 Task: Fill out the 'New Candidate' form with the provided candidate details and save the entry.
Action: Key pressed <Key.shift><Key.shift><Key.shift><Key.shift><Key.shift><Key.shift><Key.shift><Key.shift><Key.shift><Key.shift><Key.shift><Key.shift><Key.shift><Key.shift>Sakshi<Key.space><Key.shift><Key.shift><Key.shift><Key.shift><Key.shift><Key.tab><Key.shift>C<Key.backspace><Key.shift>Khanna<Key.tab>9836862532<Key.backspace>1
Screenshot: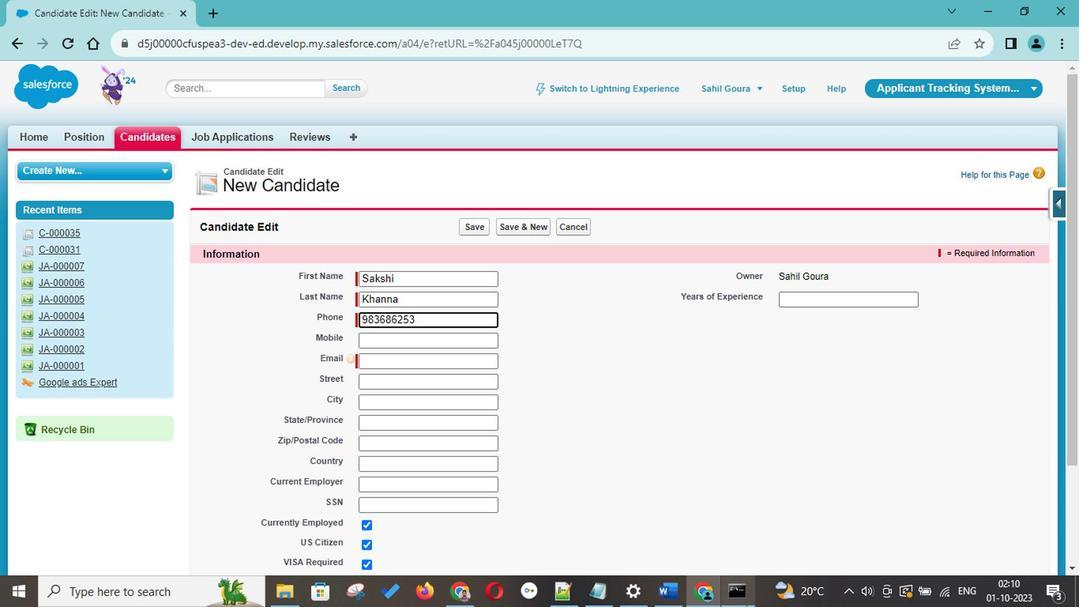 
Action: Mouse moved to (434, 380)
Screenshot: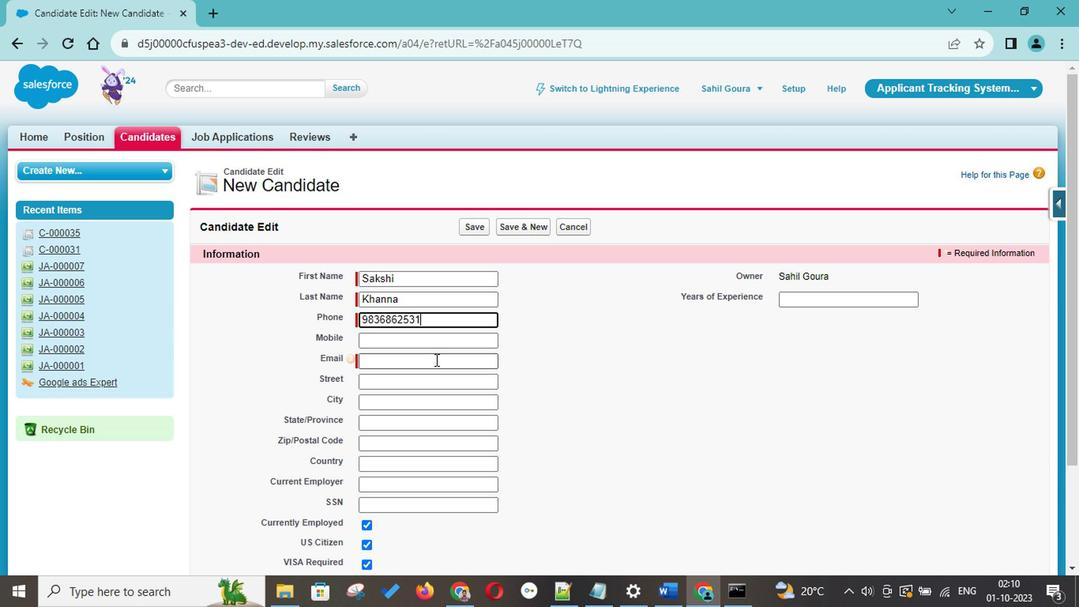 
Action: Mouse pressed left at (434, 380)
Screenshot: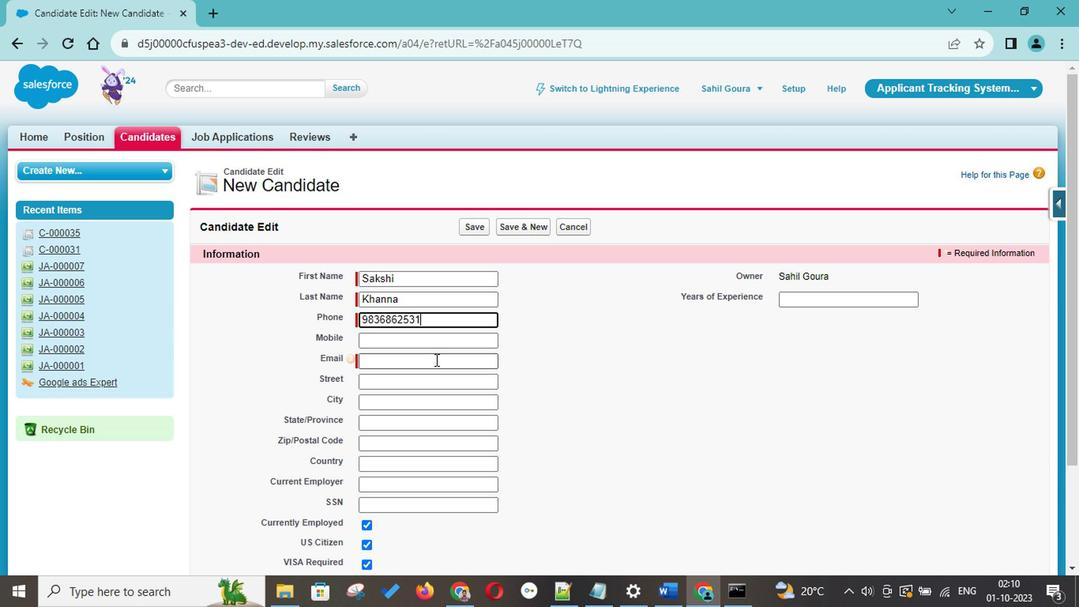 
Action: Key pressed sakshikhanna09<Key.shift>@gmail.com<Key.tab><Key.tab><Key.shift><Key.shift><Key.shift><Key.shift><Key.shift><Key.shift><Key.shift><Key.shift><Key.shift><Key.shift><Key.shift><Key.shift><Key.shift><Key.shift><Key.shift><Key.shift><Key.shift><Key.shift><Key.shift><Key.shift><Key.shift><Key.shift>Delhi<Key.tab><Key.tab><Key.tab><Key.shift>In<Key.down><Key.enter>
Screenshot: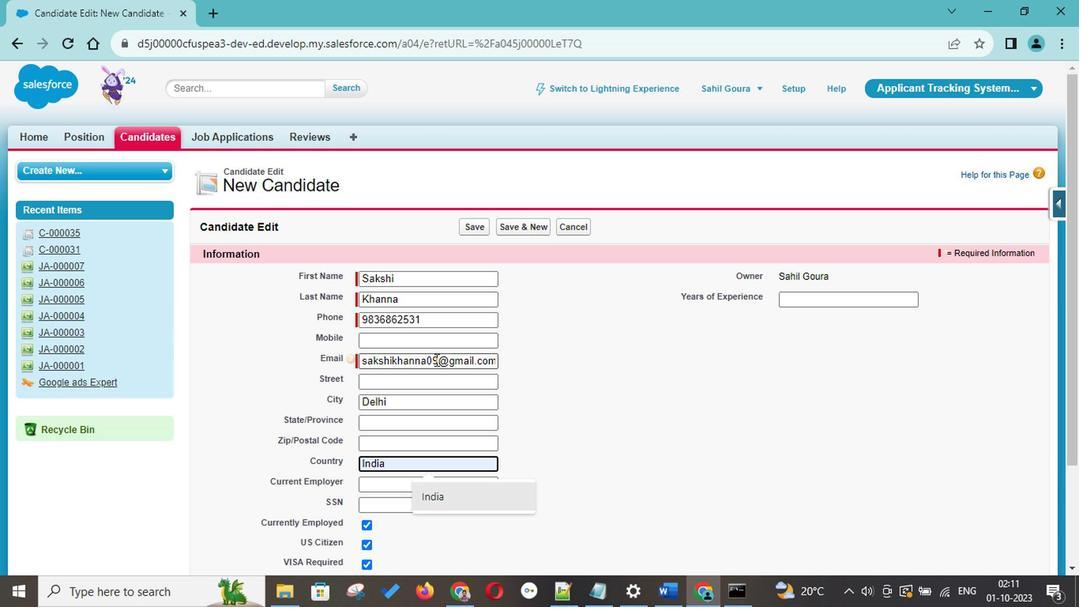 
Action: Mouse moved to (572, 439)
Screenshot: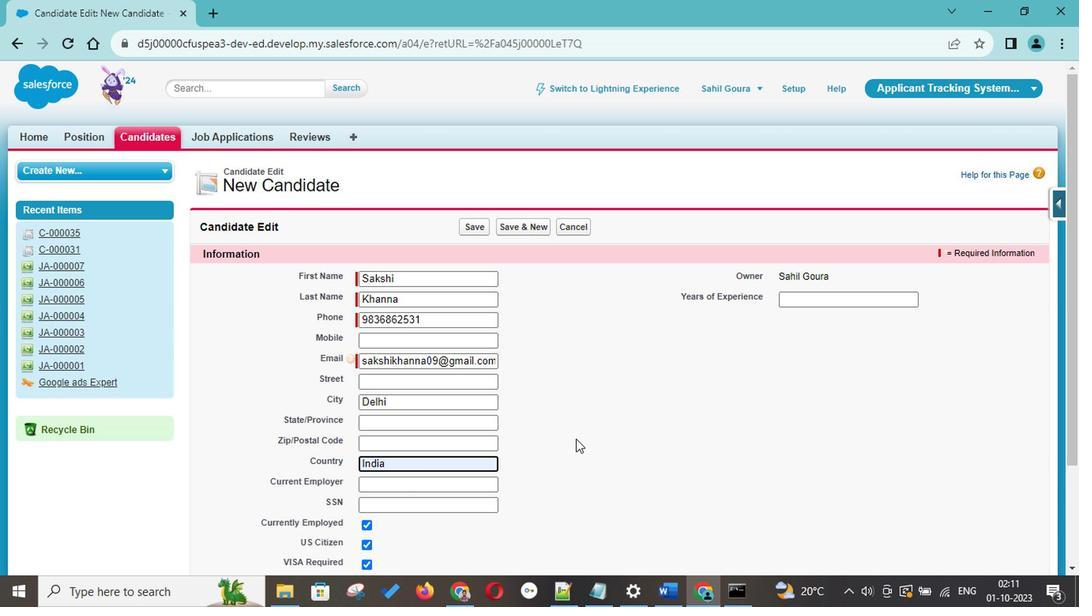 
Action: Mouse scrolled (572, 438) with delta (0, 0)
Screenshot: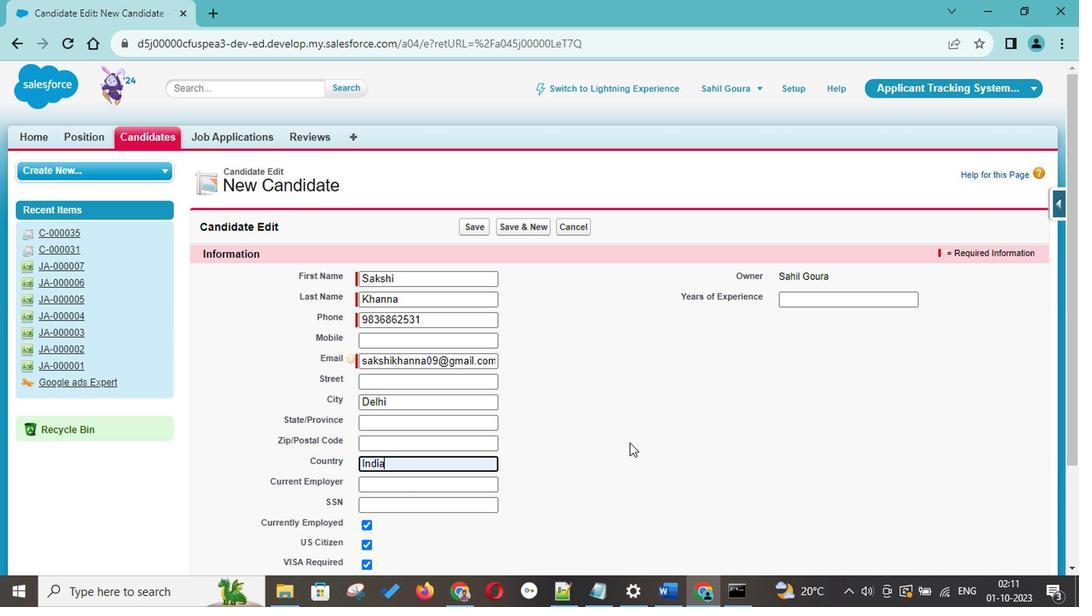 
Action: Mouse scrolled (572, 438) with delta (0, 0)
Screenshot: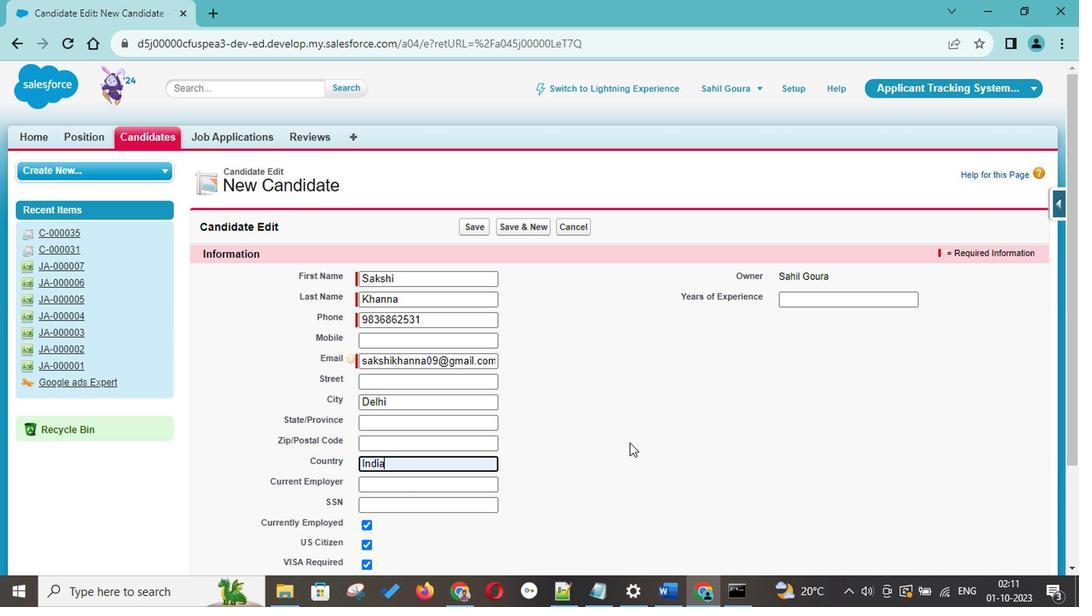 
Action: Mouse scrolled (572, 438) with delta (0, 0)
Screenshot: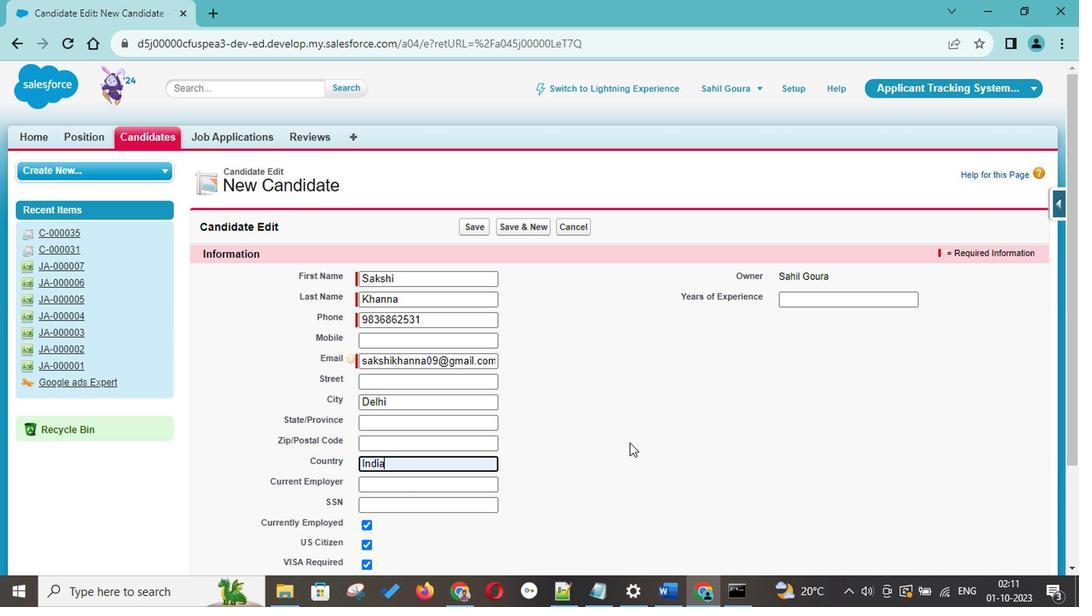 
Action: Mouse scrolled (572, 438) with delta (0, 0)
Screenshot: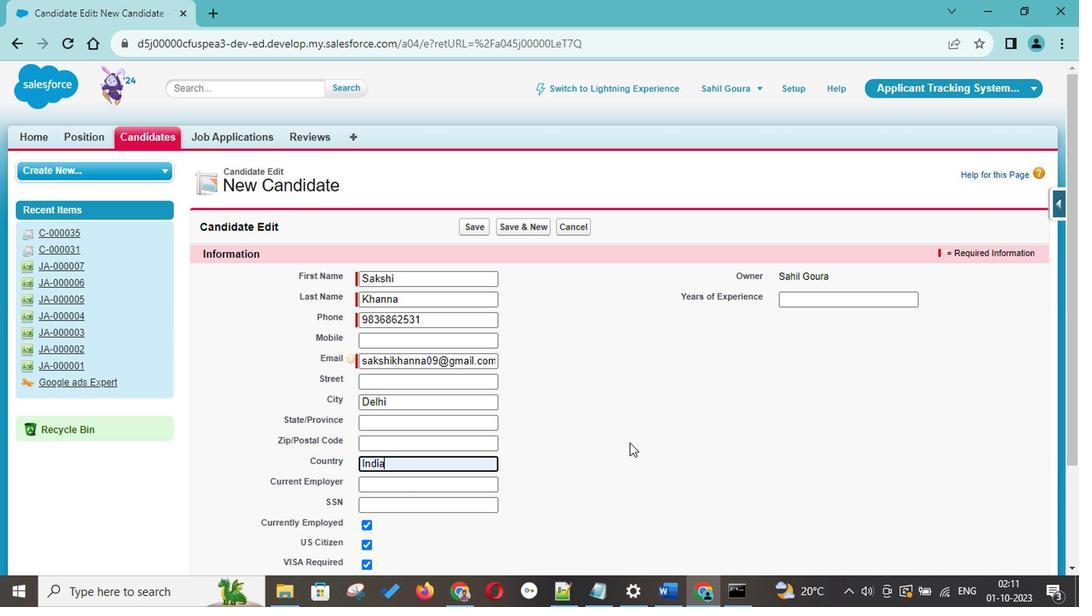 
Action: Mouse scrolled (572, 438) with delta (0, 0)
Screenshot: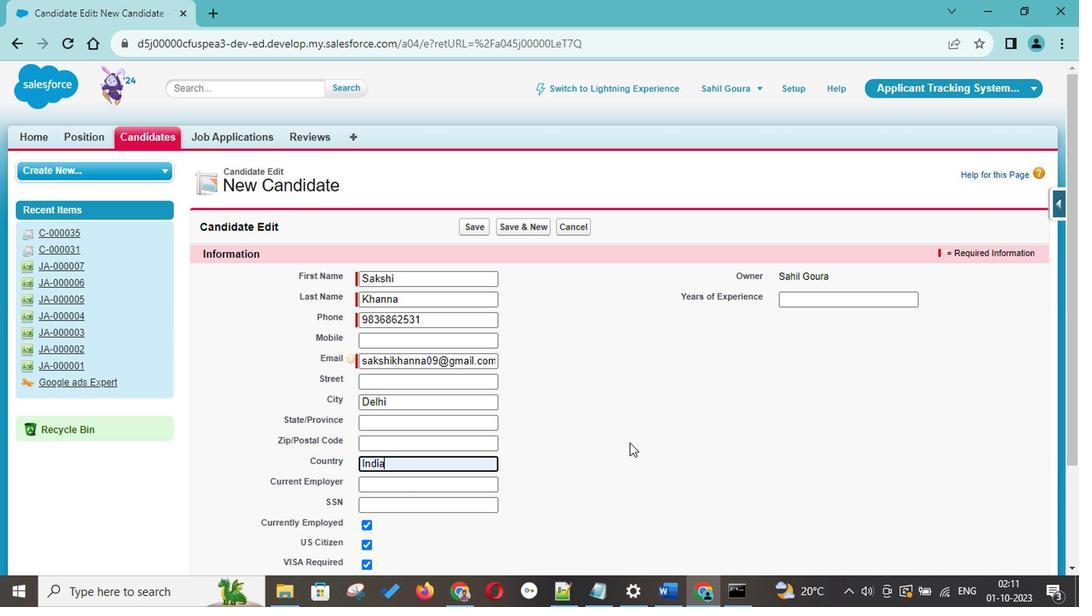 
Action: Mouse scrolled (572, 438) with delta (0, 0)
Screenshot: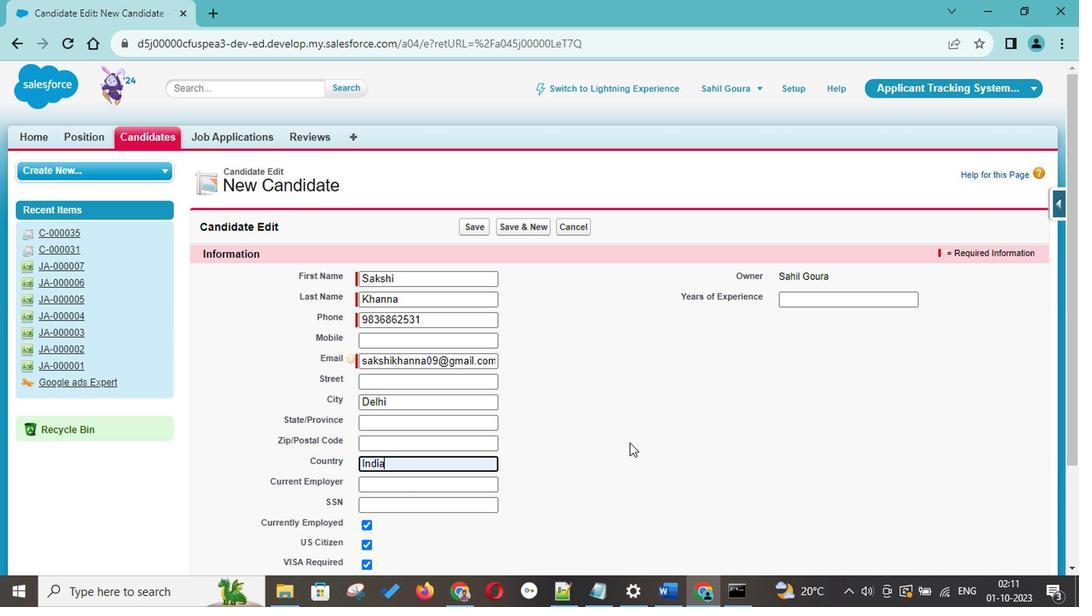 
Action: Mouse scrolled (572, 438) with delta (0, 0)
Screenshot: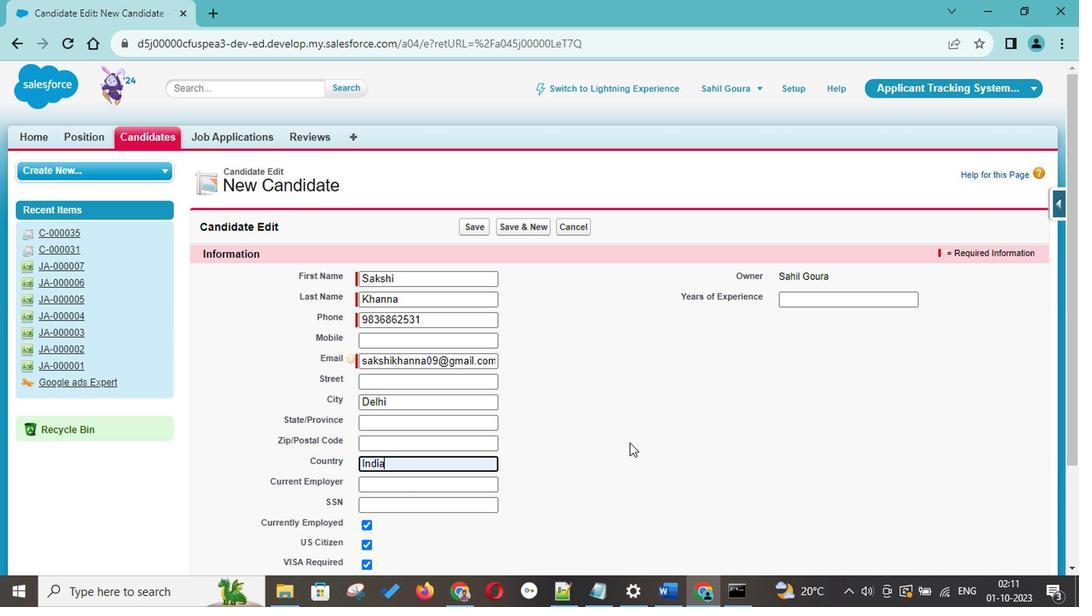 
Action: Mouse scrolled (572, 438) with delta (0, 0)
Screenshot: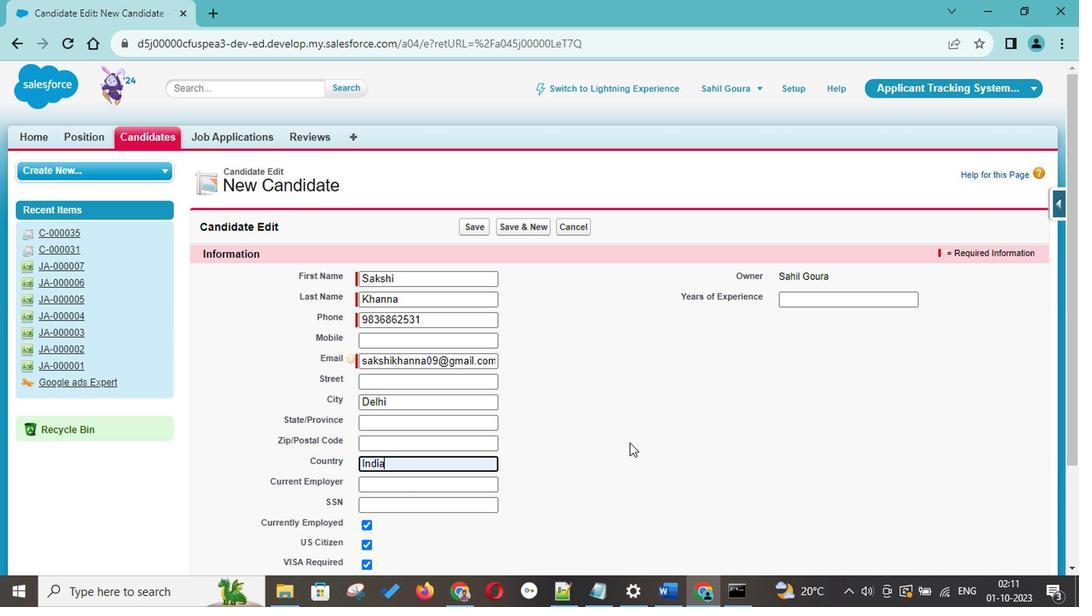 
Action: Mouse scrolled (572, 438) with delta (0, 0)
Screenshot: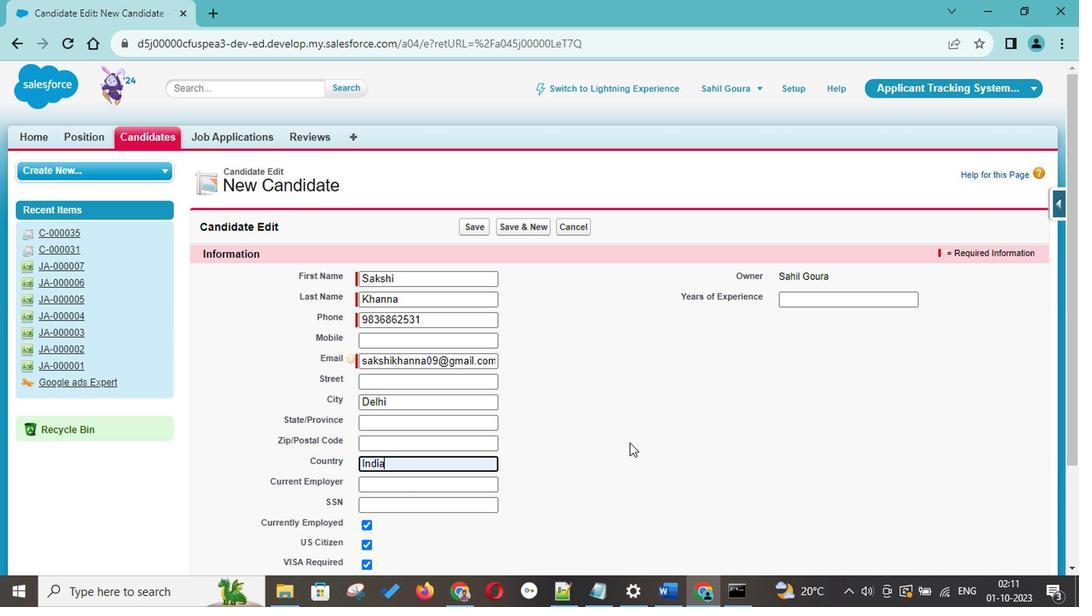 
Action: Mouse scrolled (572, 438) with delta (0, 0)
Screenshot: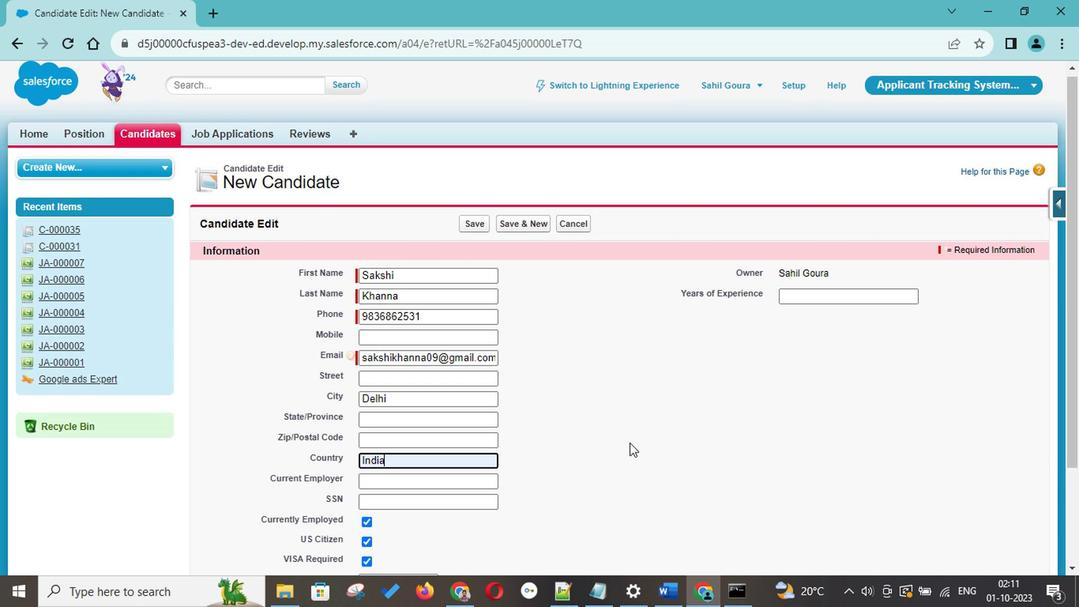 
Action: Mouse moved to (386, 443)
Screenshot: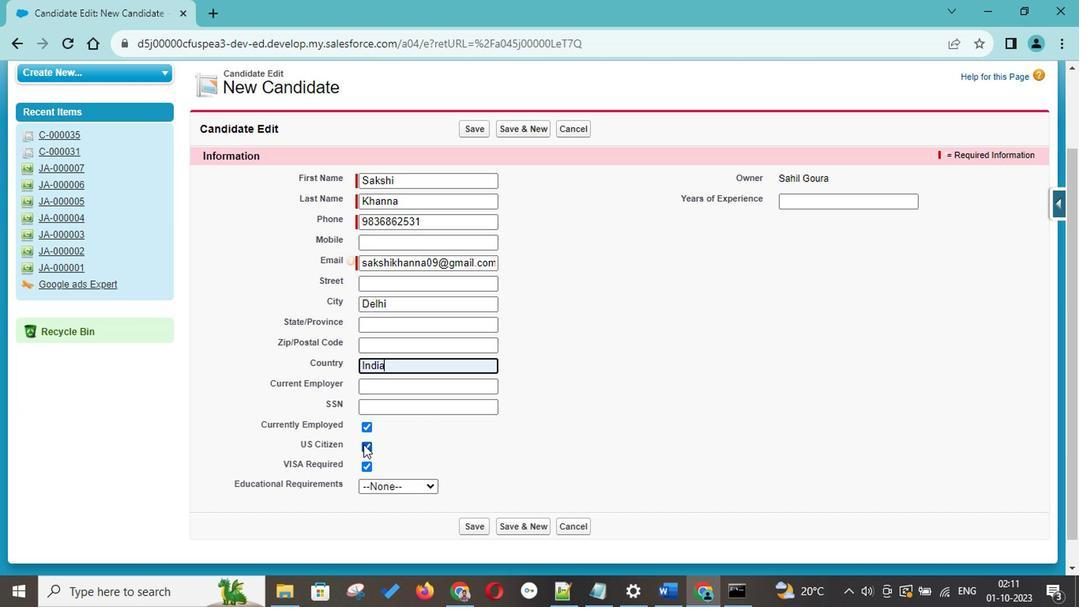 
Action: Mouse pressed left at (386, 443)
Screenshot: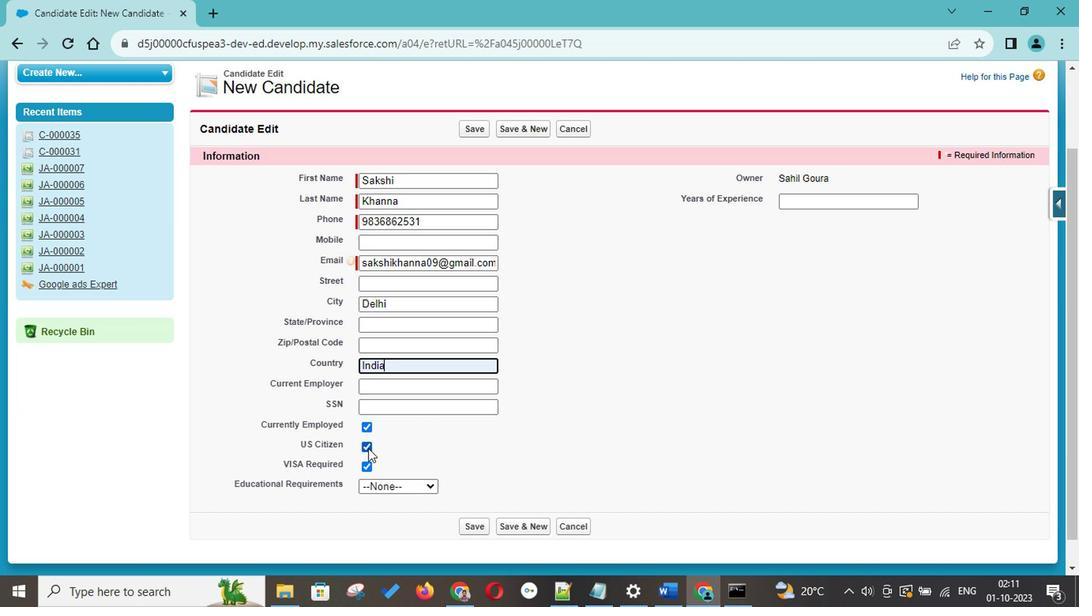 
Action: Mouse moved to (416, 470)
Screenshot: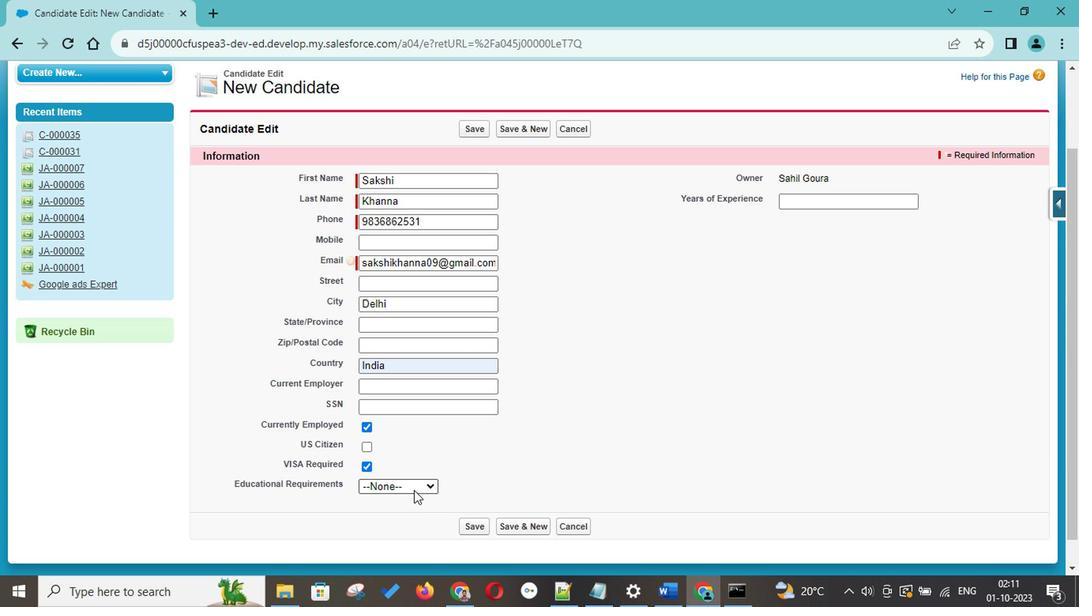 
Action: Mouse pressed left at (416, 470)
Screenshot: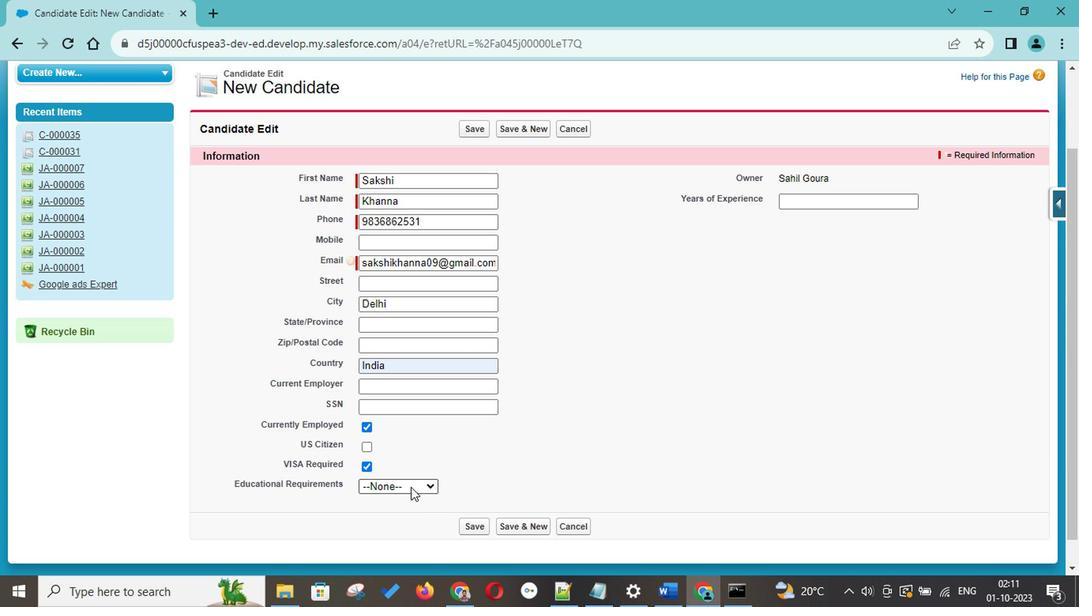 
Action: Mouse moved to (418, 498)
Screenshot: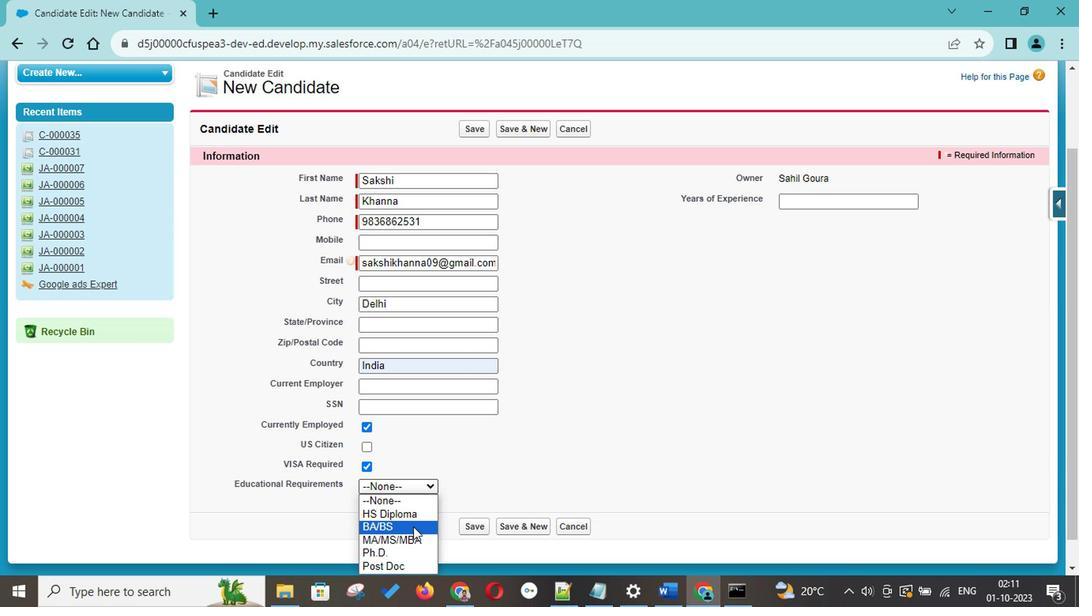 
Action: Mouse pressed left at (418, 498)
Screenshot: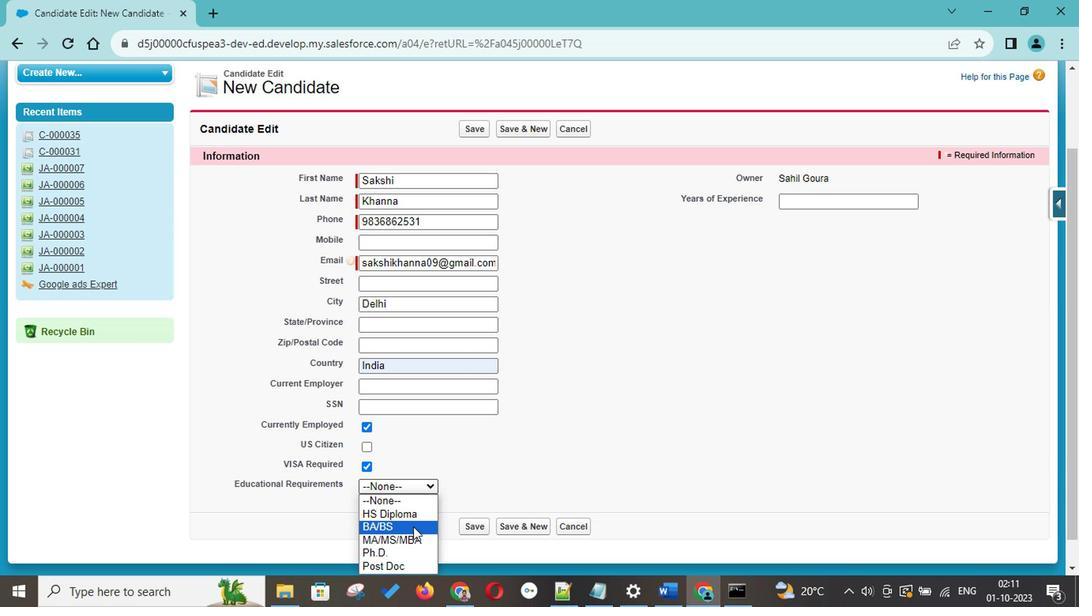 
Action: Mouse moved to (740, 267)
Screenshot: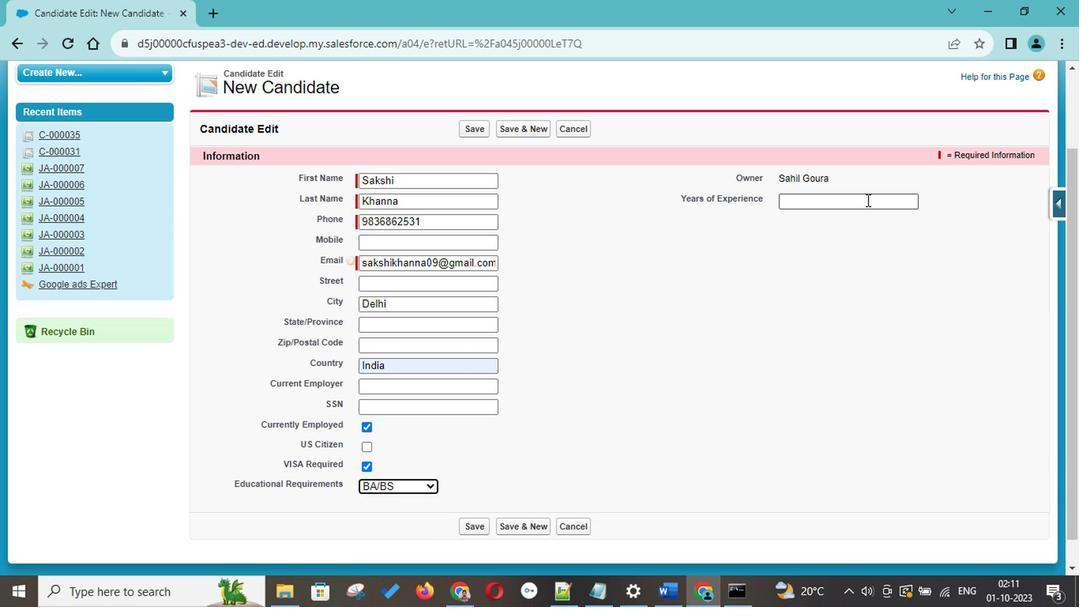 
Action: Mouse pressed left at (740, 267)
Screenshot: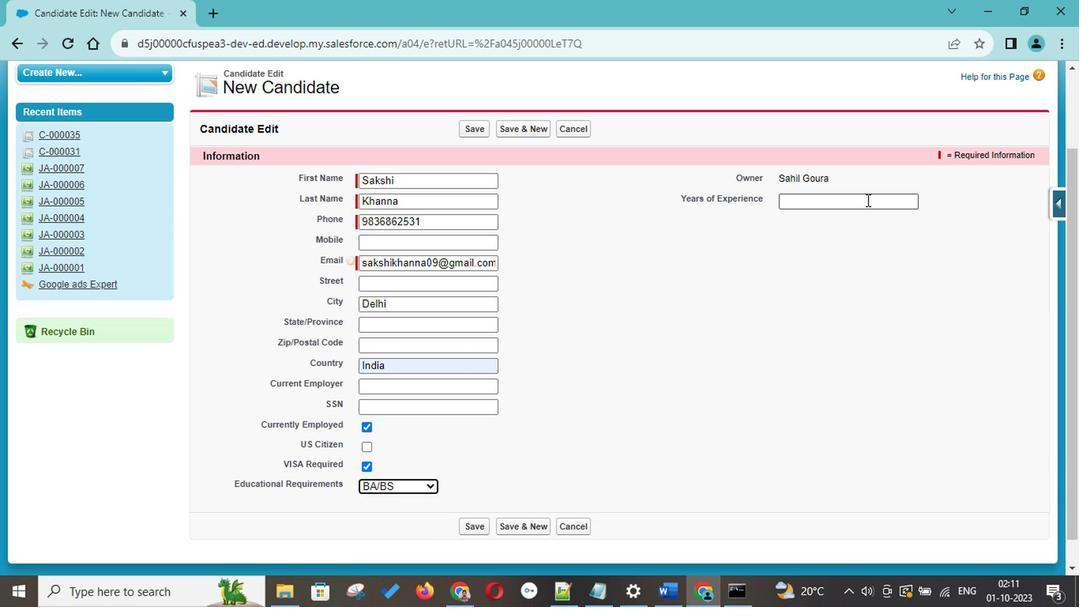 
Action: Mouse moved to (748, 288)
Screenshot: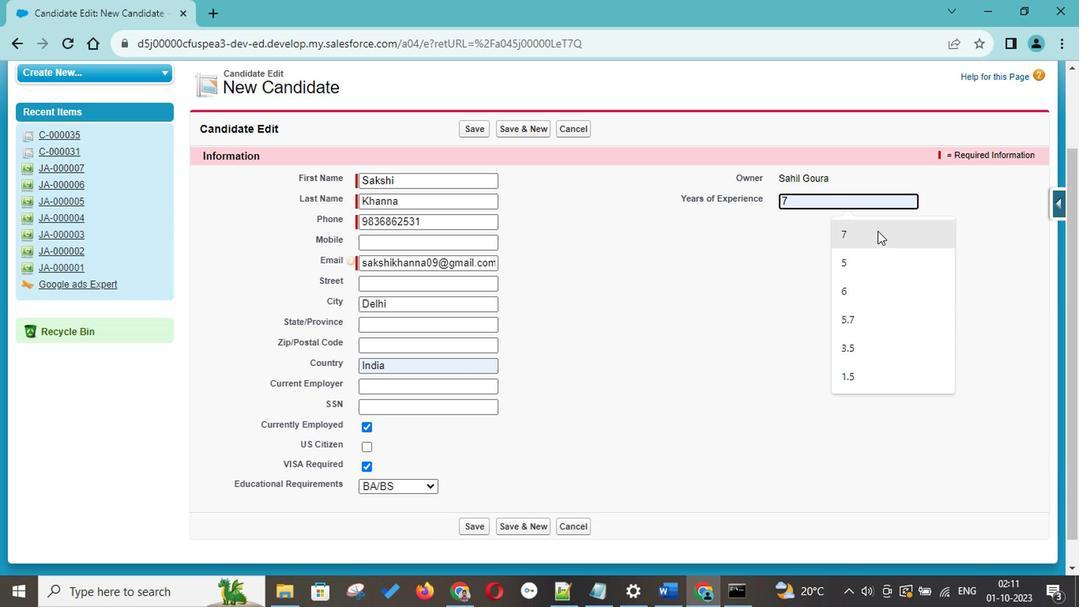 
Action: Mouse pressed left at (748, 288)
Screenshot: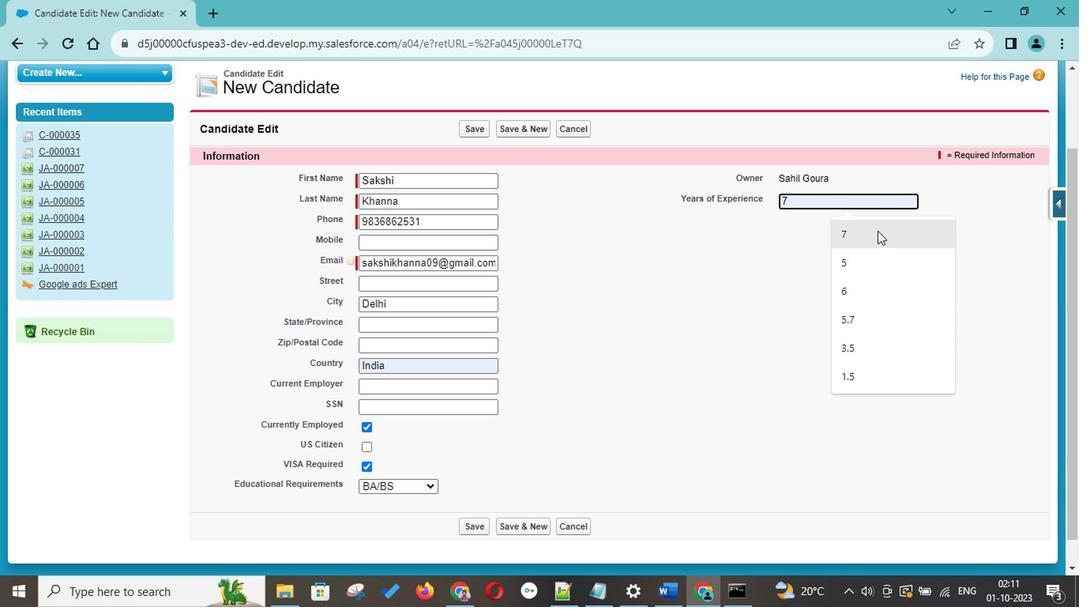 
Action: Mouse moved to (491, 496)
Screenshot: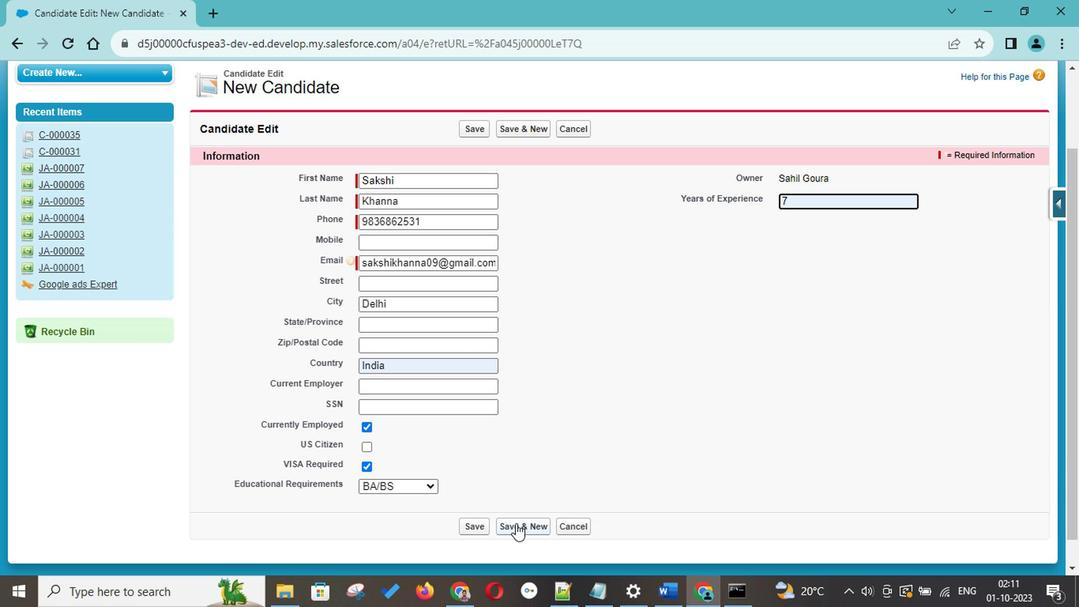 
Action: Mouse pressed left at (491, 496)
Screenshot: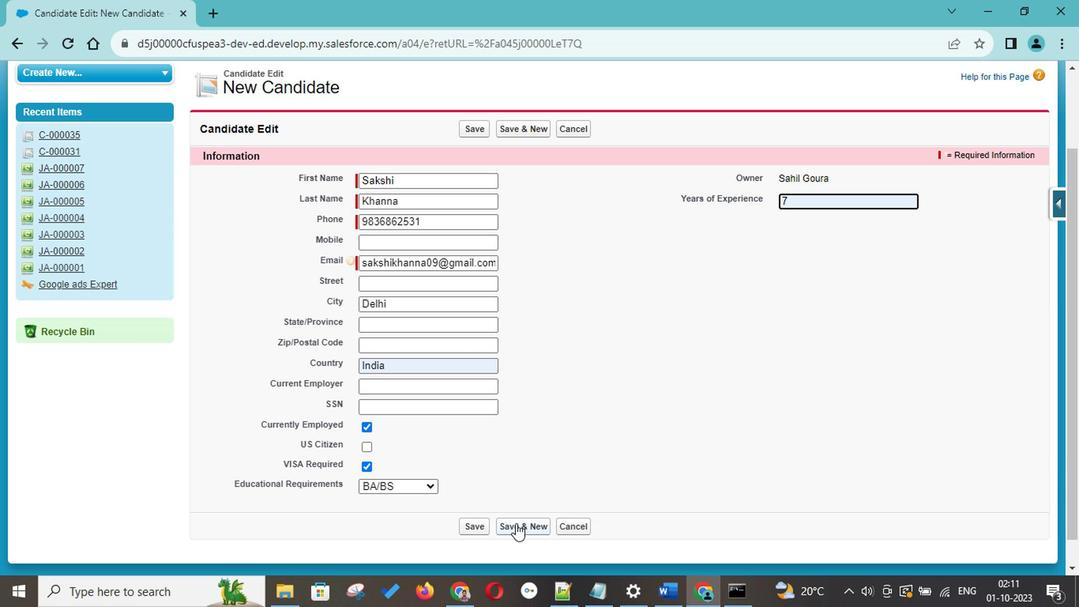 
Action: Mouse moved to (538, 348)
Screenshot: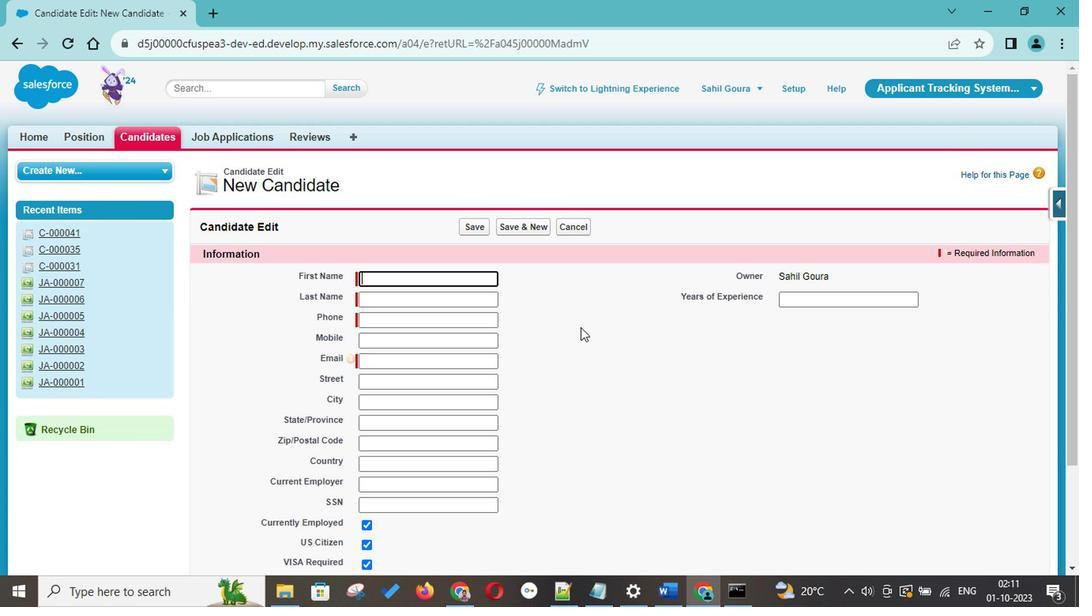 
Action: Key pressed <Key.shift><Key.shift>M<Key.backspace><Key.shift>Amaira<Key.space><Key.tab><Key.shift><Key.shift><Key.shift><Key.shift><Key.shift><Key.shift><Key.shift><Key.shift><Key.shift><Key.shift><Key.shift><Key.shift><Key.shift><Key.shift><Key.shift><Key.shift><Key.shift><Key.shift><Key.shift><Key.shift><Key.shift><Key.shift><Key.shift><Key.shift><Key.shift><Key.shift><Key.shift><Key.shift><Key.shift><Key.shift><Key.shift><Key.shift><Key.shift><Key.shift><Key.shift><Key.shift><Key.shift><Key.shift><Key.shift><Key.shift><Key.shift><Key.shift><Key.shift><Key.shift><Key.shift><Key.shift><Key.shift><Key.shift><Key.shift><Key.shift><Key.shift><Key.shift><Key.shift><Key.shift><Key.shift><Key.shift><Key.shift><Key.shift><Key.shift><Key.shift><Key.shift><Key.shift><Key.shift><Key.shift>Bh<Key.backspace><Key.backspace><Key.shift>Chh<Key.down><Key.enter><Key.tab><Key.tab>8706578237<Key.tab>amairachhabra<Key.shift>@gm<Key.backspace><Key.backspace><Key.backspace><Key.backspace><Key.backspace><Key.backspace><Key.backspace><Key.backspace><Key.backspace><Key.backspace>.123<Key.shift>@gmail.com<Key.tab><Key.tab><Key.tab><Key.tab><Key.tab><Key.shift>I<Key.down><Key.enter>
Screenshot: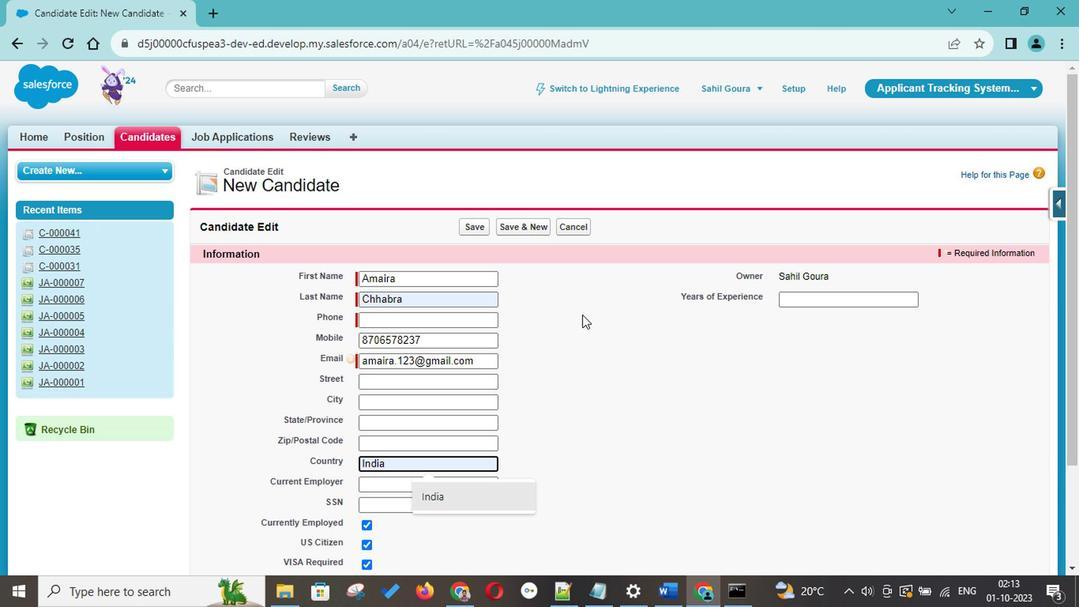 
Action: Mouse moved to (516, 373)
Screenshot: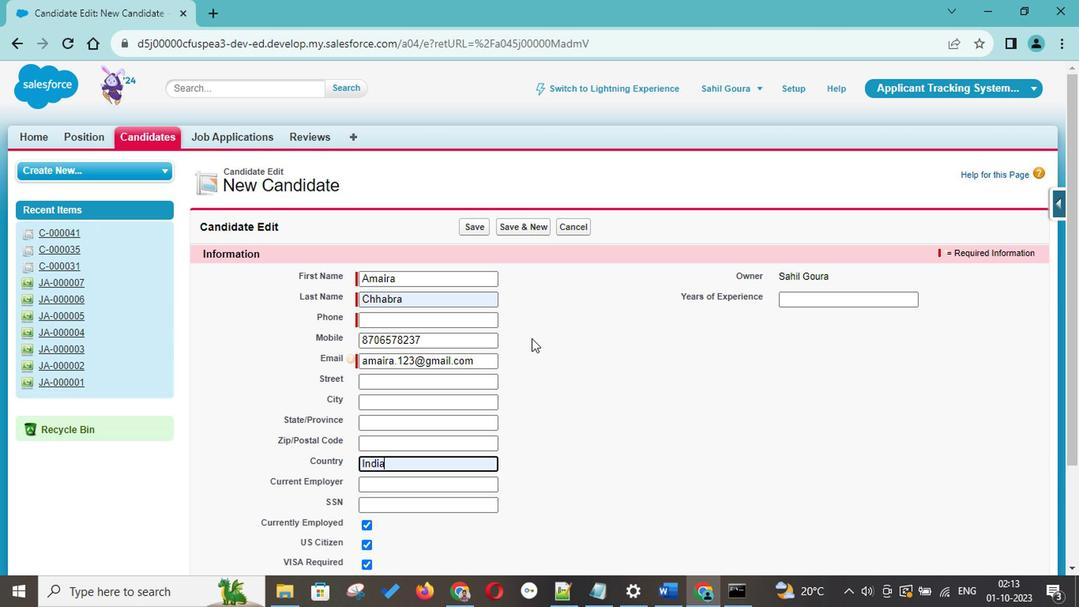 
Action: Mouse scrolled (516, 372) with delta (0, 0)
Screenshot: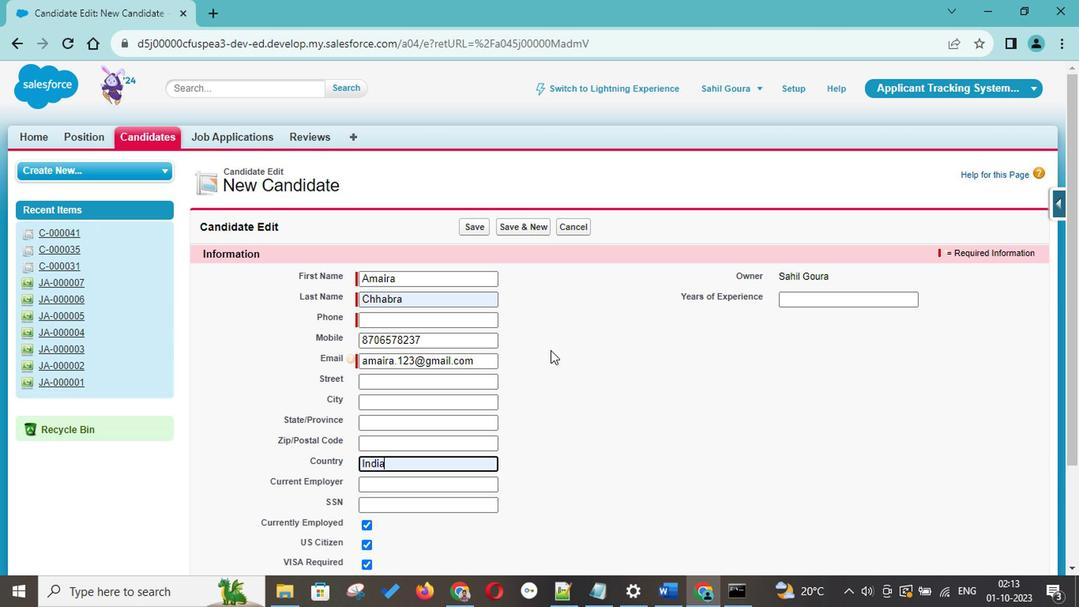 
Action: Mouse scrolled (516, 372) with delta (0, 0)
Screenshot: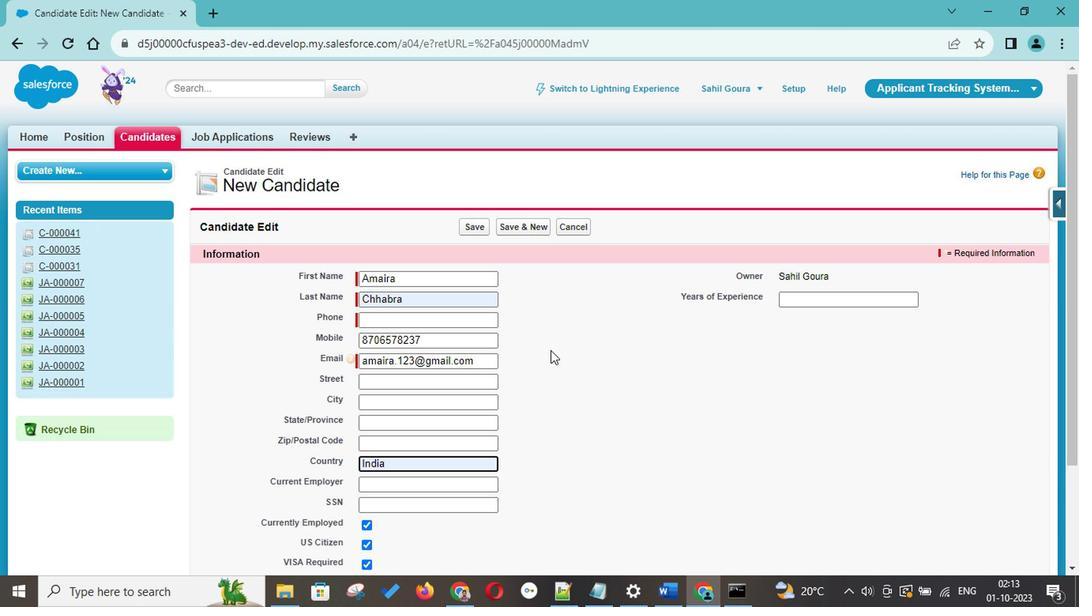 
Action: Mouse scrolled (516, 372) with delta (0, 0)
Screenshot: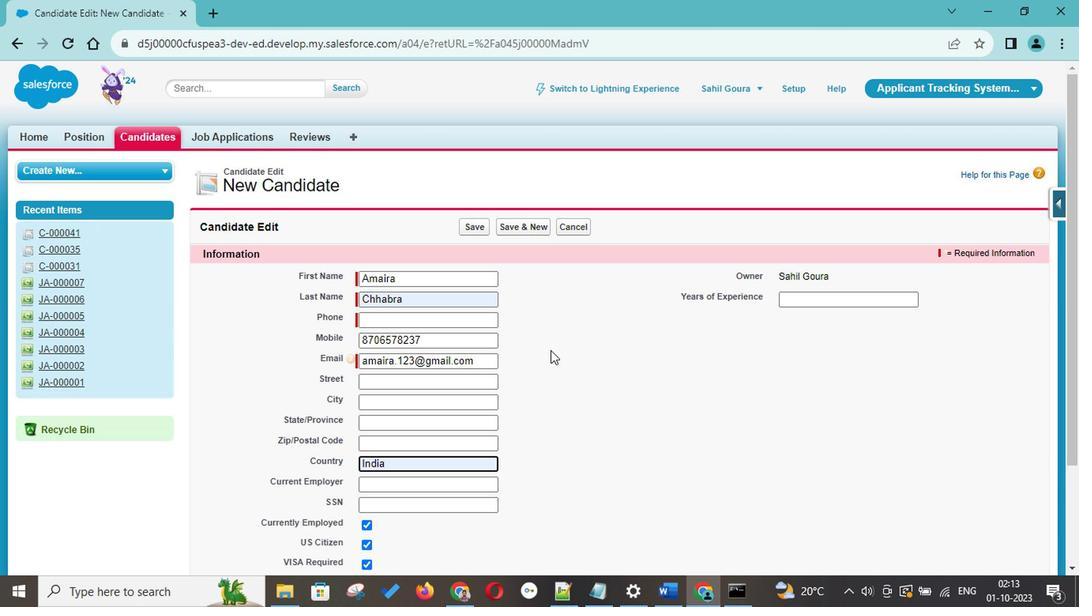 
Action: Mouse scrolled (516, 372) with delta (0, 0)
Screenshot: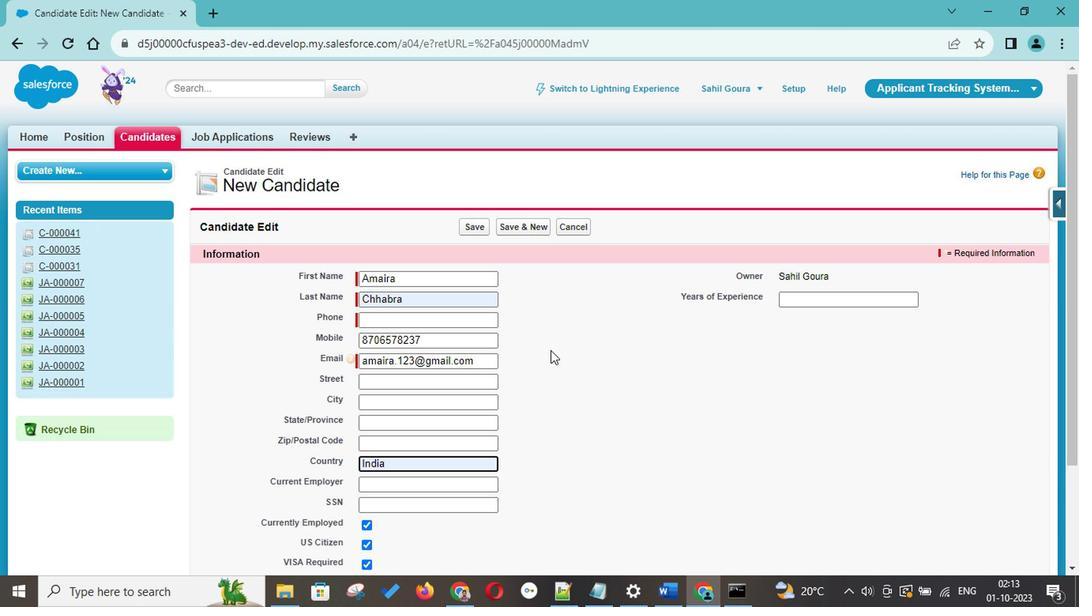 
Action: Mouse scrolled (516, 372) with delta (0, 0)
Screenshot: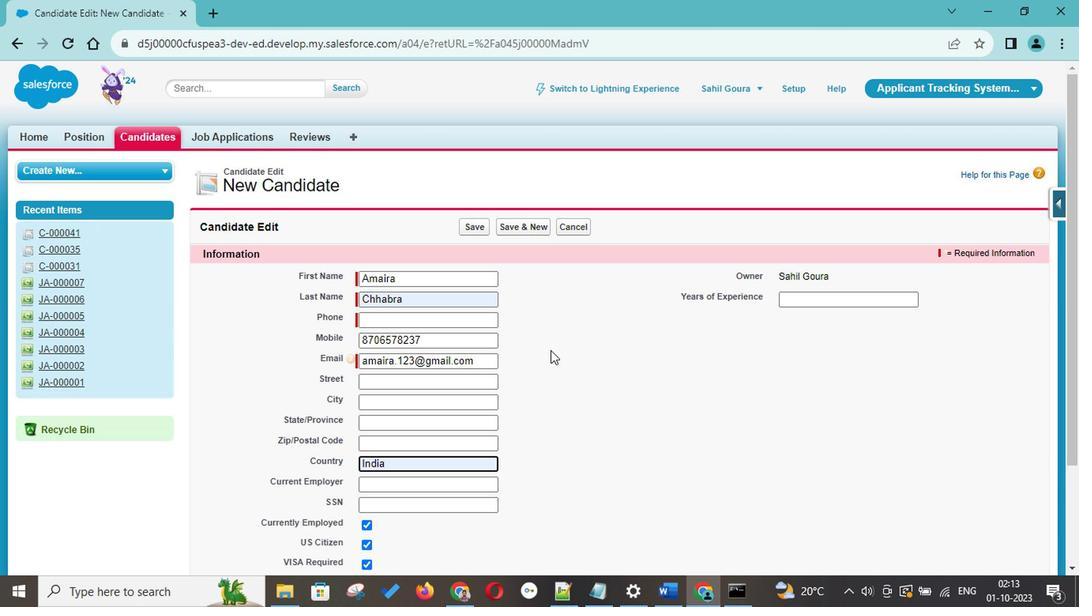 
Action: Mouse scrolled (516, 372) with delta (0, 0)
Screenshot: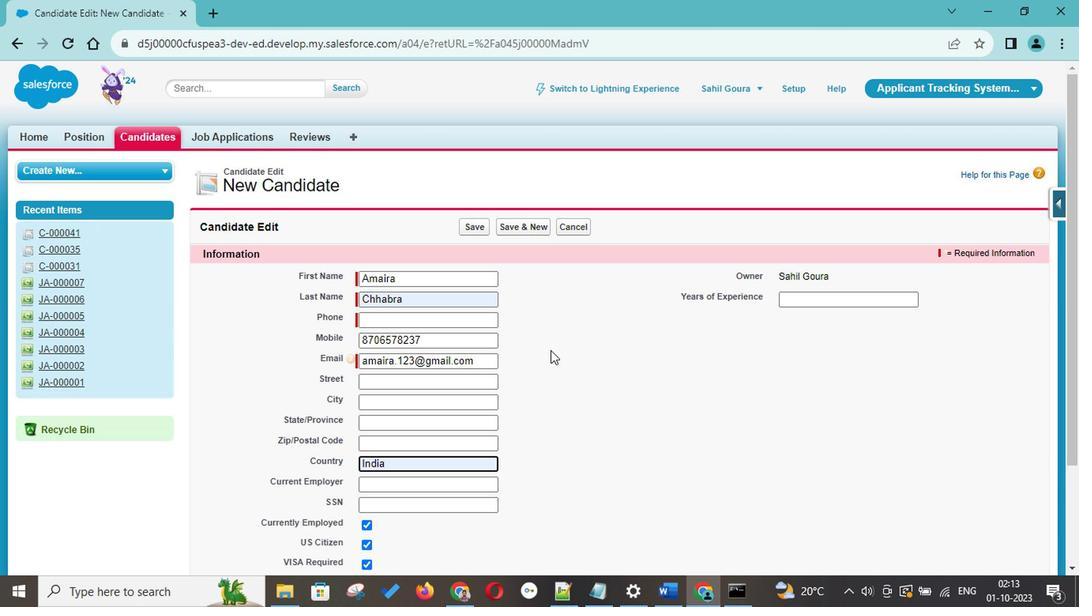 
Action: Mouse scrolled (516, 372) with delta (0, 0)
Screenshot: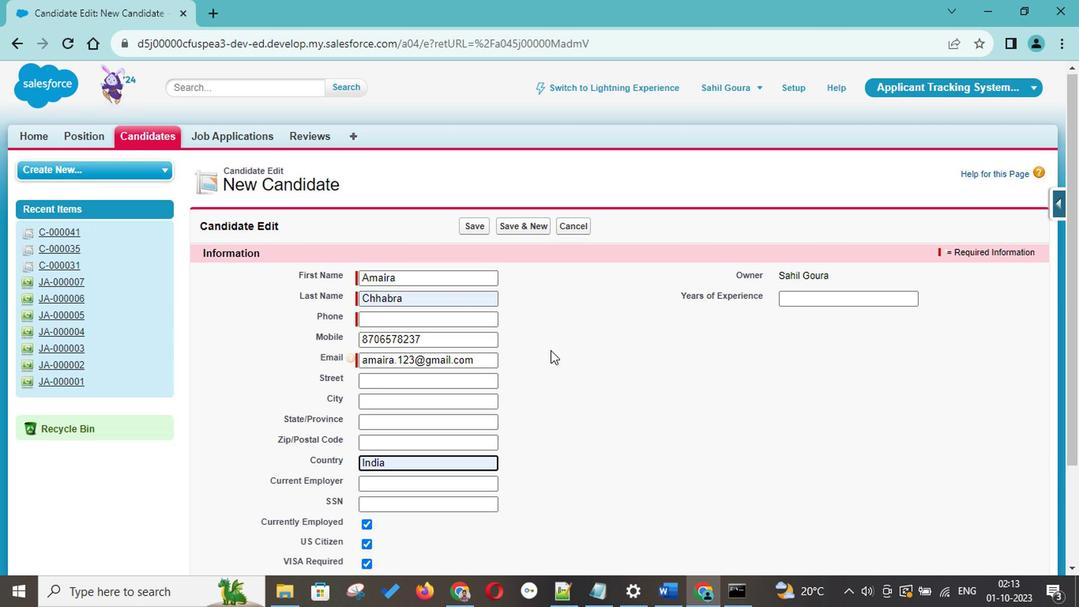 
Action: Mouse scrolled (516, 372) with delta (0, 0)
Screenshot: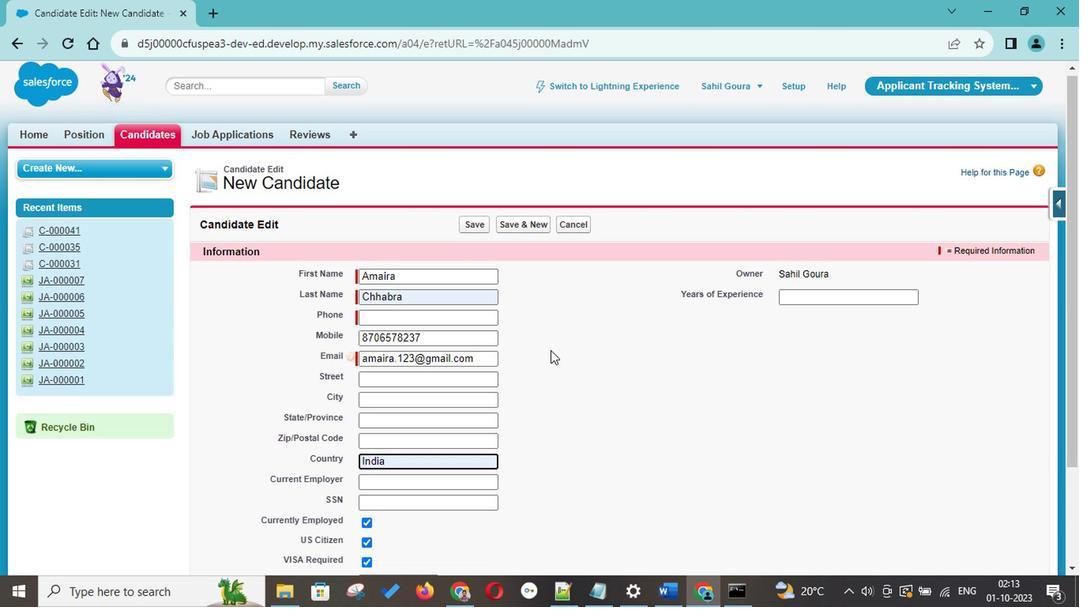 
Action: Mouse scrolled (516, 372) with delta (0, 0)
Screenshot: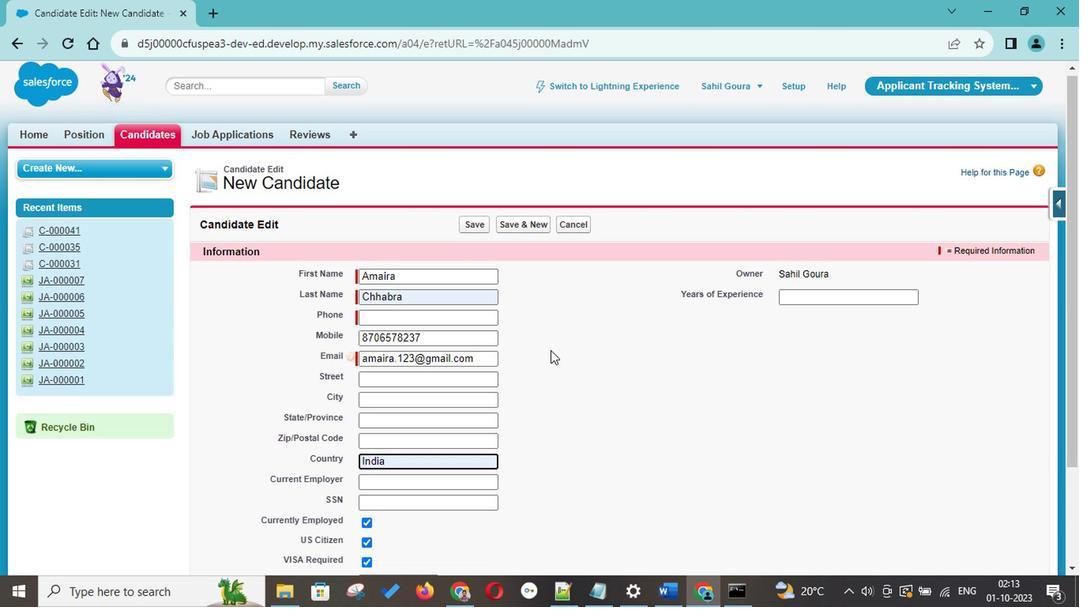 
Action: Mouse scrolled (516, 372) with delta (0, 0)
Screenshot: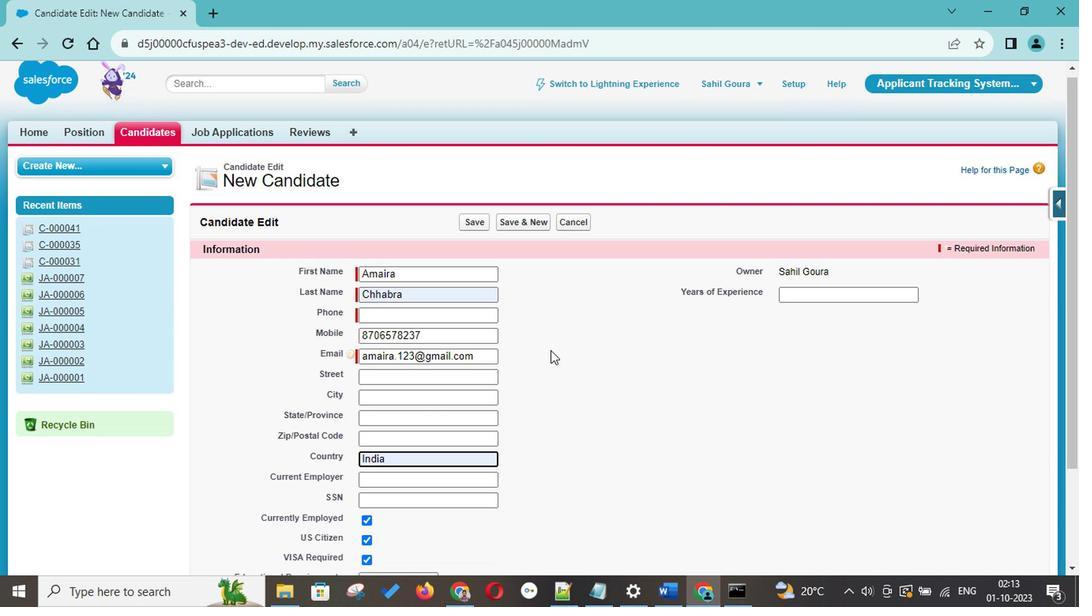 
Action: Mouse scrolled (516, 372) with delta (0, 0)
Screenshot: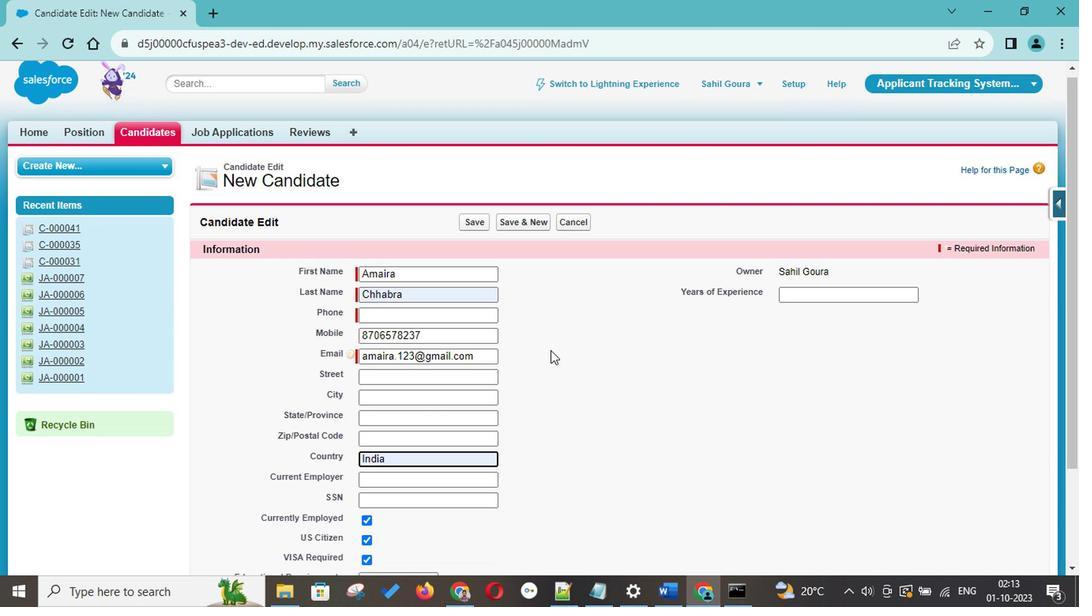 
Action: Mouse scrolled (516, 372) with delta (0, 0)
Screenshot: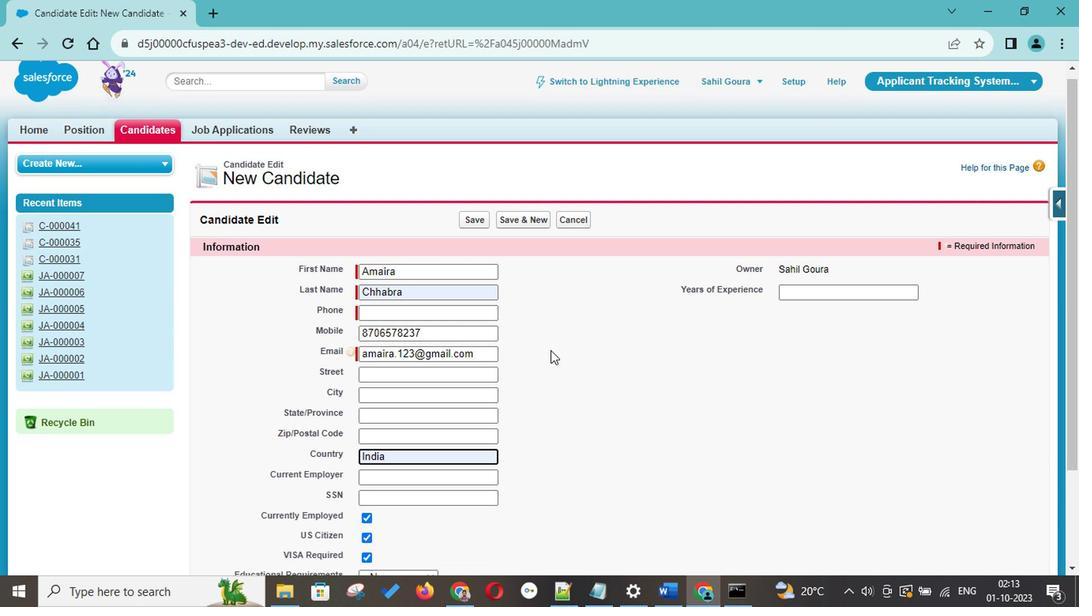 
Action: Mouse scrolled (516, 372) with delta (0, 0)
Screenshot: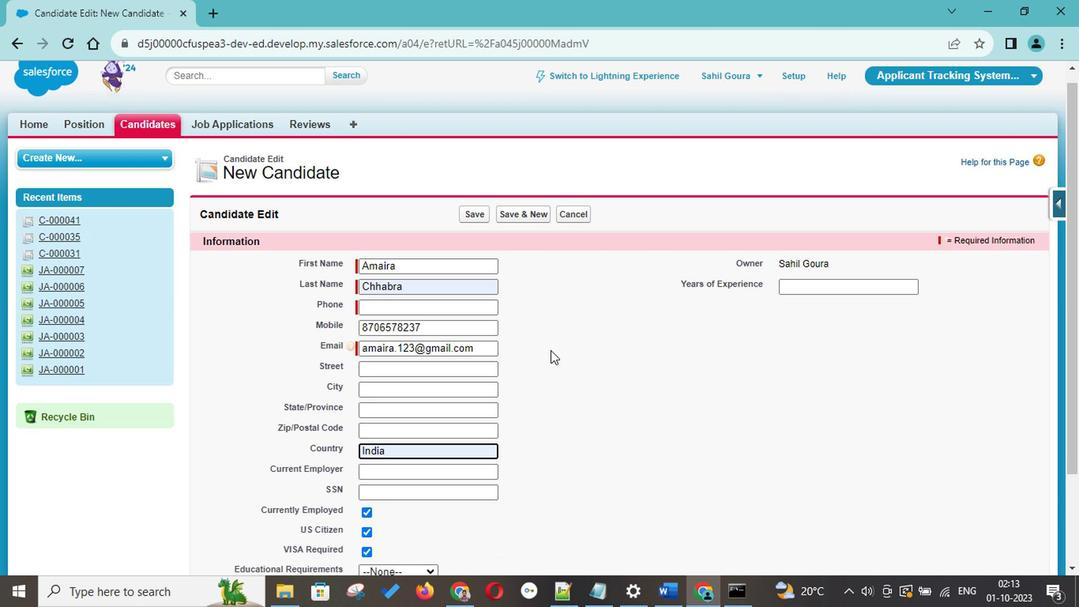 
Action: Mouse moved to (382, 421)
Screenshot: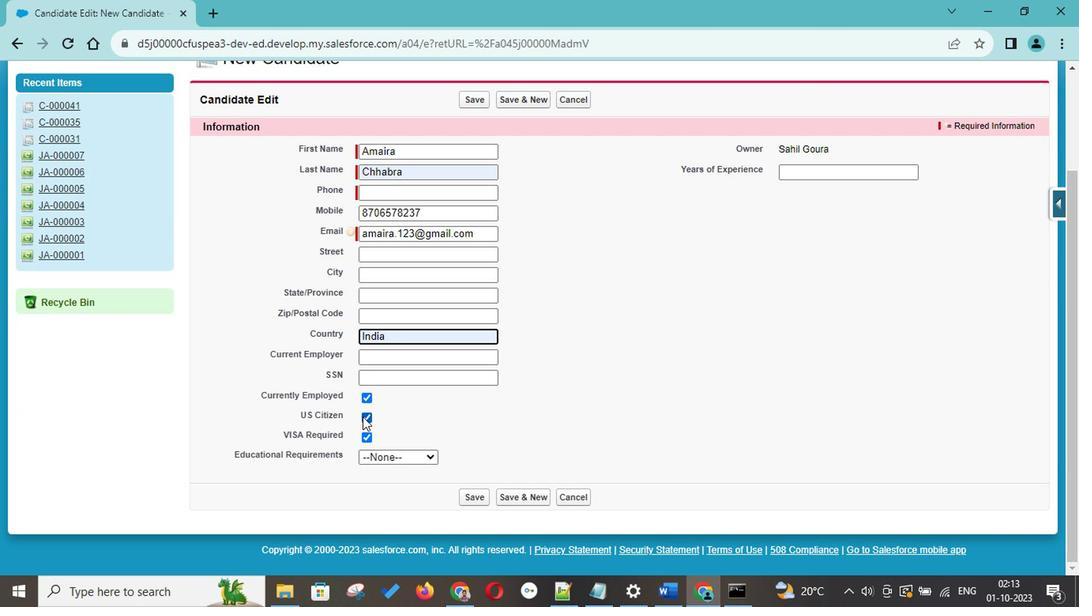 
Action: Mouse pressed left at (382, 421)
Screenshot: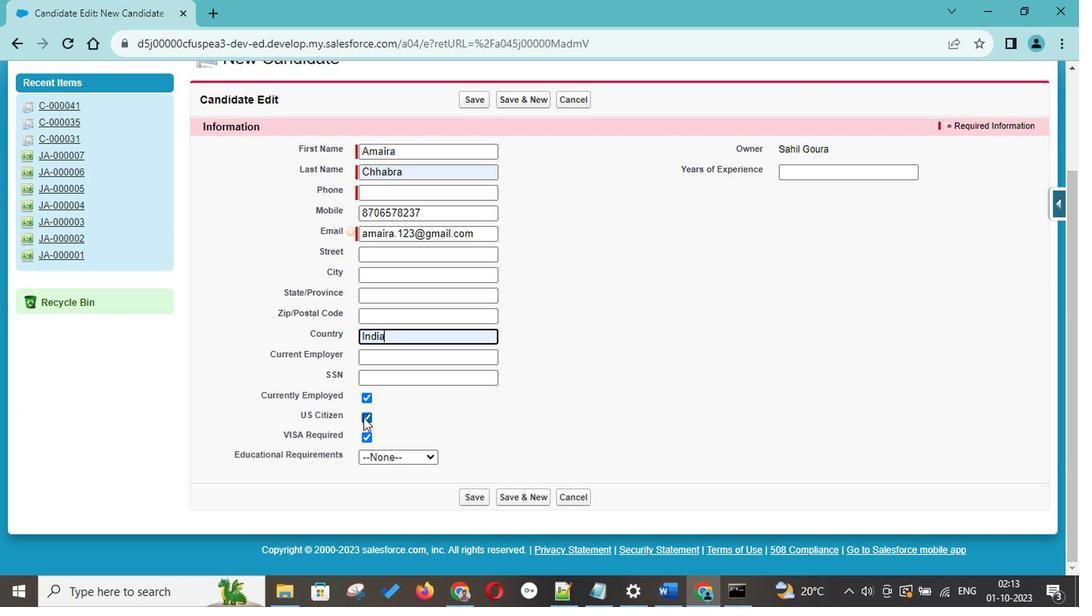 
Action: Mouse moved to (710, 249)
Screenshot: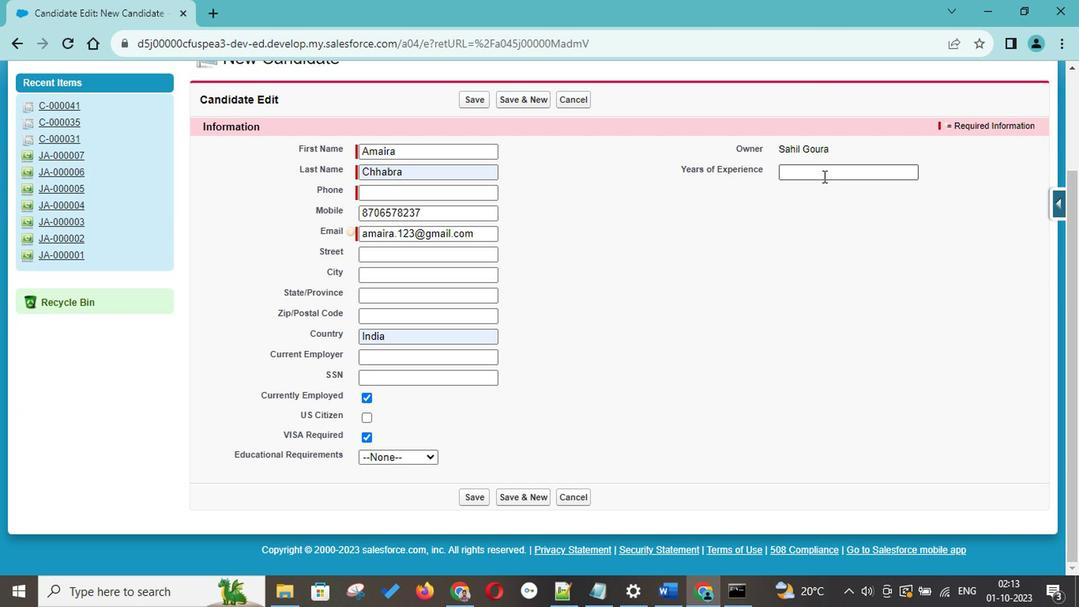 
Action: Mouse pressed left at (710, 249)
Screenshot: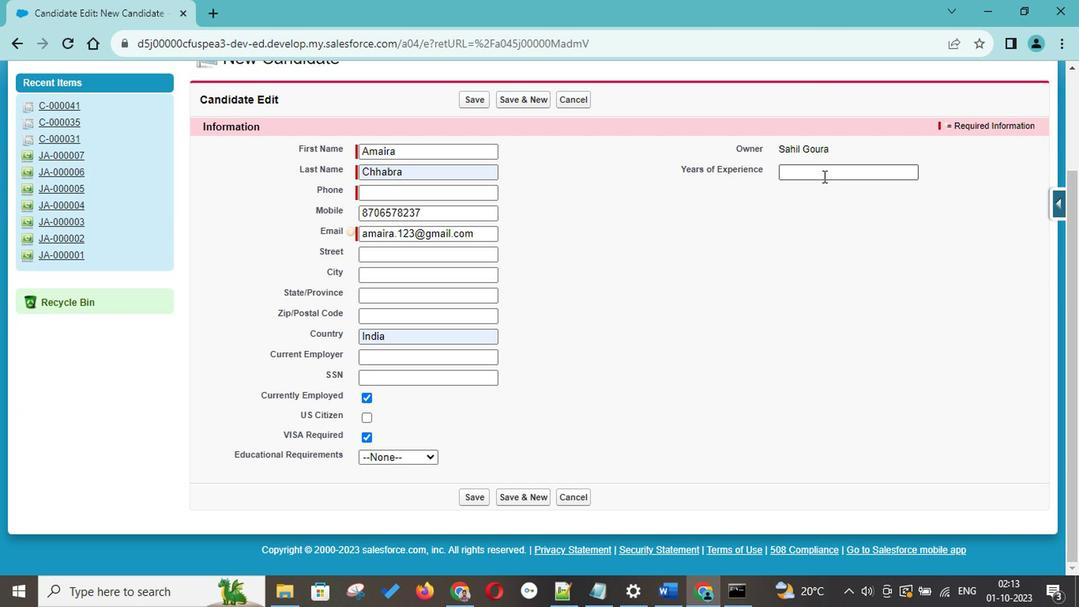 
Action: Mouse moved to (756, 365)
Screenshot: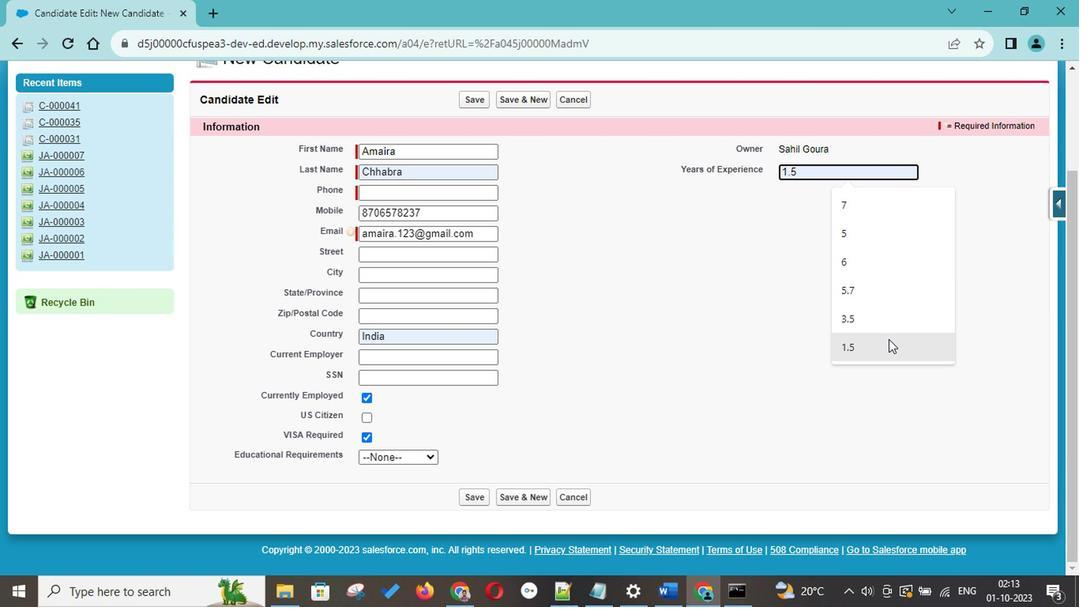 
Action: Mouse pressed left at (756, 365)
Screenshot: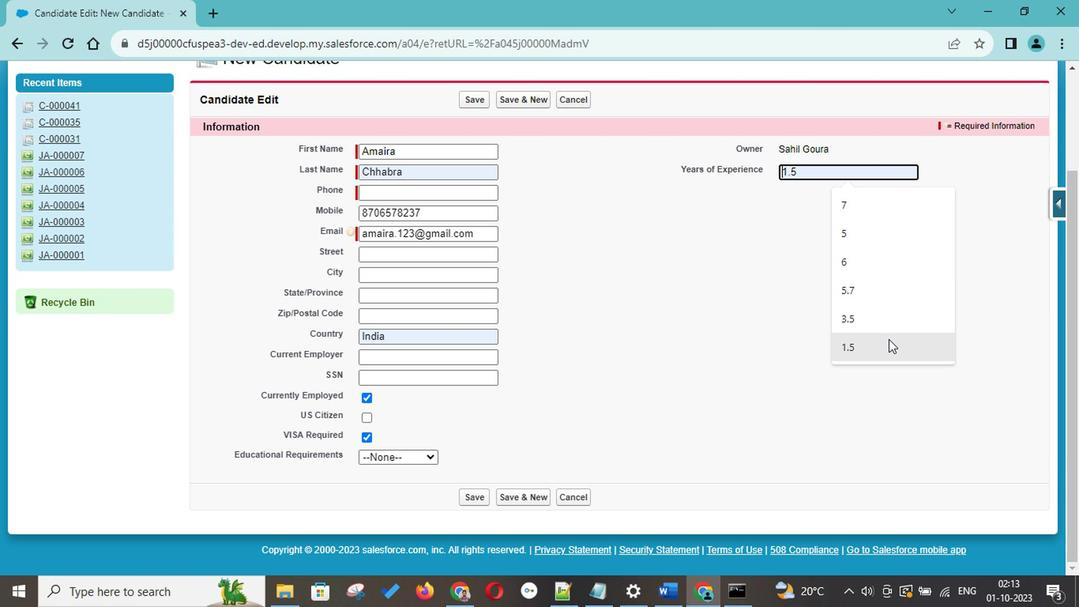 
Action: Mouse moved to (496, 479)
Screenshot: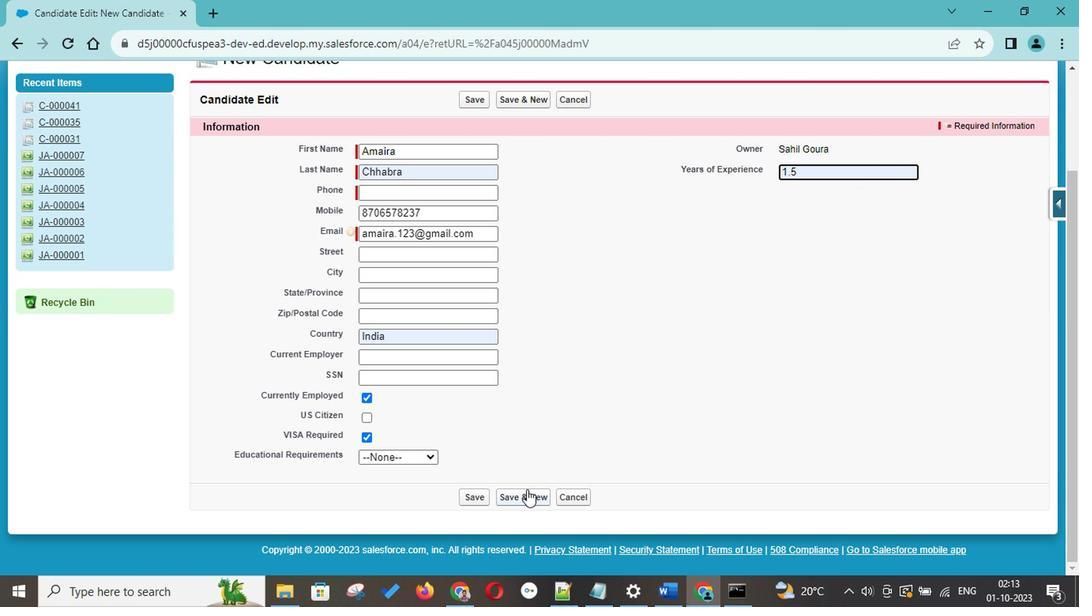 
Action: Mouse pressed left at (496, 479)
Screenshot: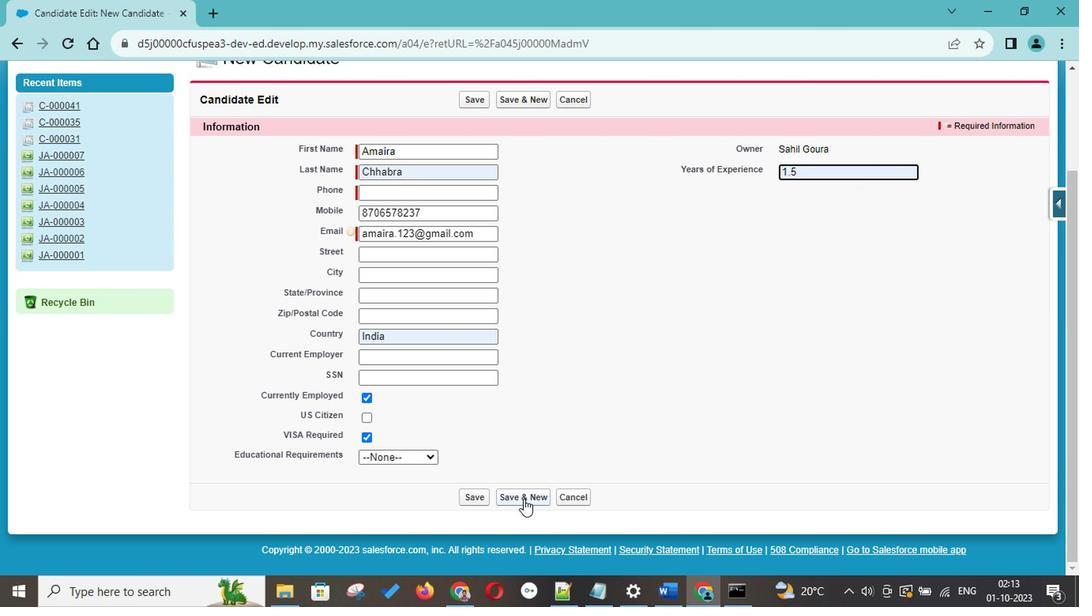 
Action: Mouse moved to (406, 387)
Screenshot: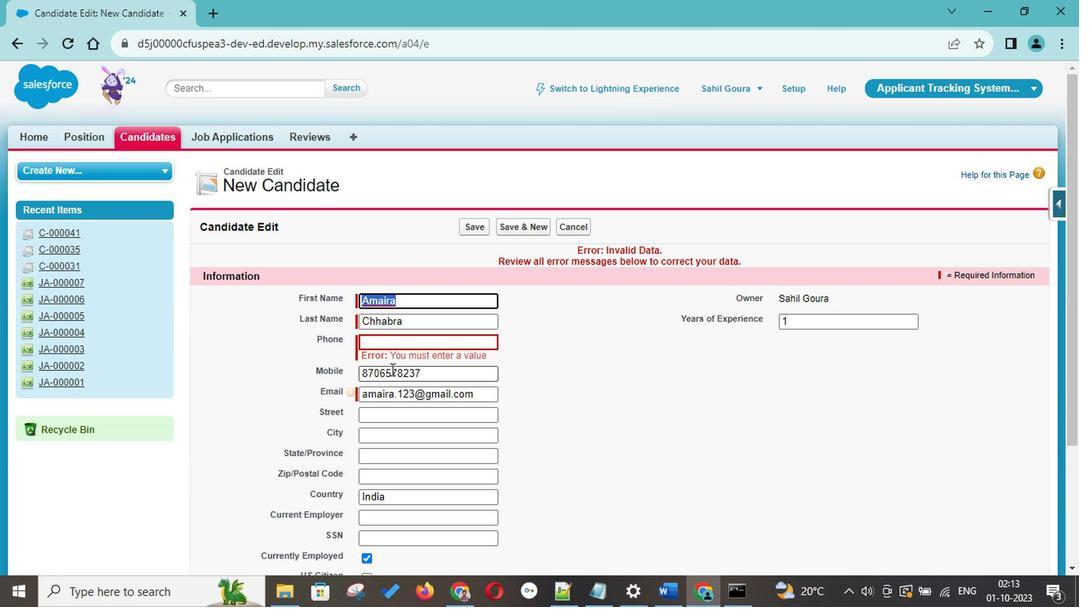 
Action: Mouse pressed left at (406, 387)
Screenshot: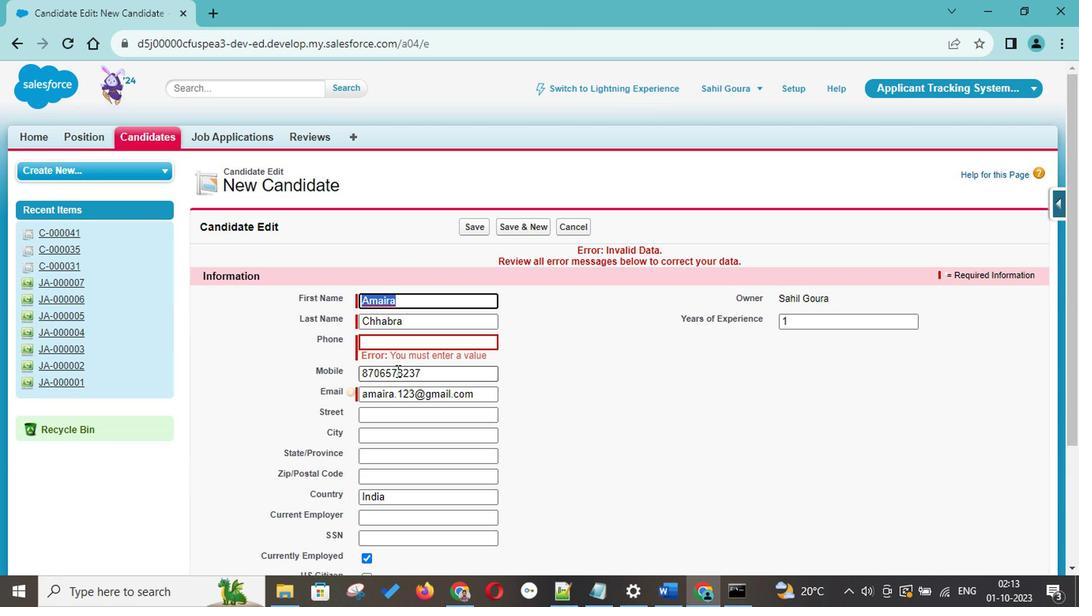 
Action: Mouse pressed left at (406, 387)
Screenshot: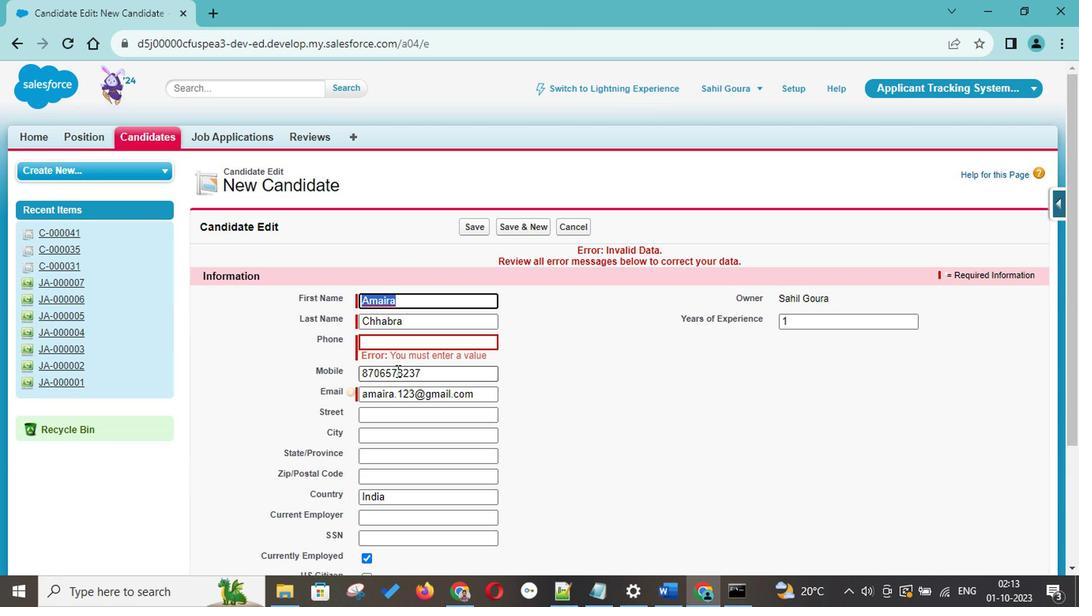 
Action: Key pressed ctrl+C<'\x03'>ctrl+C<'\x03'><Key.backspace>
Screenshot: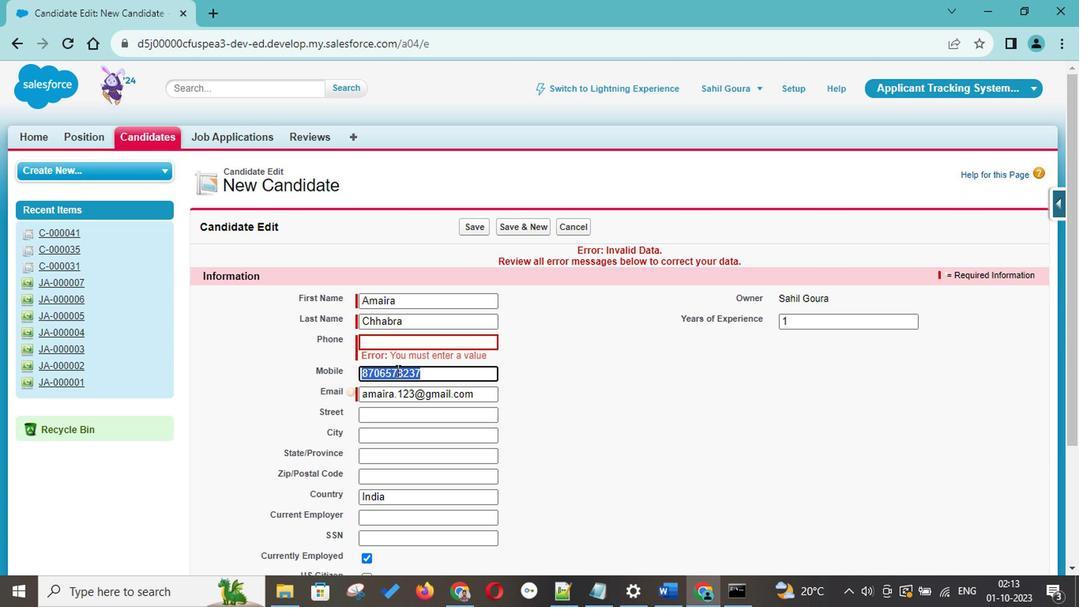 
Action: Mouse moved to (401, 371)
Screenshot: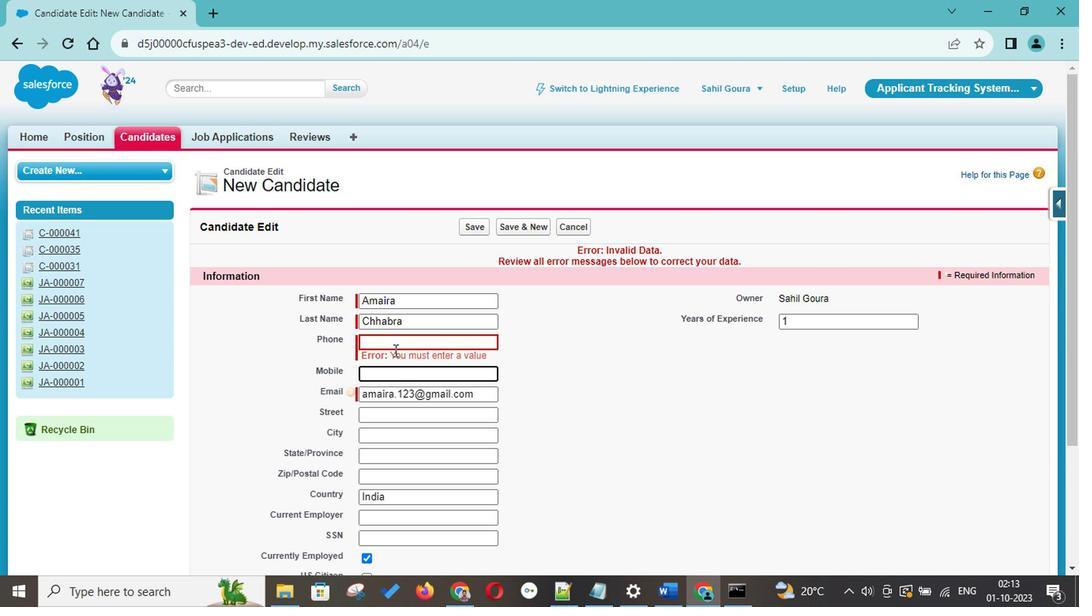 
Action: Mouse pressed left at (401, 371)
Screenshot: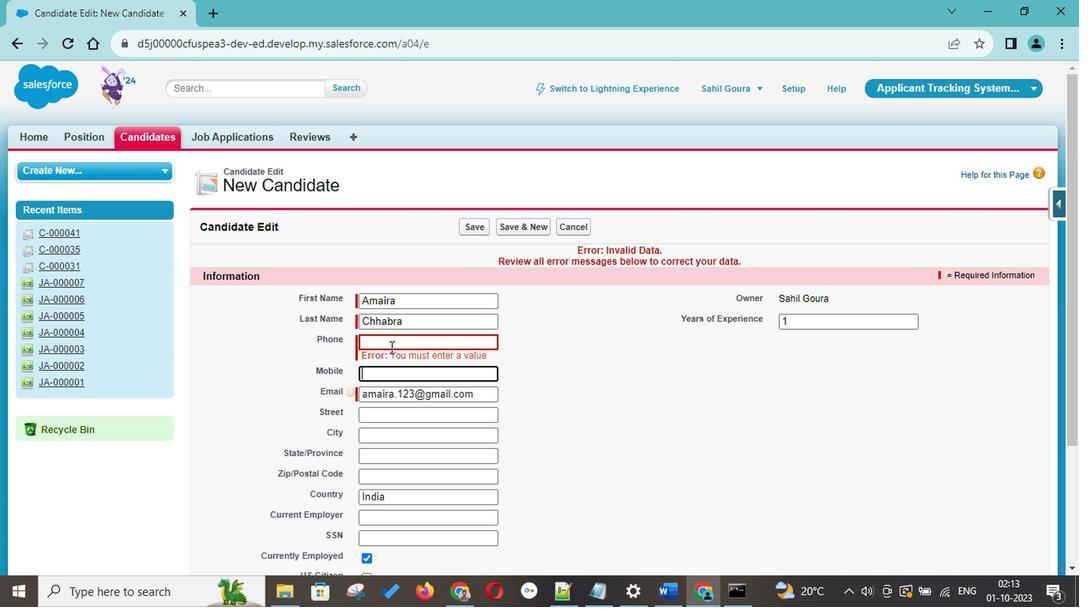 
Action: Key pressed ctrl+V
Screenshot: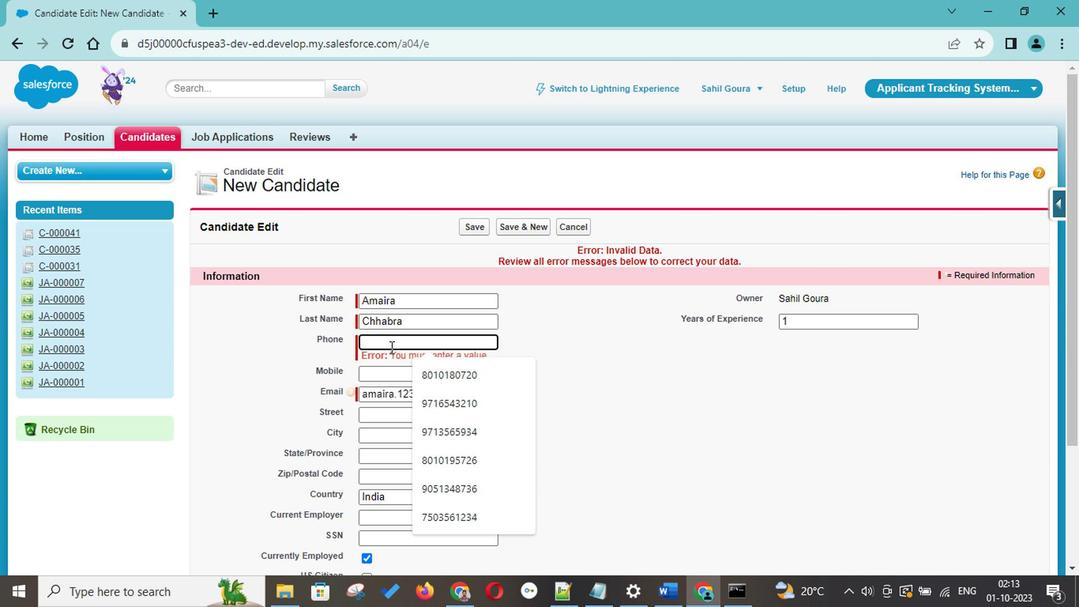
Action: Mouse moved to (624, 413)
Screenshot: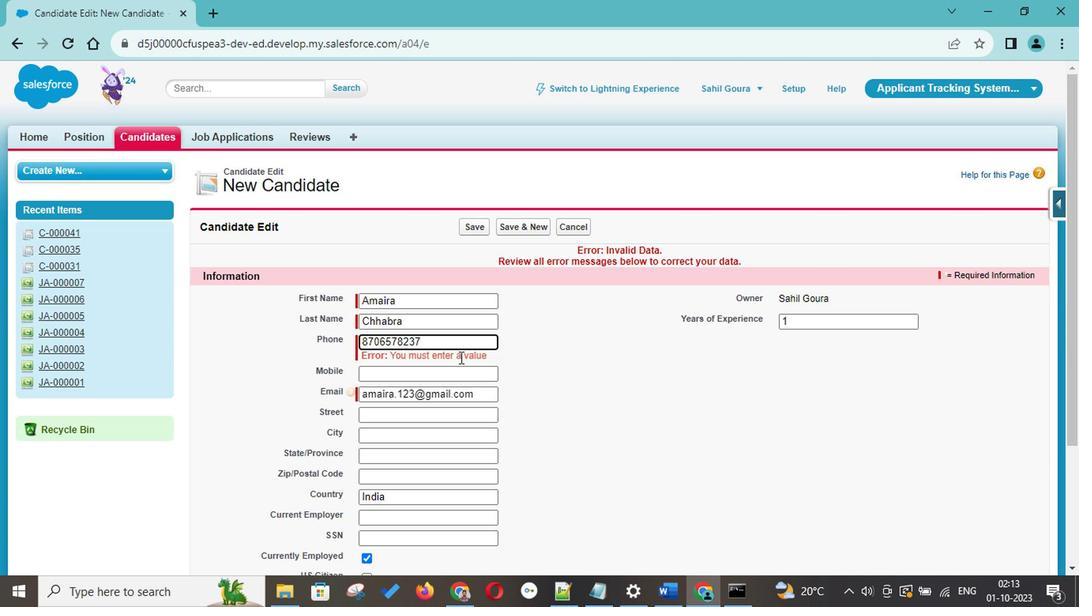 
Action: Mouse scrolled (624, 413) with delta (0, 0)
Screenshot: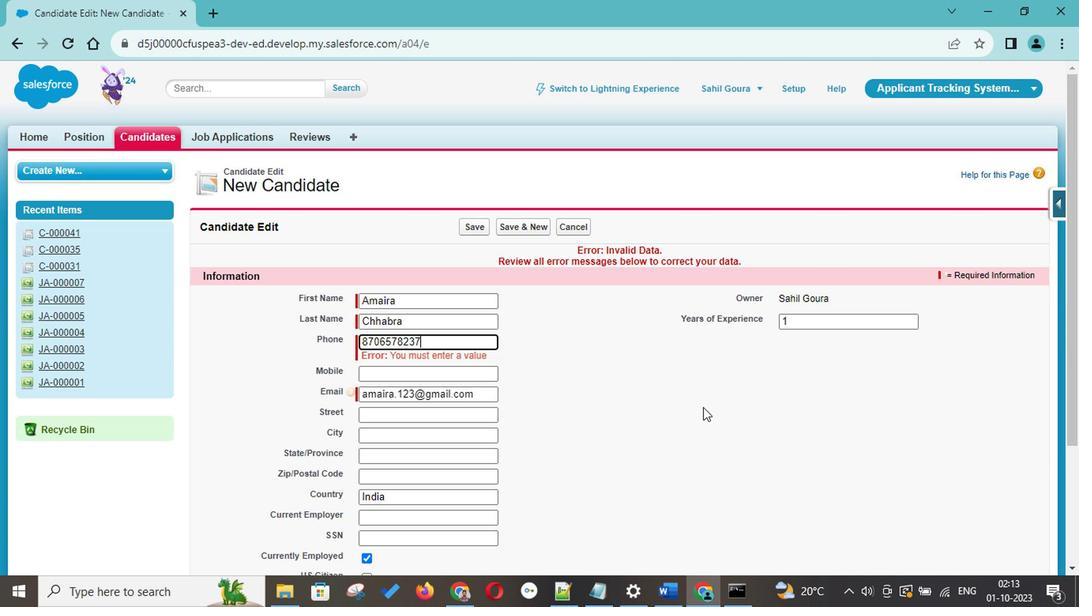 
Action: Mouse scrolled (624, 413) with delta (0, 0)
Screenshot: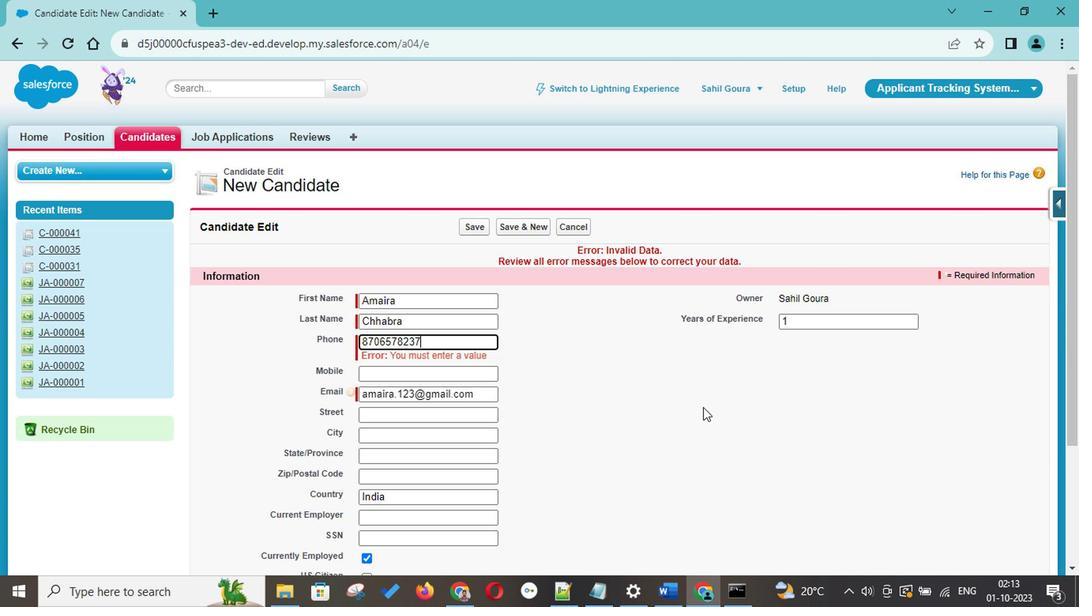 
Action: Mouse scrolled (624, 413) with delta (0, 0)
Screenshot: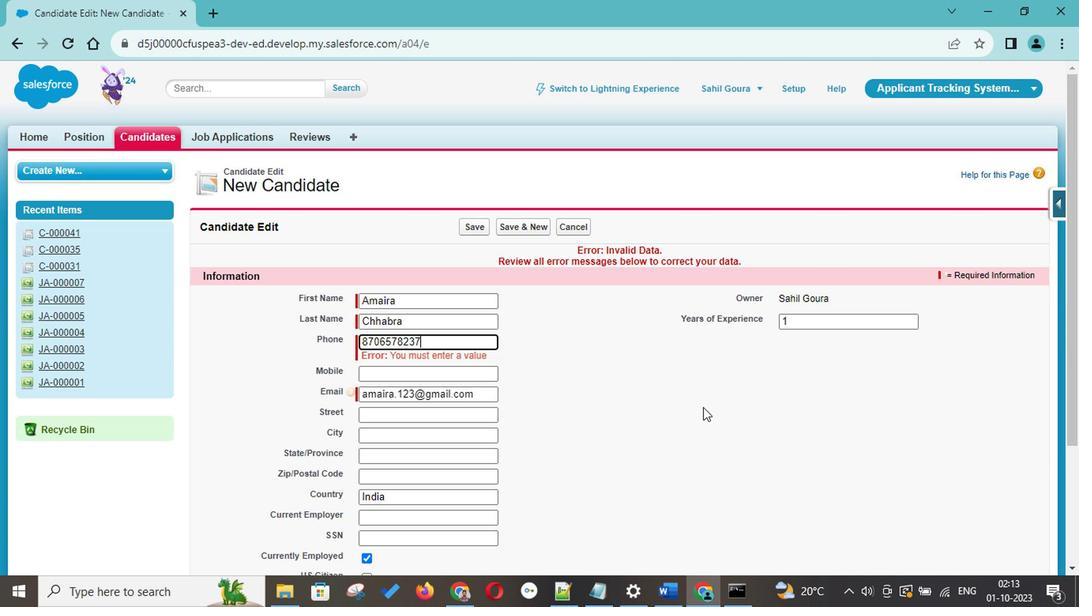 
Action: Mouse scrolled (624, 413) with delta (0, 0)
Screenshot: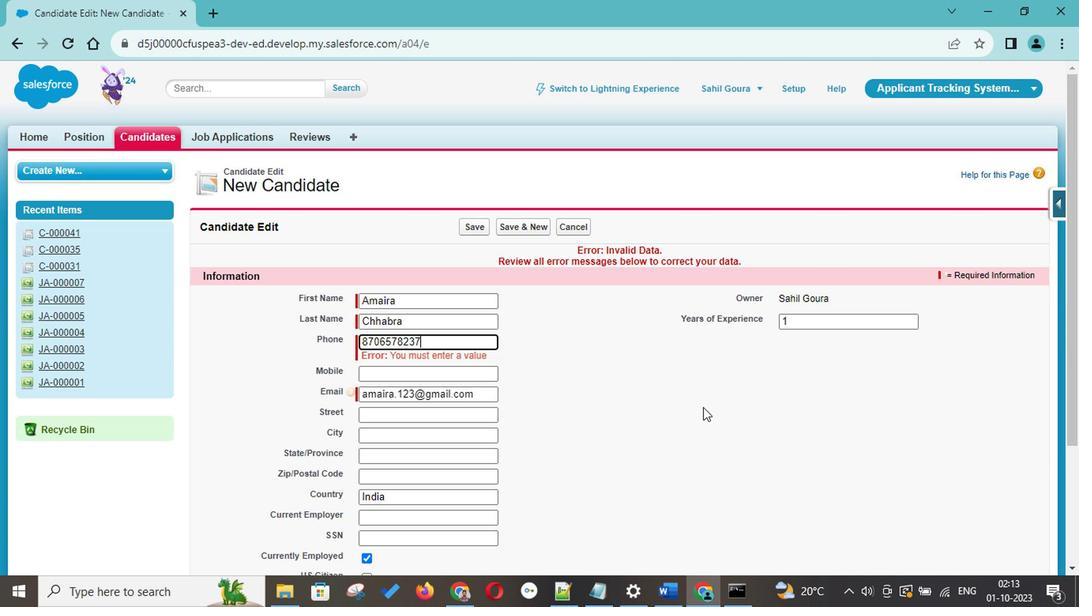 
Action: Mouse scrolled (624, 413) with delta (0, 0)
Screenshot: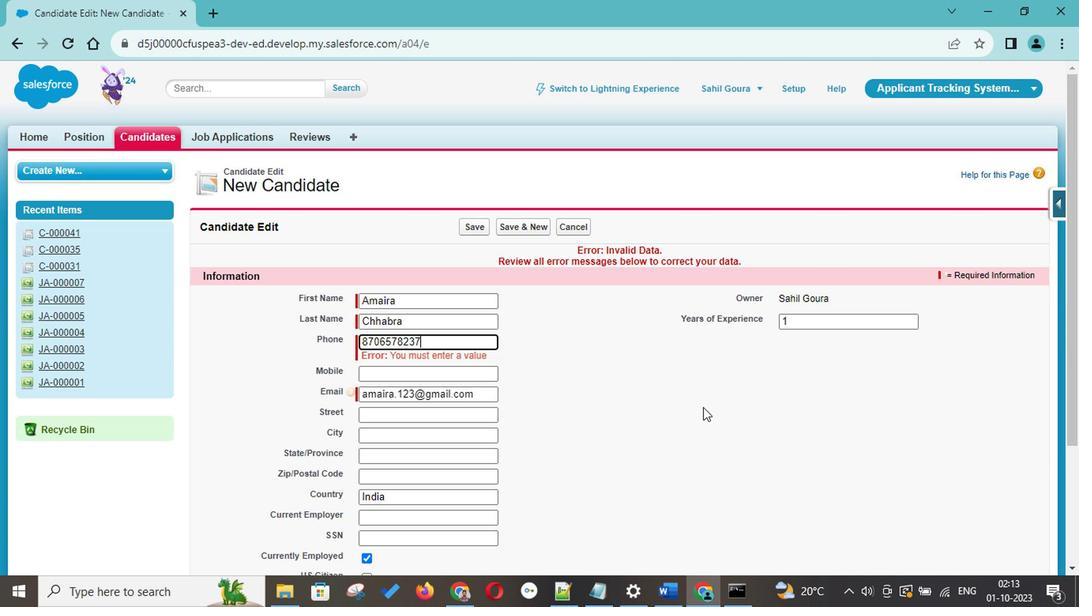 
Action: Mouse scrolled (624, 413) with delta (0, 0)
Screenshot: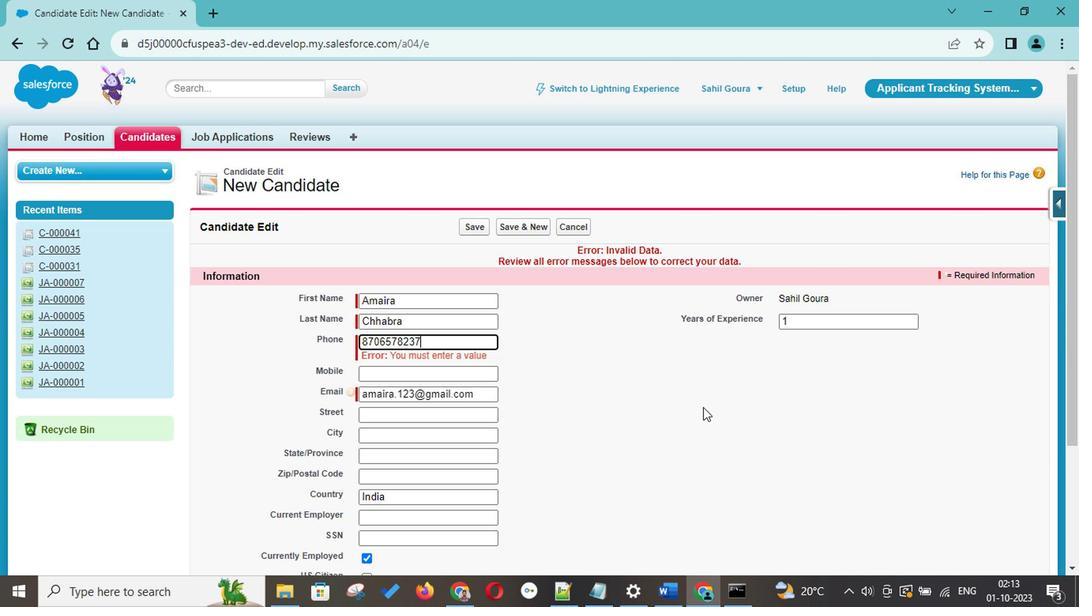 
Action: Mouse scrolled (624, 413) with delta (0, 0)
Screenshot: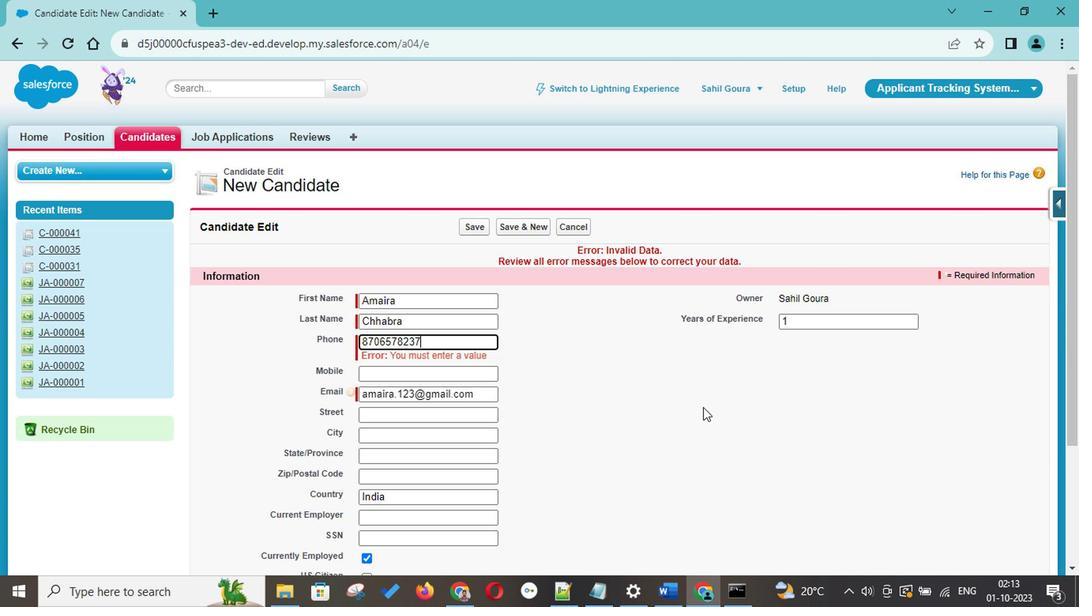
Action: Mouse scrolled (624, 413) with delta (0, 0)
Screenshot: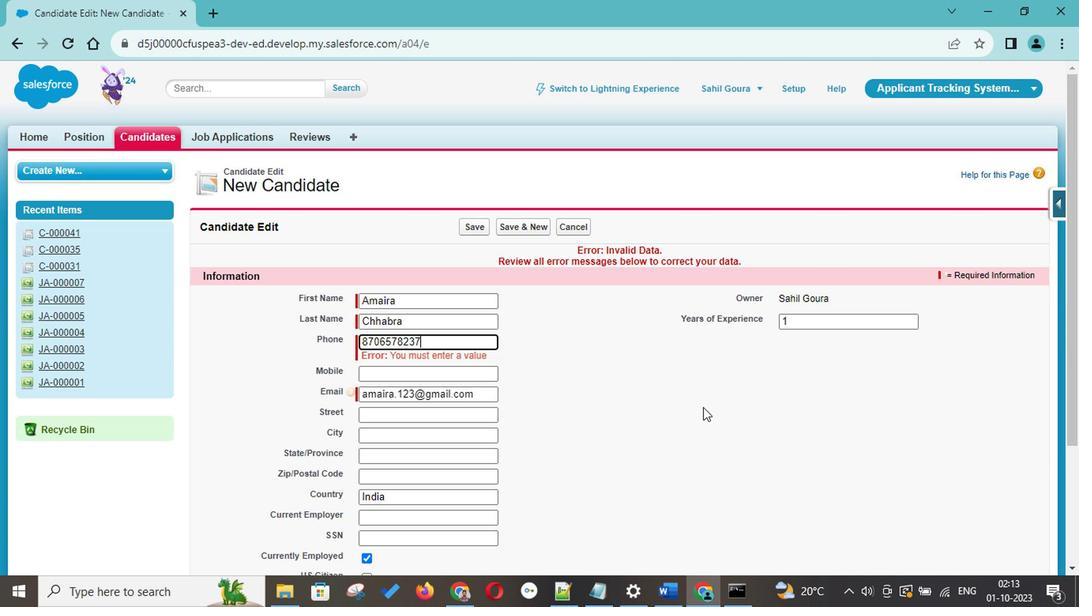 
Action: Mouse scrolled (624, 413) with delta (0, 0)
Screenshot: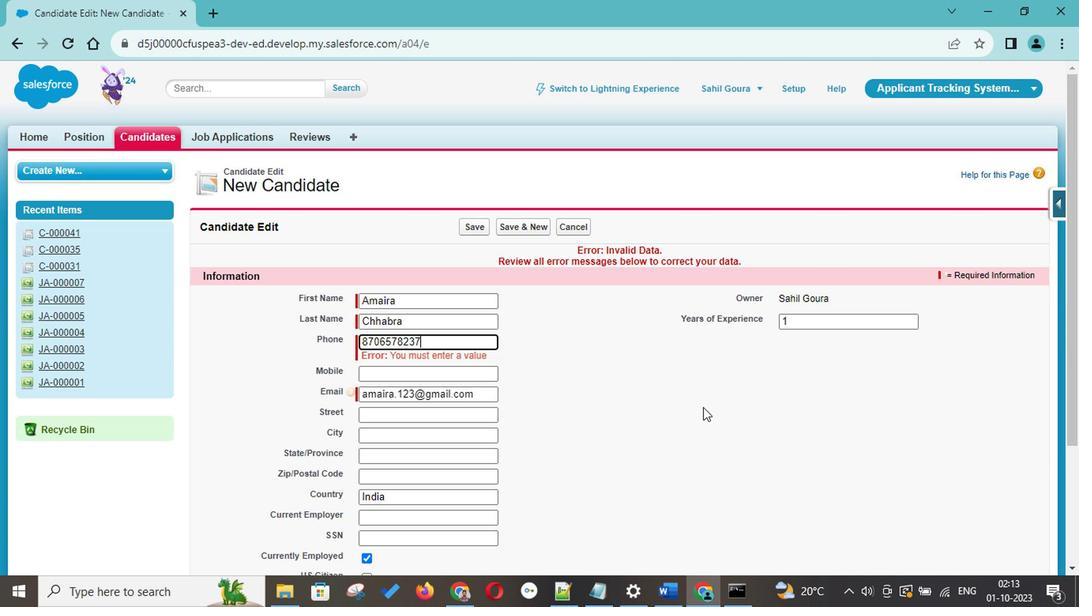 
Action: Mouse scrolled (624, 413) with delta (0, 0)
Screenshot: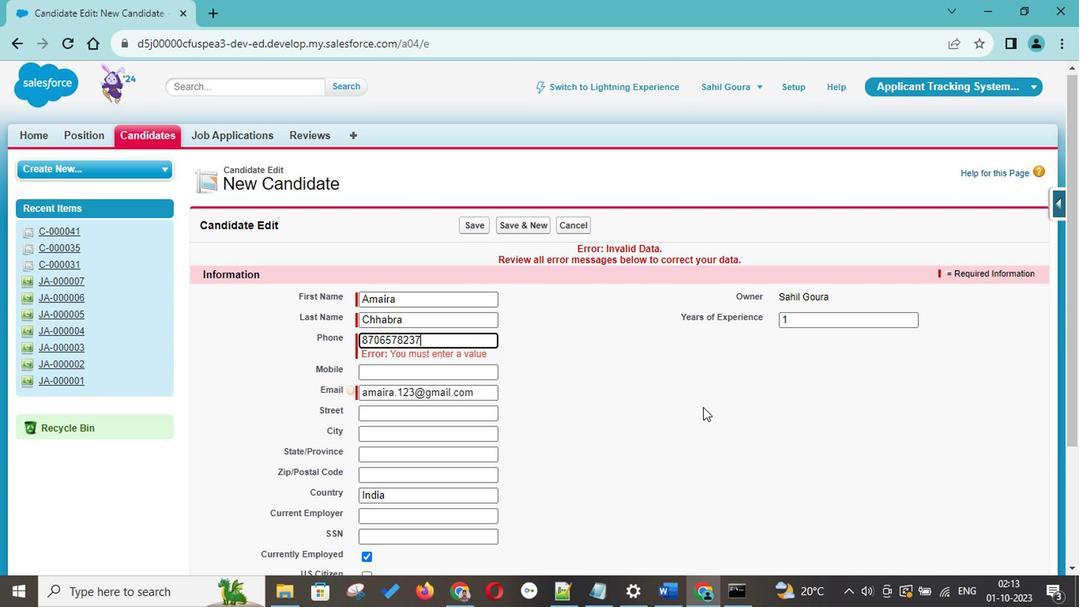 
Action: Mouse scrolled (624, 413) with delta (0, 0)
Screenshot: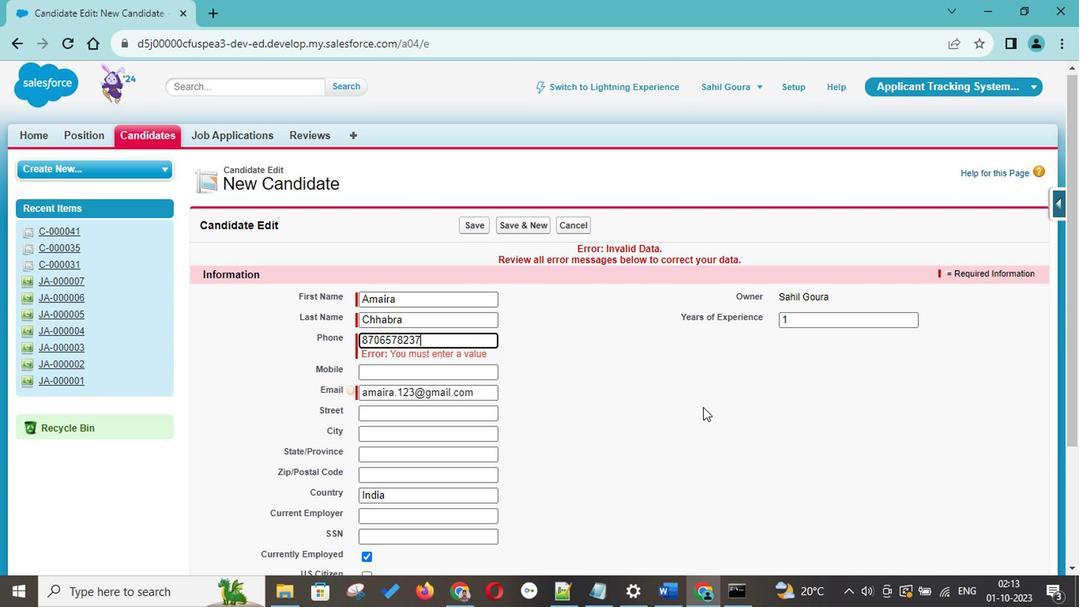 
Action: Mouse scrolled (624, 413) with delta (0, 0)
Screenshot: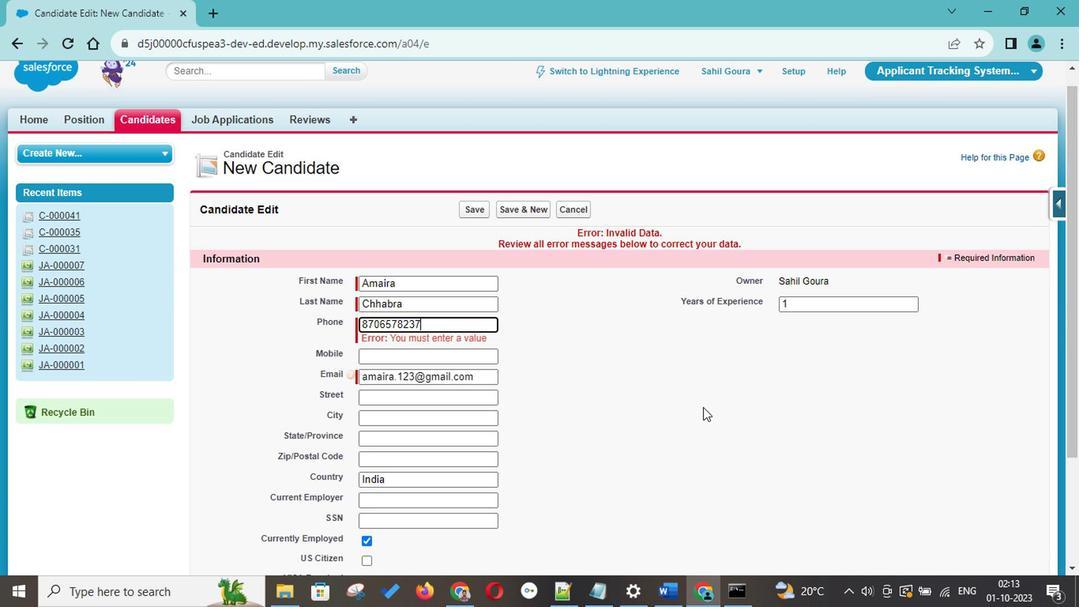 
Action: Mouse scrolled (624, 413) with delta (0, 0)
Screenshot: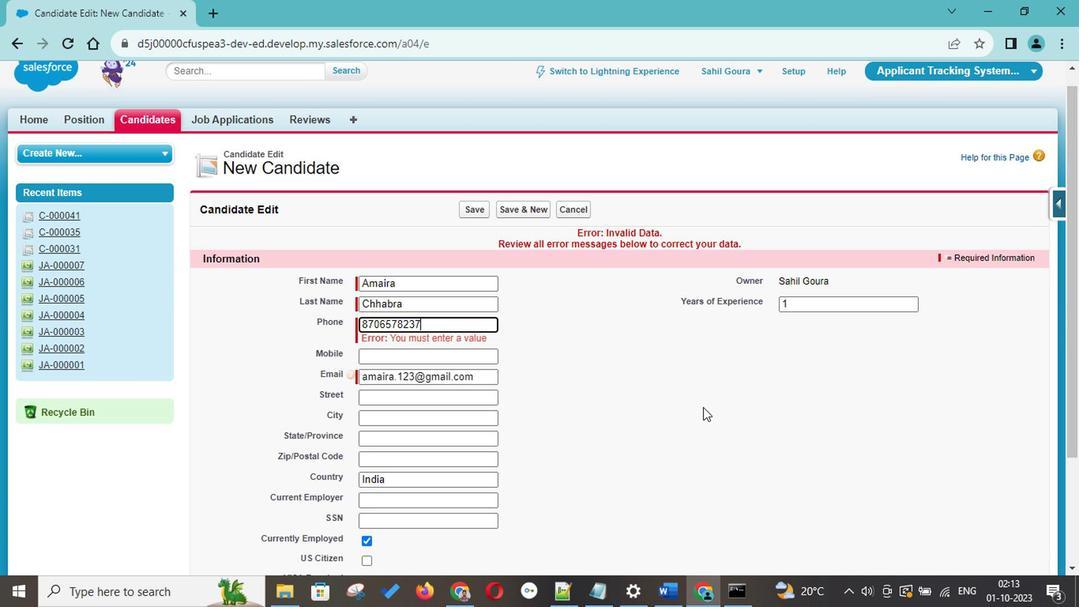 
Action: Mouse scrolled (624, 413) with delta (0, 0)
Screenshot: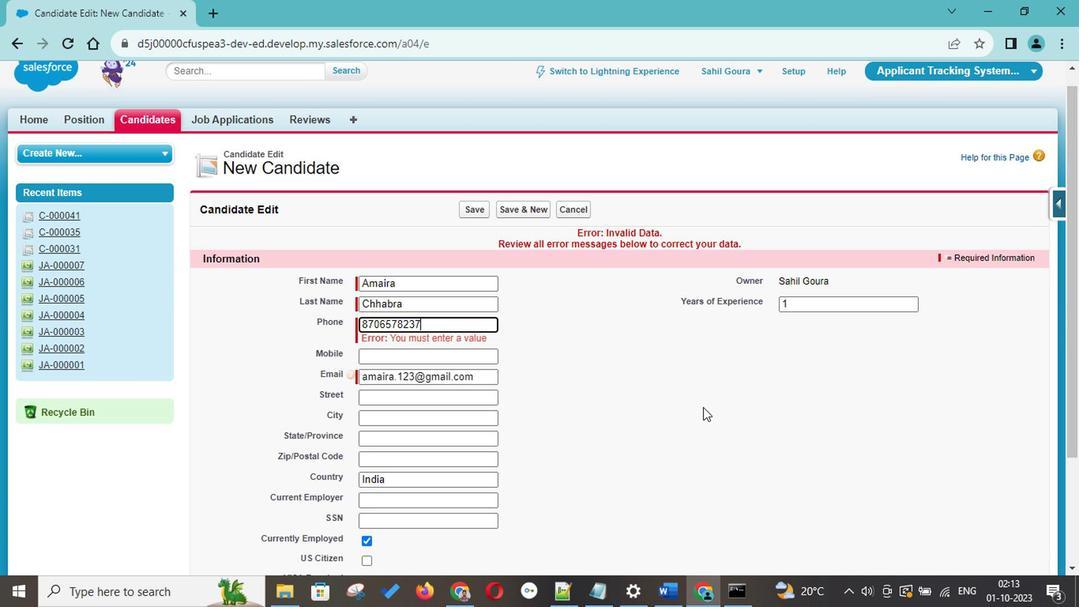 
Action: Mouse scrolled (624, 413) with delta (0, 0)
Screenshot: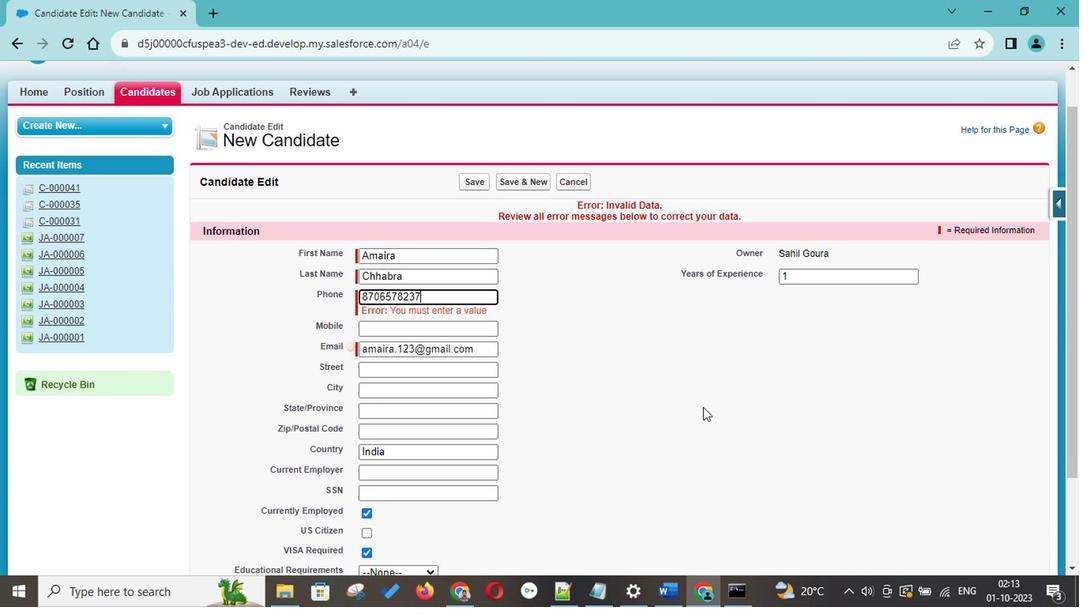 
Action: Mouse scrolled (624, 413) with delta (0, 0)
Screenshot: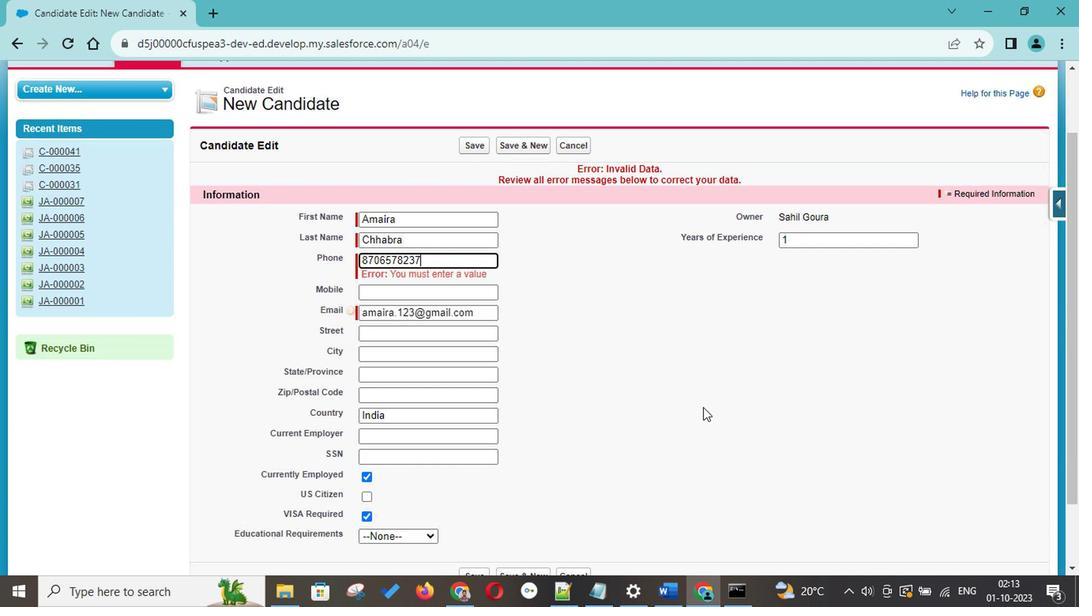 
Action: Mouse scrolled (624, 413) with delta (0, 0)
Screenshot: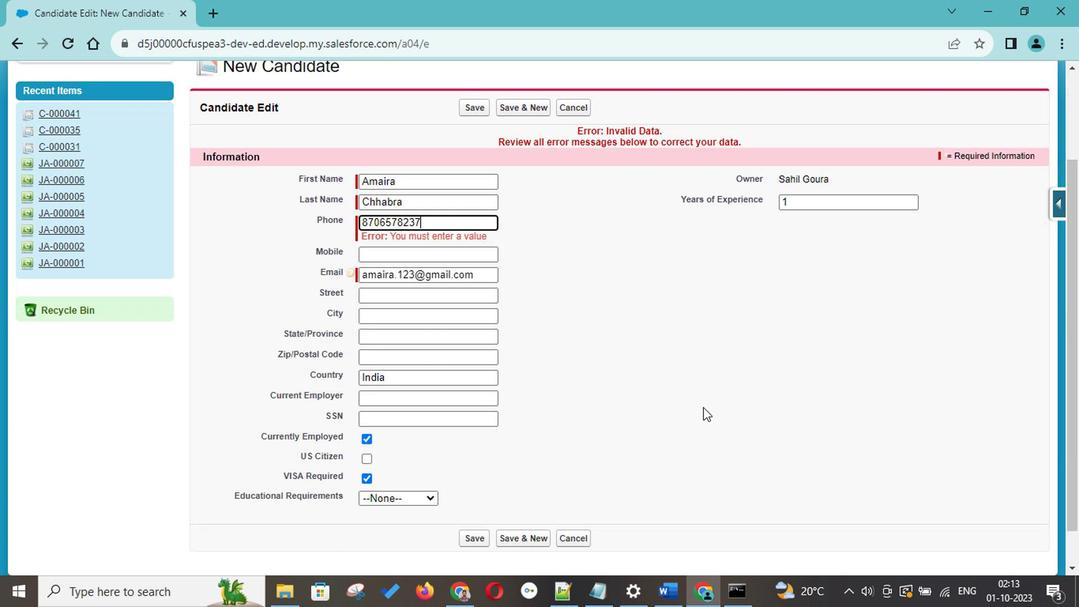 
Action: Mouse scrolled (624, 413) with delta (0, 0)
Screenshot: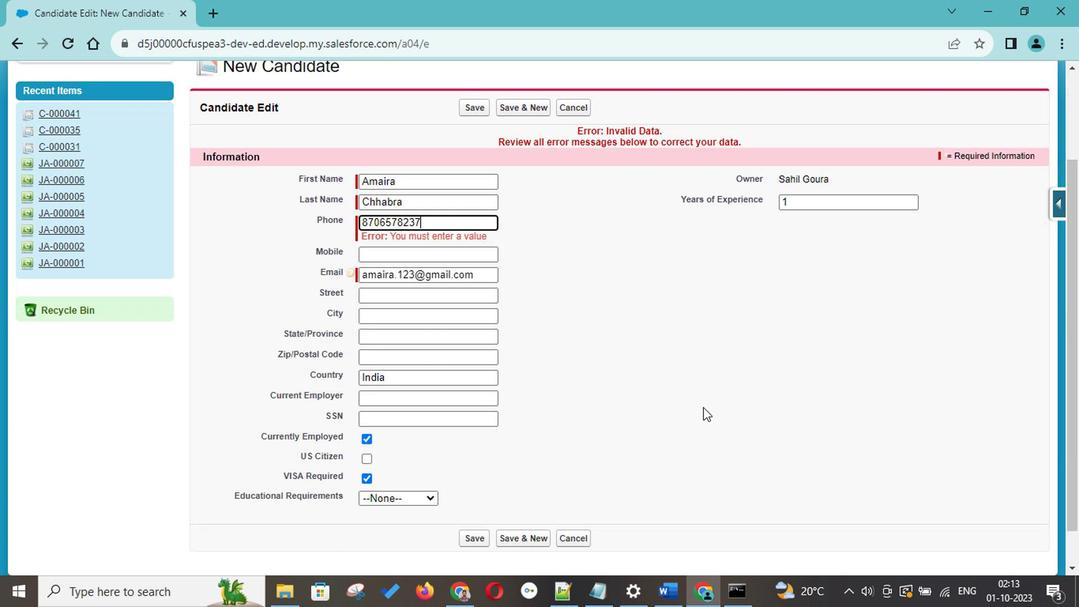 
Action: Mouse scrolled (624, 413) with delta (0, 0)
Screenshot: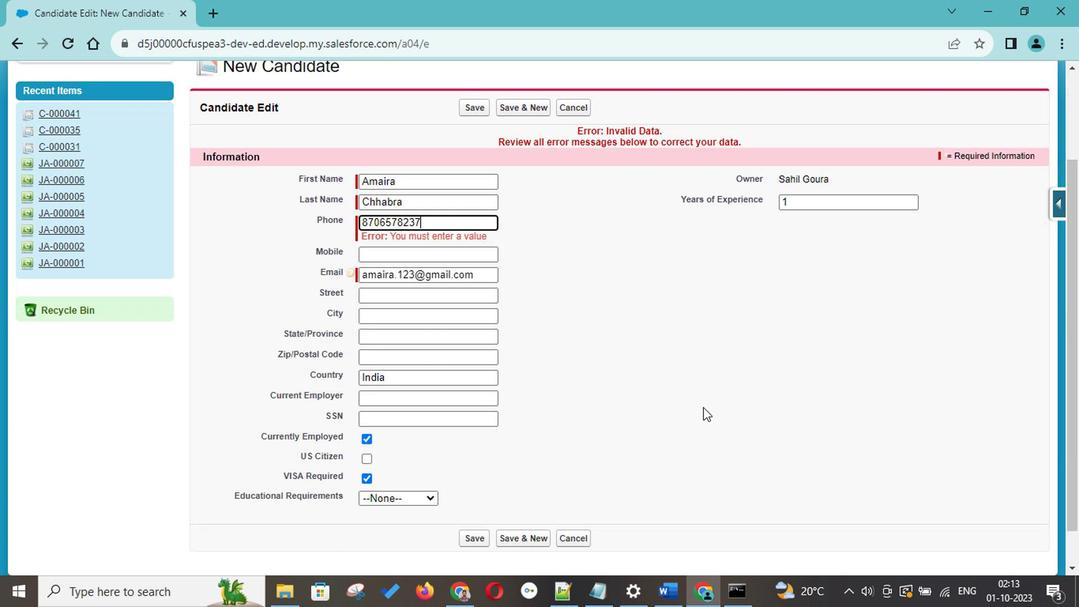 
Action: Mouse scrolled (624, 413) with delta (0, 0)
Screenshot: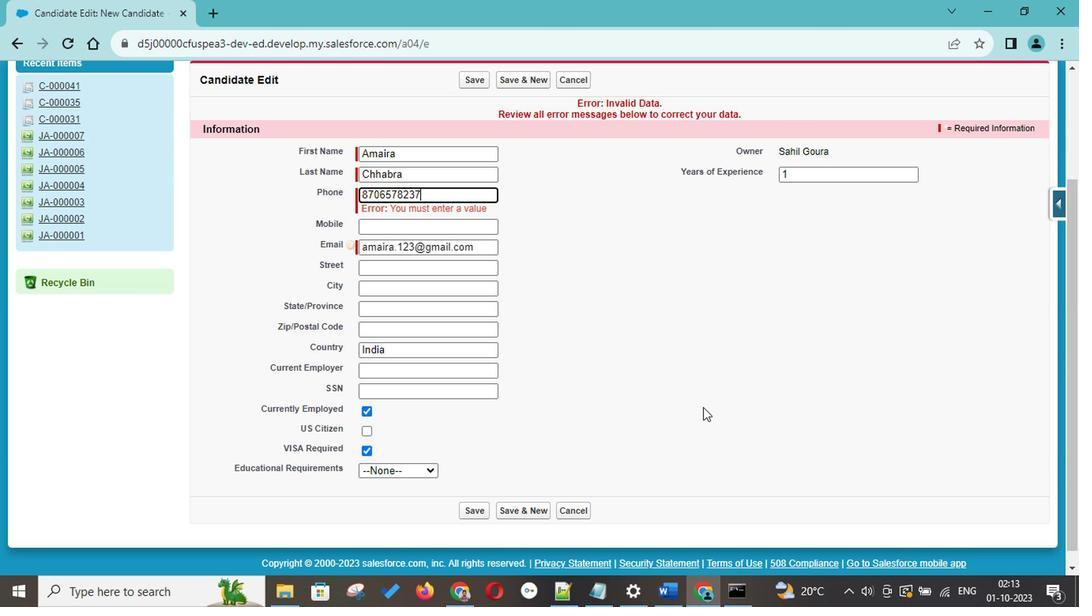 
Action: Mouse scrolled (624, 413) with delta (0, 0)
Screenshot: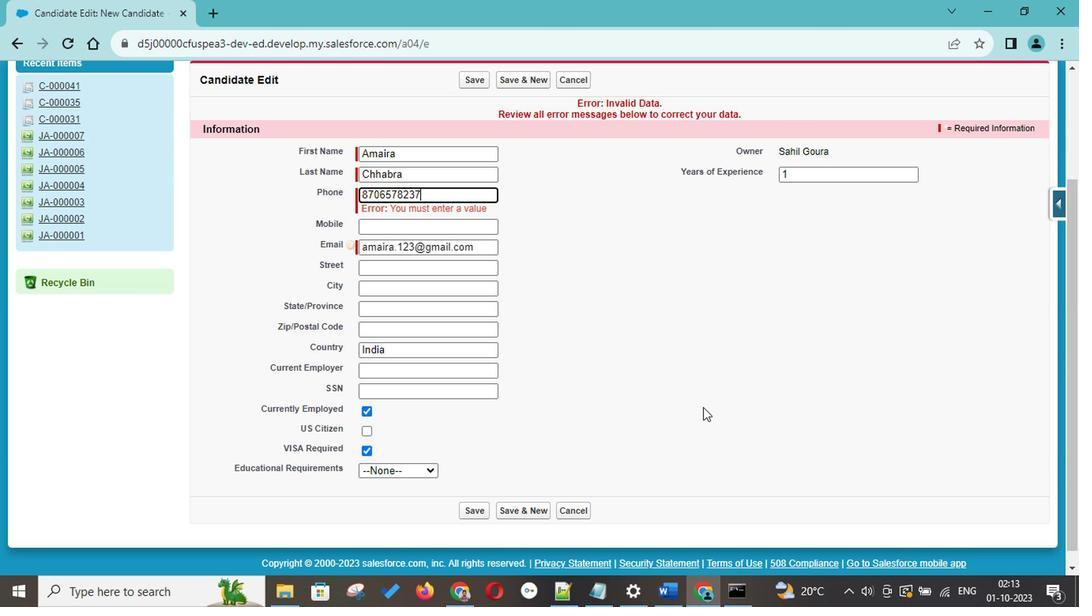 
Action: Mouse scrolled (624, 413) with delta (0, 0)
Screenshot: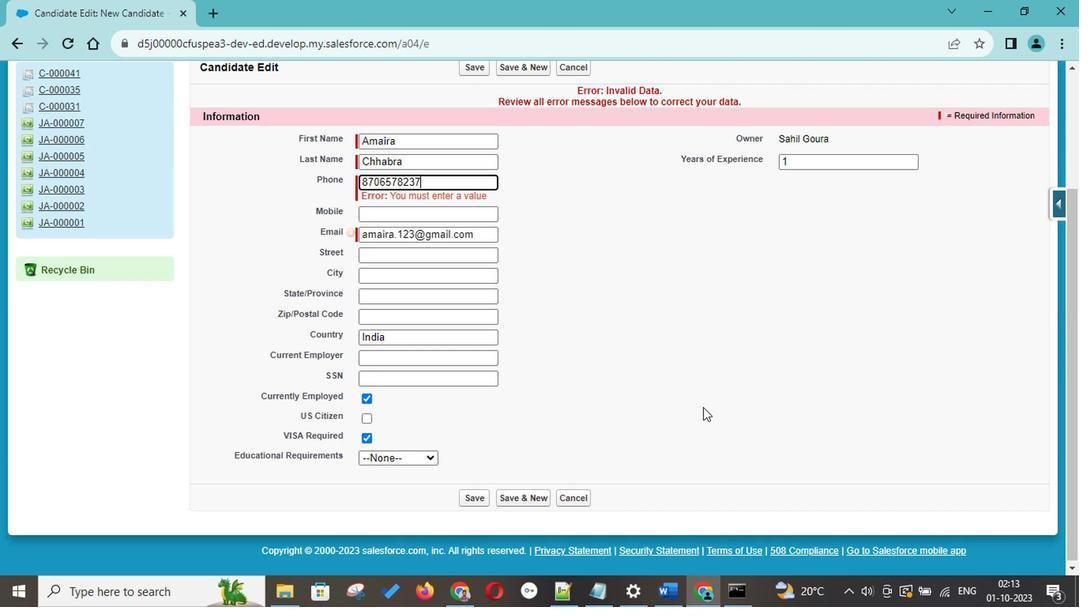
Action: Mouse scrolled (624, 413) with delta (0, 0)
Screenshot: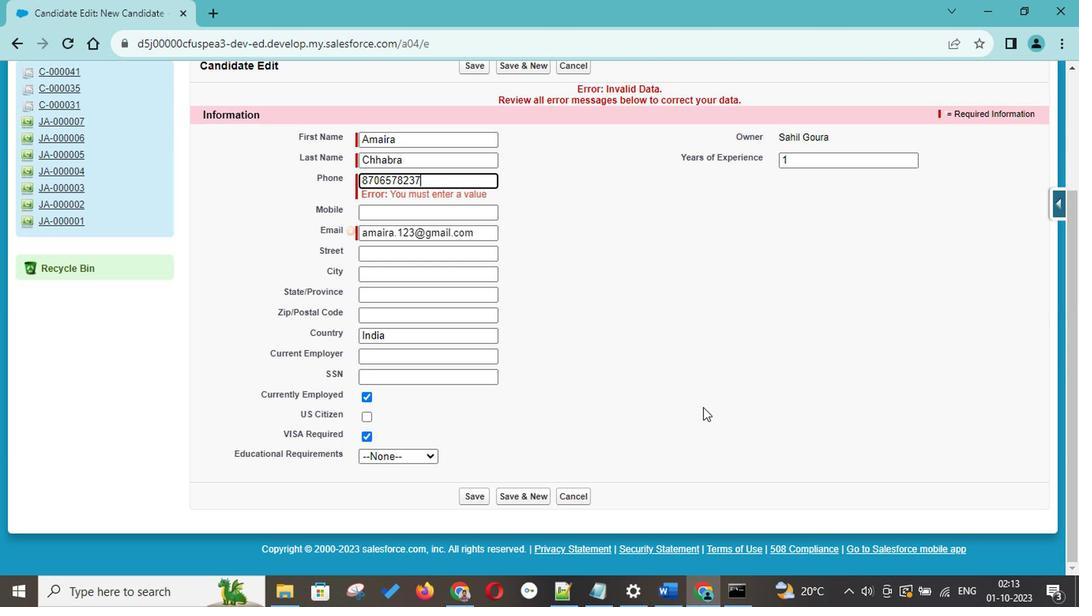 
Action: Mouse scrolled (624, 413) with delta (0, 0)
Screenshot: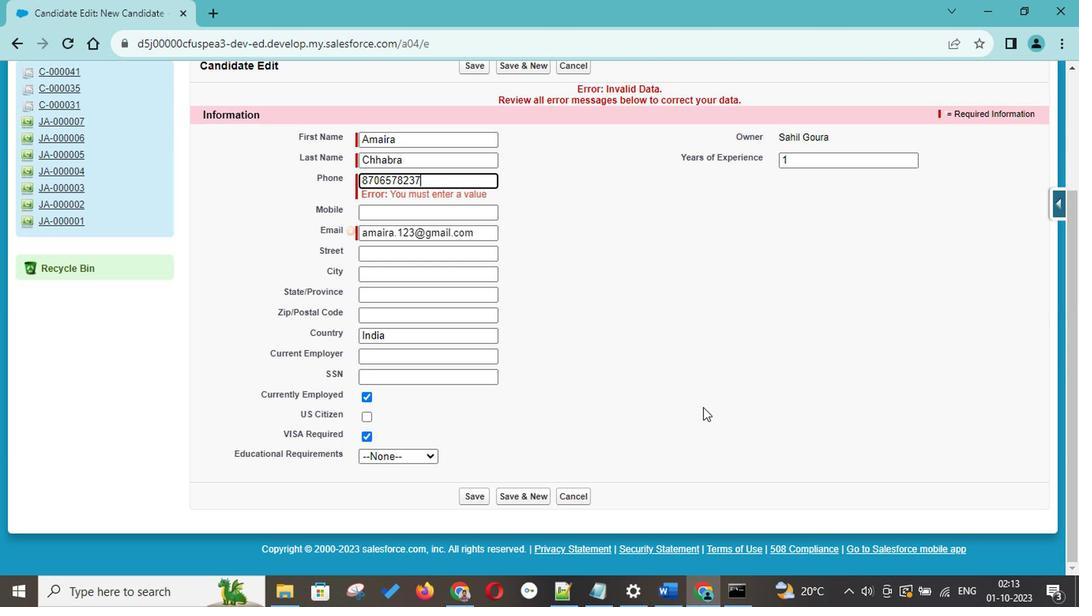 
Action: Mouse scrolled (624, 413) with delta (0, 0)
Screenshot: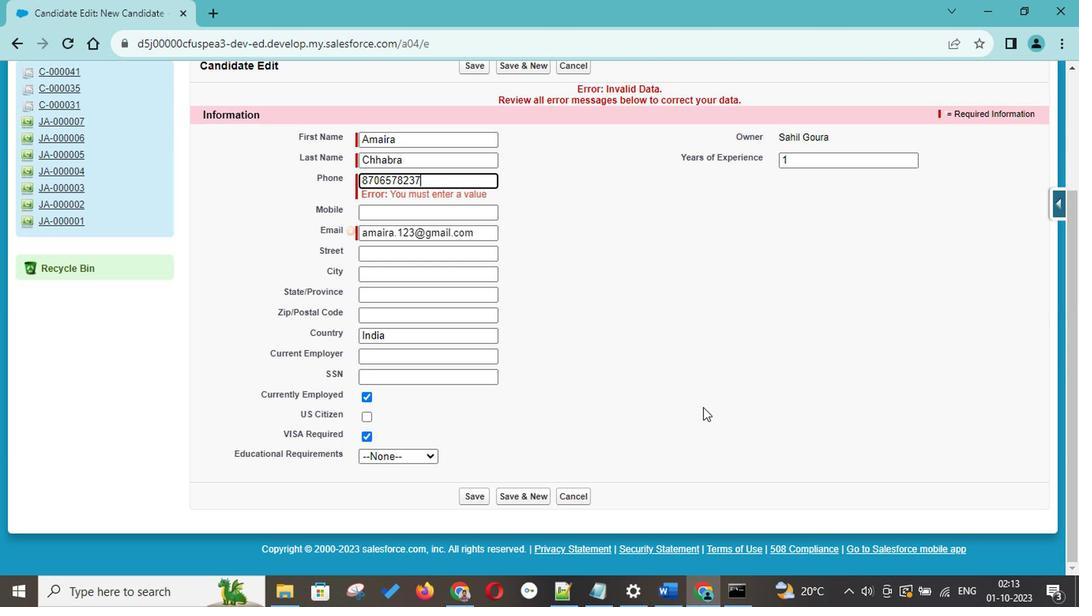 
Action: Mouse scrolled (624, 413) with delta (0, 0)
Screenshot: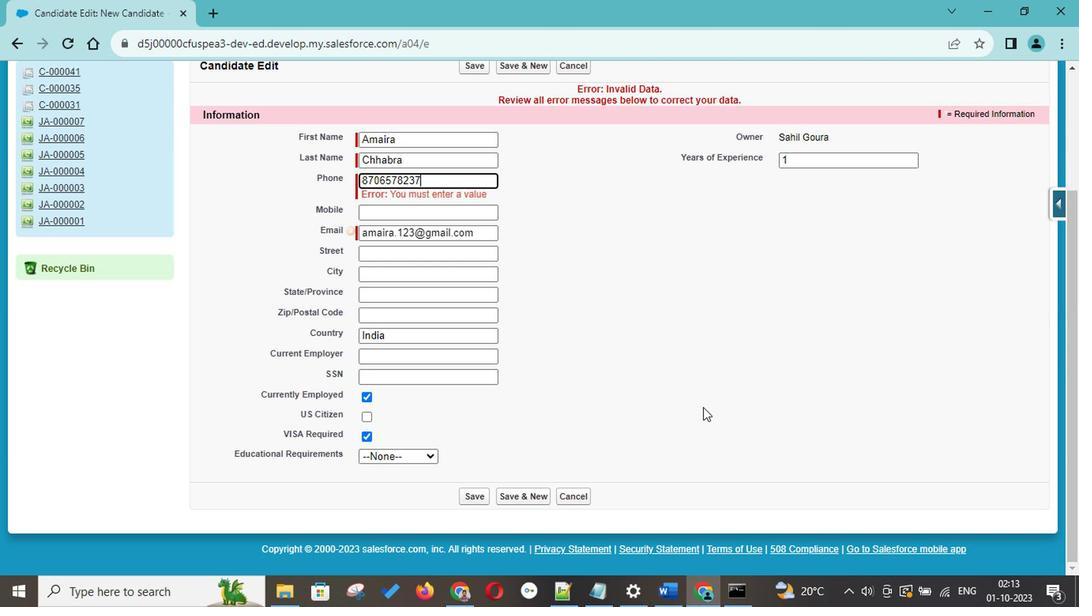 
Action: Mouse scrolled (624, 413) with delta (0, 0)
Screenshot: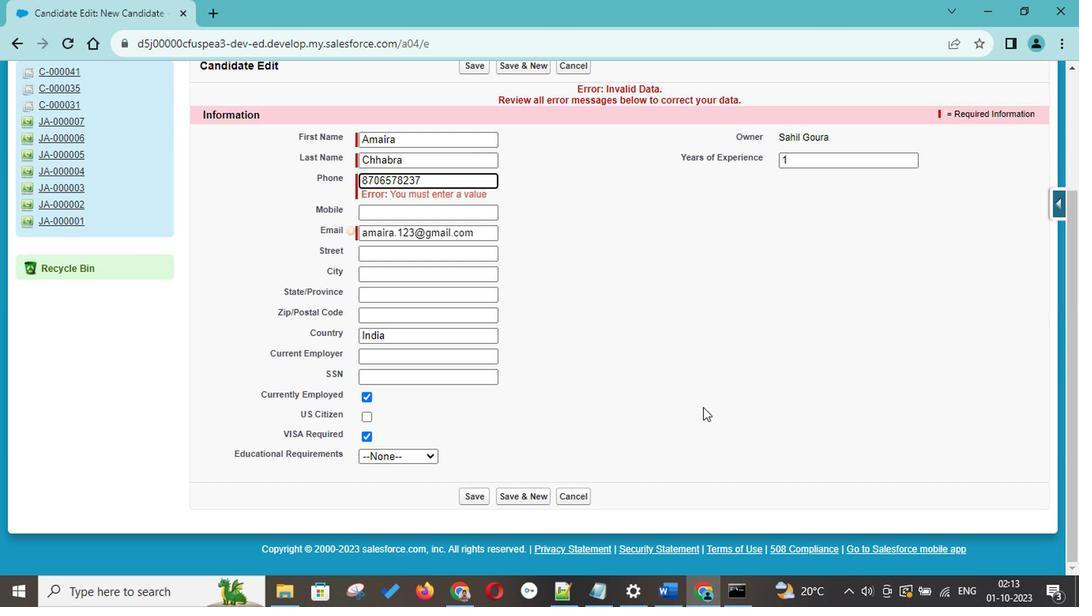 
Action: Mouse moved to (478, 472)
Screenshot: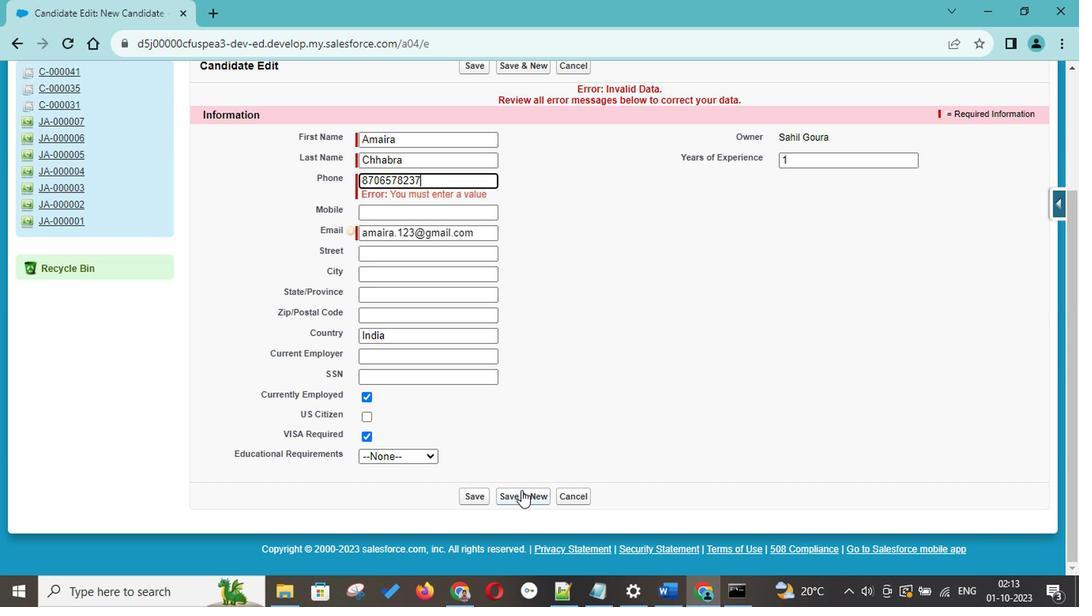 
Action: Mouse pressed left at (478, 472)
Screenshot: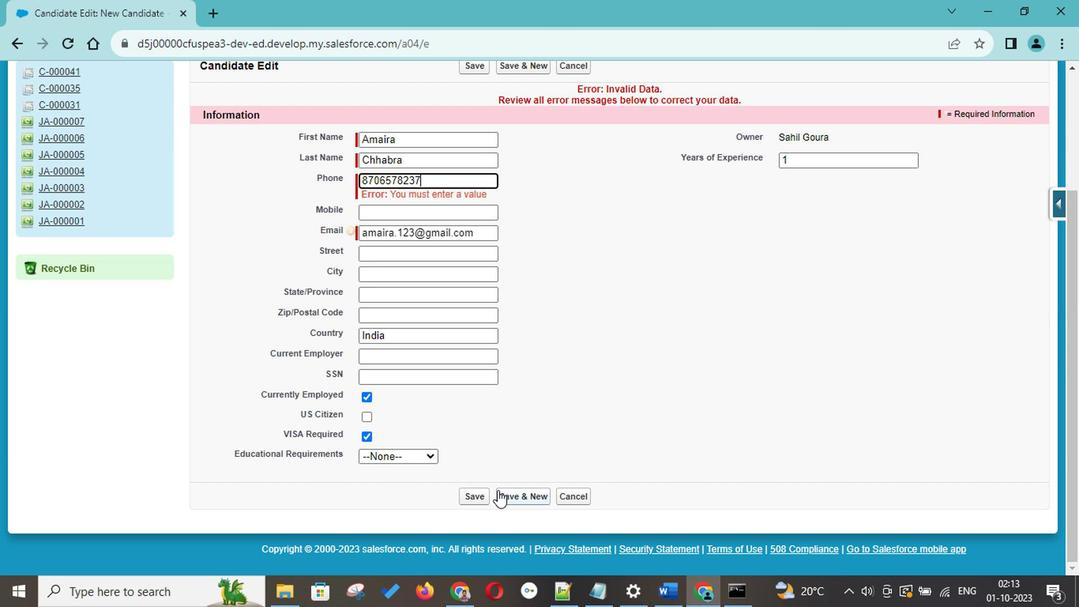 
Action: Key pressed <Key.shift><Key.shift><Key.shift><Key.shift><Key.shift><Key.shift><Key.shift><Key.shift><Key.shift><Key.shift><Key.shift><Key.shift><Key.shift><Key.shift><Key.shift><Key.shift><Key.shift><Key.shift><Key.shift><Key.shift><Key.shift><Key.shift>Giansh<Key.space><Key.tab><Key.shift><Key.shift><Key.shift><Key.shift><Key.shift><Key.shift><Key.shift><Key.shift><Key.shift><Key.shift><Key.shift><Key.shift><Key.shift><Key.shift><Key.shift><Key.shift><Key.shift><Key.shift><Key.shift><Key.shift><Key.shift>Chadha<Key.tab><Key.tab>
Screenshot: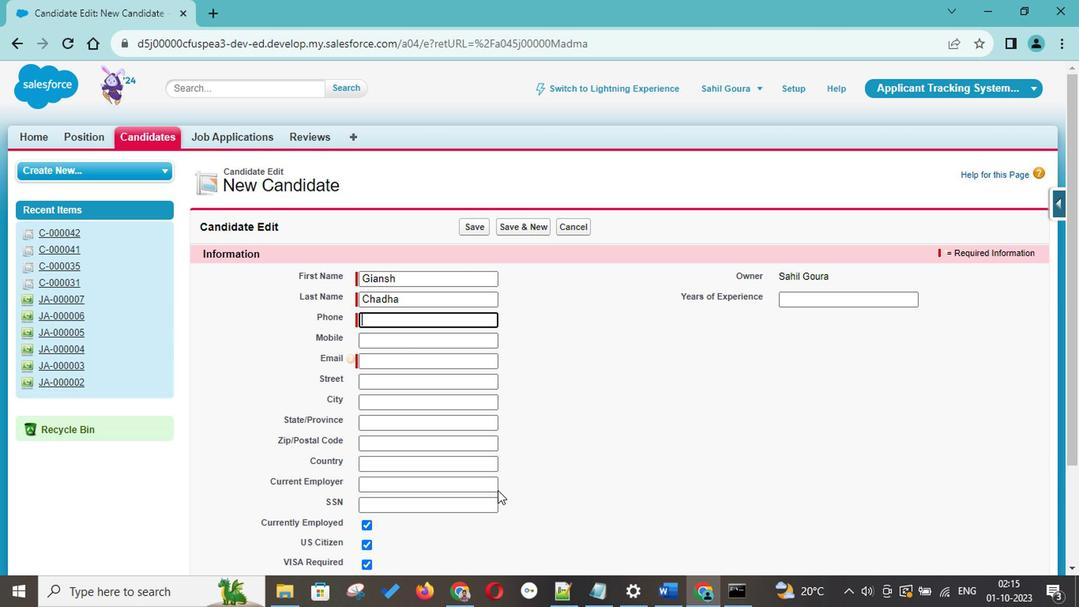 
Action: Mouse pressed left at (478, 472)
Screenshot: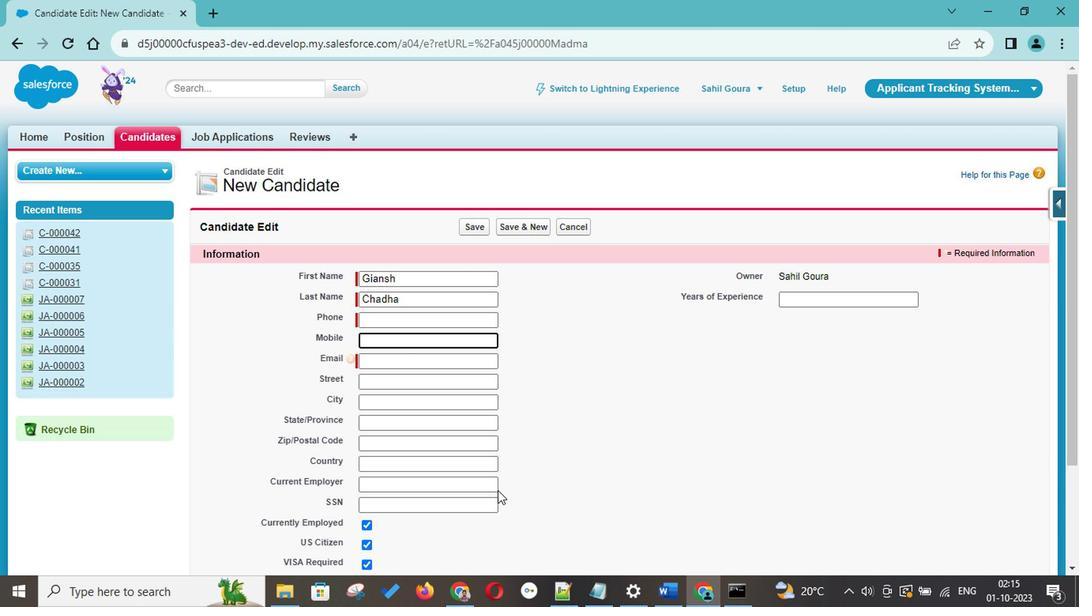 
Action: Mouse moved to (394, 346)
Screenshot: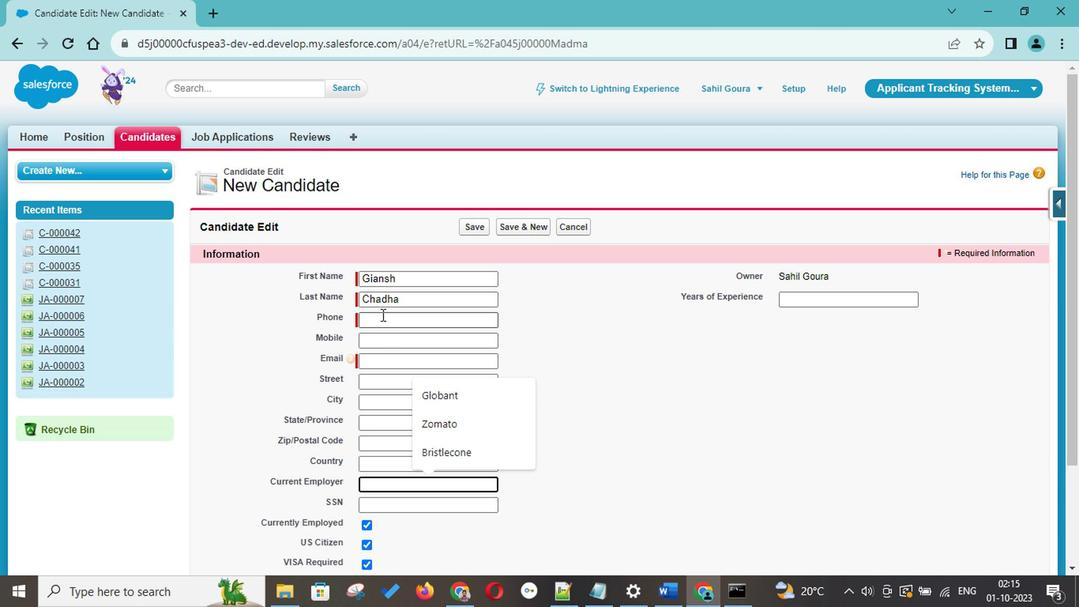 
Action: Mouse pressed left at (394, 346)
Screenshot: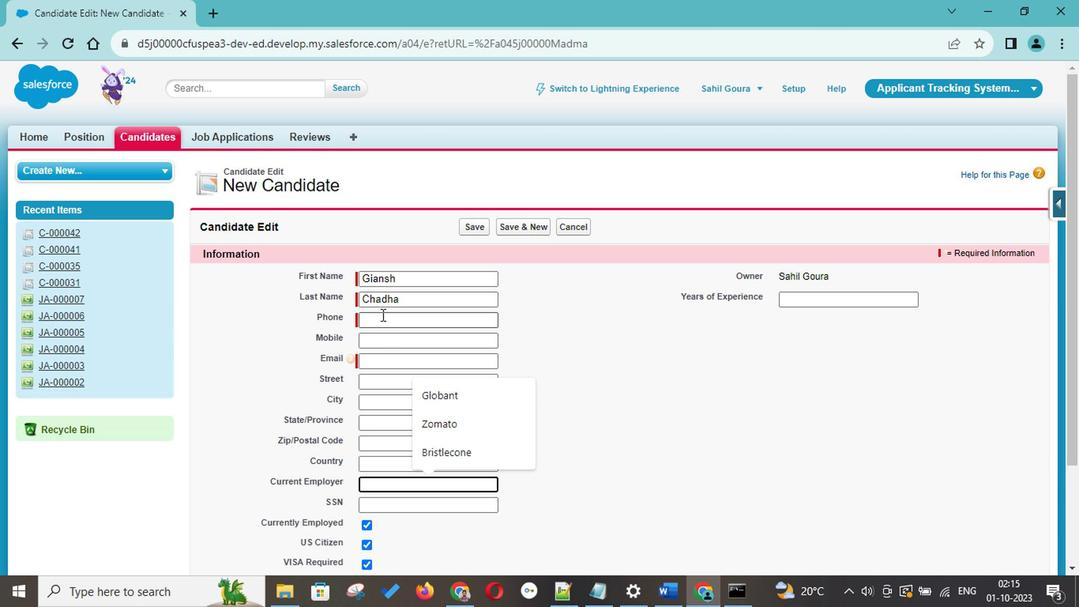 
Action: Key pressed 8546372154
Screenshot: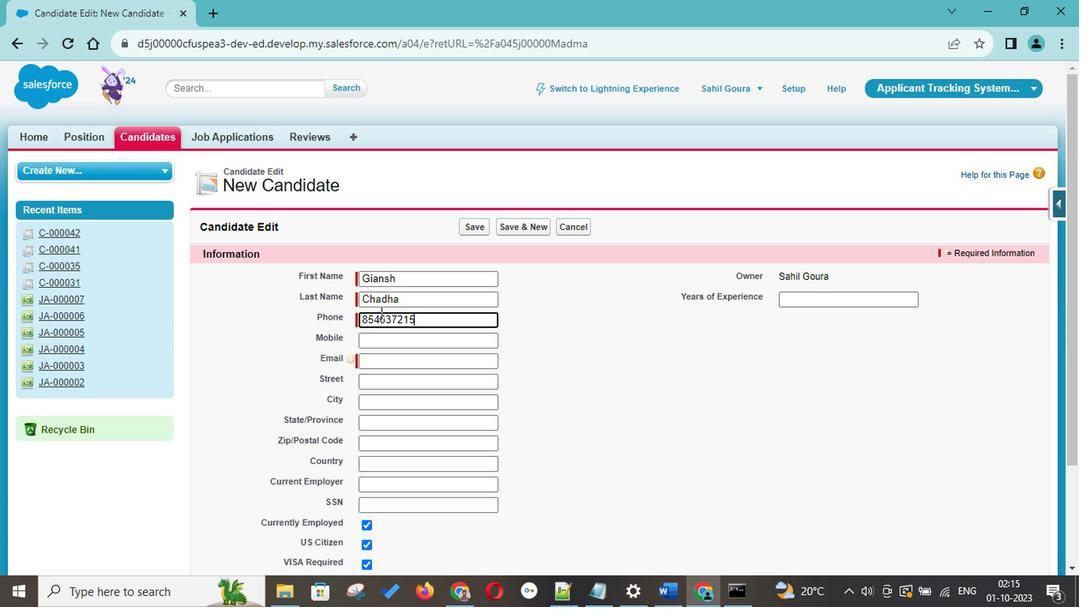 
Action: Mouse moved to (408, 383)
Screenshot: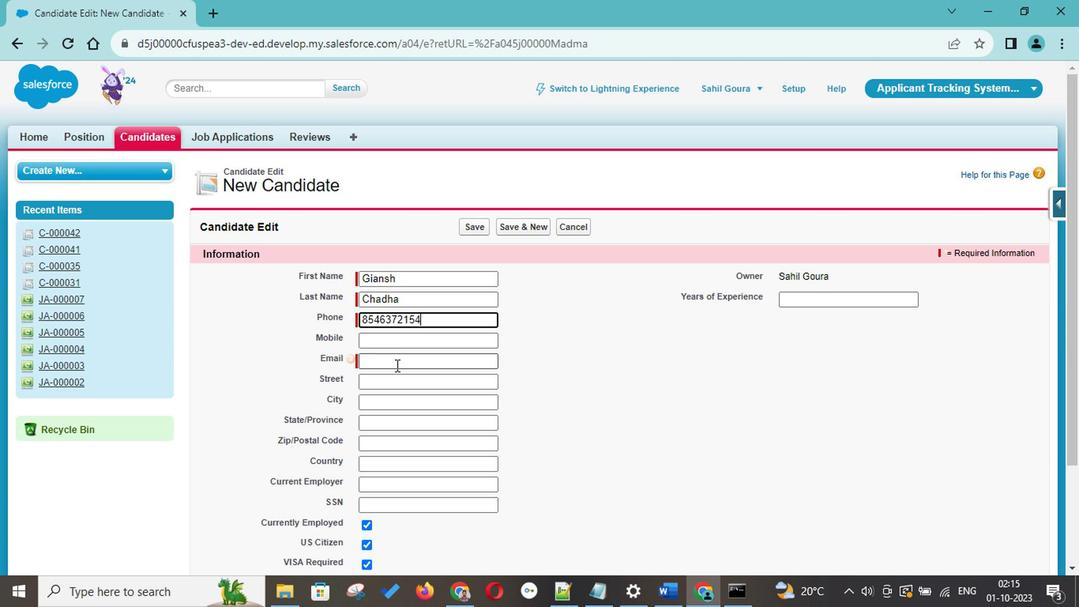 
Action: Mouse pressed left at (408, 383)
Screenshot: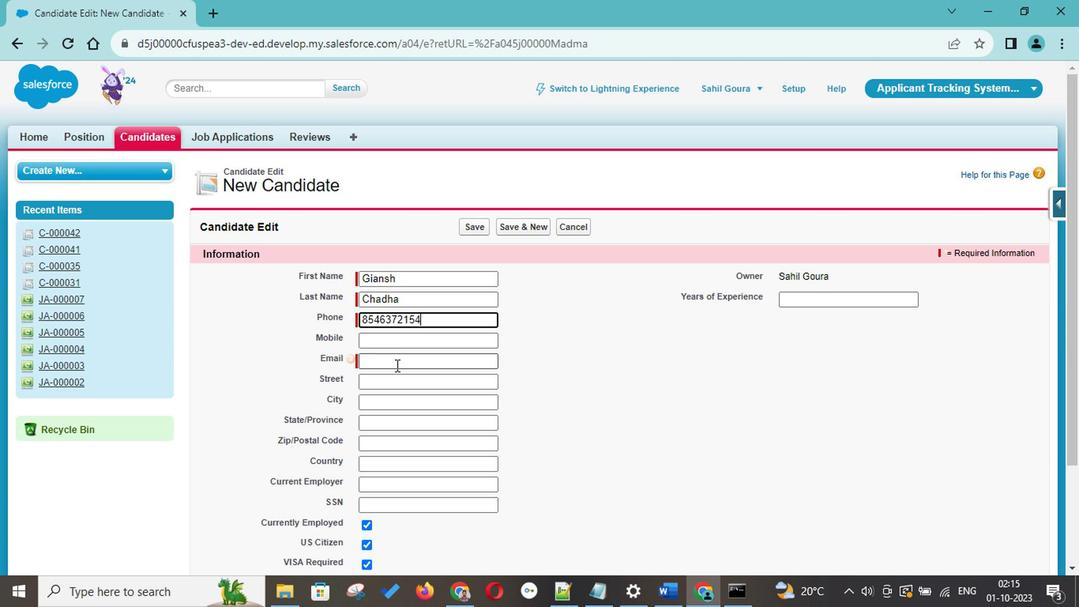 
Action: Key pressed <Key.shift>Giansh<Key.backspace><Key.backspace><Key.backspace><Key.backspace><Key.backspace><Key.shift><Key.shift>Cha<Key.backspace><Key.backspace><Key.backspace><Key.backspace>gchadha43<Key.shift>@yahoo.com<Key.tab><Key.tab><Key.tab><Key.tab><Key.tab><Key.shift>I<Key.down><Key.enter>
Screenshot: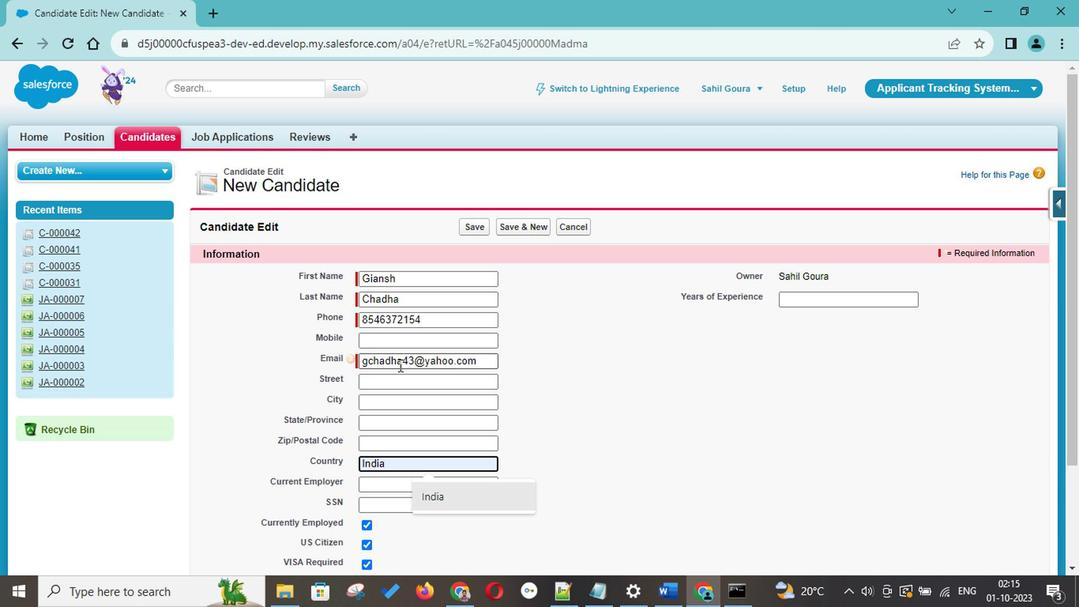 
Action: Mouse moved to (532, 371)
Screenshot: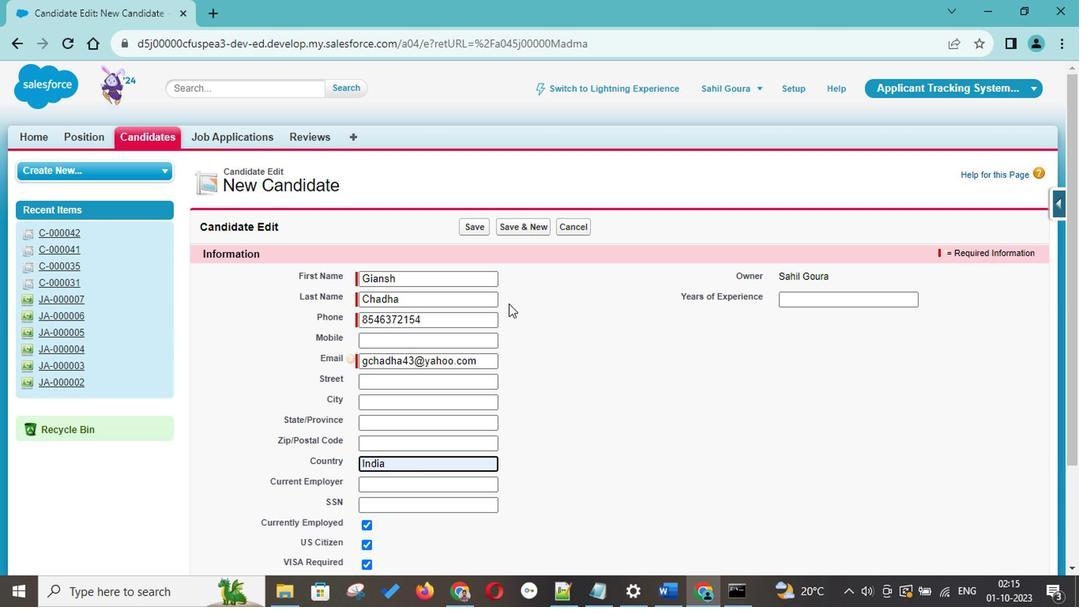 
Action: Mouse scrolled (532, 371) with delta (0, 0)
Screenshot: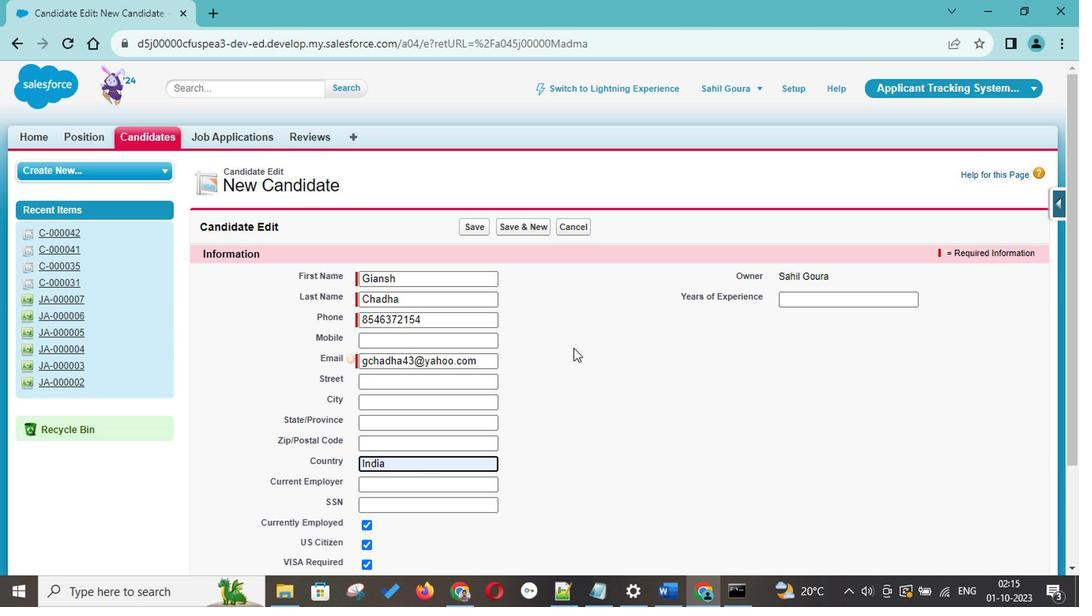 
Action: Mouse scrolled (532, 371) with delta (0, 0)
Screenshot: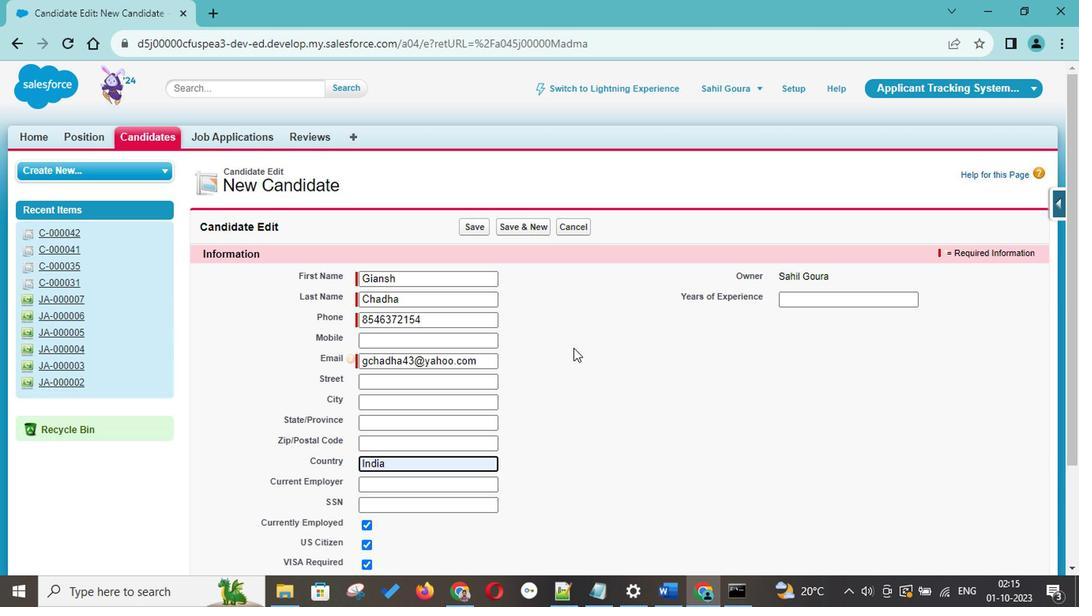 
Action: Mouse scrolled (532, 371) with delta (0, 0)
Screenshot: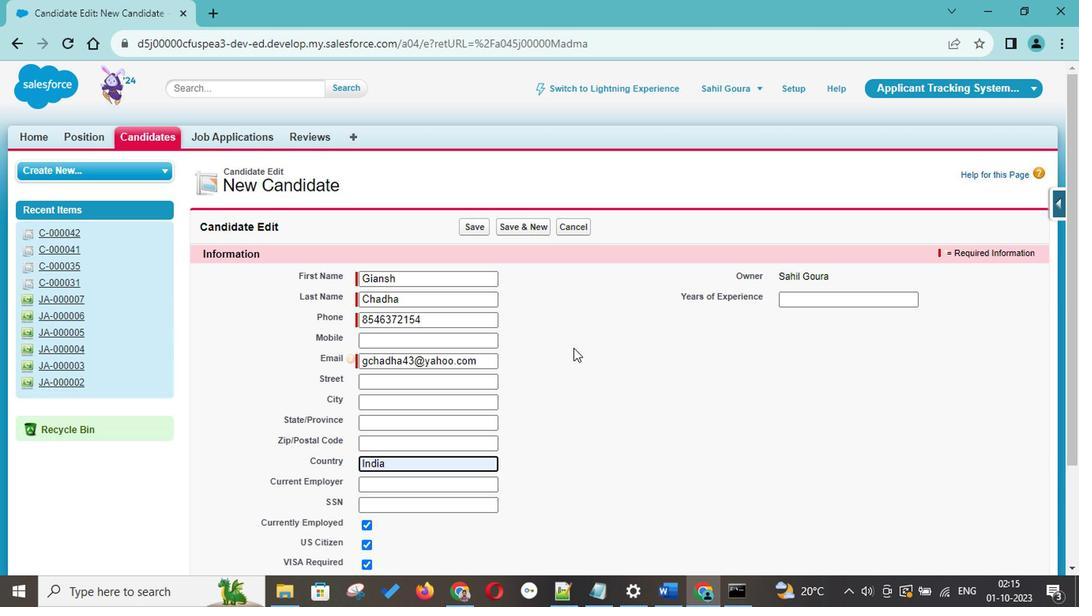 
Action: Mouse scrolled (532, 371) with delta (0, 0)
Screenshot: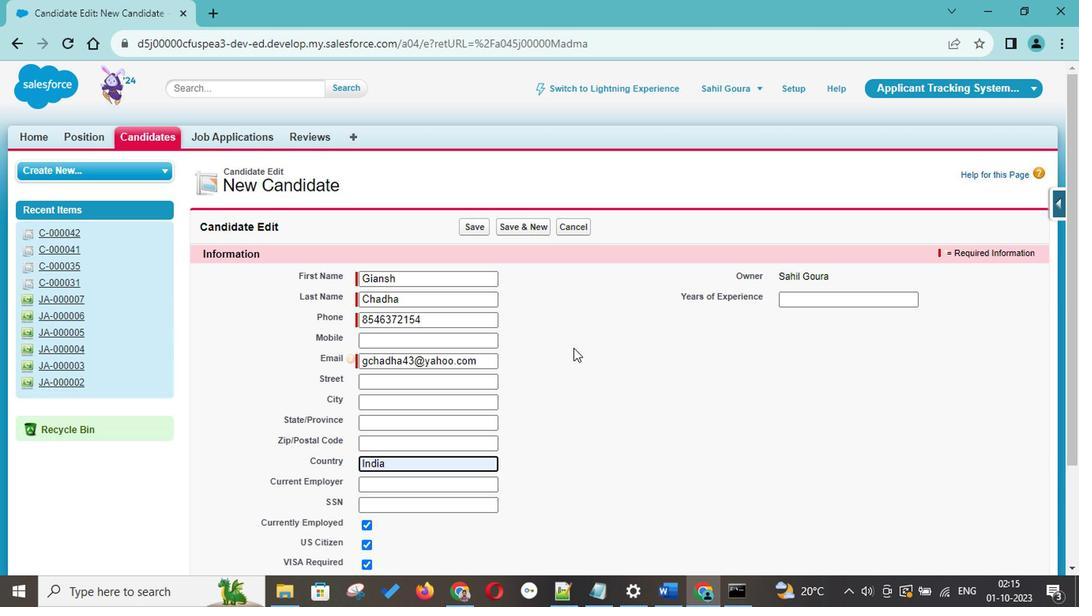 
Action: Mouse scrolled (532, 371) with delta (0, 0)
Screenshot: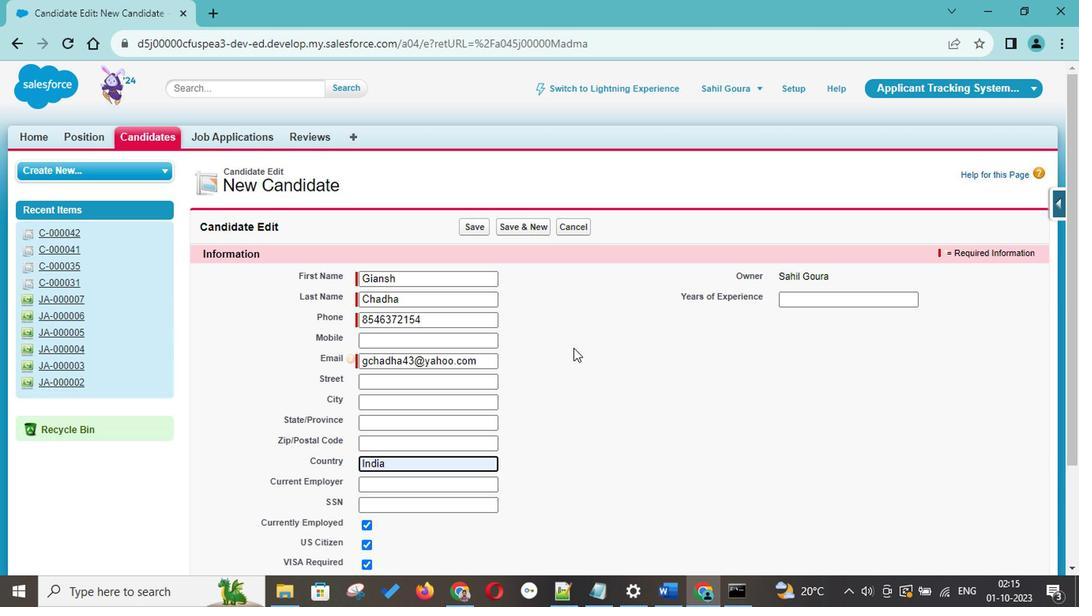 
Action: Mouse scrolled (532, 371) with delta (0, 0)
Screenshot: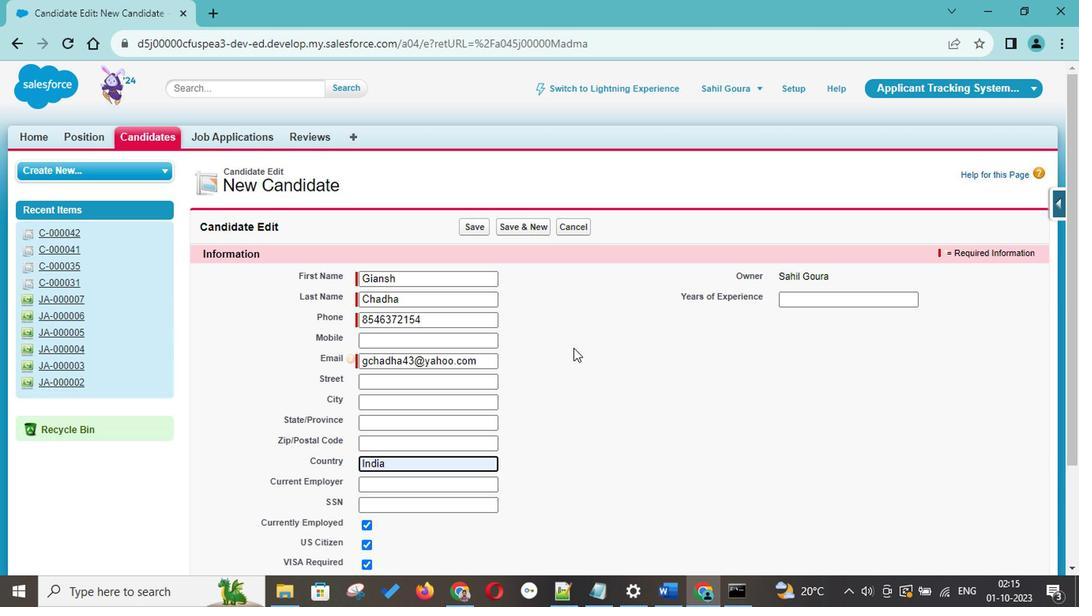 
Action: Mouse scrolled (532, 371) with delta (0, 0)
Screenshot: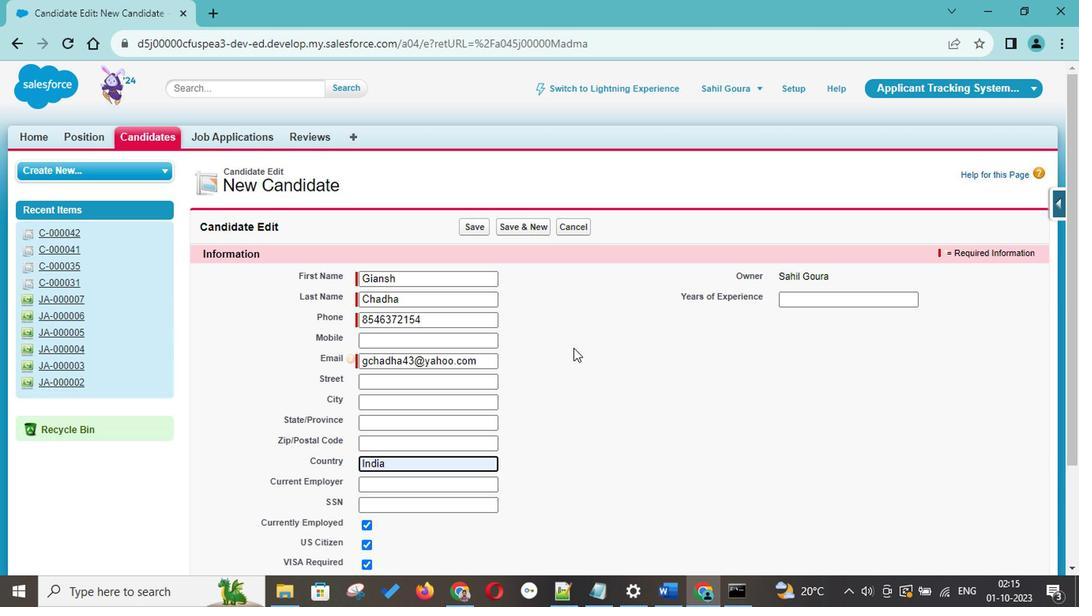 
Action: Mouse moved to (383, 421)
Screenshot: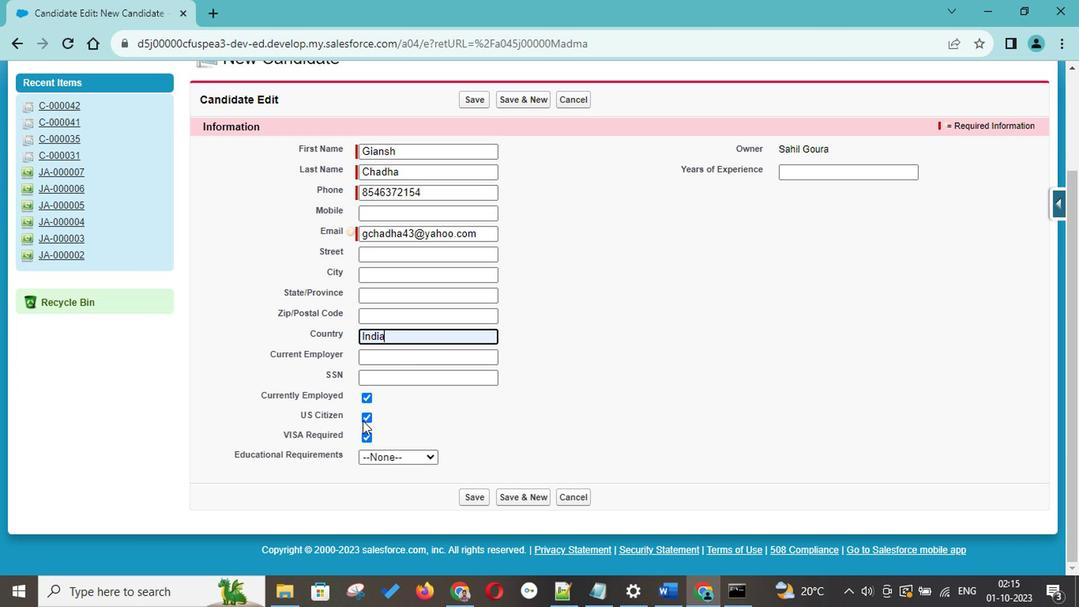 
Action: Mouse pressed left at (383, 421)
Screenshot: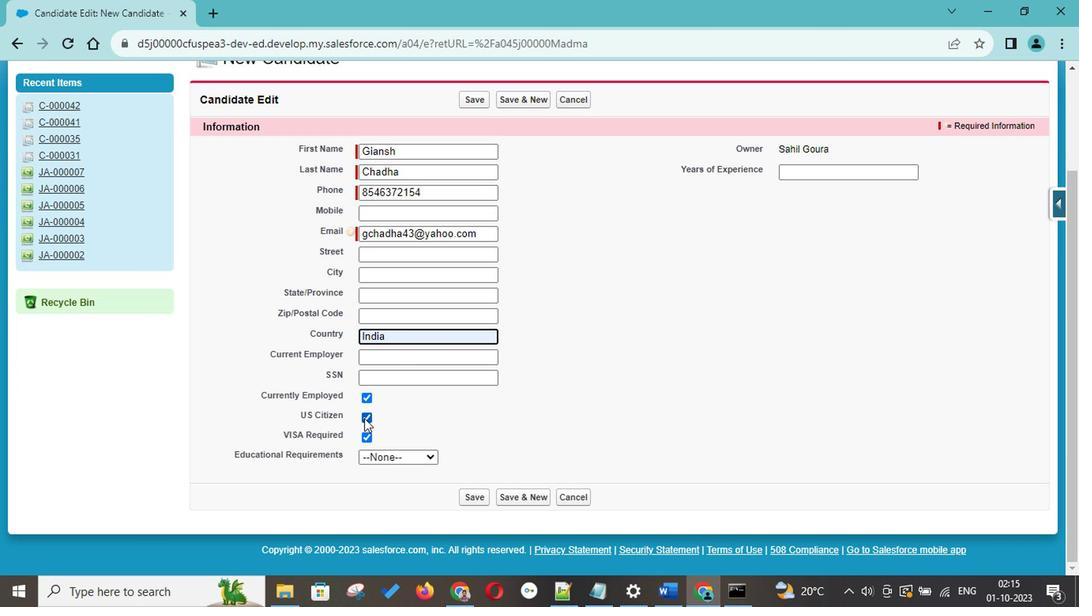 
Action: Mouse moved to (691, 247)
Screenshot: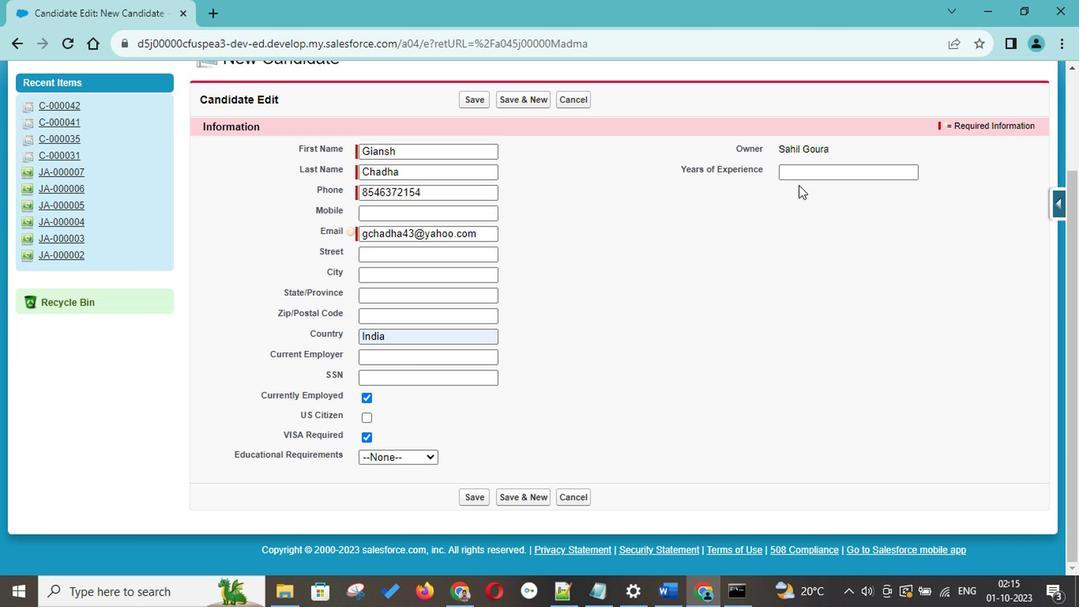 
Action: Mouse pressed left at (691, 247)
Screenshot: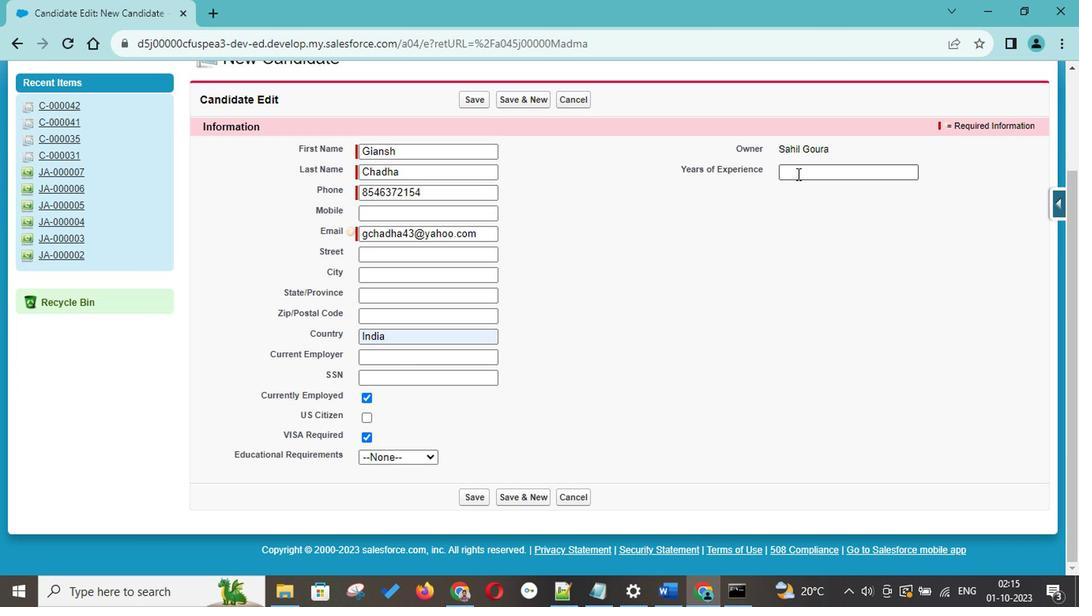 
Action: Mouse moved to (732, 293)
Screenshot: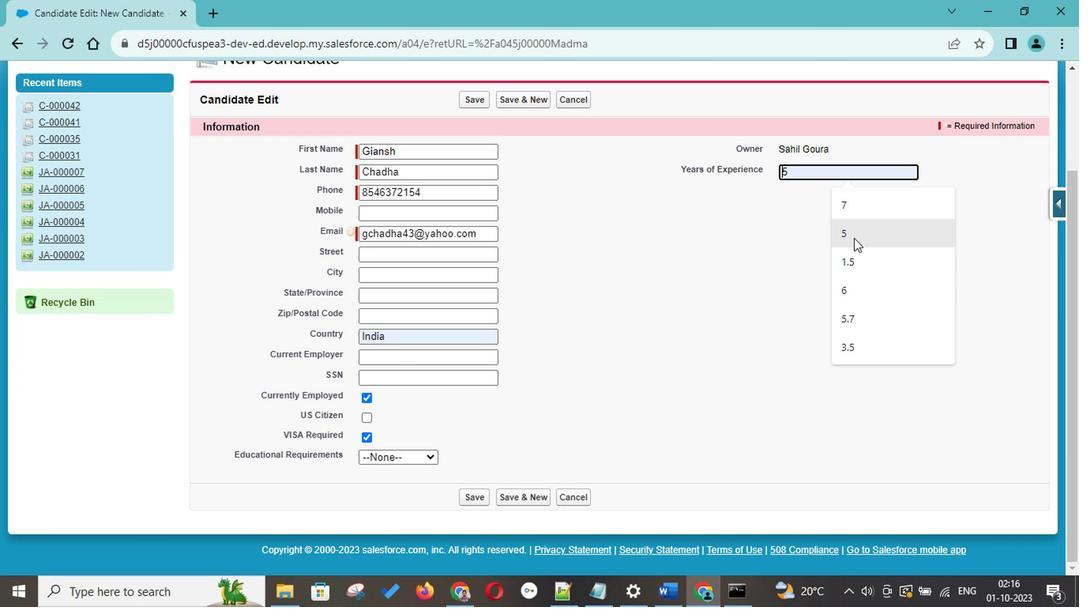 
Action: Mouse pressed left at (732, 293)
Screenshot: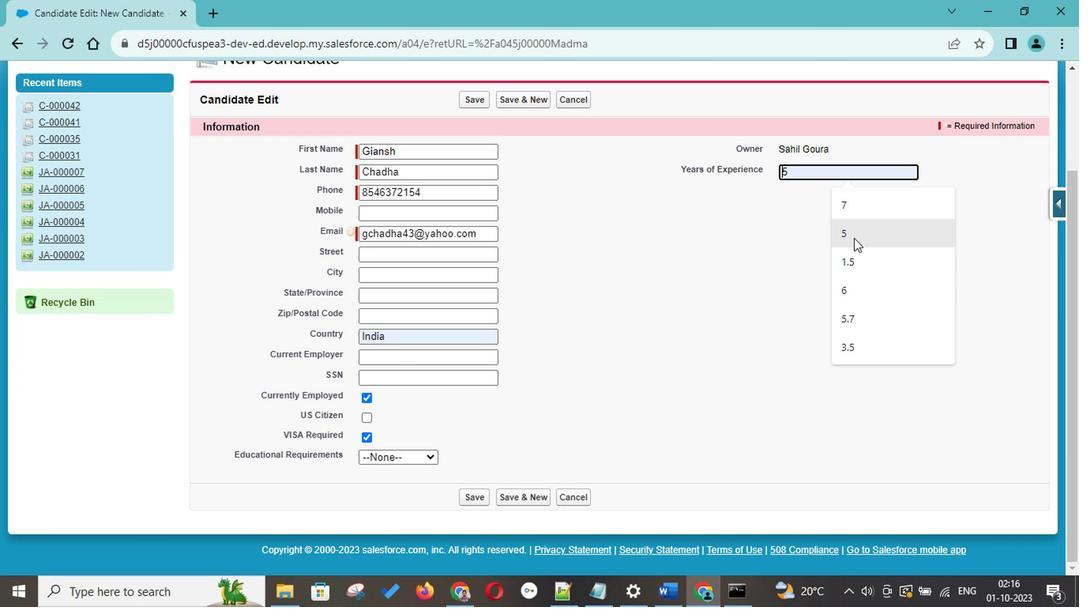
Action: Mouse moved to (494, 479)
Screenshot: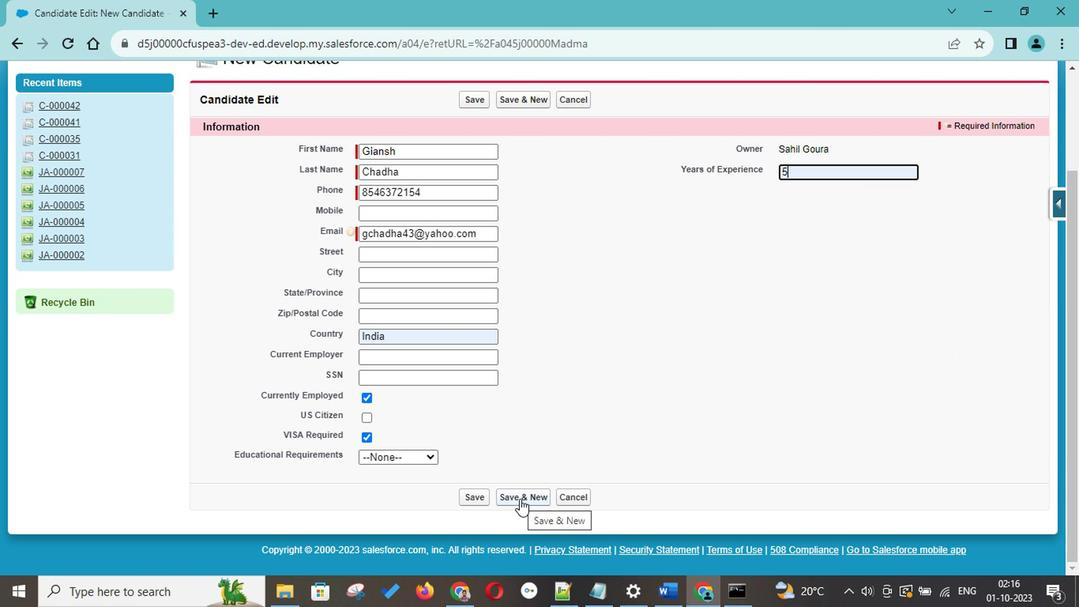 
Action: Mouse pressed left at (494, 479)
Screenshot: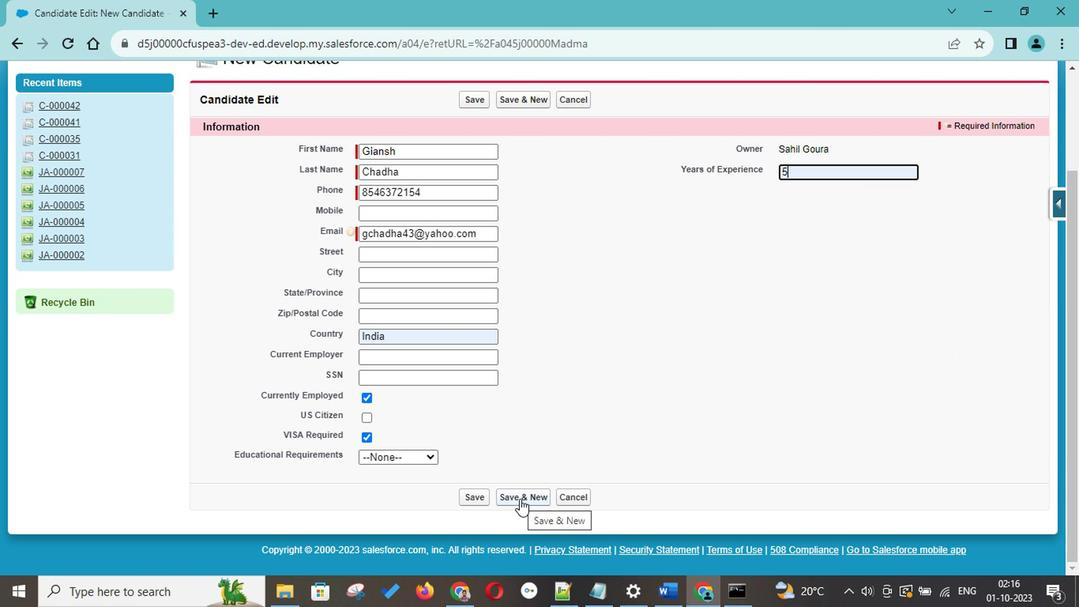 
Action: Key pressed <Key.shift>Rajesh<Key.tab><Key.shift>Patel<Key.tab>7286426479<Key.tab><Key.tab><Key.shift>r<Key.shift>ajeshpatel98<Key.shift>@gmailco<Key.backspace><Key.backspace>.com<Key.tab><Key.tab><Key.tab><Key.tab><Key.tab><Key.shift><Key.shift><Key.shift><Key.shift><Key.shift><Key.shift><Key.shift><Key.shift>I<Key.down><Key.enter>
Screenshot: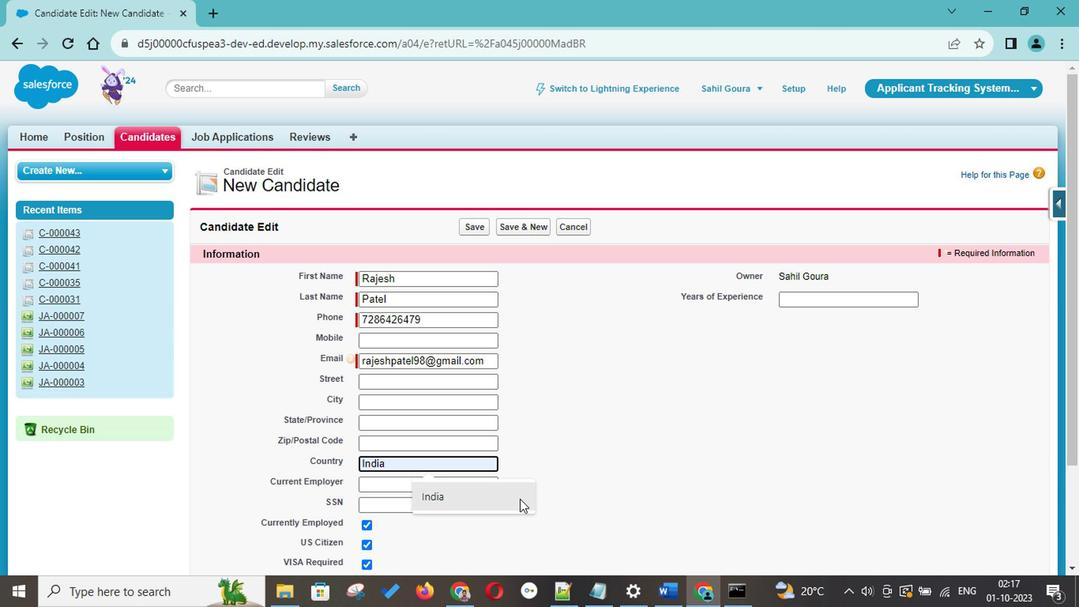 
Action: Mouse moved to (570, 477)
Screenshot: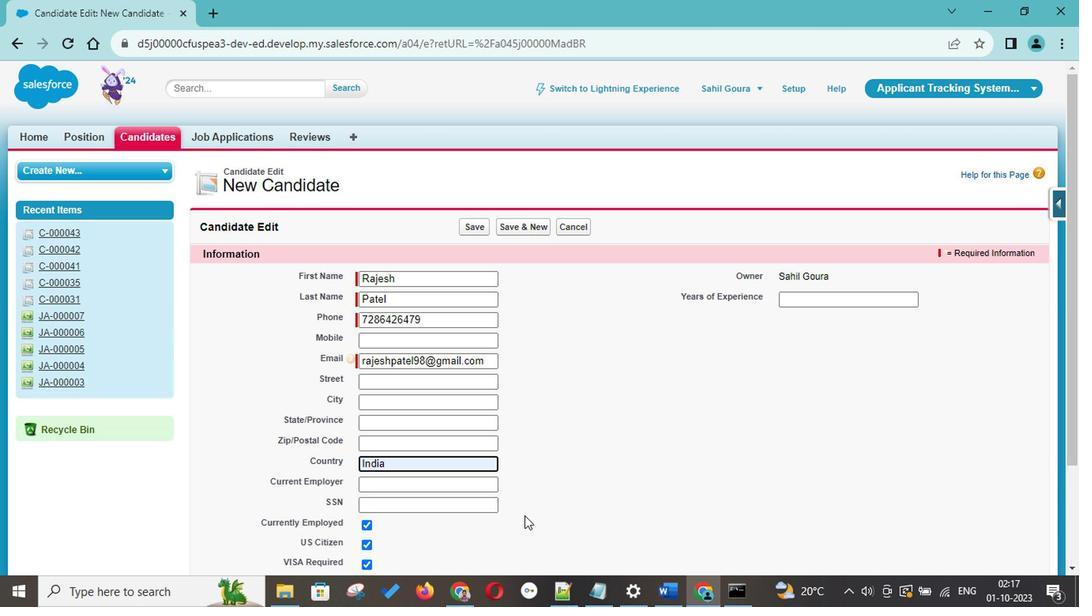 
Action: Mouse scrolled (570, 477) with delta (0, 0)
Screenshot: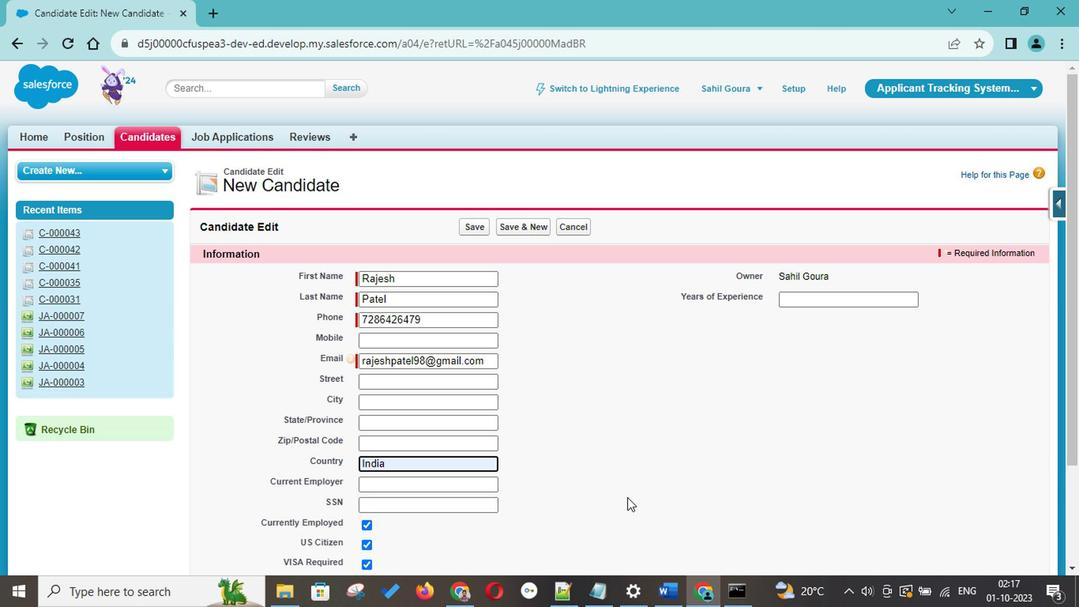 
Action: Mouse scrolled (570, 477) with delta (0, 0)
Screenshot: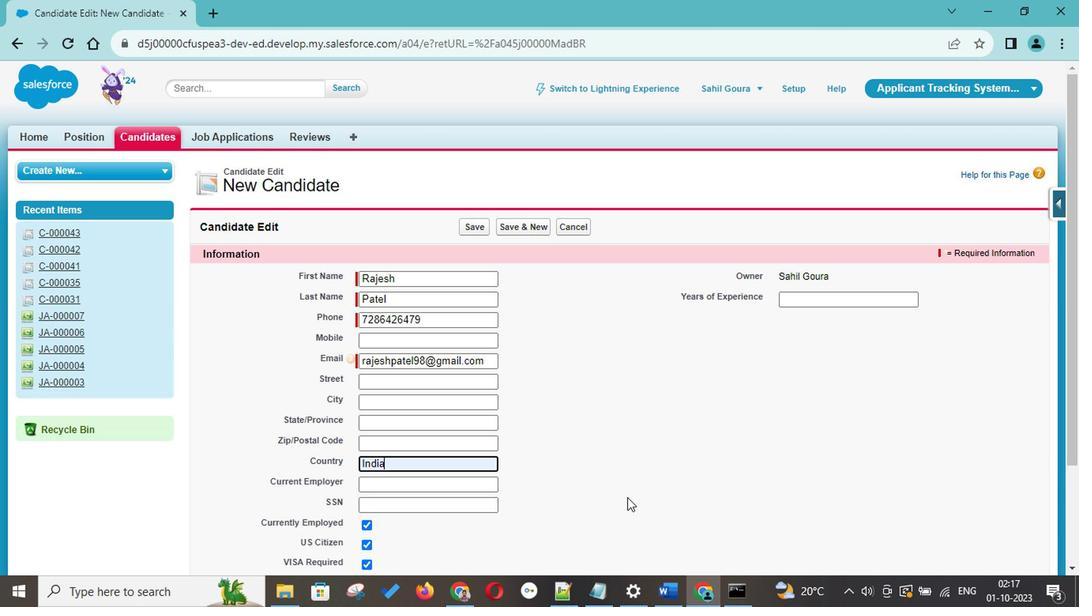 
Action: Mouse scrolled (570, 477) with delta (0, 0)
Screenshot: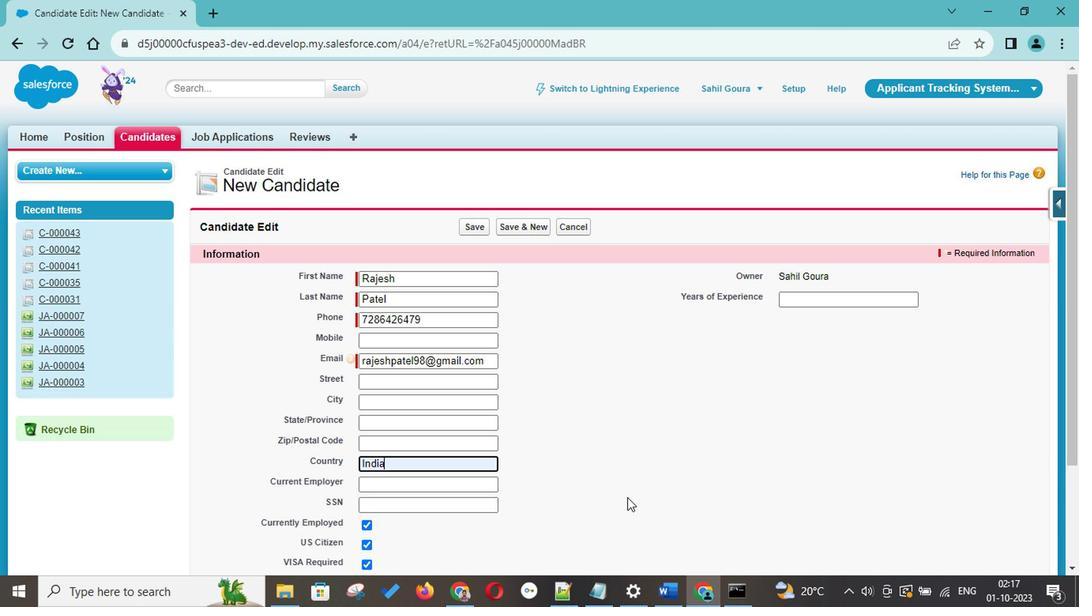 
Action: Mouse scrolled (570, 477) with delta (0, 0)
Screenshot: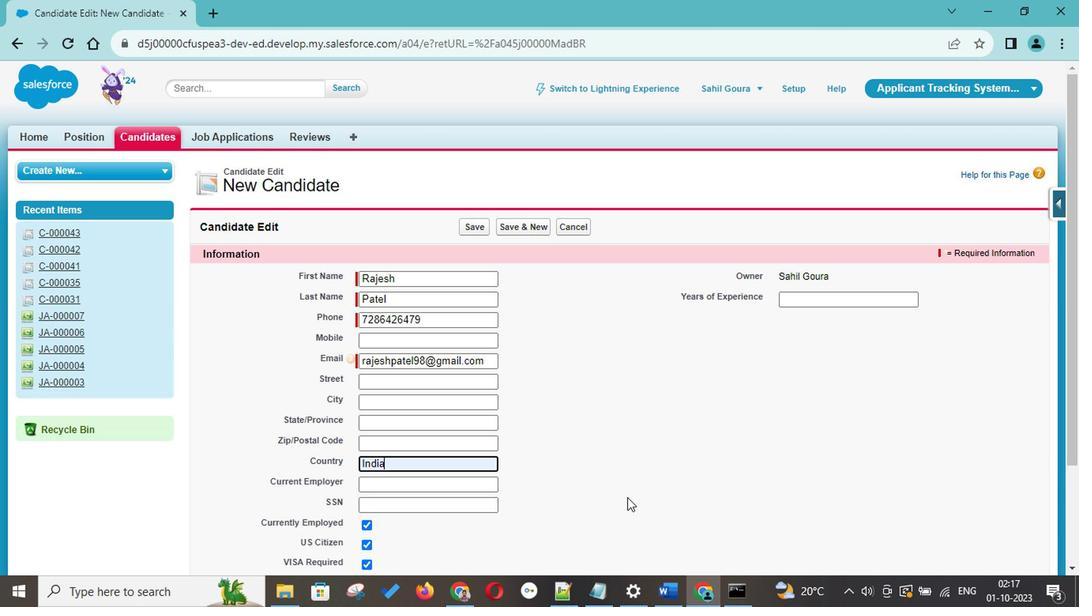 
Action: Mouse scrolled (570, 477) with delta (0, 0)
Screenshot: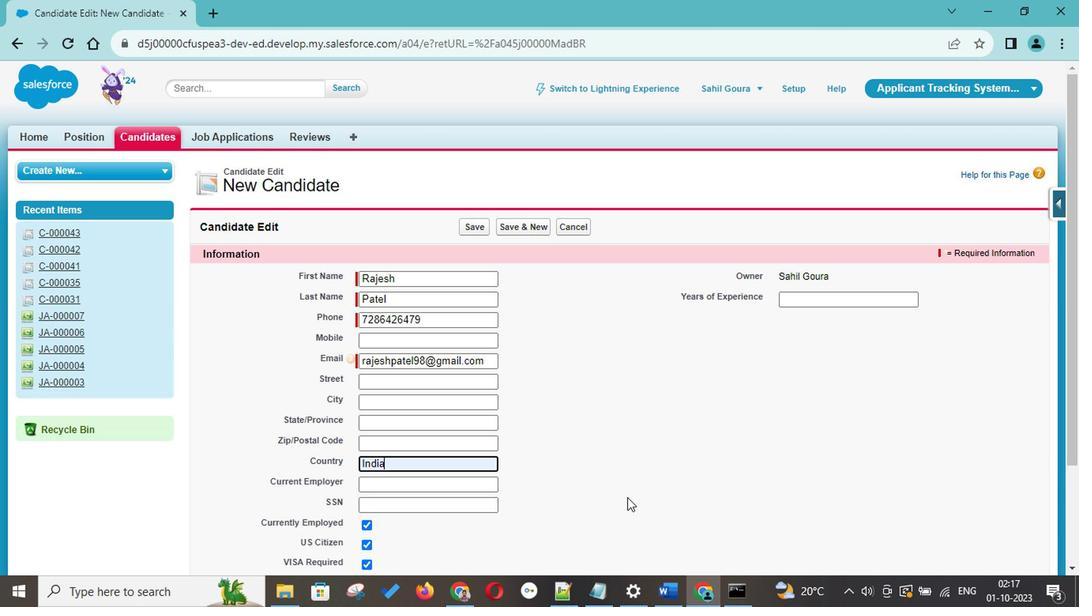 
Action: Mouse scrolled (570, 477) with delta (0, 0)
Screenshot: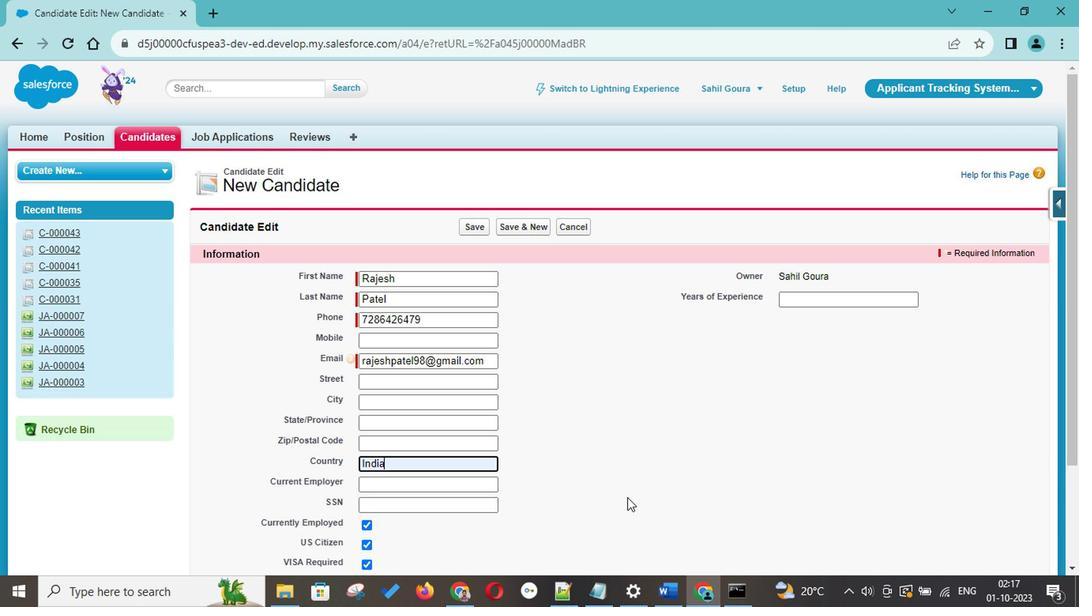 
Action: Mouse scrolled (570, 477) with delta (0, 0)
Screenshot: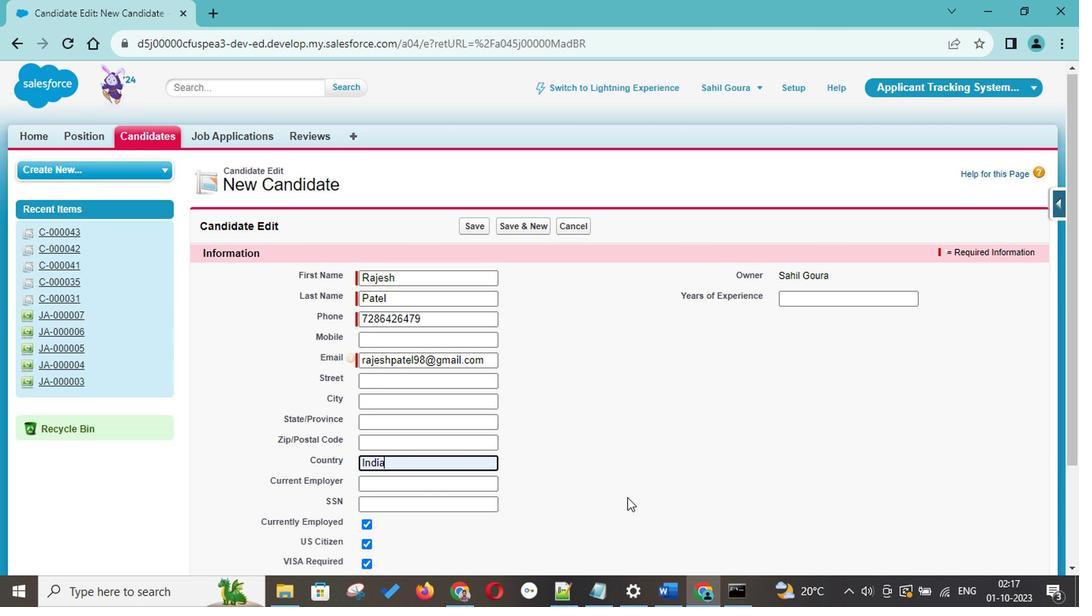 
Action: Mouse scrolled (570, 477) with delta (0, 0)
Screenshot: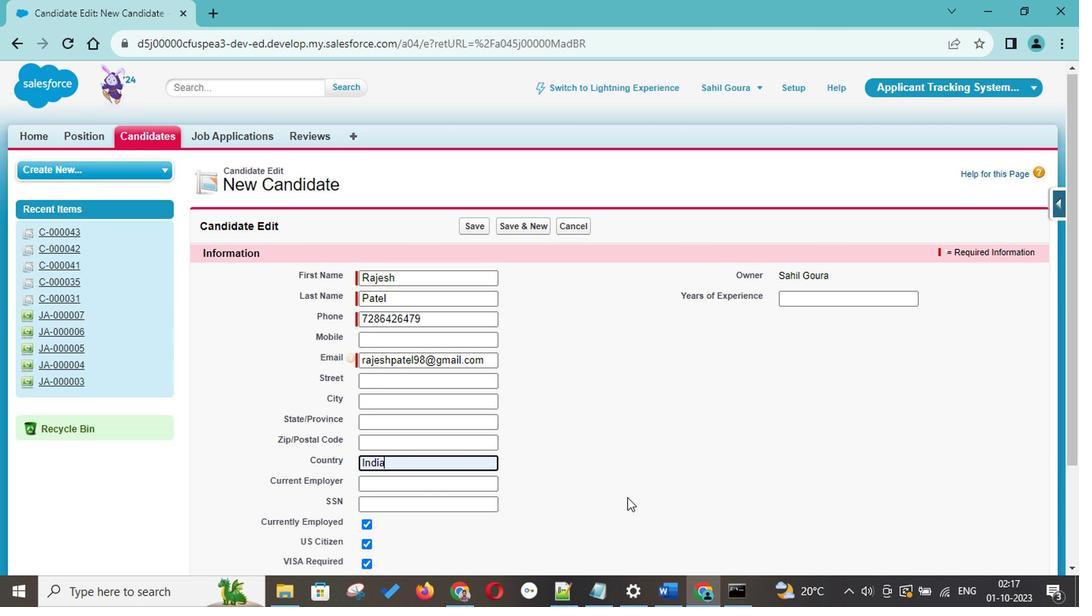 
Action: Mouse moved to (383, 422)
Screenshot: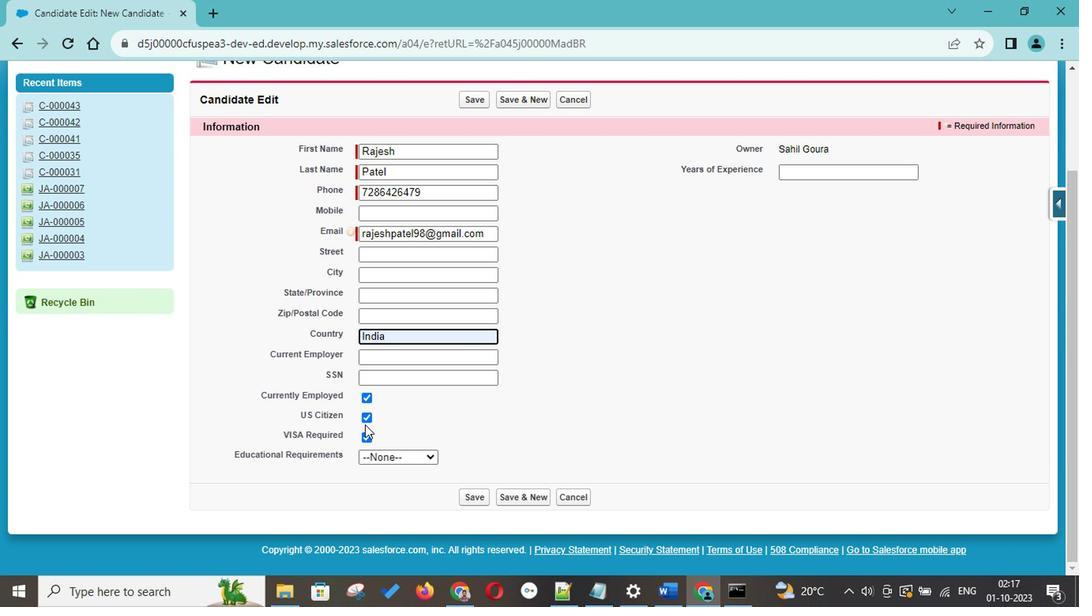 
Action: Mouse pressed left at (383, 422)
Screenshot: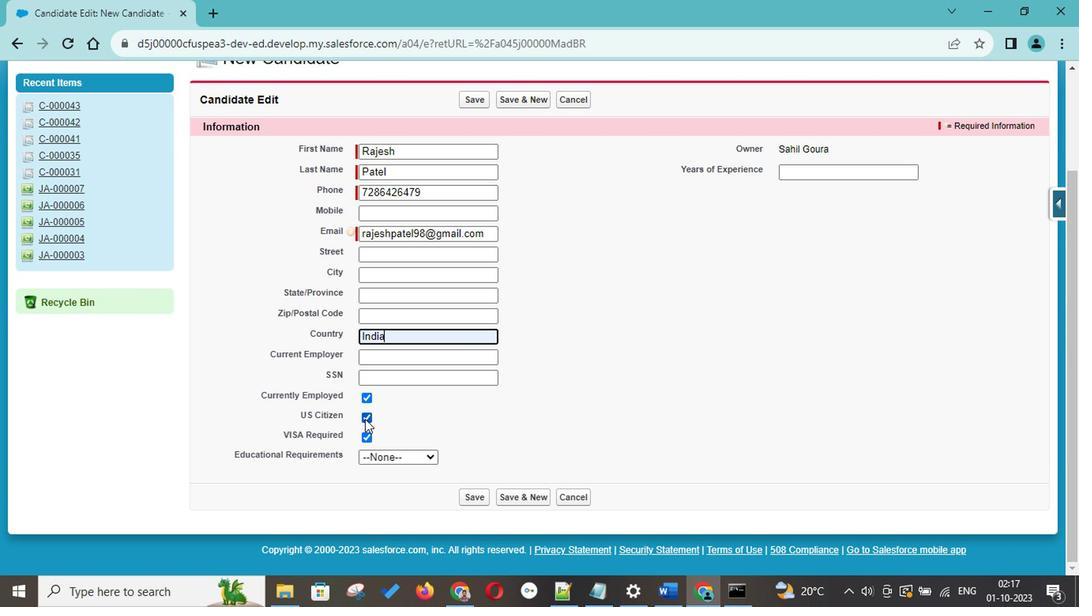 
Action: Mouse moved to (734, 249)
Screenshot: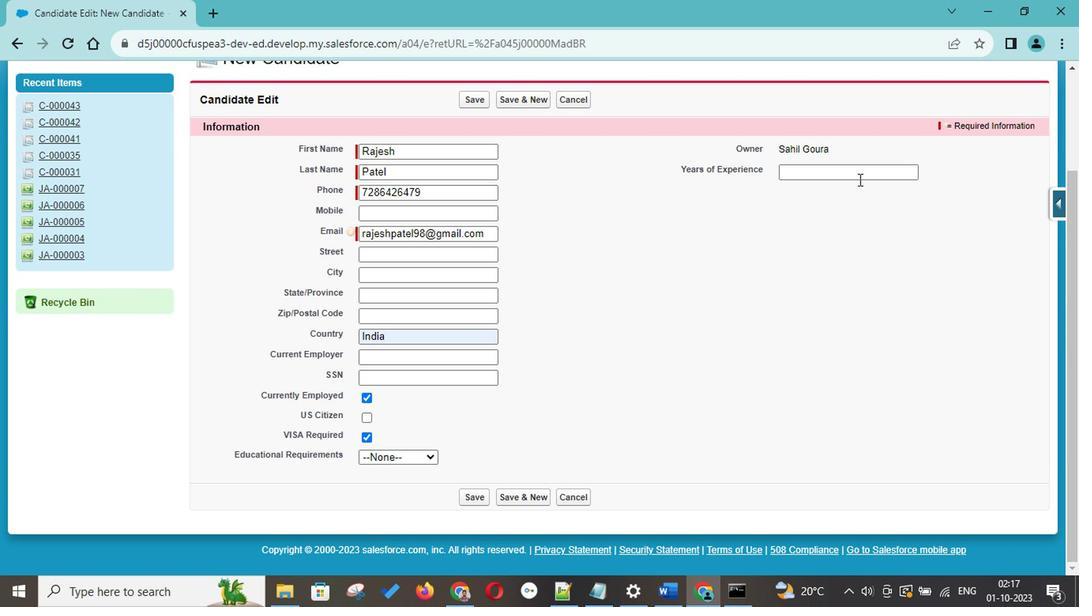 
Action: Mouse pressed left at (734, 249)
Screenshot: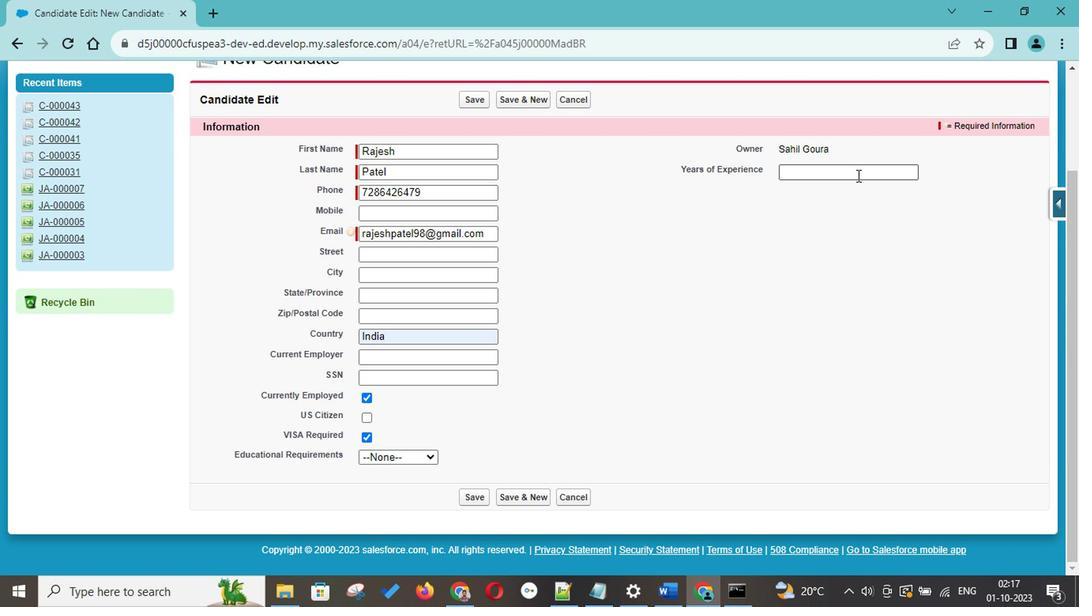 
Action: Mouse moved to (742, 325)
Screenshot: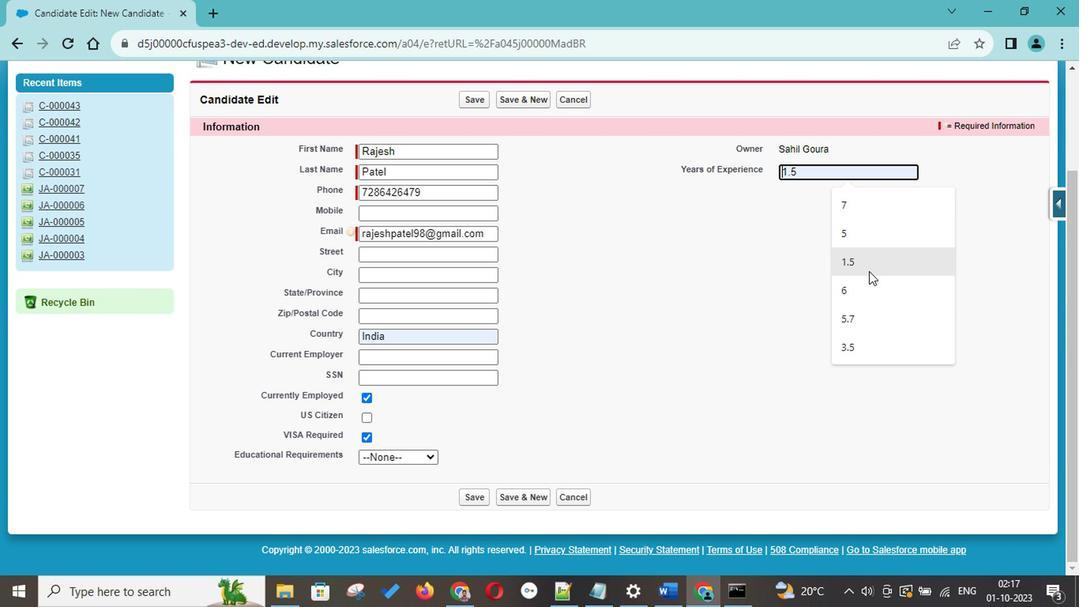 
Action: Key pressed <Key.backspace><Key.right><Key.backspace>
Screenshot: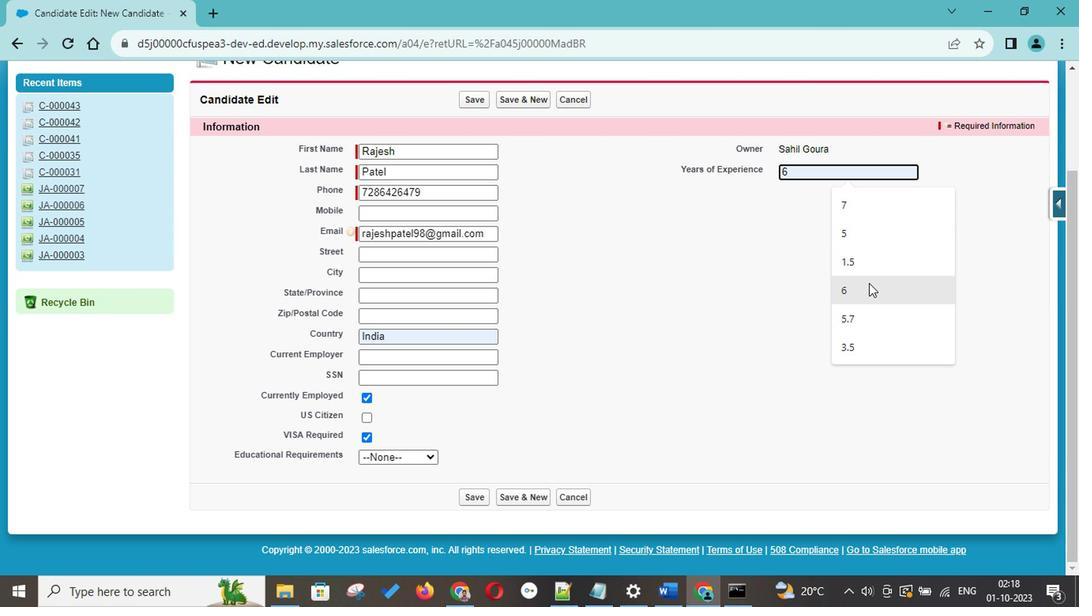 
Action: Mouse moved to (696, 247)
Screenshot: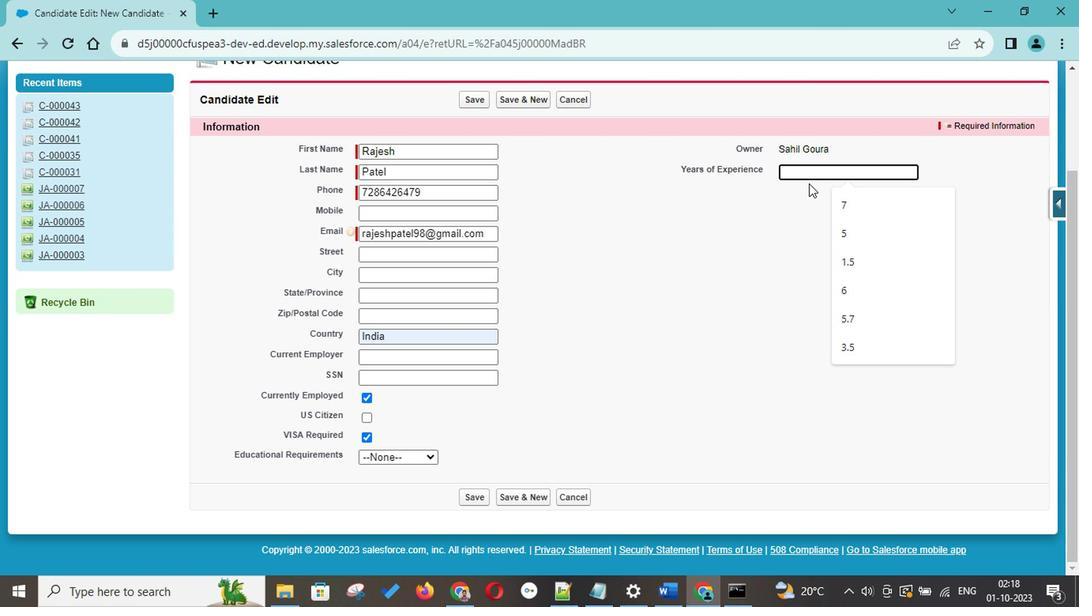 
Action: Key pressed 10
Screenshot: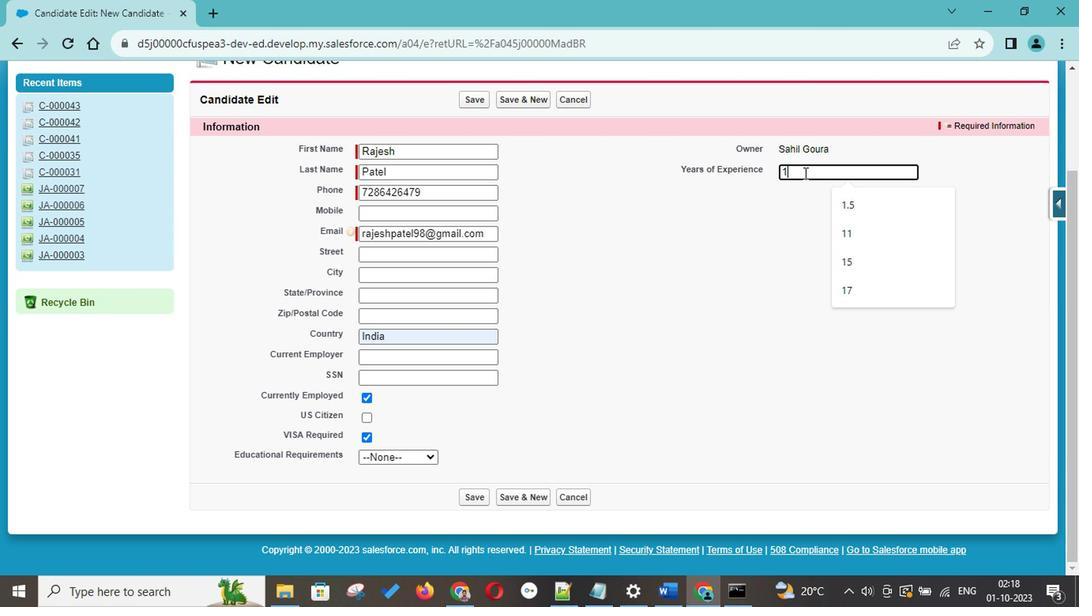 
Action: Mouse moved to (493, 476)
Screenshot: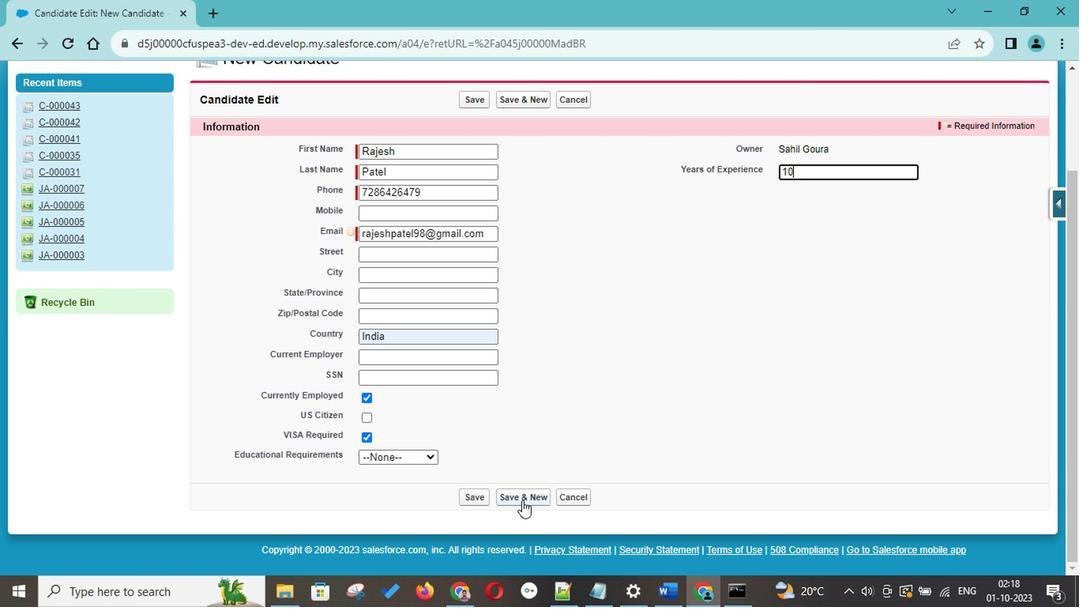 
Action: Mouse pressed left at (493, 476)
Screenshot: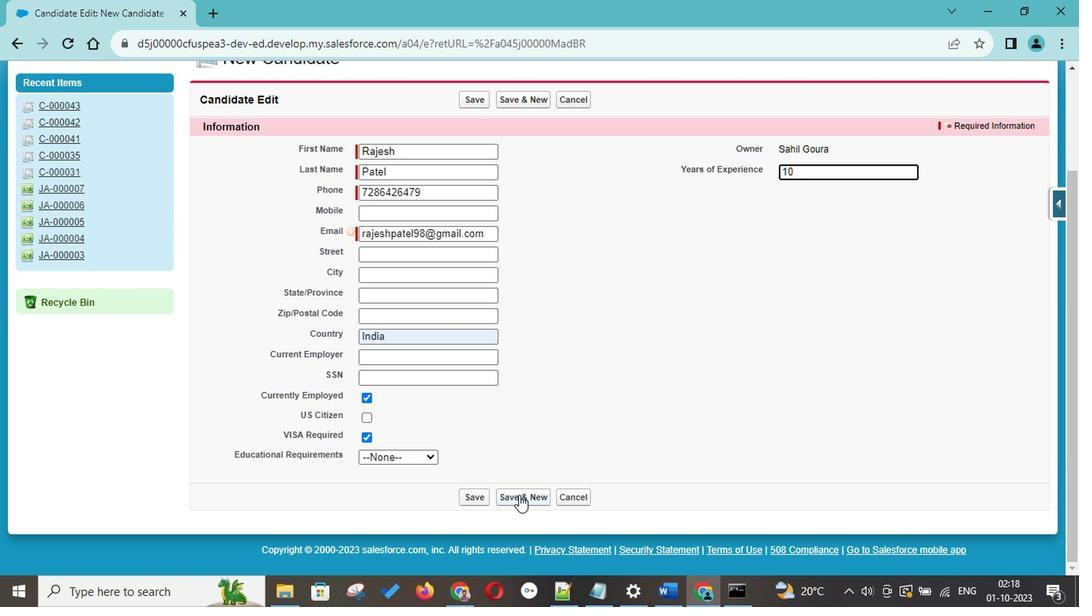 
Action: Key pressed <Key.shift>Ani<Key.backspace><Key.backspace><Key.backspace><Key.backspace><Key.backspace><Key.backspace><Key.backspace><Key.backspace><Key.shift>Nishija<Key.space><Key.backspace><Key.backspace><Key.backspace>ka<Key.space><Key.shift><Key.tab><Key.shift>Kumar<Key.tab>8860374951<Key.tab><Key.tab>nishi.kumar<Key.shift>@gmail.com<Key.tab><Key.tab><Key.tab><Key.tab><Key.tab><Key.shift>I
Screenshot: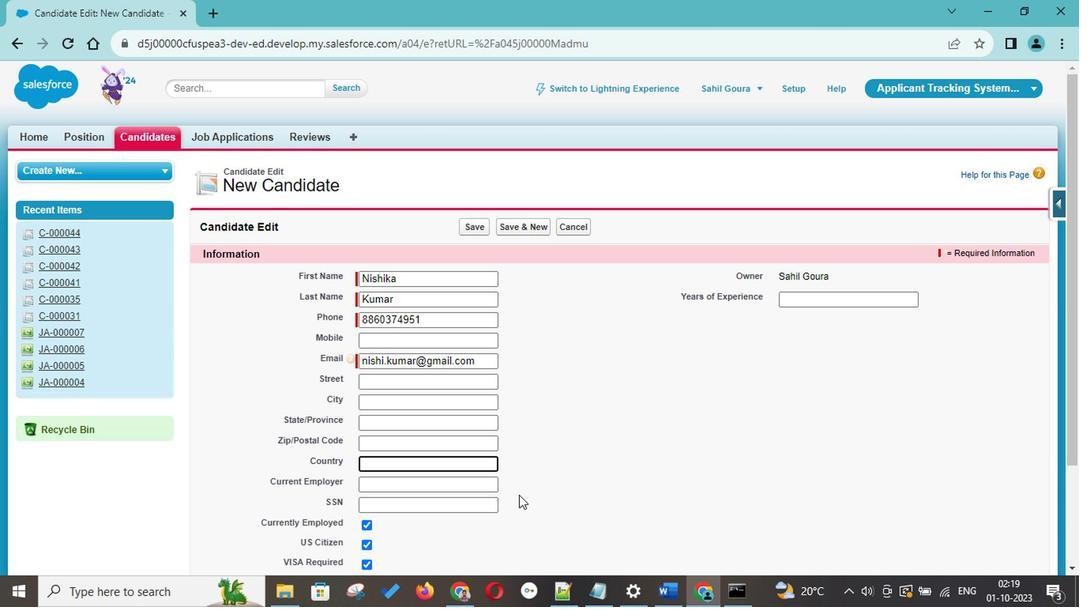 
Action: Mouse moved to (434, 479)
Screenshot: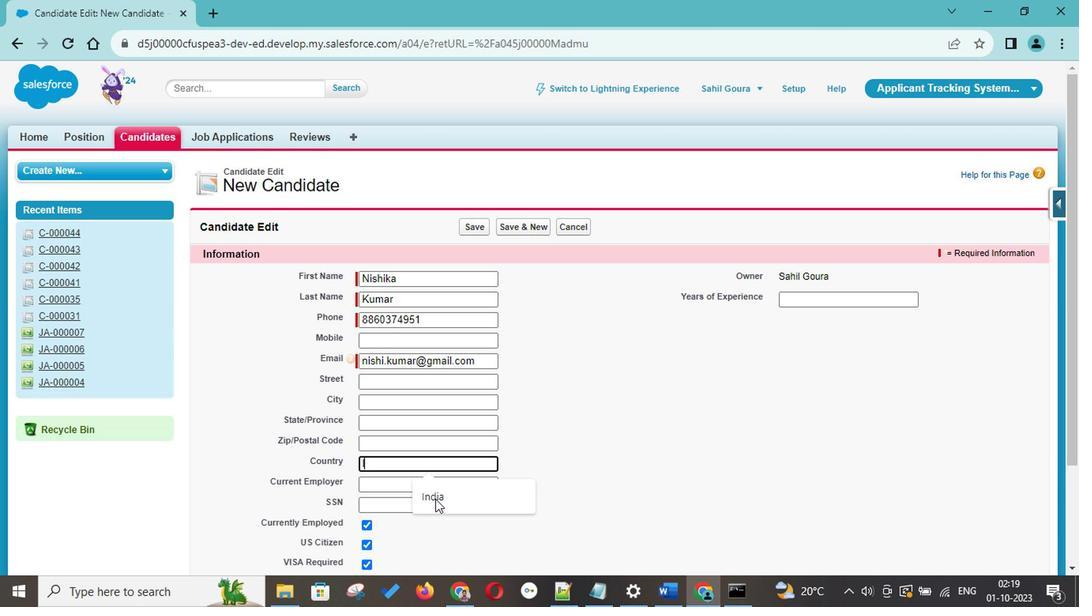 
Action: Mouse pressed left at (434, 479)
Screenshot: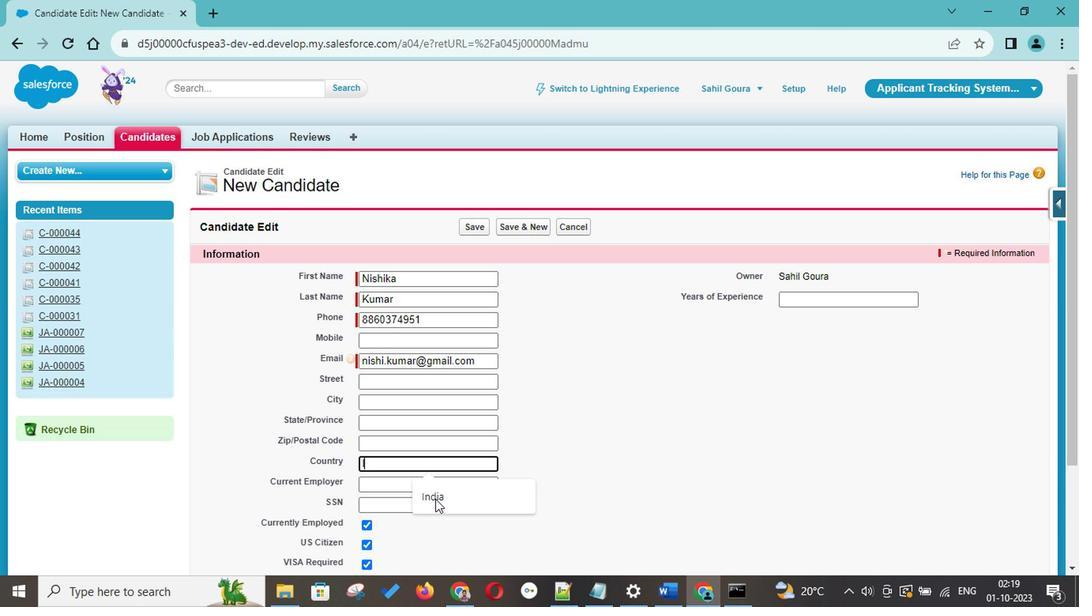 
Action: Mouse moved to (432, 479)
Screenshot: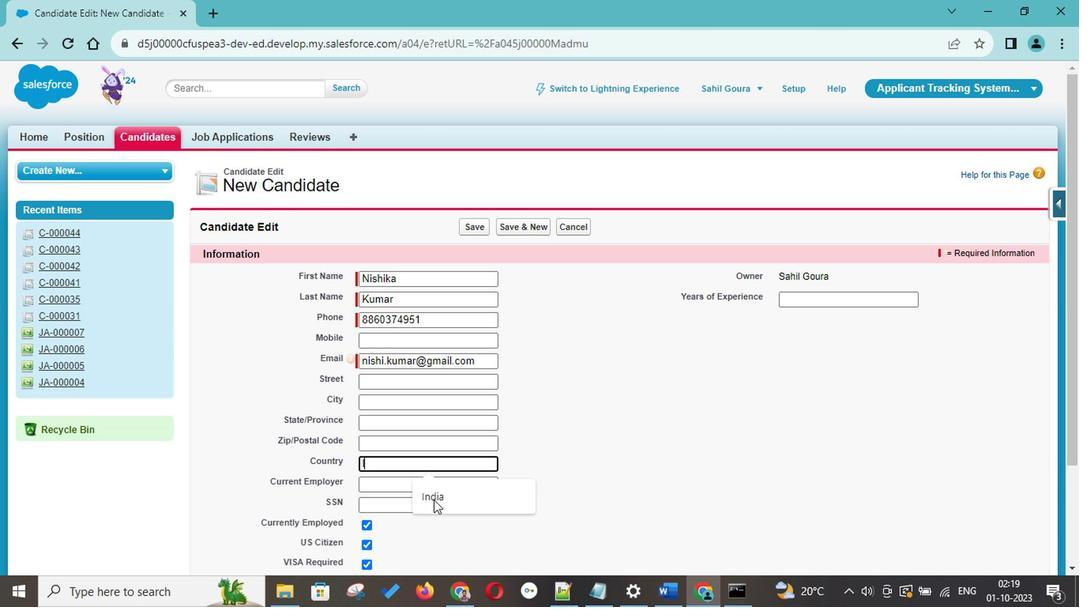 
Action: Key pressed <Key.down><Key.enter>
Screenshot: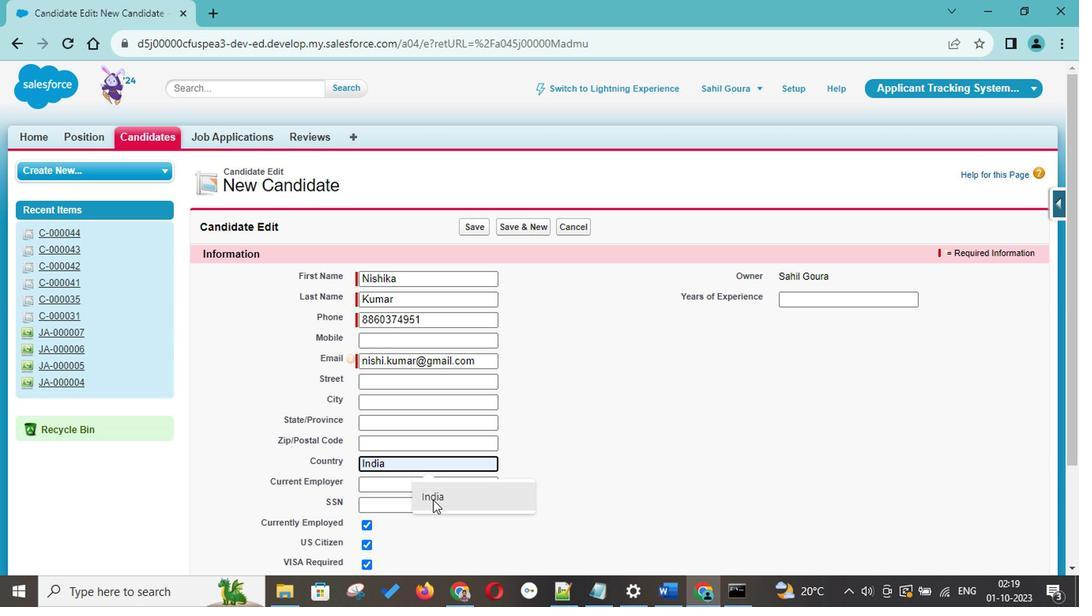 
Action: Mouse moved to (522, 464)
Screenshot: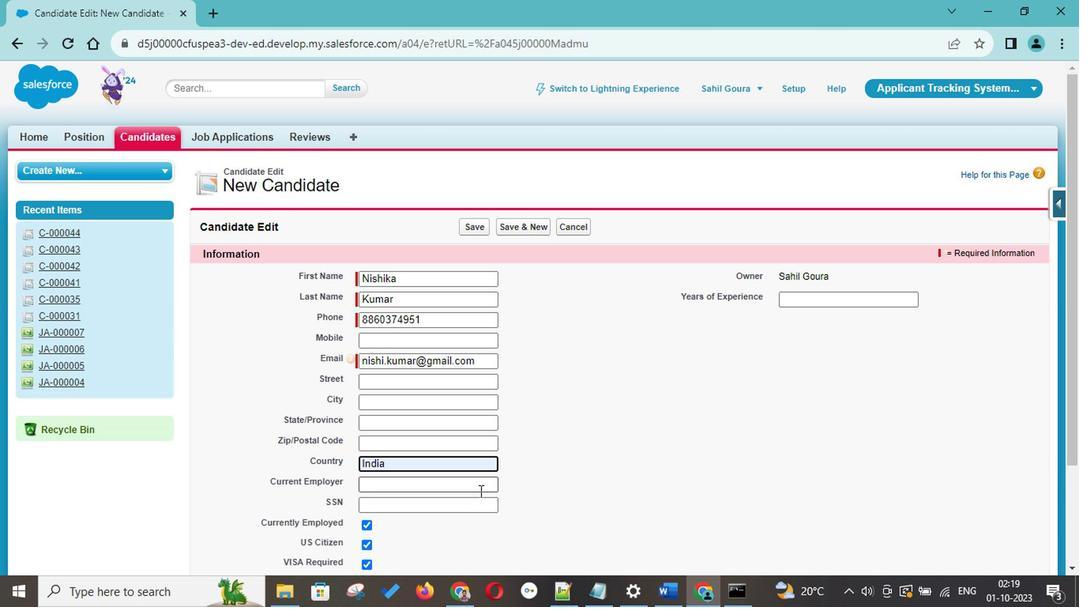 
Action: Mouse scrolled (522, 464) with delta (0, 0)
Screenshot: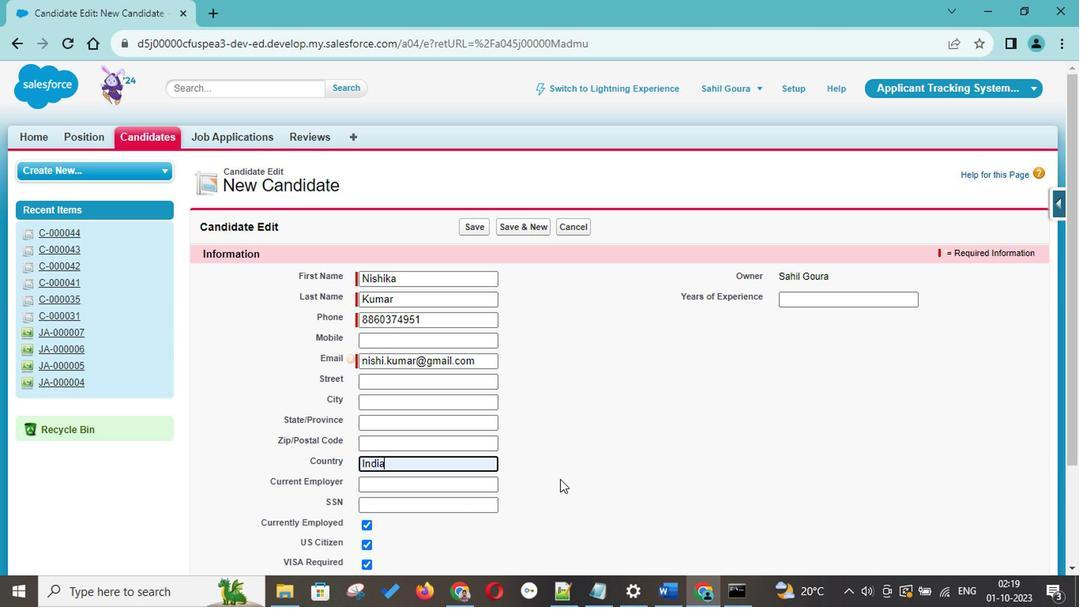 
Action: Mouse scrolled (522, 464) with delta (0, 0)
Screenshot: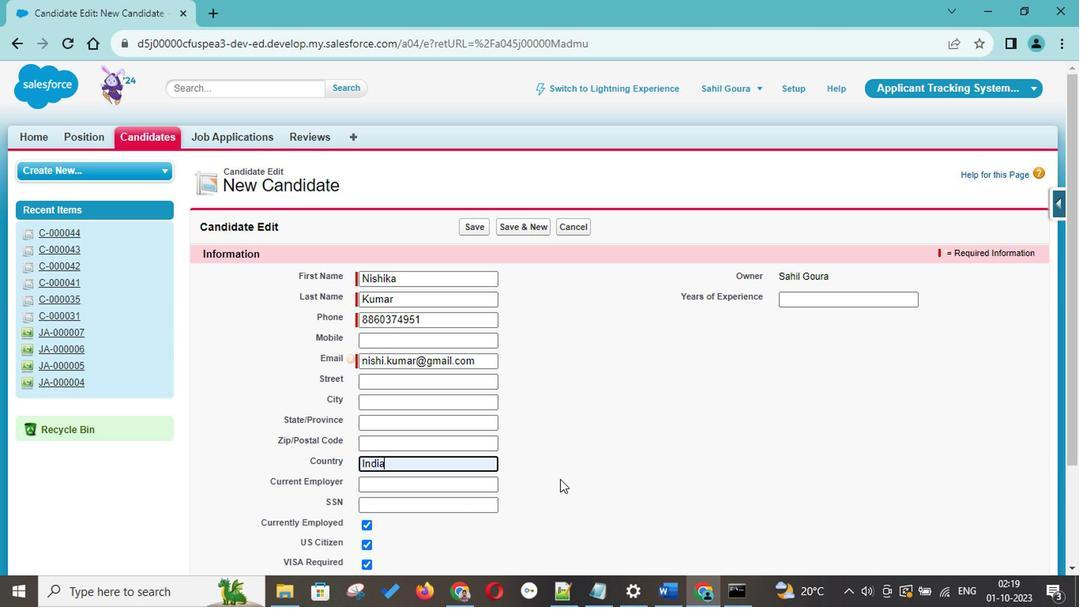
Action: Mouse scrolled (522, 464) with delta (0, 0)
Screenshot: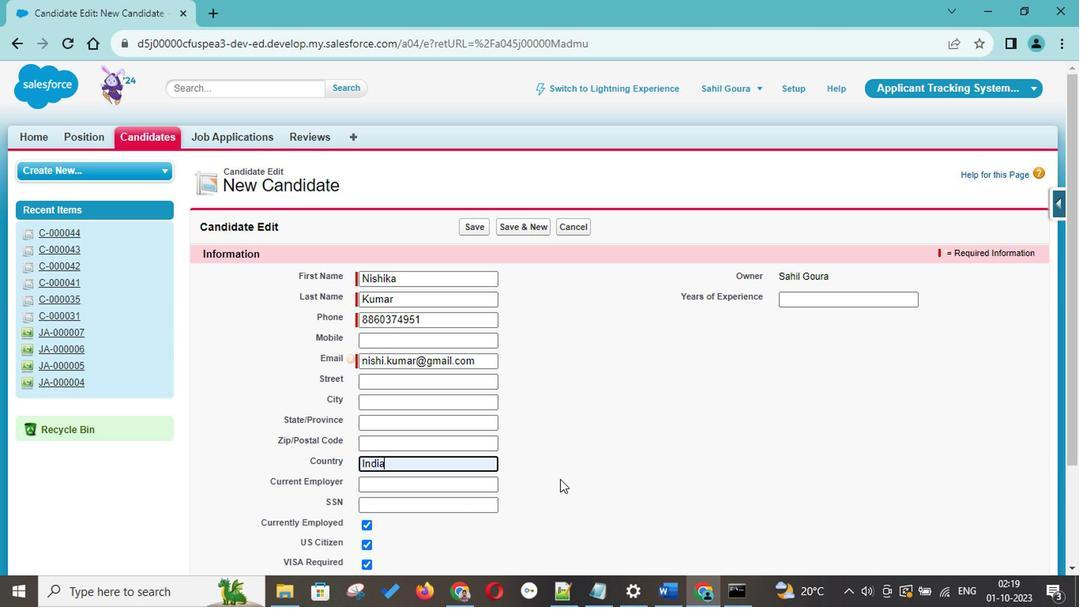 
Action: Mouse scrolled (522, 464) with delta (0, 0)
Screenshot: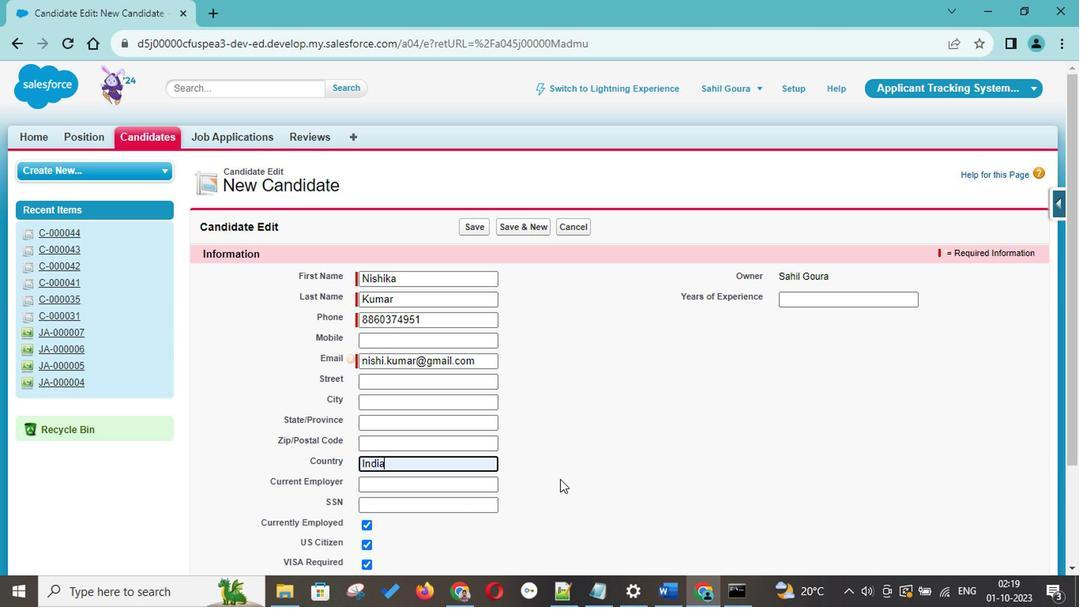 
Action: Mouse scrolled (522, 464) with delta (0, 0)
Screenshot: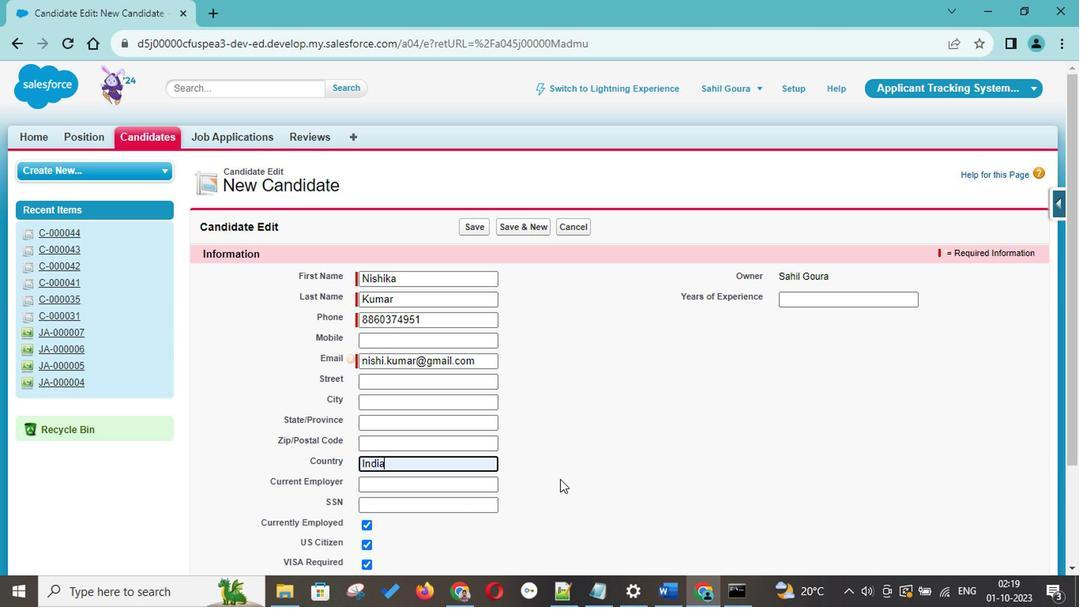 
Action: Mouse scrolled (522, 464) with delta (0, 0)
Screenshot: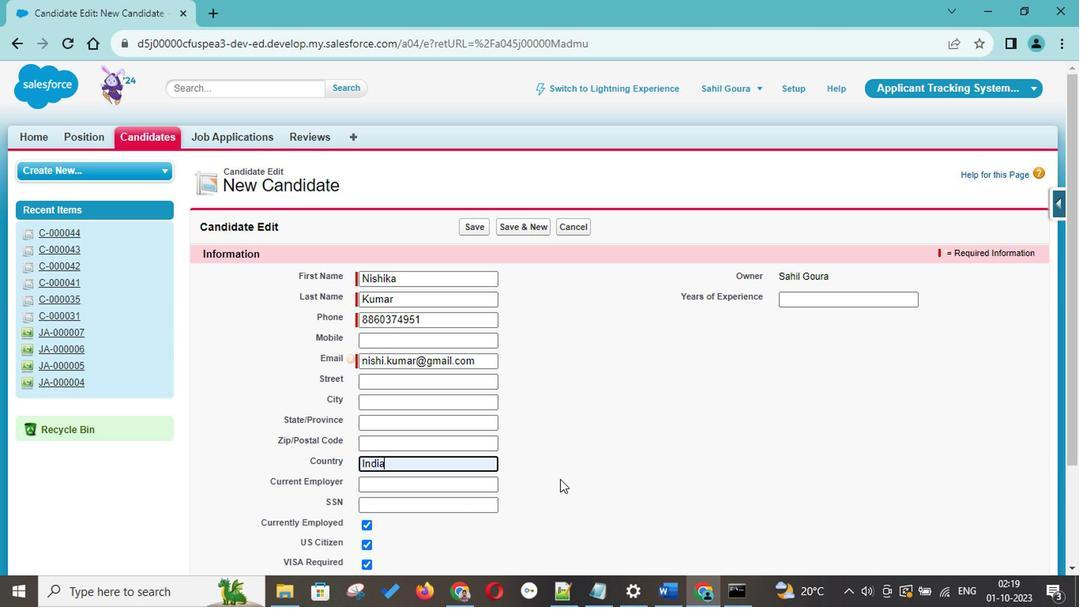 
Action: Mouse moved to (384, 442)
Screenshot: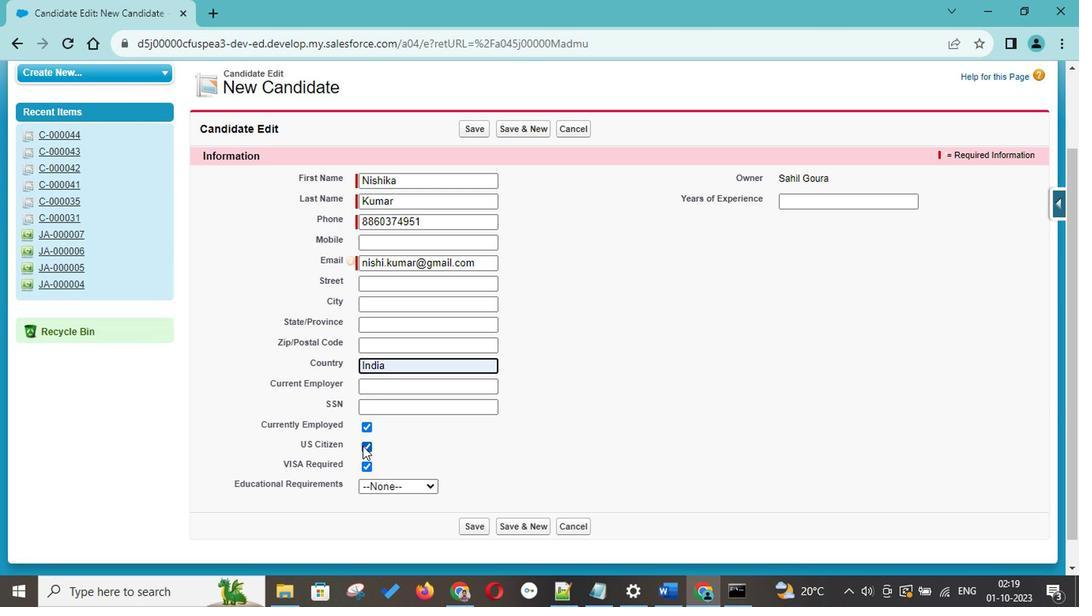 
Action: Mouse pressed left at (384, 442)
Screenshot: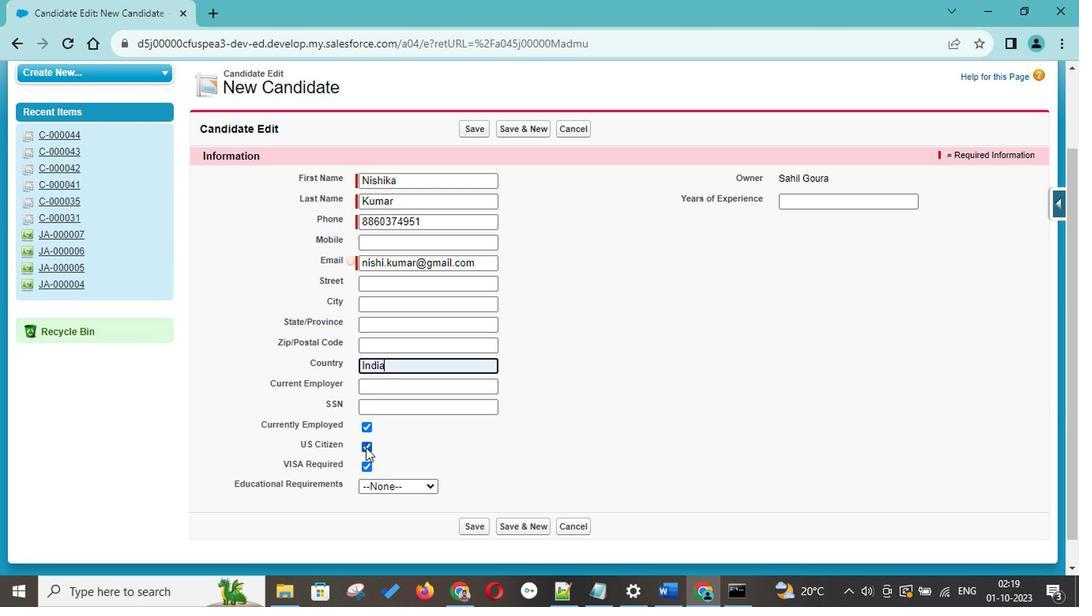 
Action: Mouse moved to (384, 455)
Screenshot: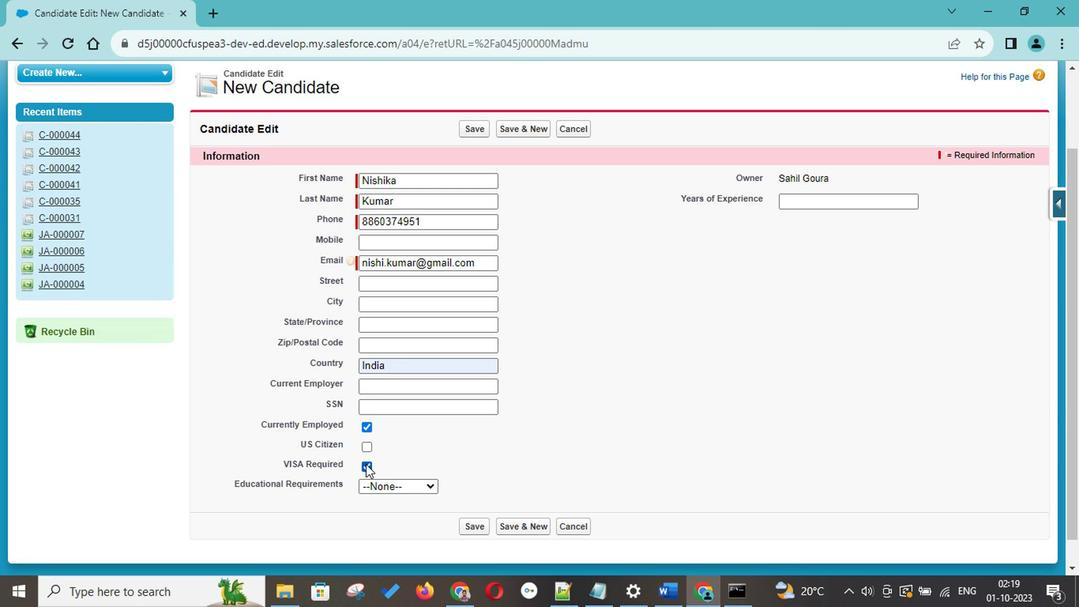 
Action: Mouse pressed left at (384, 455)
Screenshot: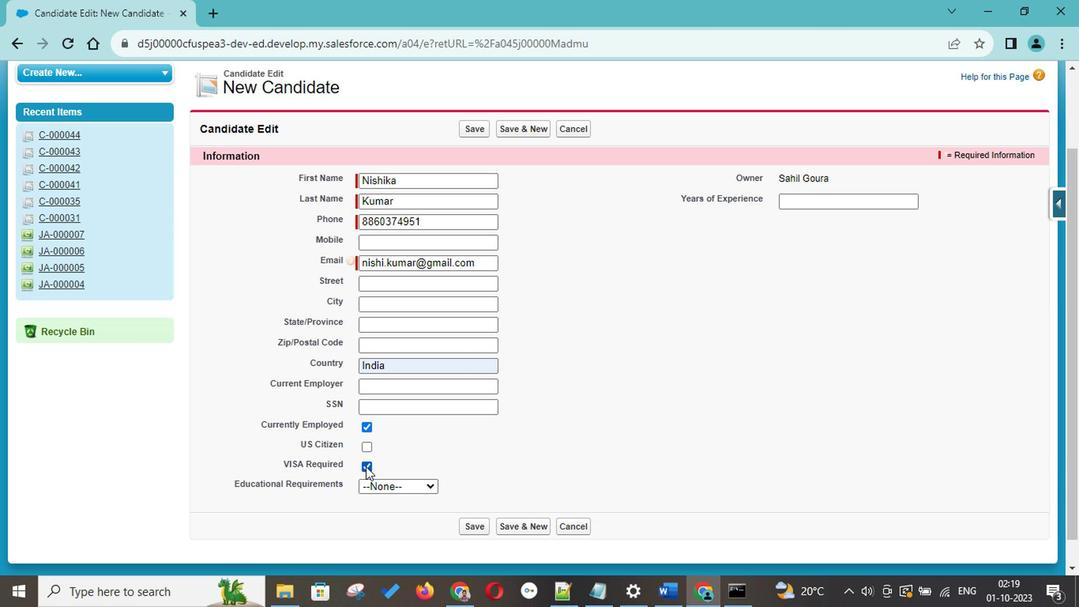 
Action: Mouse moved to (488, 496)
Screenshot: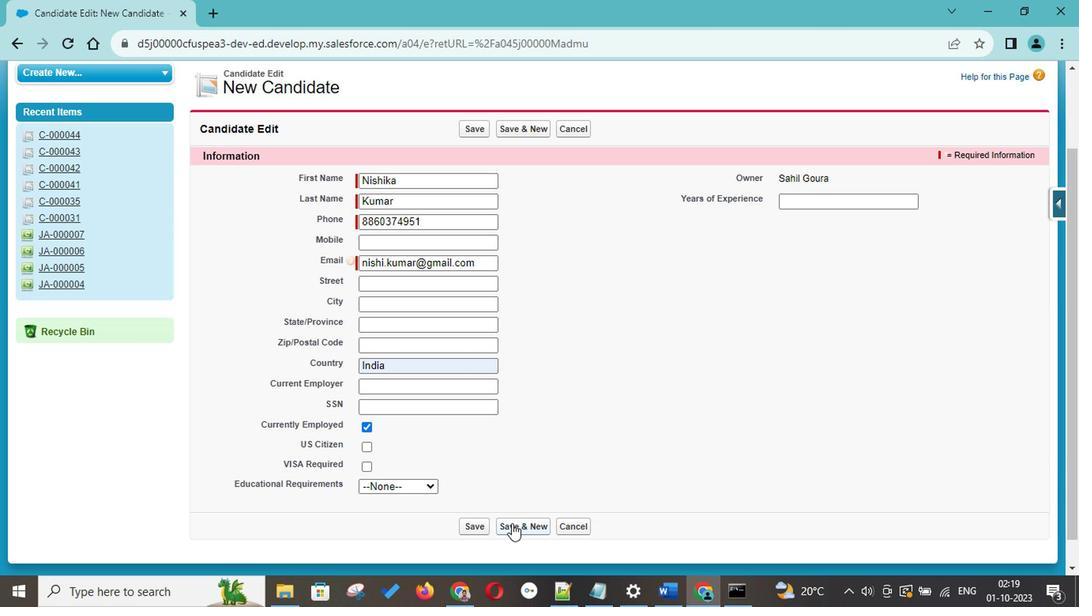 
Action: Mouse pressed left at (488, 496)
Screenshot: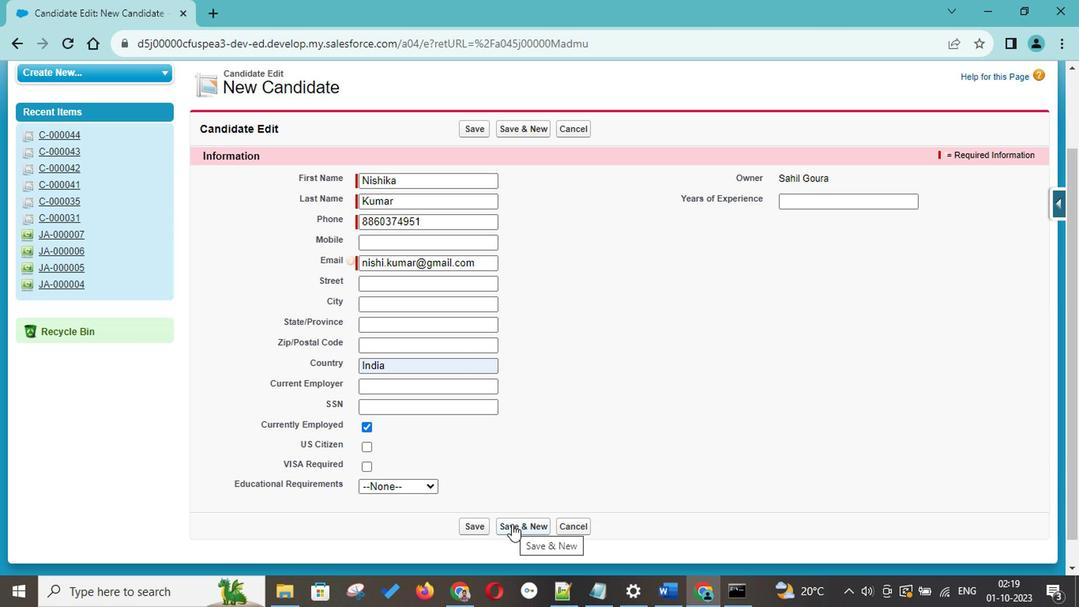 
Action: Mouse moved to (449, 381)
Screenshot: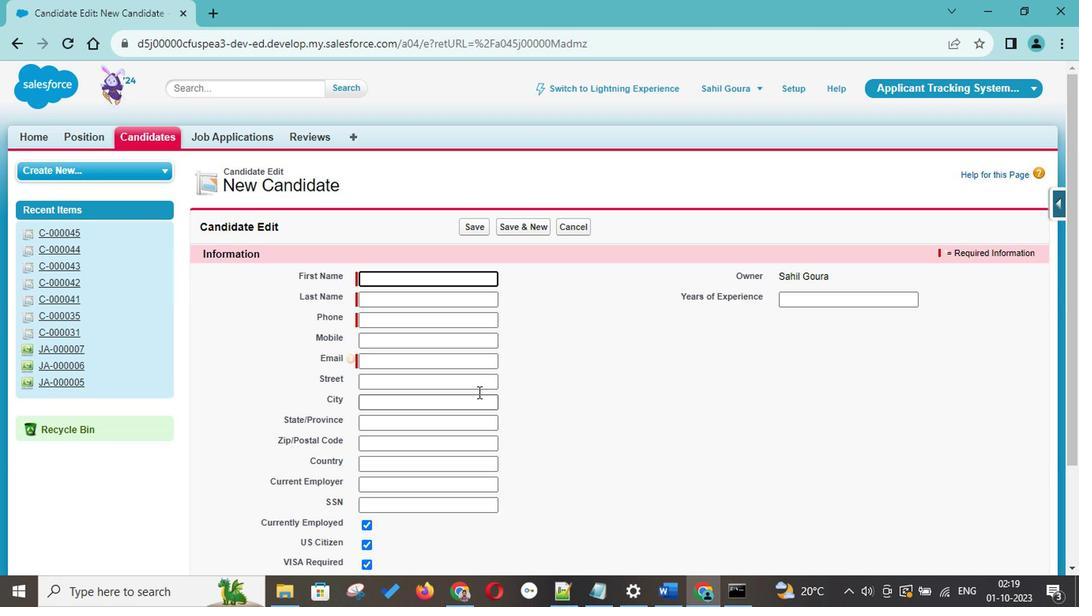 
Action: Key pressed <Key.shift>Anika<Key.space><Key.tab><Key.shift><Key.shift><Key.shift><Key.shift><Key.shift><Key.shift><Key.shift>Kapoor<Key.tab>9672584625<Key.backspace>1<Key.tab><Key.tab>anika4576<Key.shift>@gmail.com<Key.tab><Key.tab><Key.tab><Key.tab><Key.tab><Key.shift>I<Key.down><Key.enter>
Screenshot: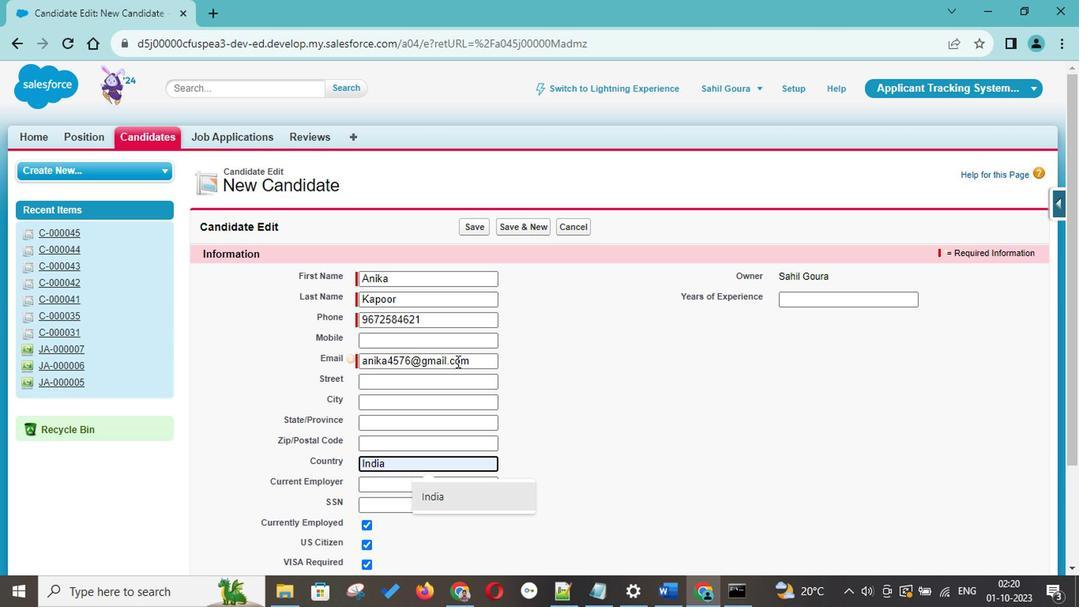 
Action: Mouse moved to (424, 508)
Screenshot: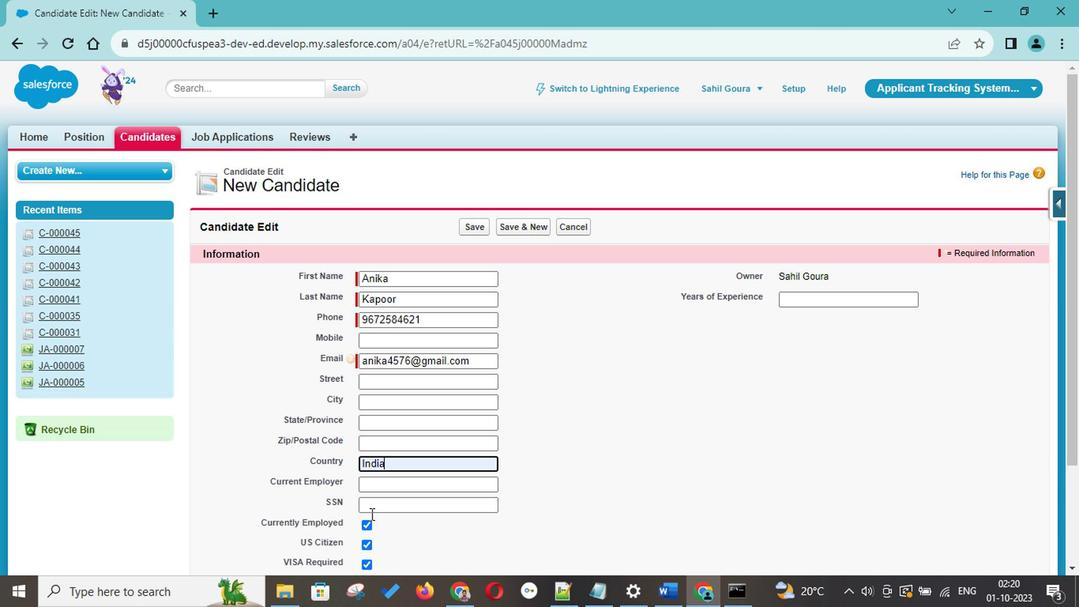 
Action: Mouse scrolled (424, 508) with delta (0, 0)
Screenshot: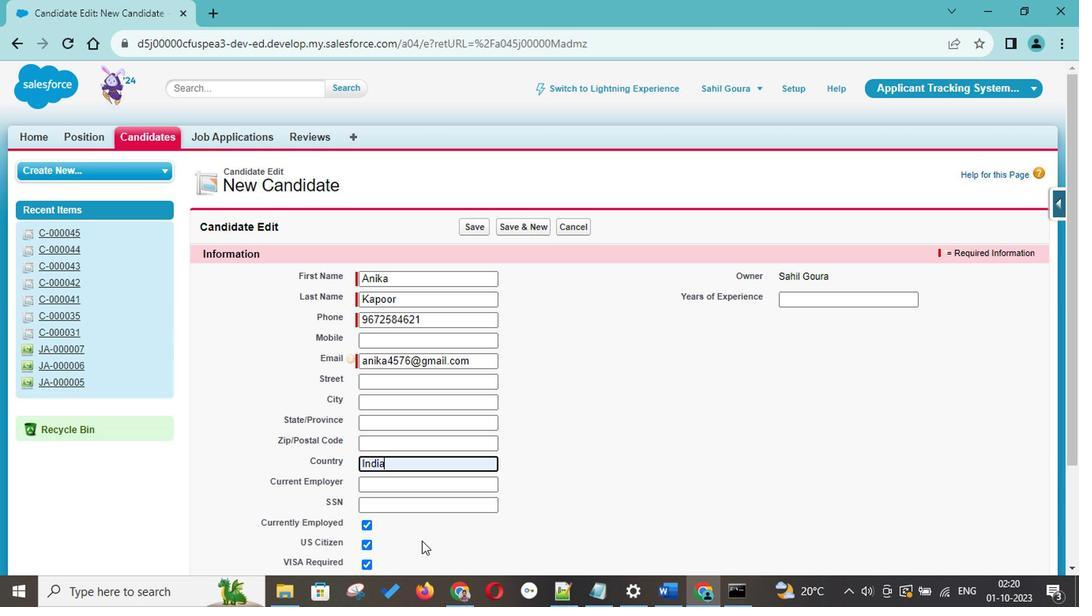 
Action: Mouse scrolled (424, 508) with delta (0, 0)
Screenshot: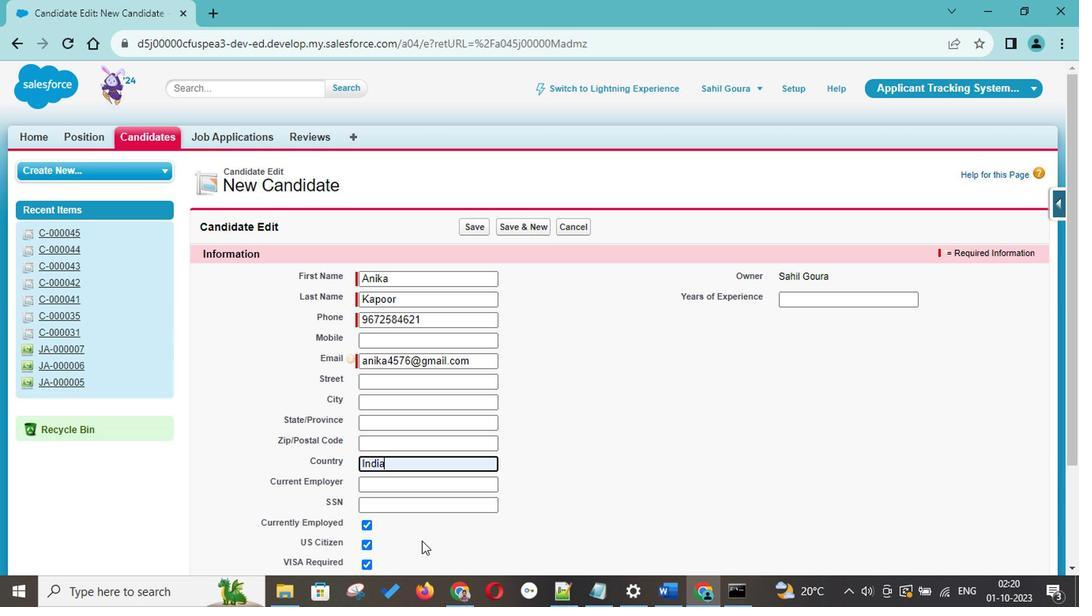 
Action: Mouse scrolled (424, 508) with delta (0, 0)
Screenshot: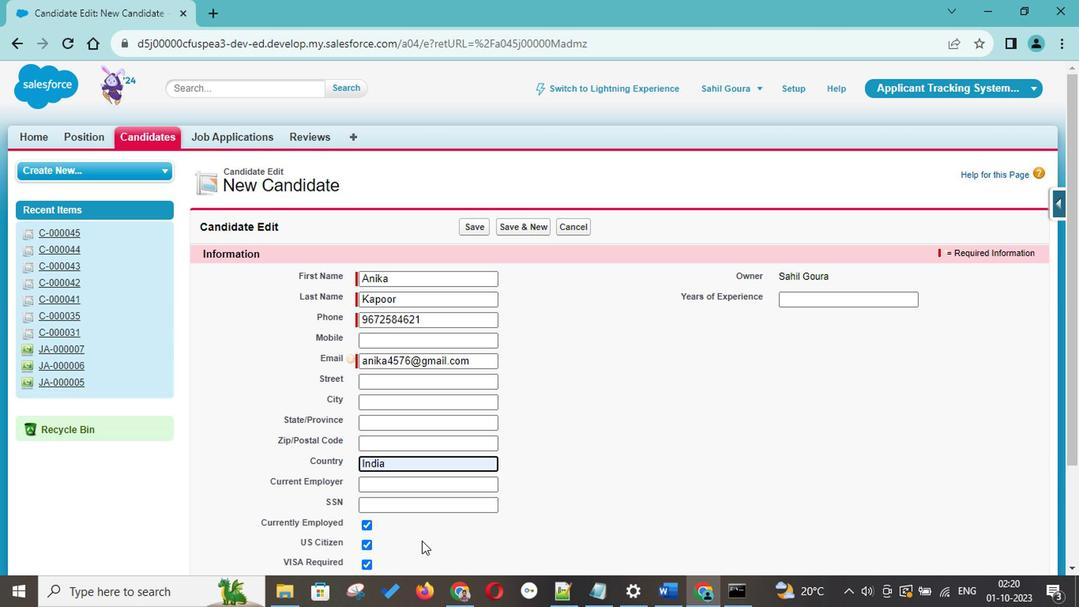 
Action: Mouse scrolled (424, 508) with delta (0, 0)
Screenshot: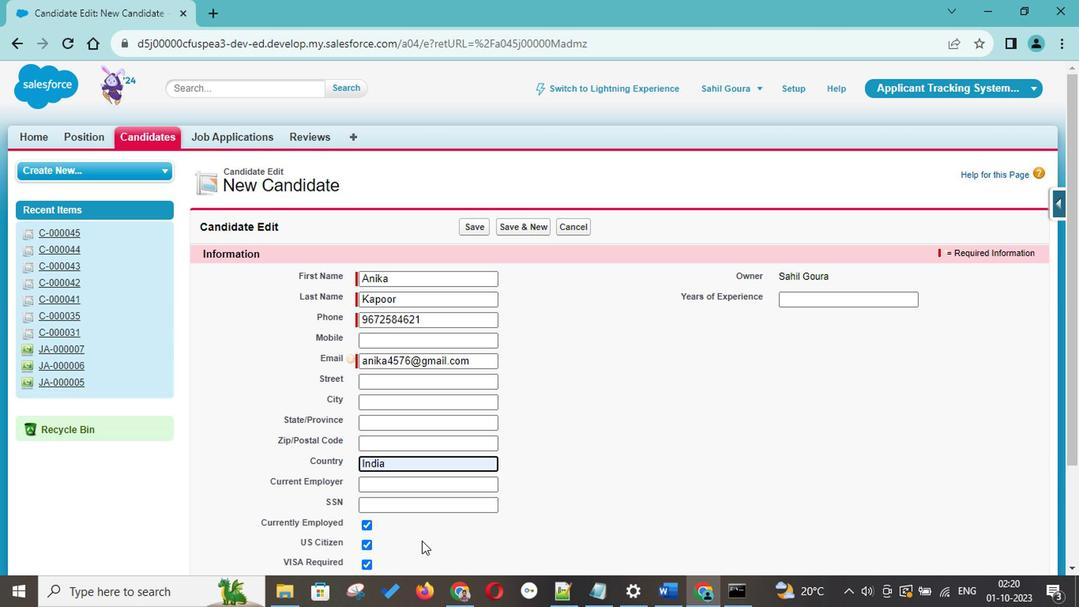
Action: Mouse scrolled (424, 508) with delta (0, 0)
Screenshot: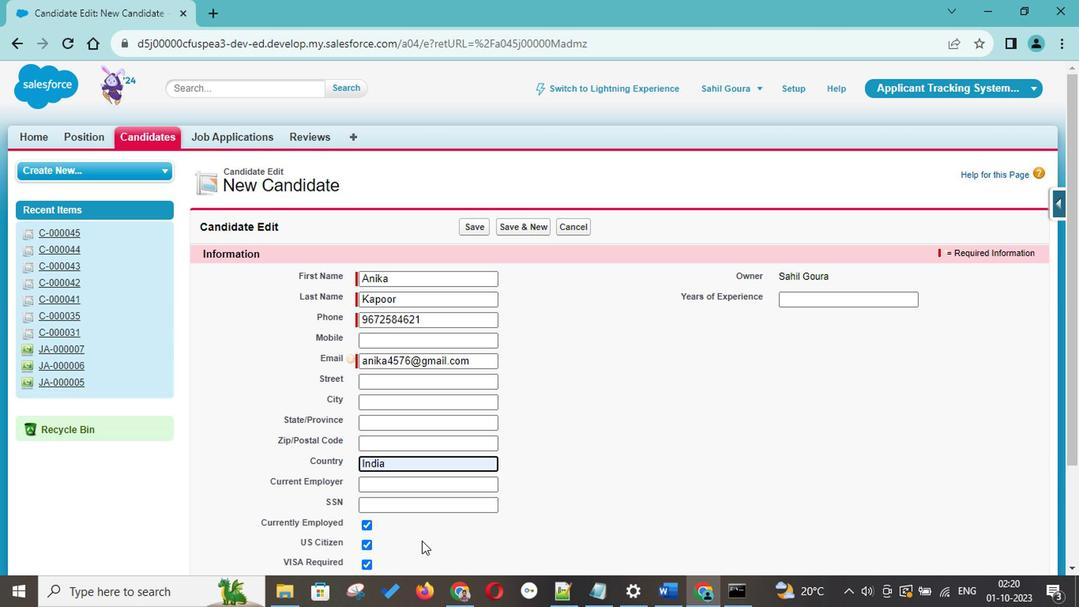 
Action: Mouse scrolled (424, 508) with delta (0, 0)
Screenshot: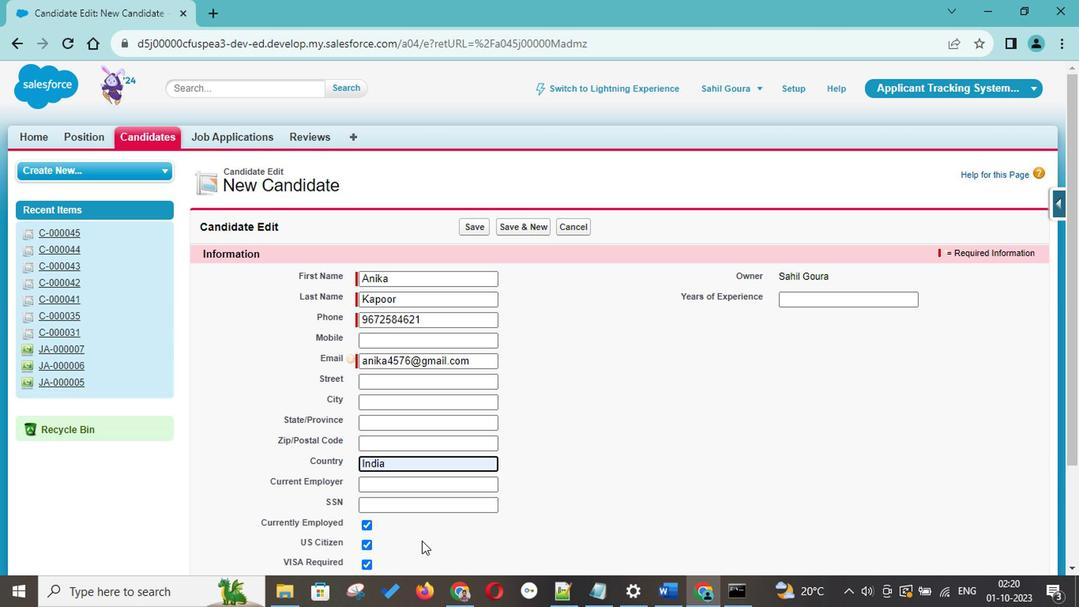 
Action: Mouse scrolled (424, 508) with delta (0, 0)
Screenshot: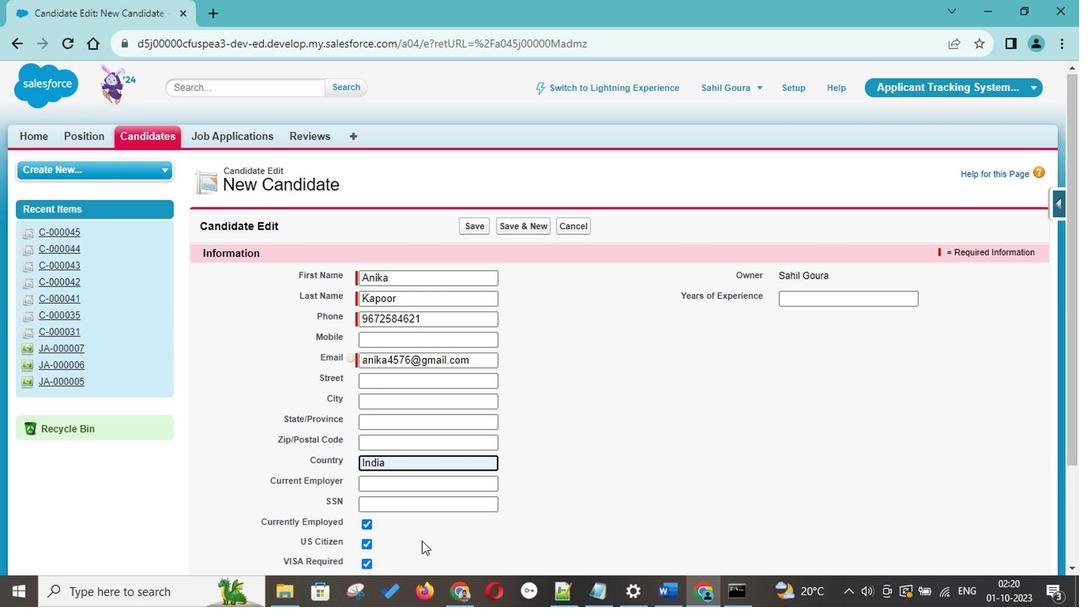 
Action: Mouse scrolled (424, 508) with delta (0, 0)
Screenshot: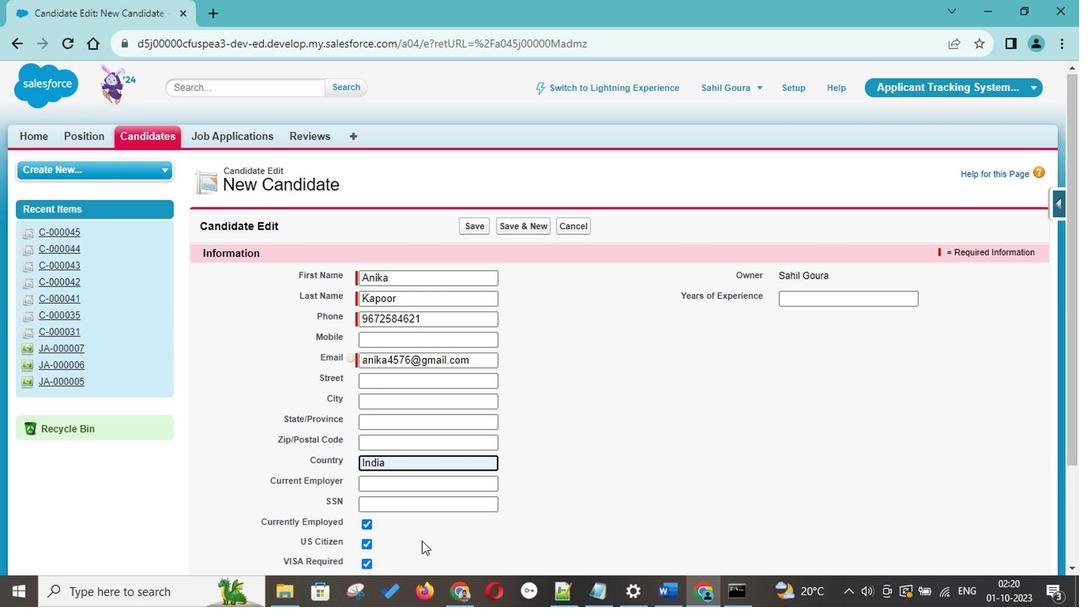 
Action: Mouse moved to (385, 424)
Screenshot: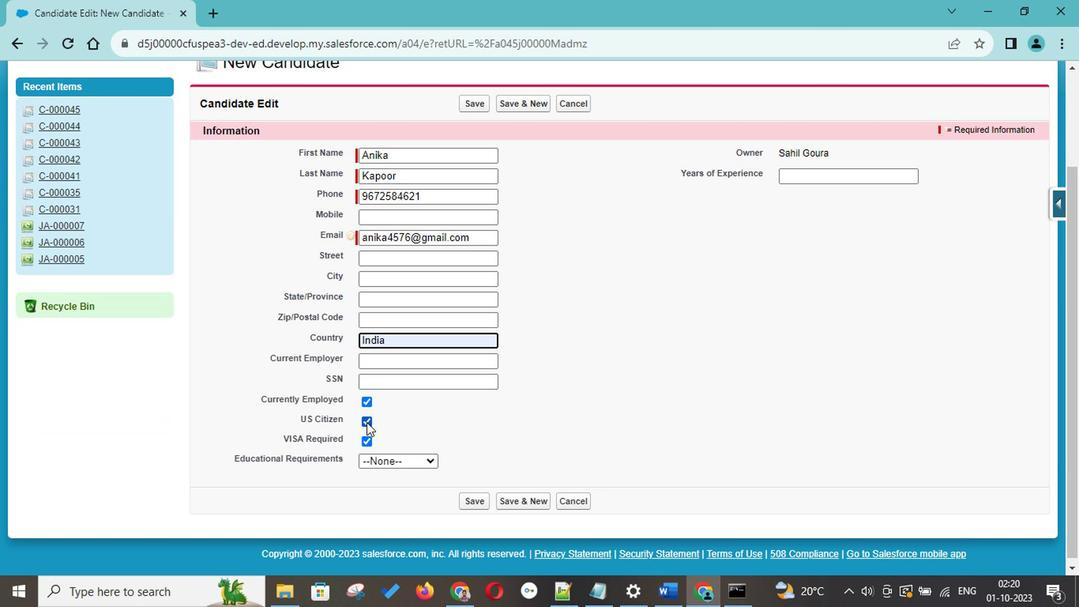 
Action: Mouse pressed left at (385, 424)
Screenshot: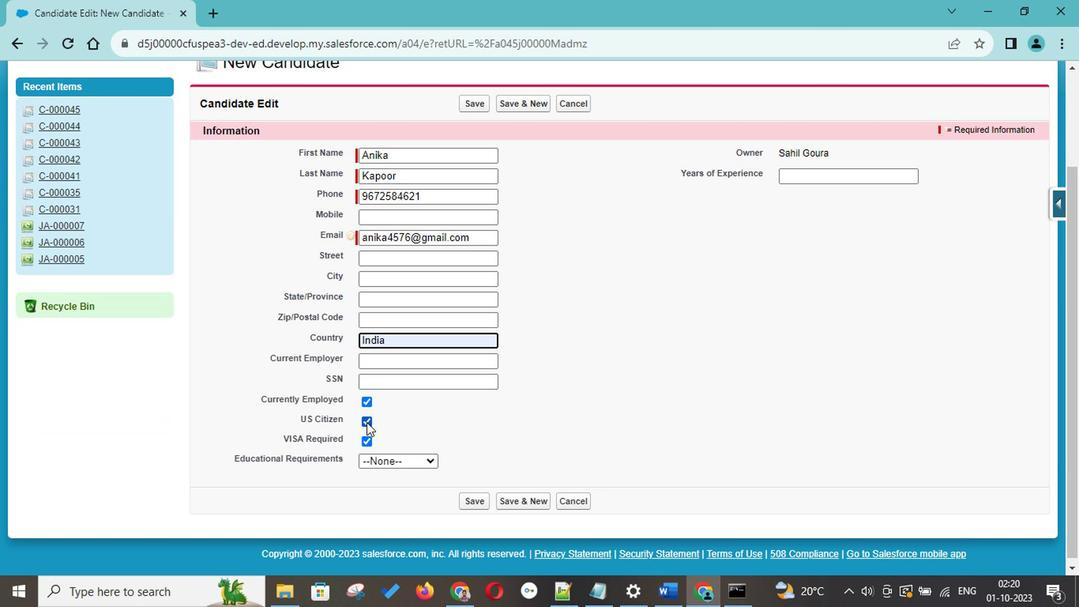 
Action: Mouse moved to (715, 248)
Screenshot: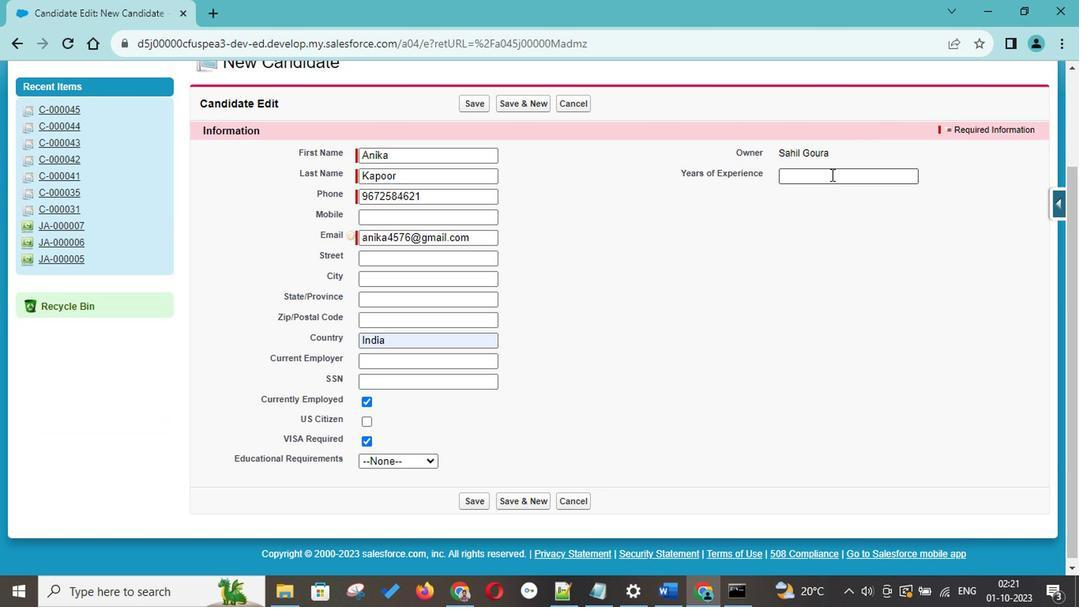 
Action: Mouse pressed left at (715, 248)
Screenshot: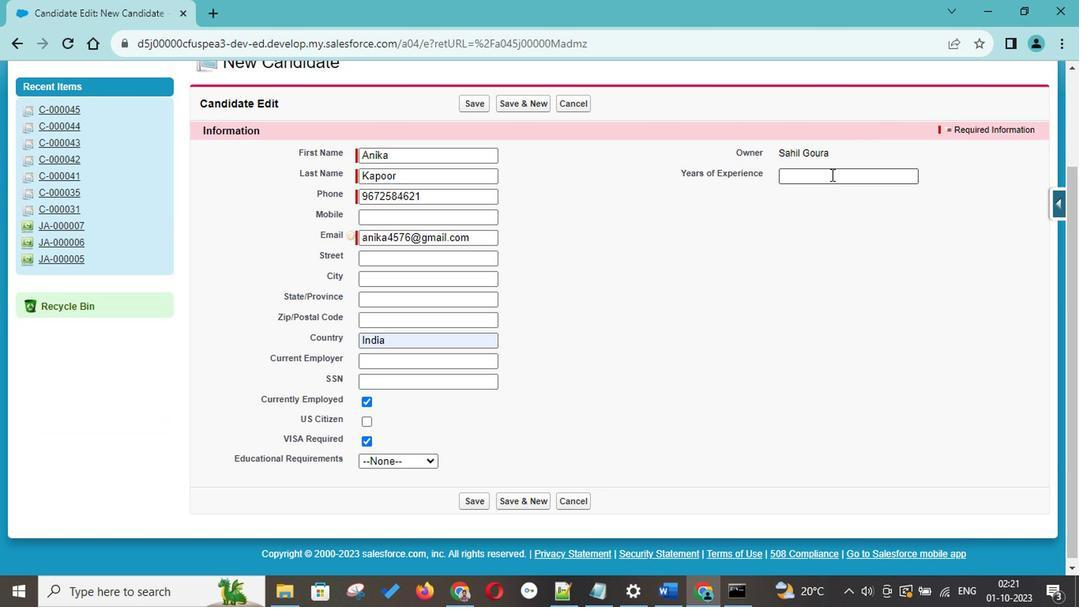 
Action: Mouse moved to (647, 354)
Screenshot: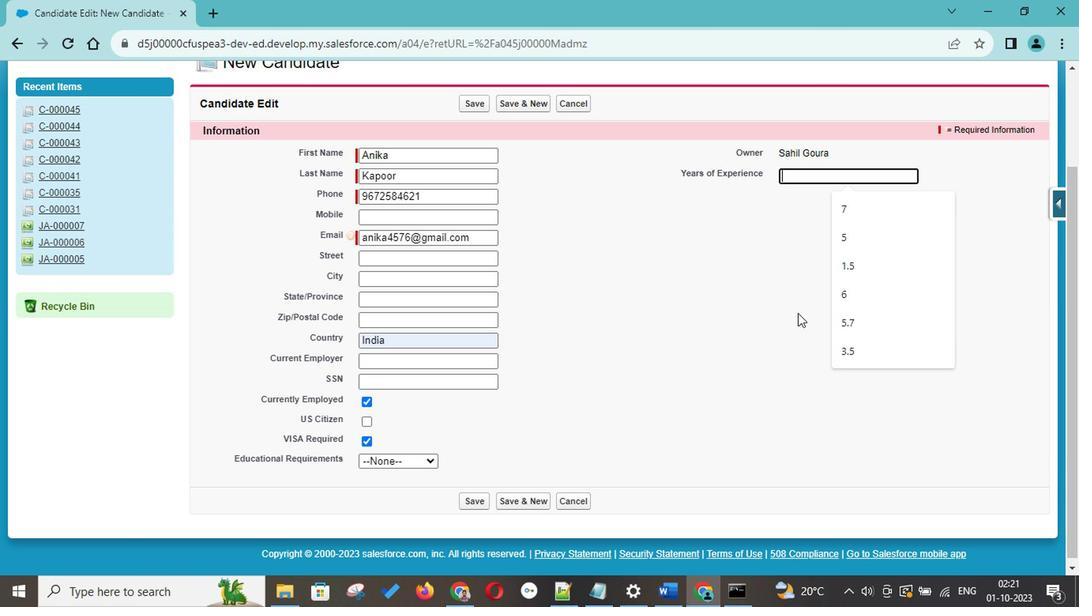 
Action: Key pressed 8.3
Screenshot: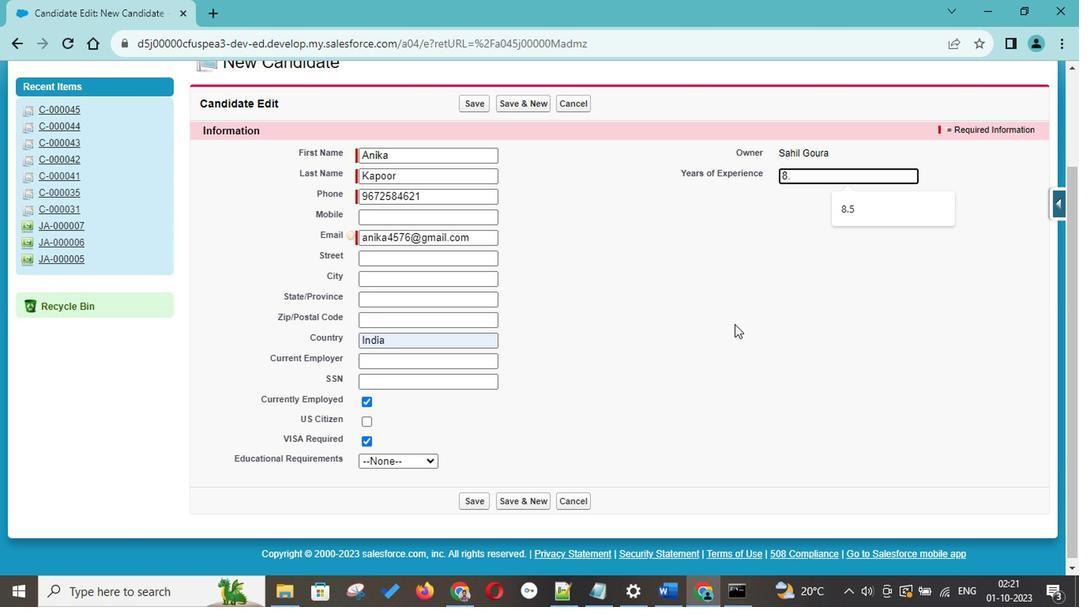 
Action: Mouse moved to (494, 475)
Screenshot: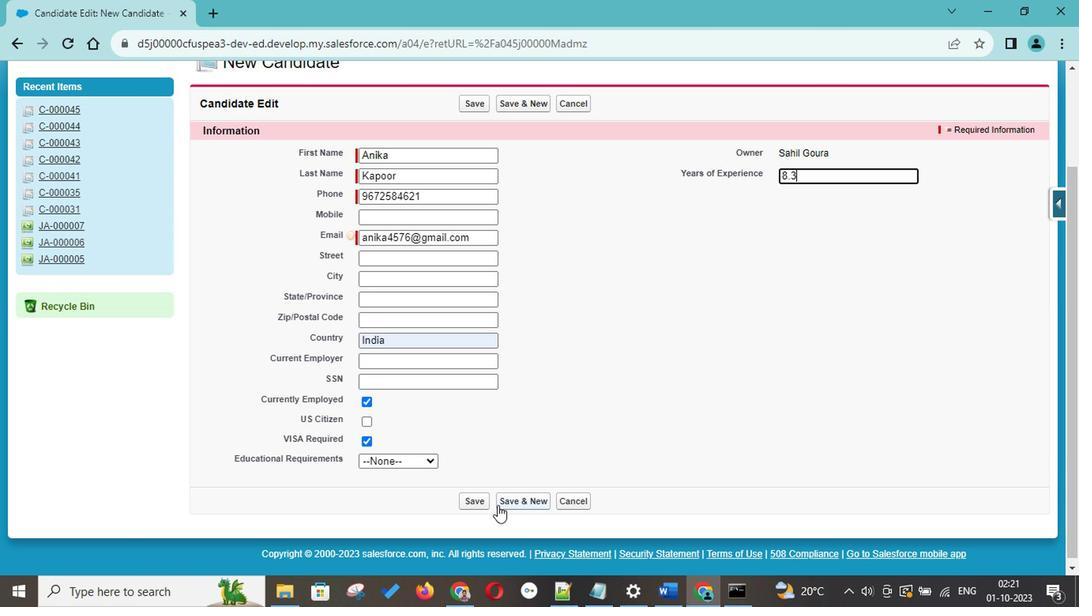 
Action: Mouse pressed left at (494, 475)
Screenshot: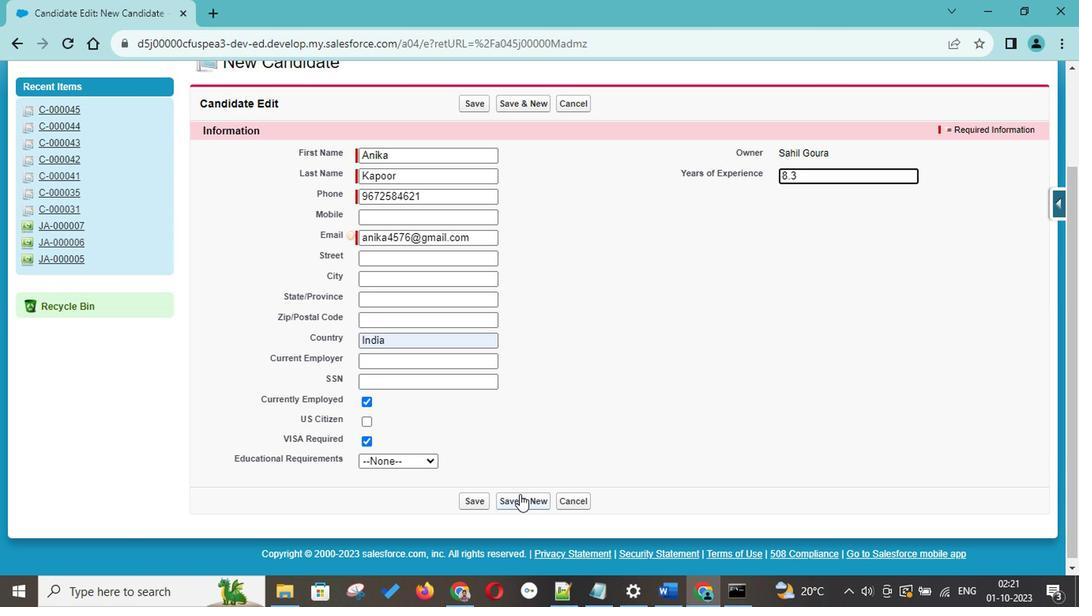 
Action: Key pressed <Key.shift>Arjun<Key.space><Key.shift>Kpoor<Key.backspace><Key.backspace><Key.backspace><Key.backspace><Key.backspace><Key.tab><Key.shift>Kapo<Key.down><Key.tab>8575416845<Key.tab><Key.tab>arjun.kapoor21<Key.shift>@gmail.com
Screenshot: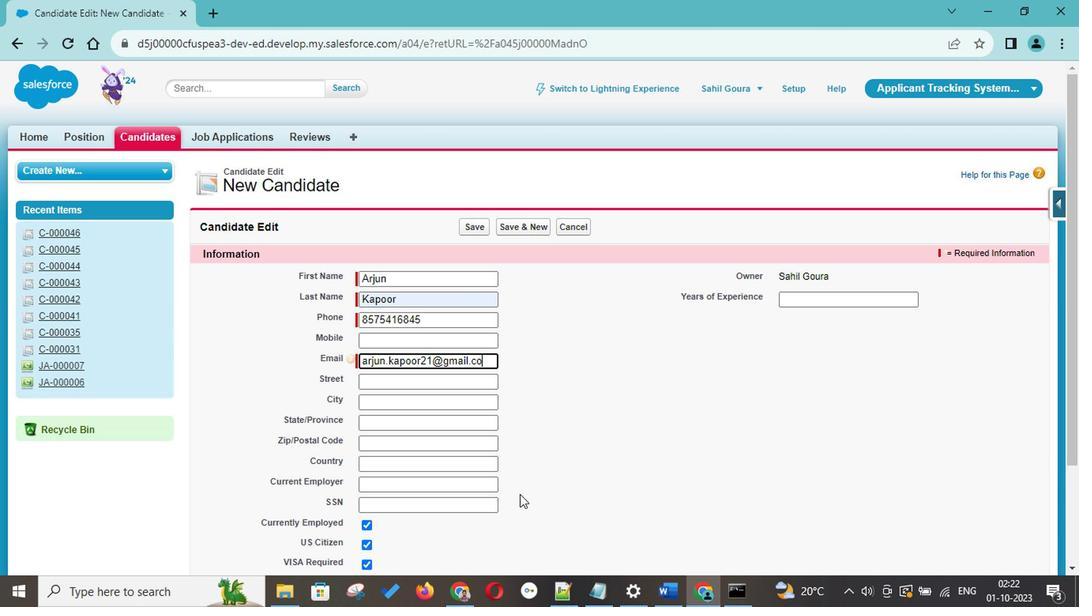 
Action: Mouse moved to (532, 458)
Screenshot: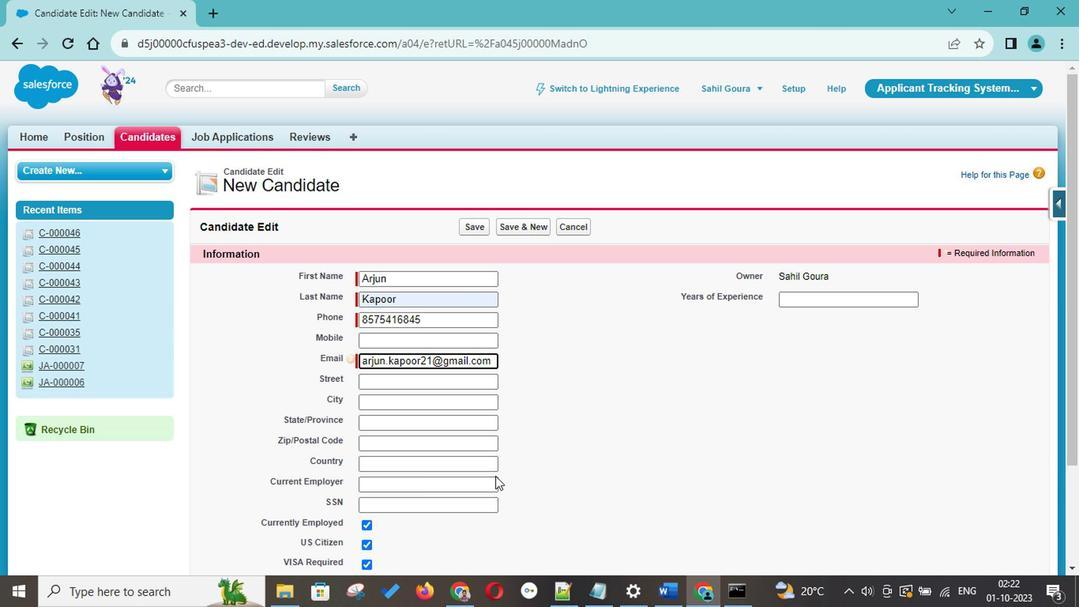
Action: Mouse scrolled (532, 458) with delta (0, 0)
Screenshot: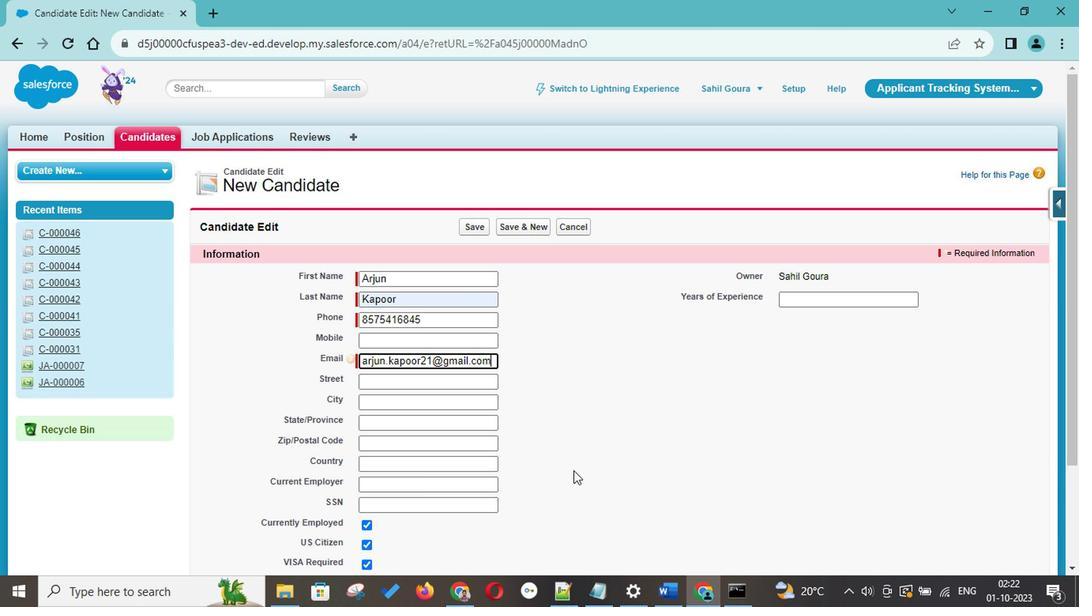 
Action: Mouse scrolled (532, 458) with delta (0, 0)
Screenshot: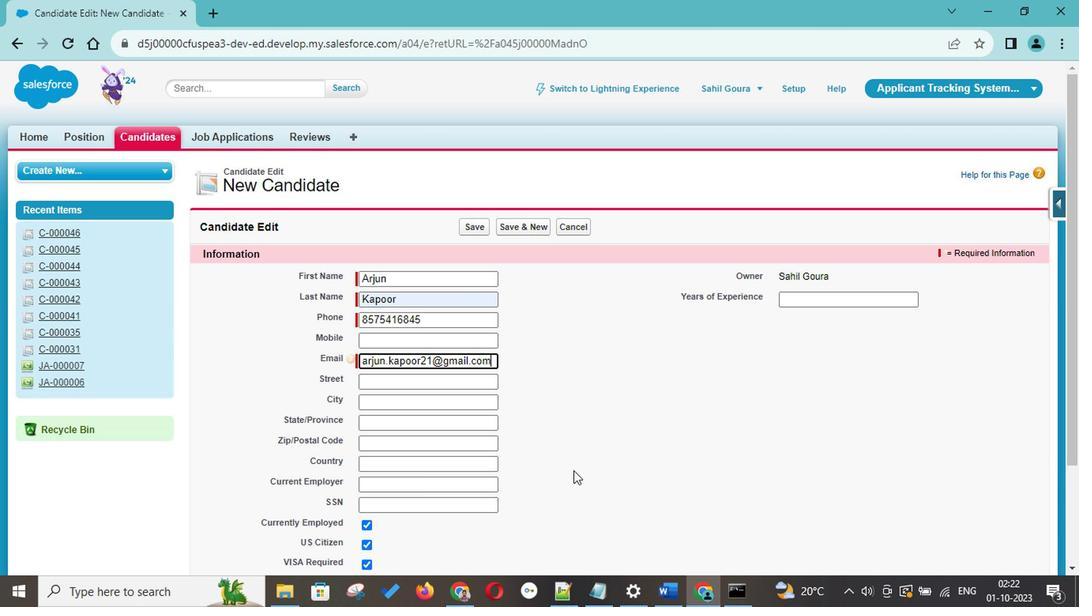 
Action: Mouse scrolled (532, 458) with delta (0, 0)
Screenshot: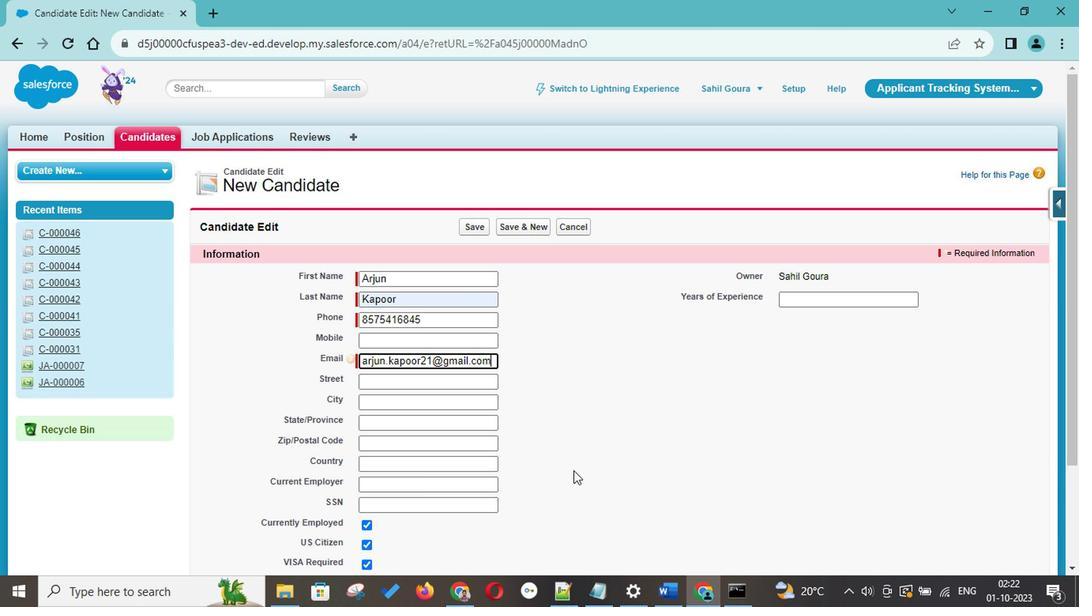 
Action: Mouse scrolled (532, 458) with delta (0, 0)
Screenshot: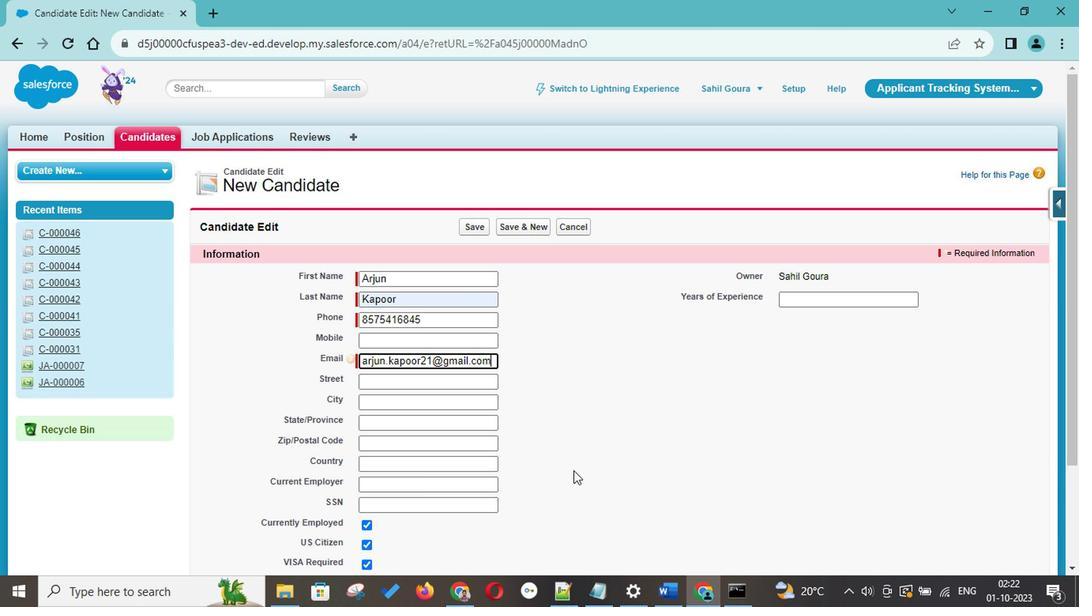 
Action: Mouse scrolled (532, 458) with delta (0, 0)
Screenshot: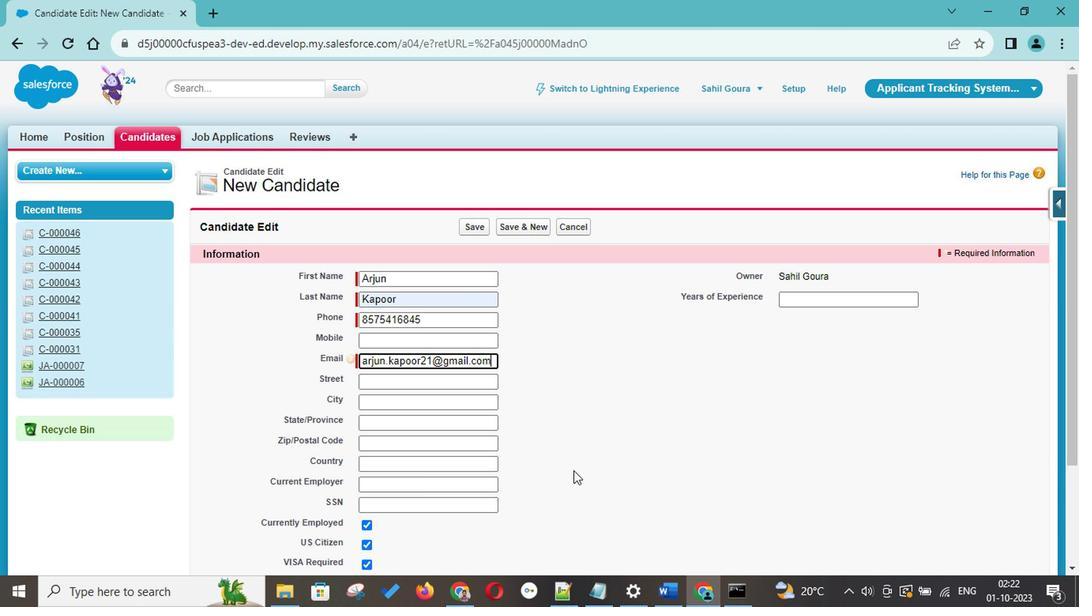 
Action: Mouse scrolled (532, 458) with delta (0, 0)
Screenshot: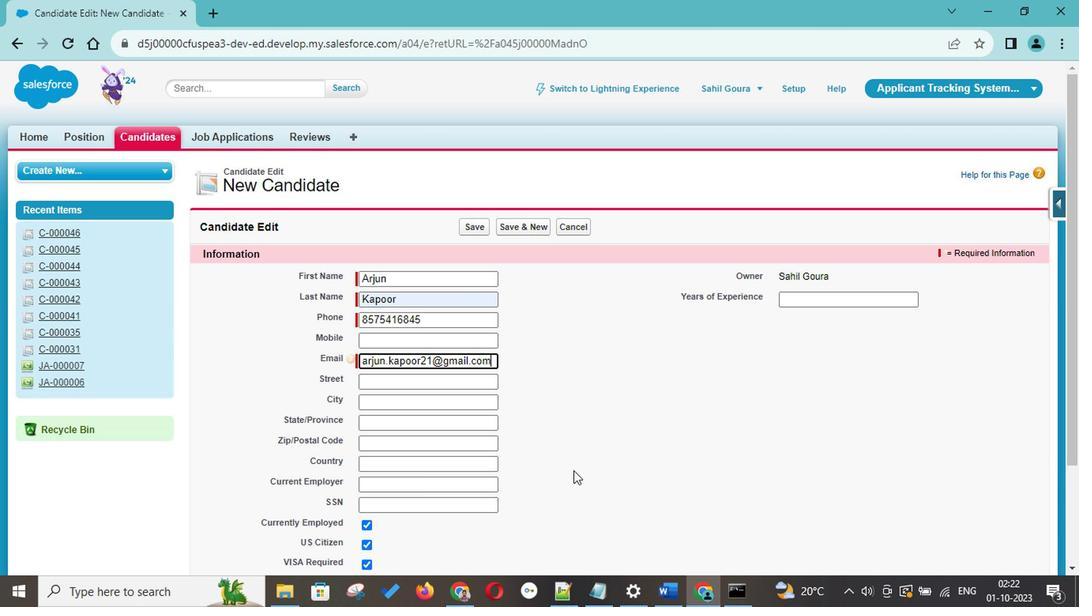 
Action: Mouse scrolled (532, 458) with delta (0, 0)
Screenshot: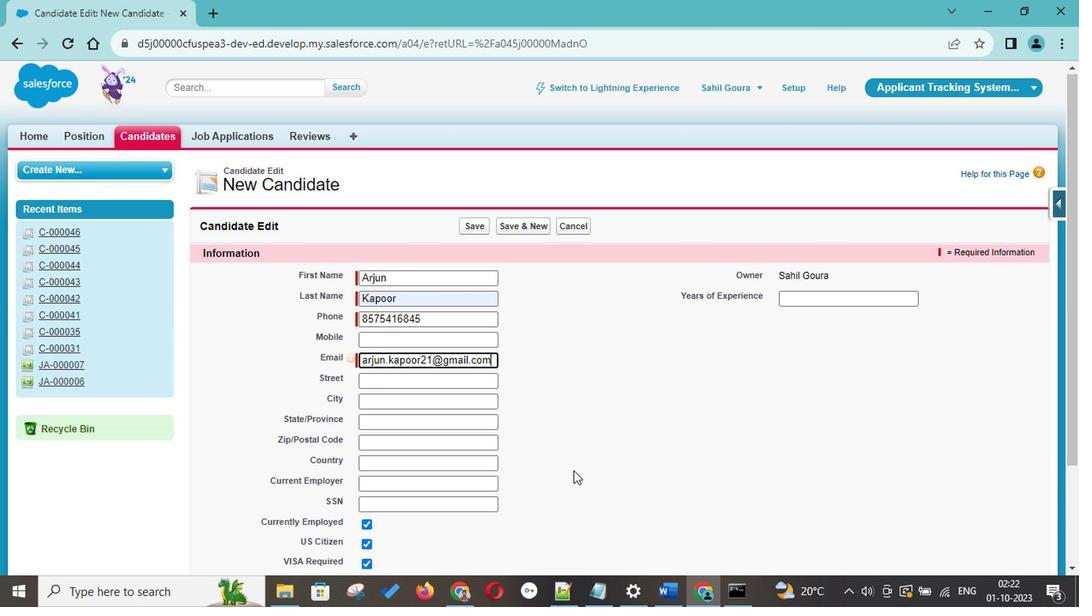 
Action: Mouse scrolled (532, 458) with delta (0, 0)
Screenshot: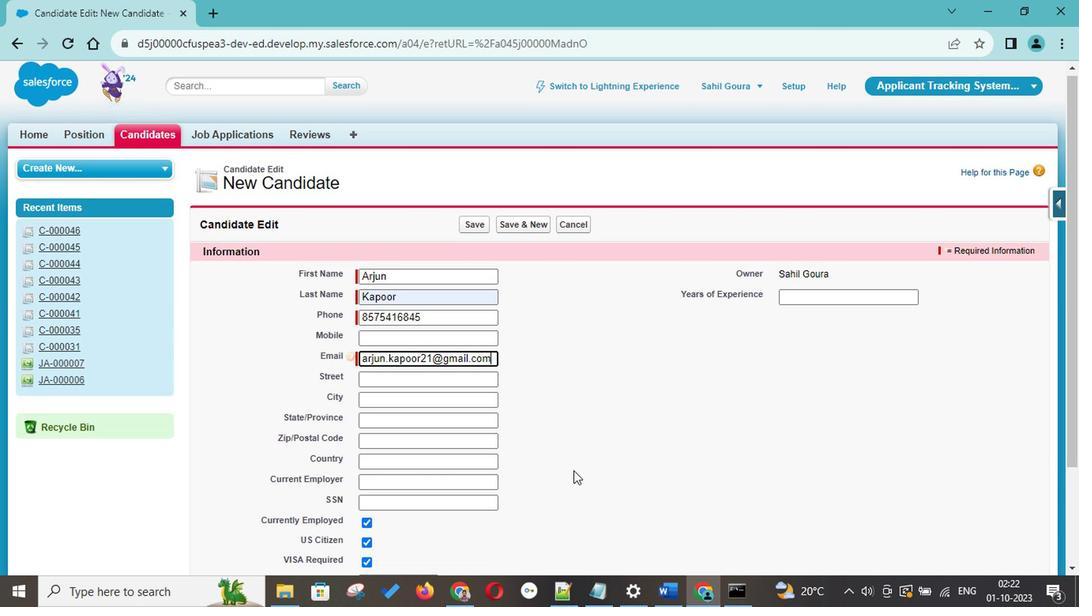
Action: Mouse scrolled (532, 458) with delta (0, 0)
Screenshot: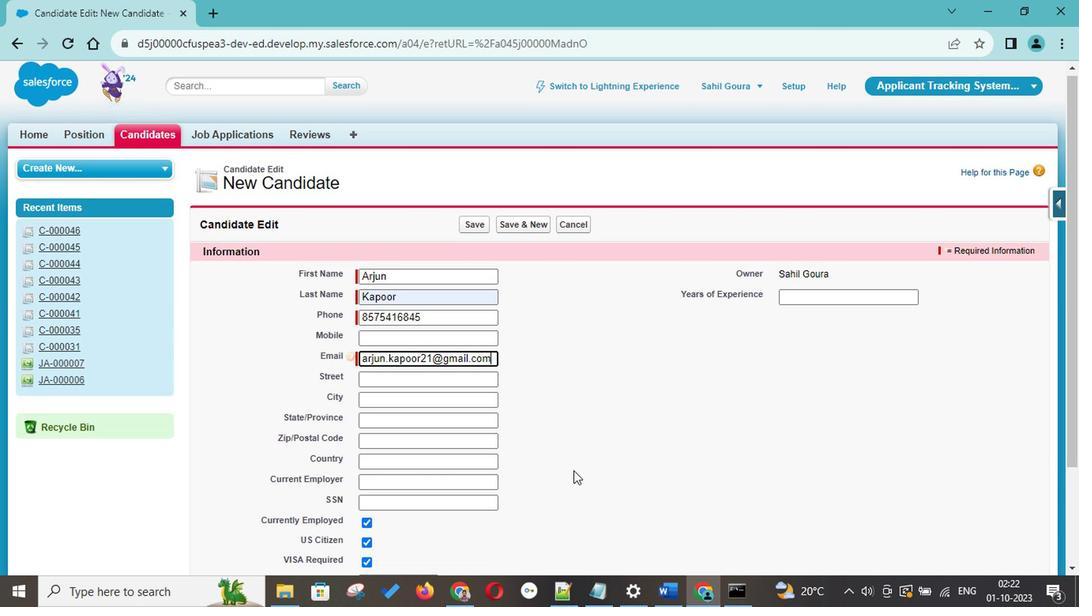 
Action: Mouse scrolled (532, 458) with delta (0, 0)
Screenshot: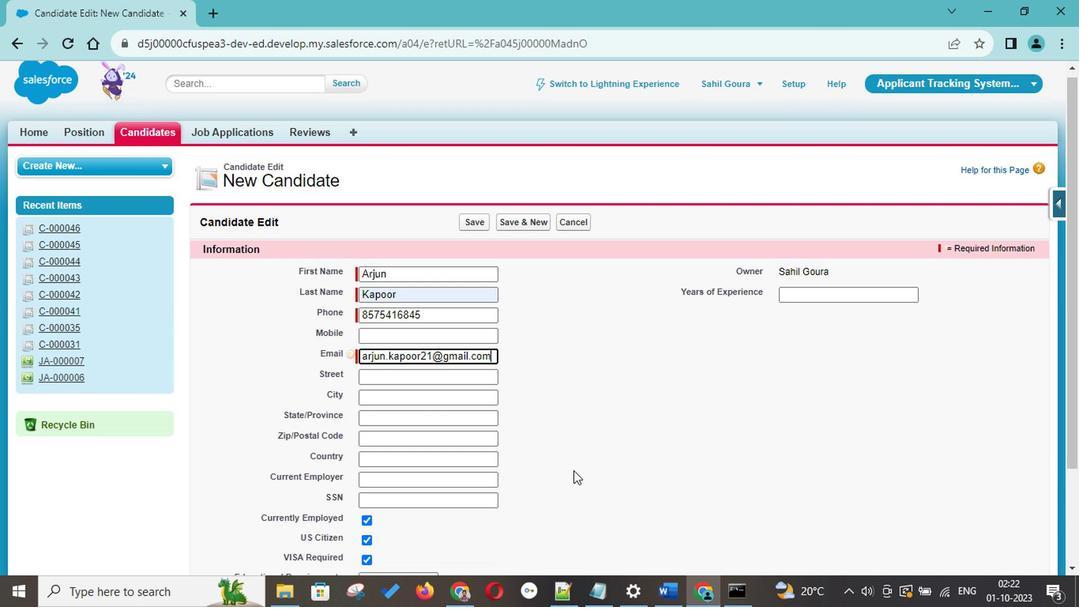 
Action: Mouse moved to (384, 419)
Screenshot: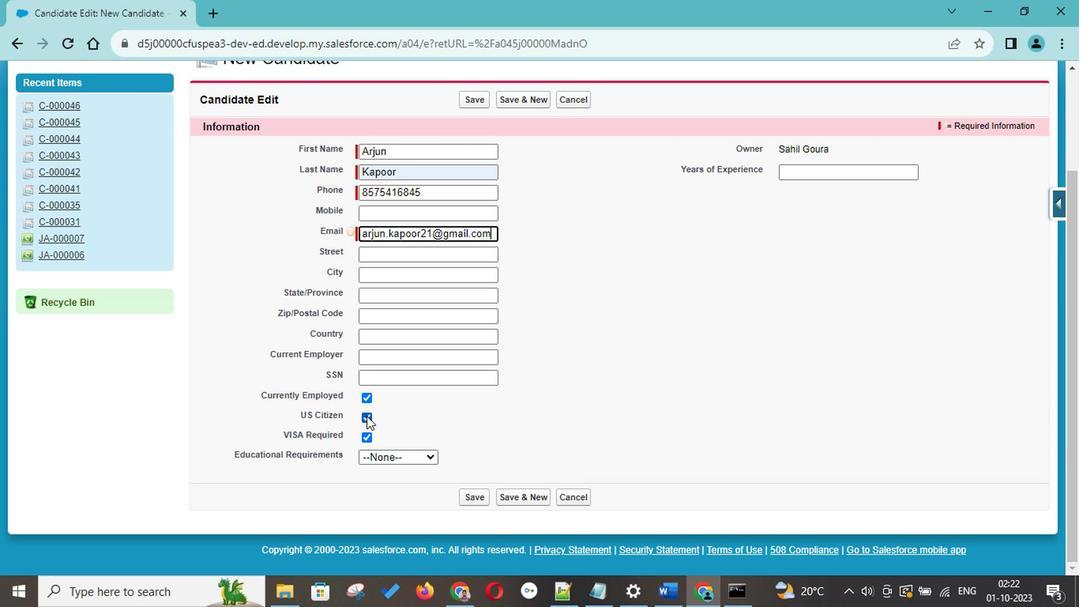 
Action: Mouse pressed left at (384, 419)
Screenshot: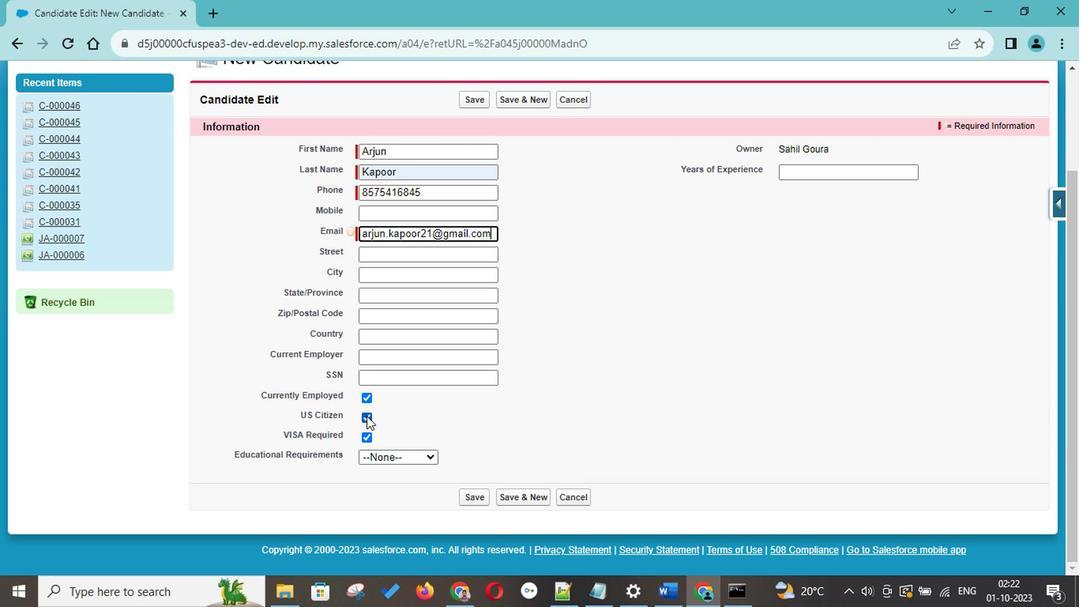 
Action: Mouse moved to (387, 434)
Screenshot: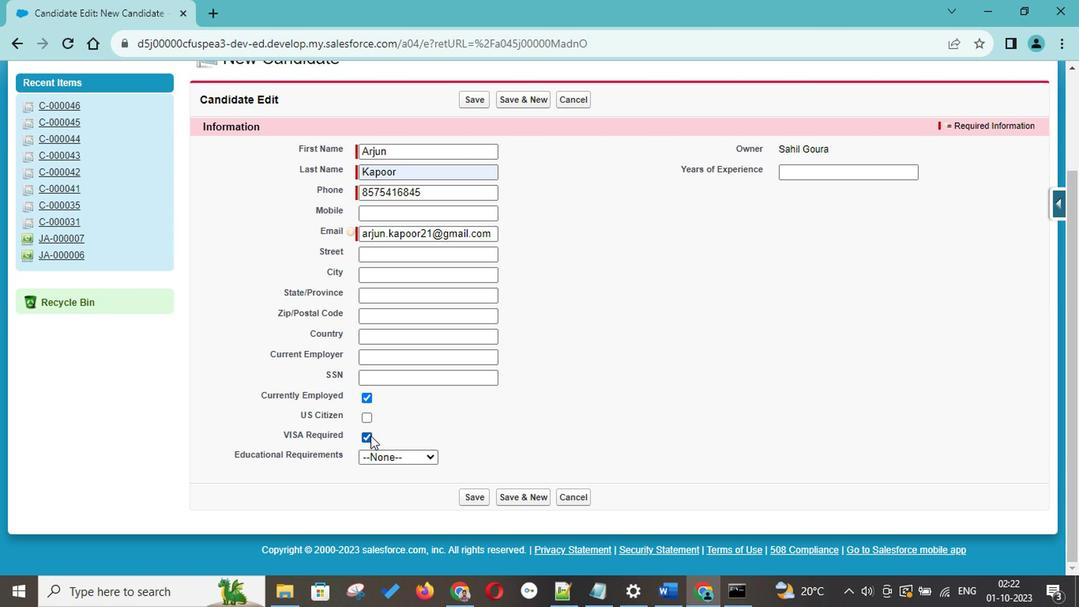 
Action: Mouse pressed left at (387, 434)
Screenshot: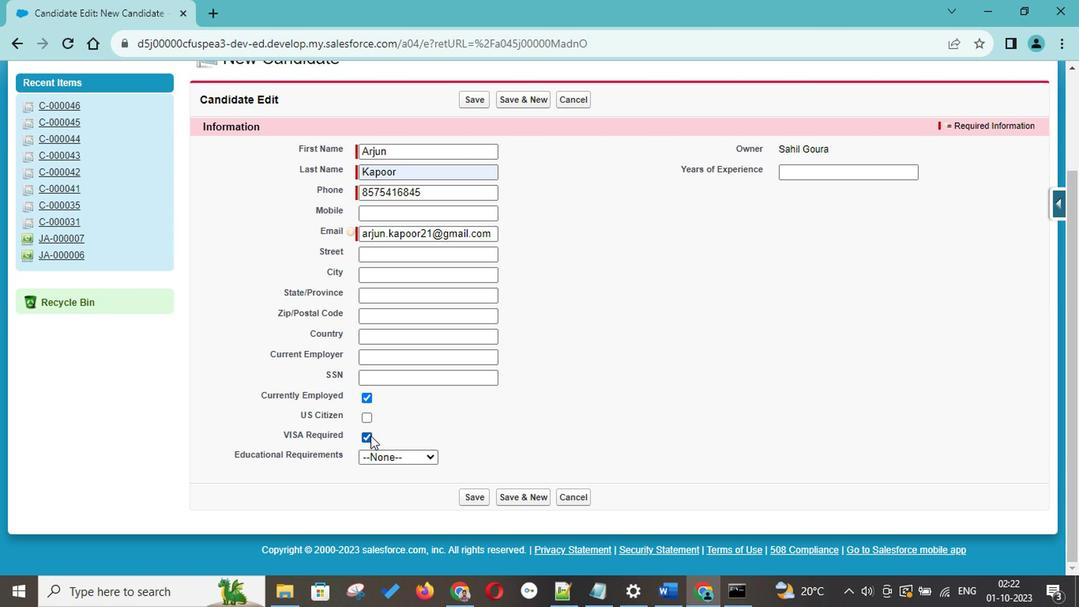 
Action: Mouse moved to (683, 250)
Screenshot: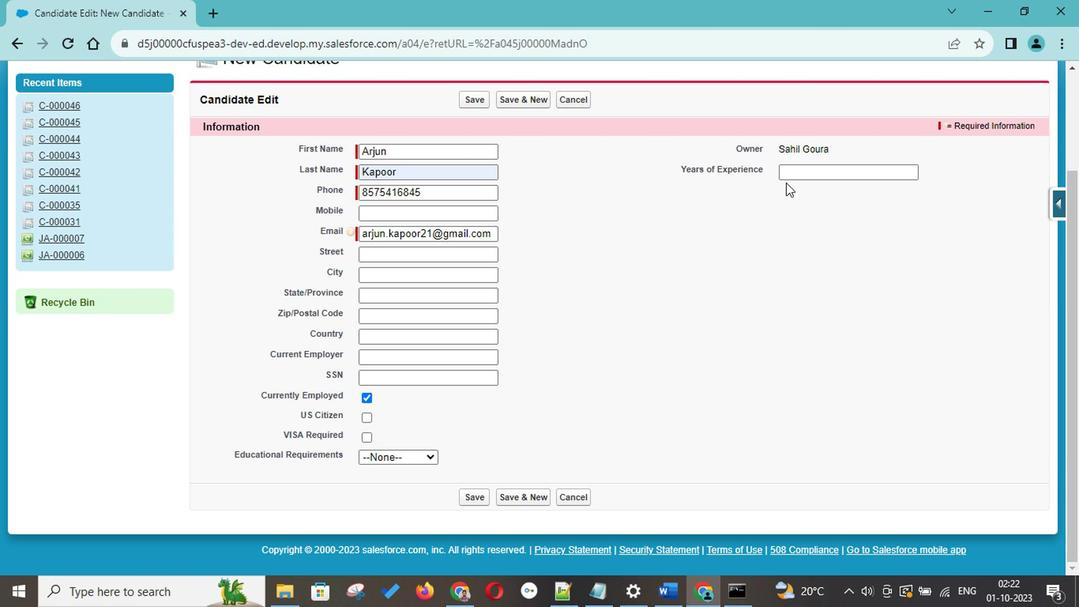 
Action: Mouse pressed left at (683, 250)
Screenshot: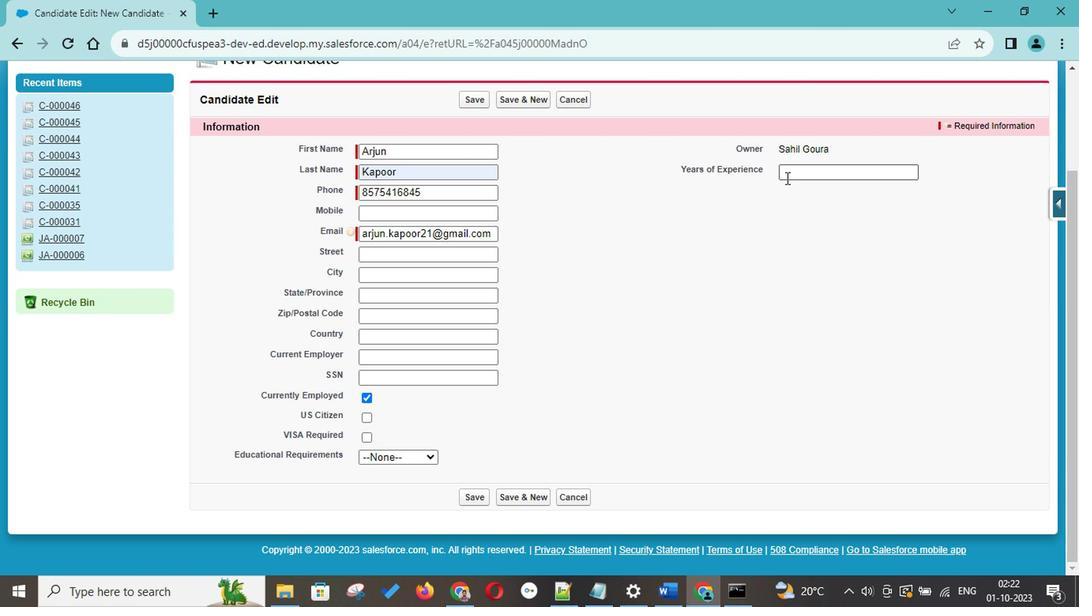 
Action: Key pressed 12
Screenshot: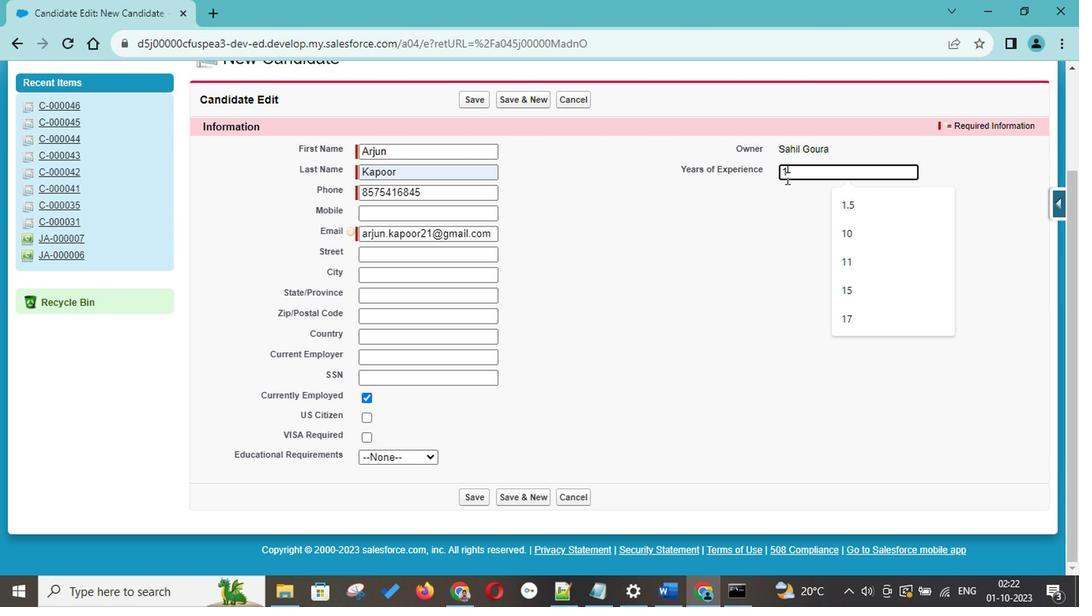 
Action: Mouse moved to (408, 448)
Screenshot: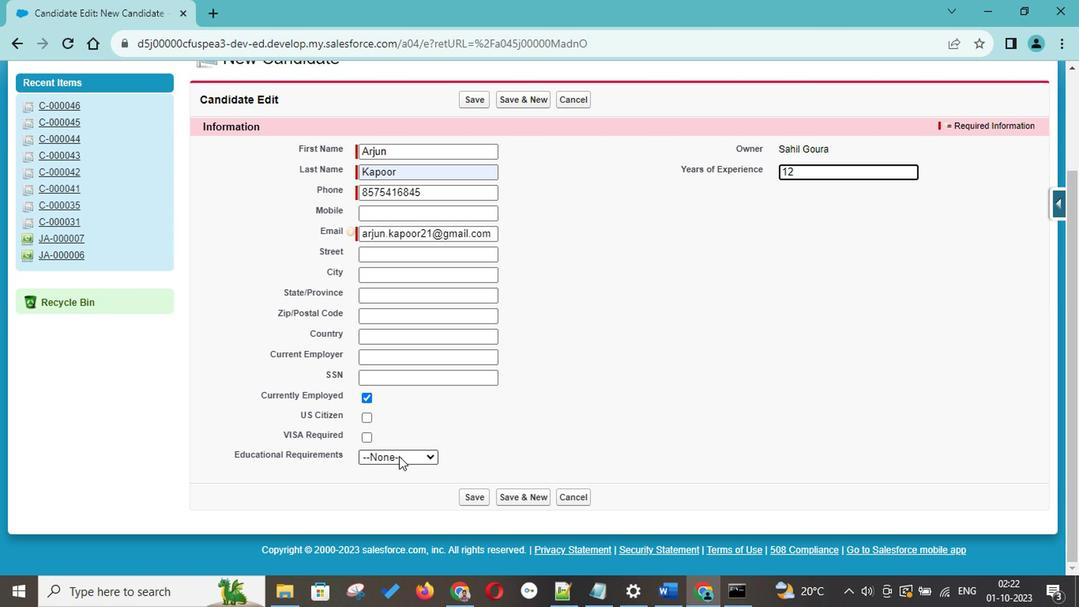 
Action: Mouse pressed left at (408, 448)
Screenshot: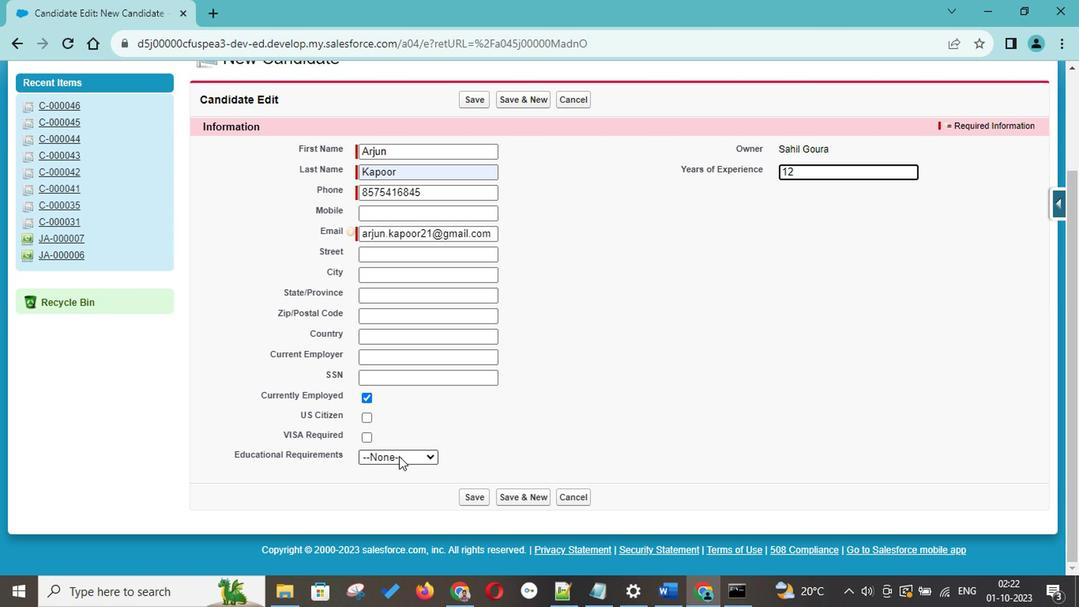 
Action: Mouse moved to (405, 485)
Screenshot: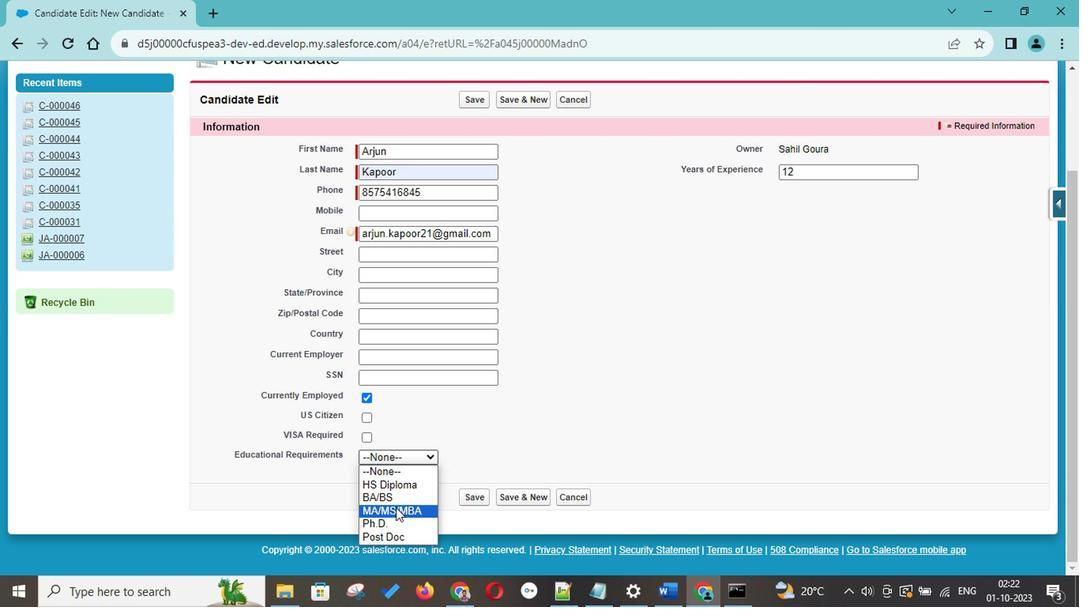 
Action: Mouse pressed left at (405, 485)
Screenshot: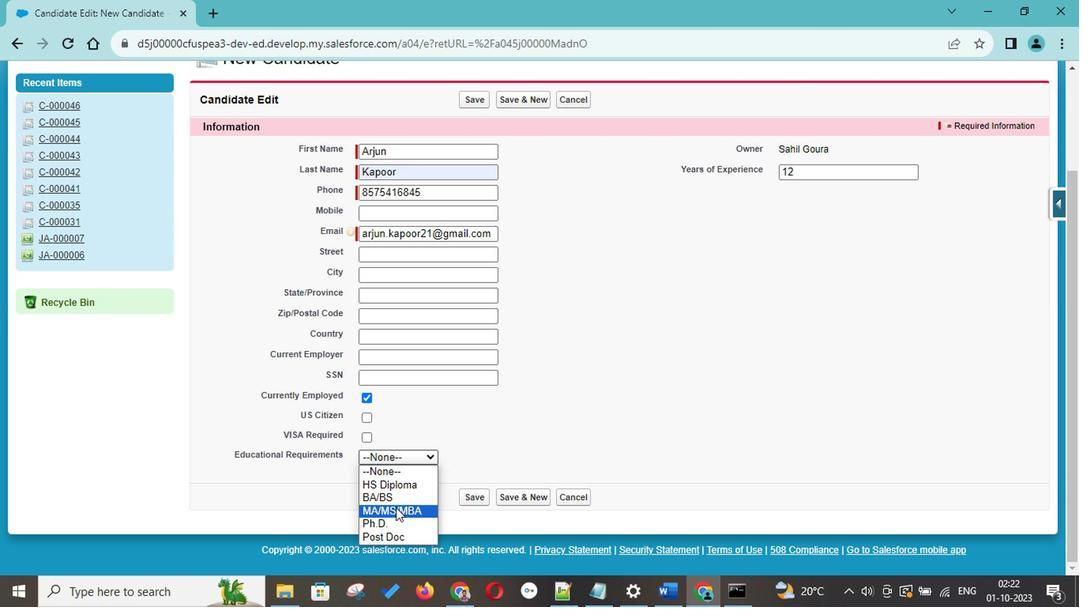 
Action: Mouse moved to (498, 477)
Screenshot: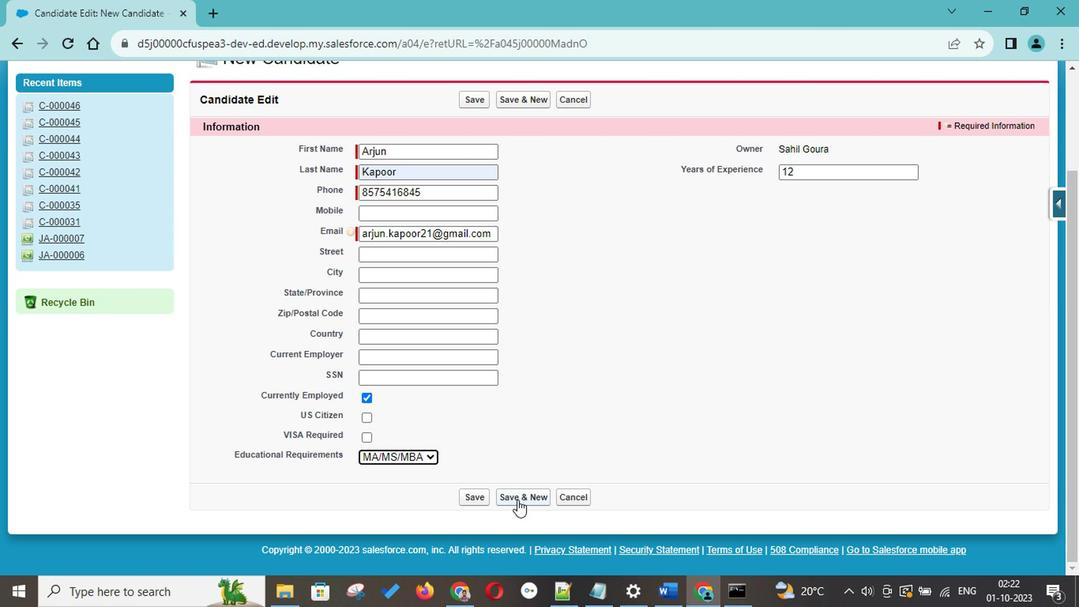
Action: Mouse pressed left at (498, 477)
Screenshot: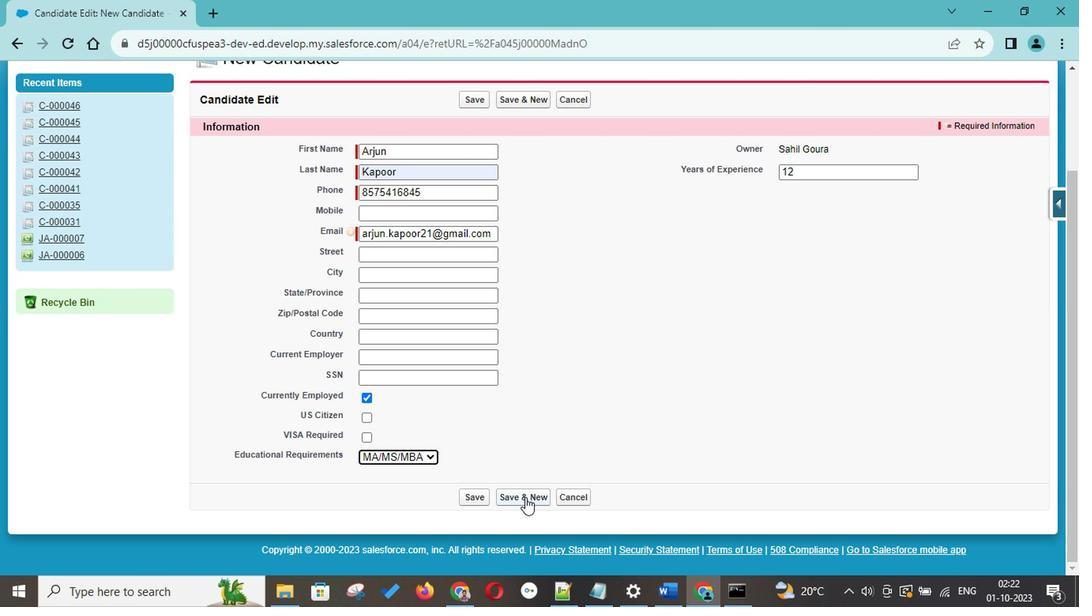 
Action: Key pressed <Key.shift>Kavita<Key.space><Key.tab><Key.shift>Joshi<Key.tab>8546723451<Key.tab><Key.tab>kavita.joshi34<Key.shift>@gmail.com<Key.tab><Key.tab><Key.tab><Key.tab><Key.tab><Key.shift>I<Key.down><Key.enter><Key.tab><Key.tab><Key.tab><Key.tab>
Screenshot: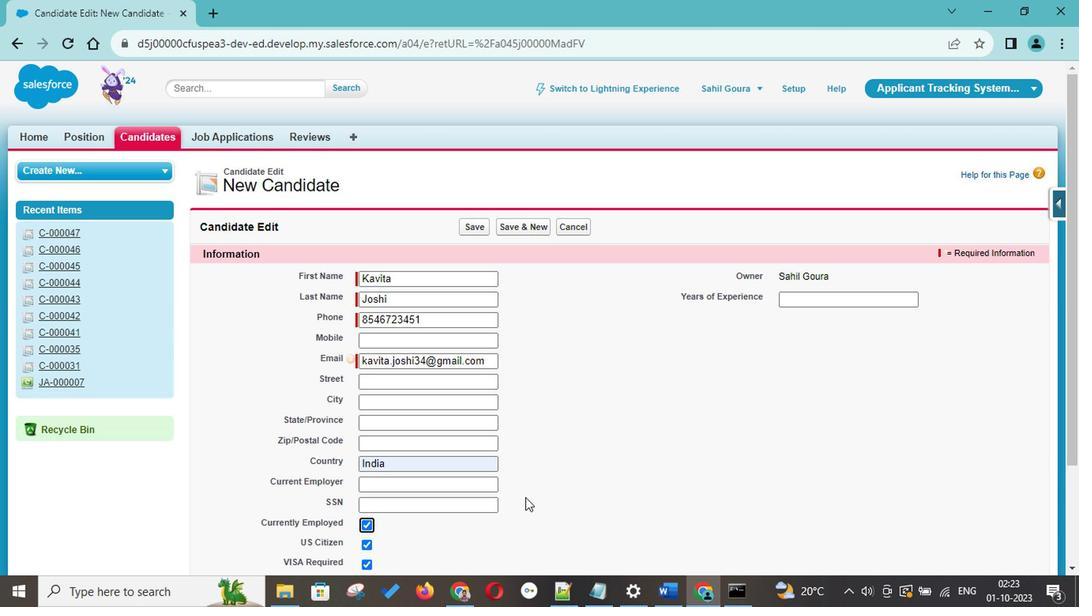 
Action: Mouse moved to (386, 508)
Screenshot: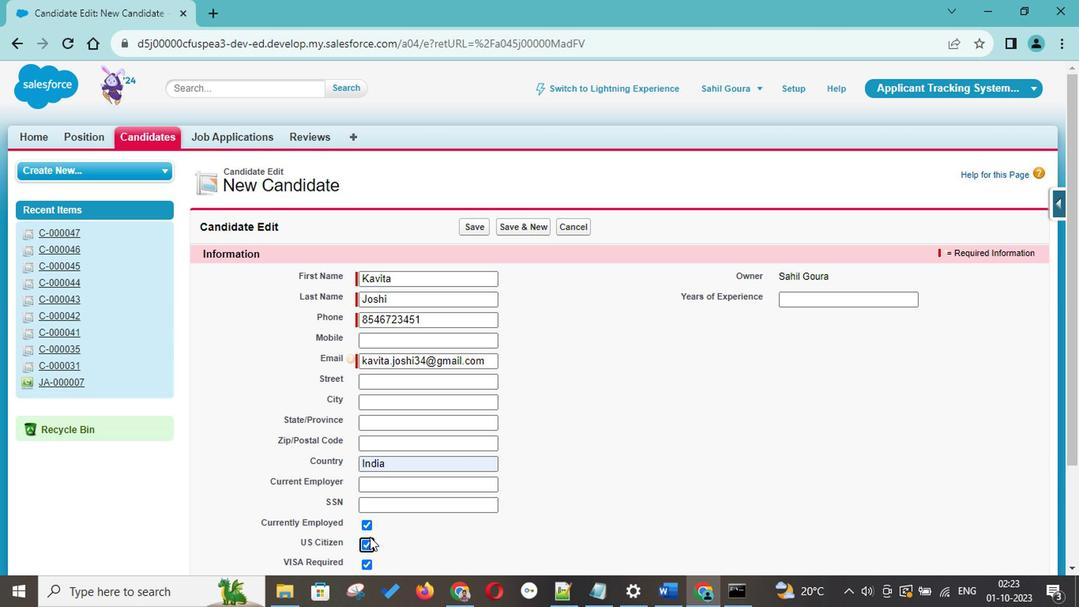 
Action: Mouse pressed left at (386, 508)
Screenshot: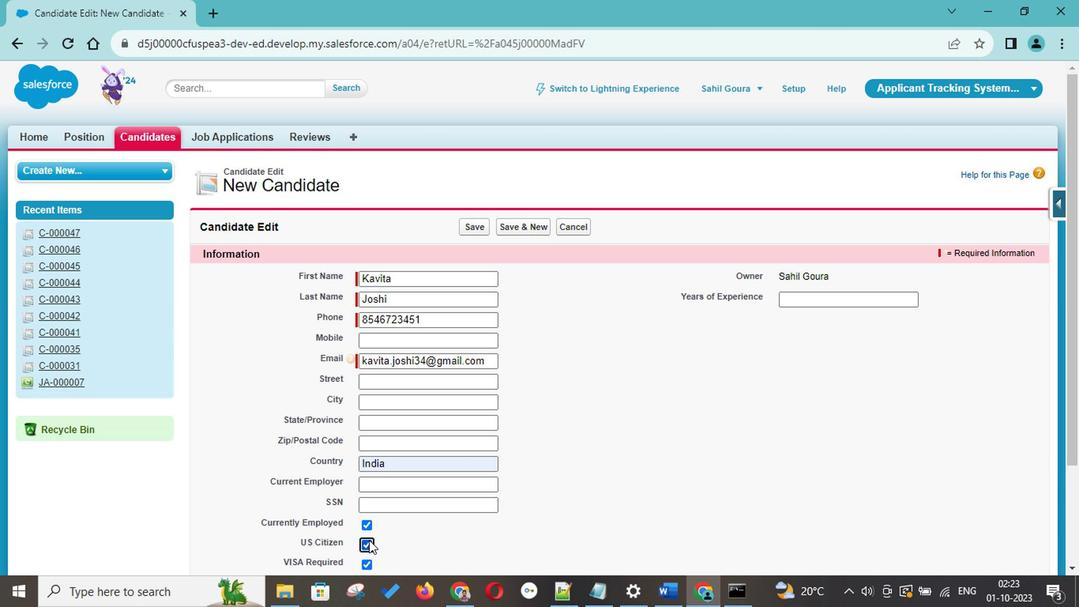 
Action: Mouse moved to (474, 503)
Screenshot: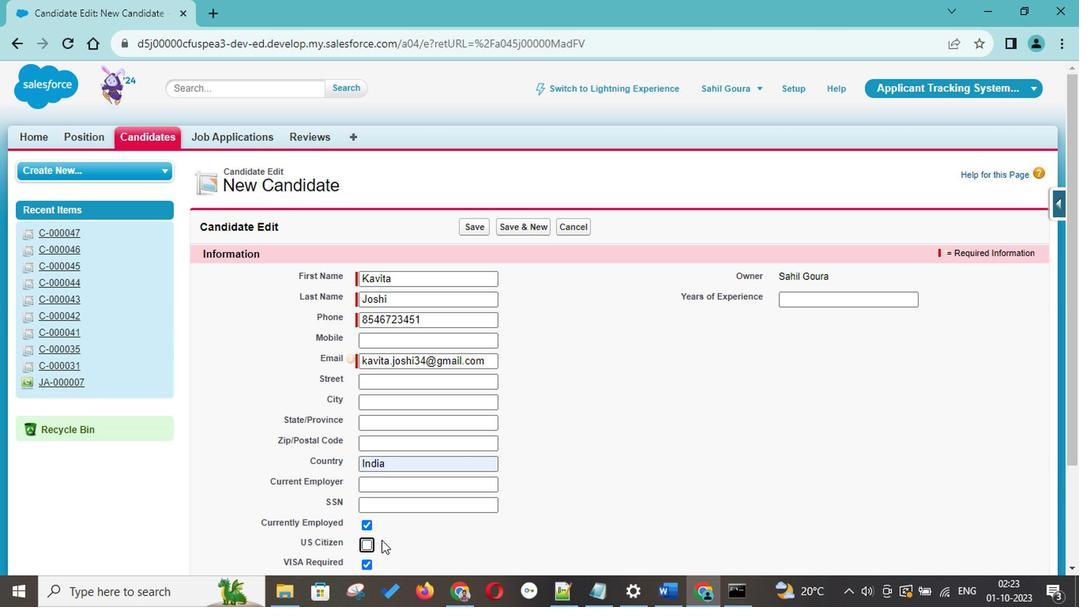 
Action: Mouse scrolled (474, 503) with delta (0, 0)
Screenshot: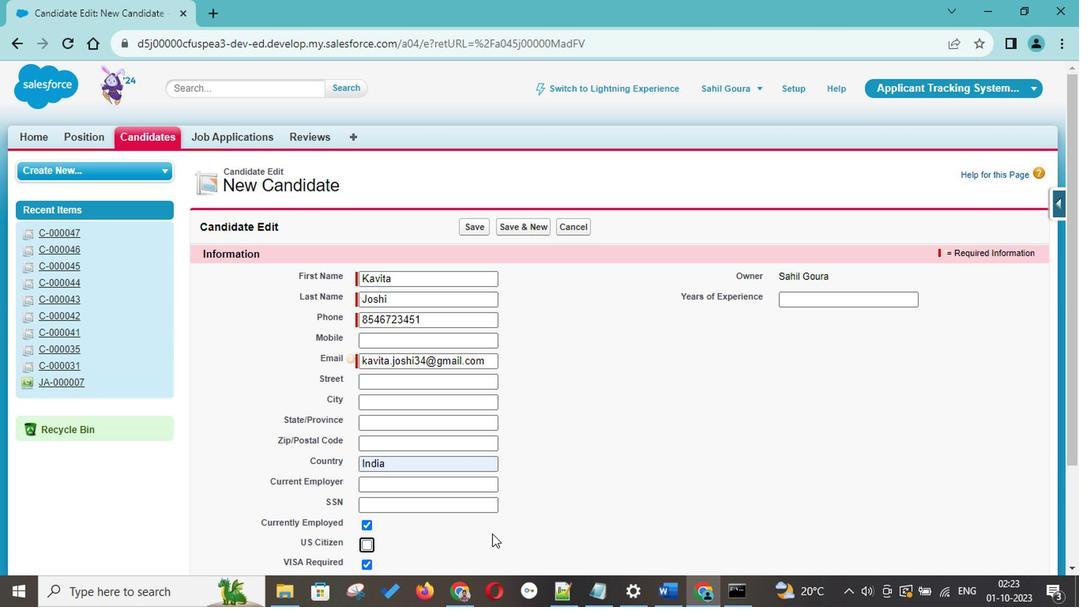 
Action: Mouse scrolled (474, 503) with delta (0, 0)
Screenshot: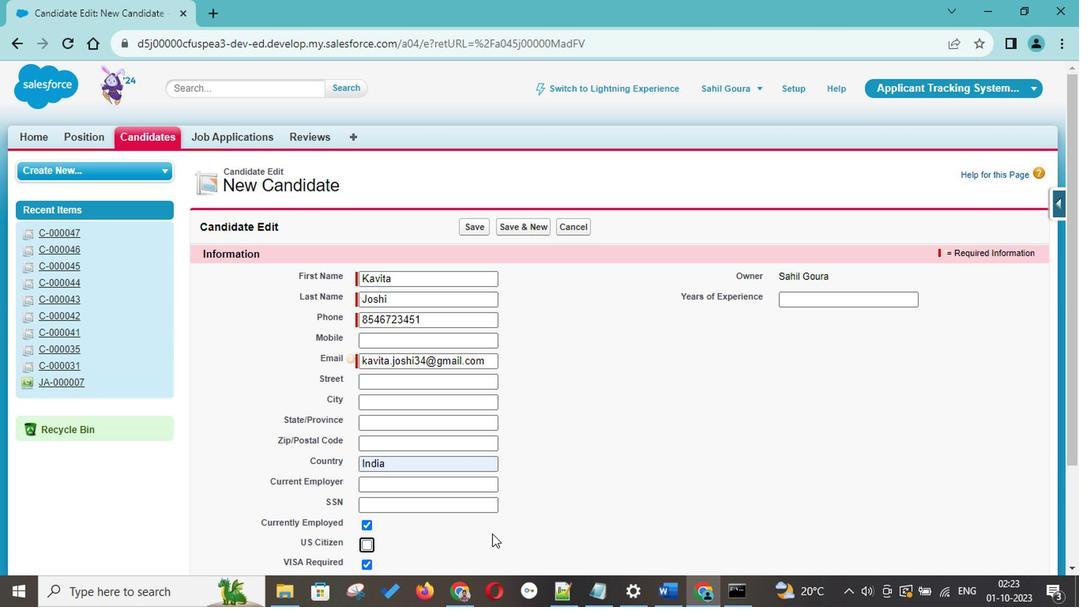 
Action: Mouse scrolled (474, 503) with delta (0, 0)
Screenshot: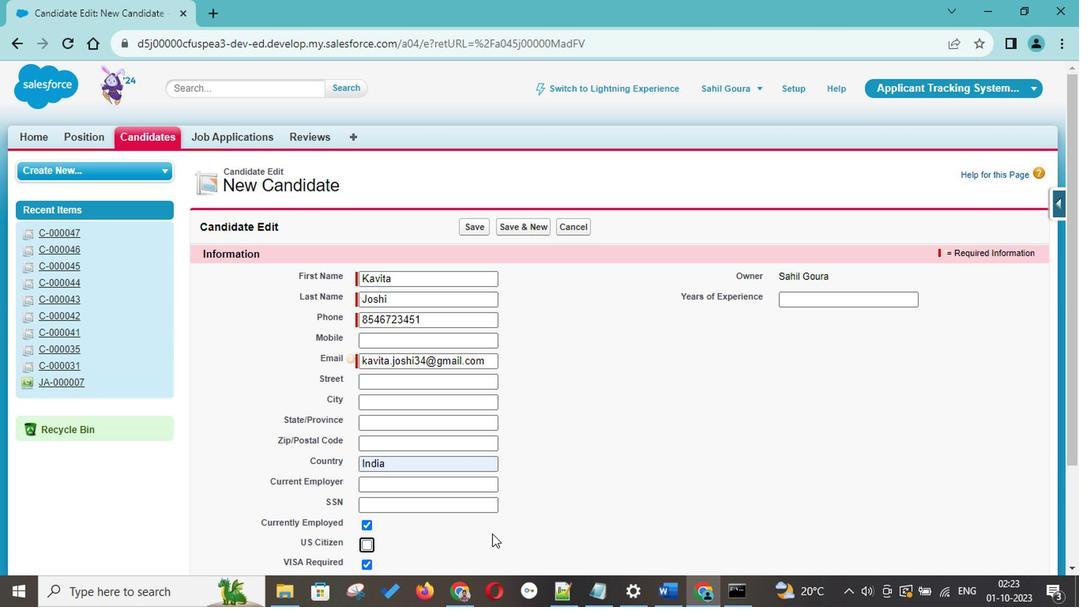 
Action: Mouse scrolled (474, 503) with delta (0, 0)
Screenshot: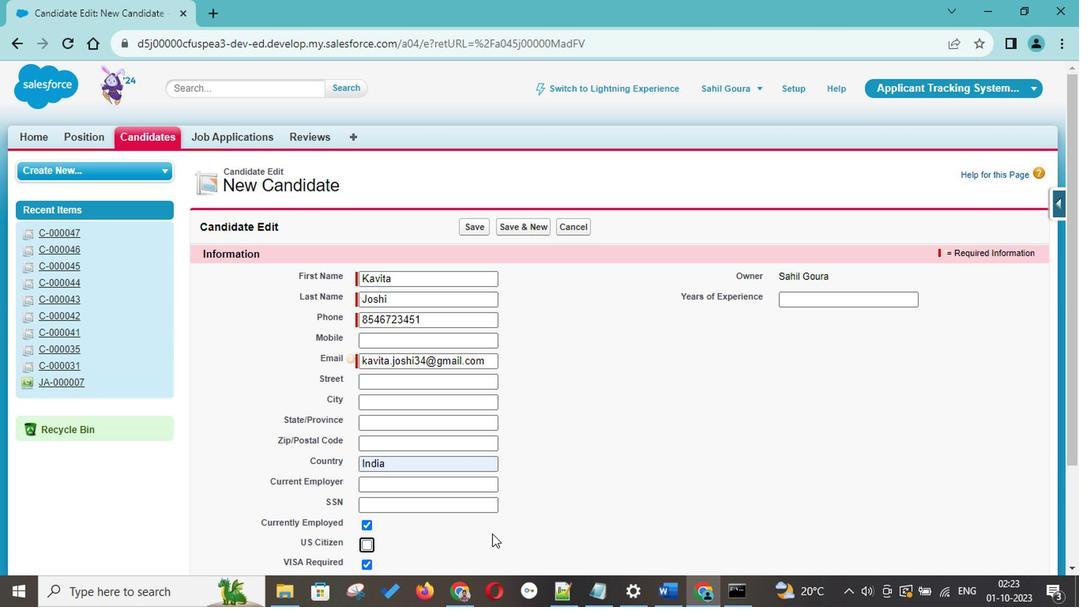 
Action: Mouse scrolled (474, 503) with delta (0, 0)
Screenshot: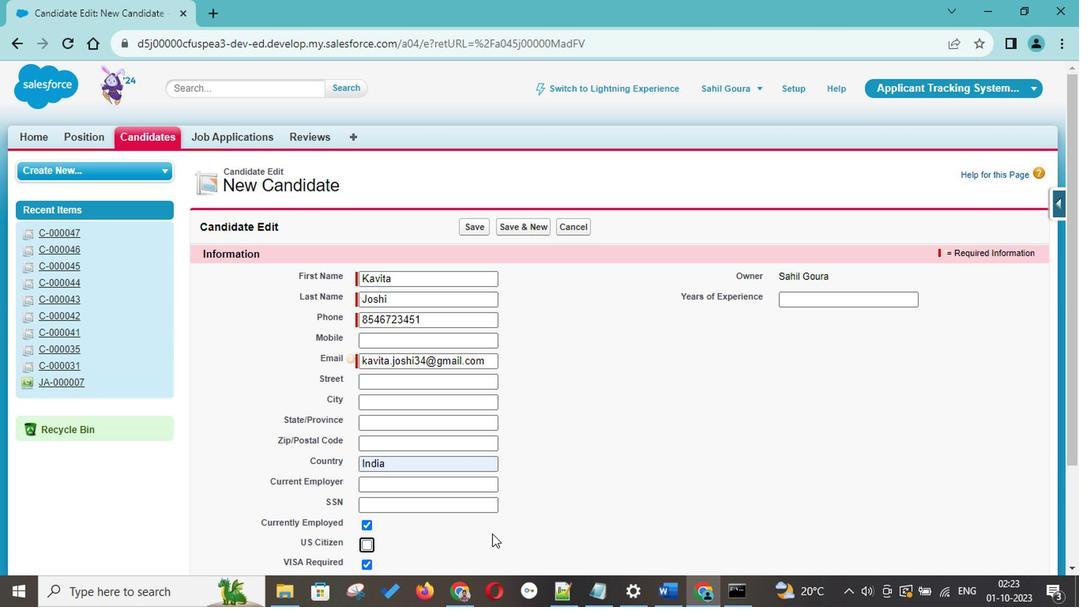 
Action: Mouse scrolled (474, 503) with delta (0, 0)
Screenshot: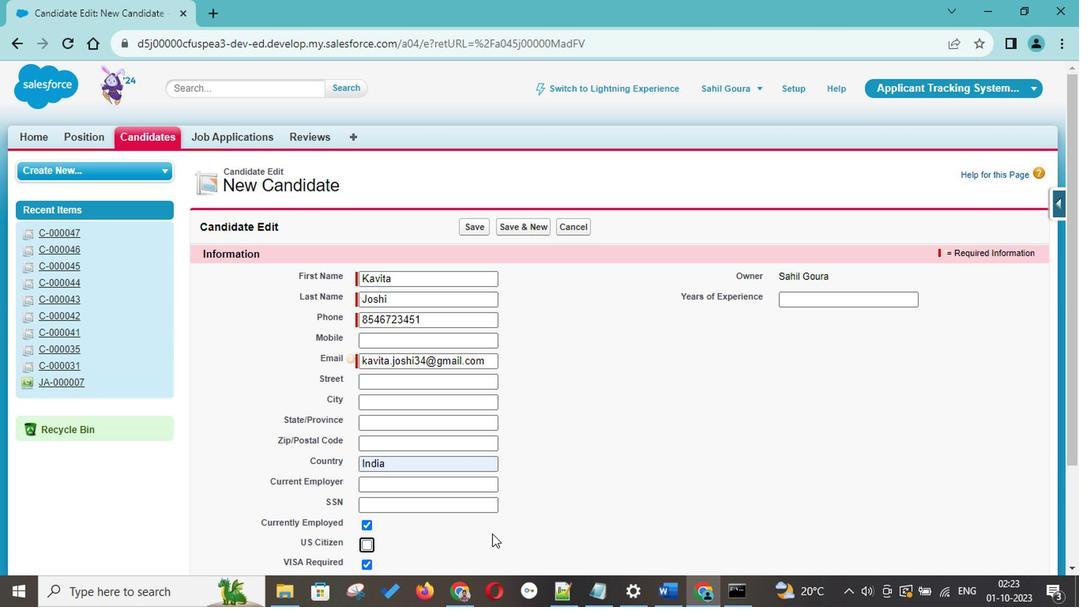 
Action: Mouse scrolled (474, 503) with delta (0, 0)
Screenshot: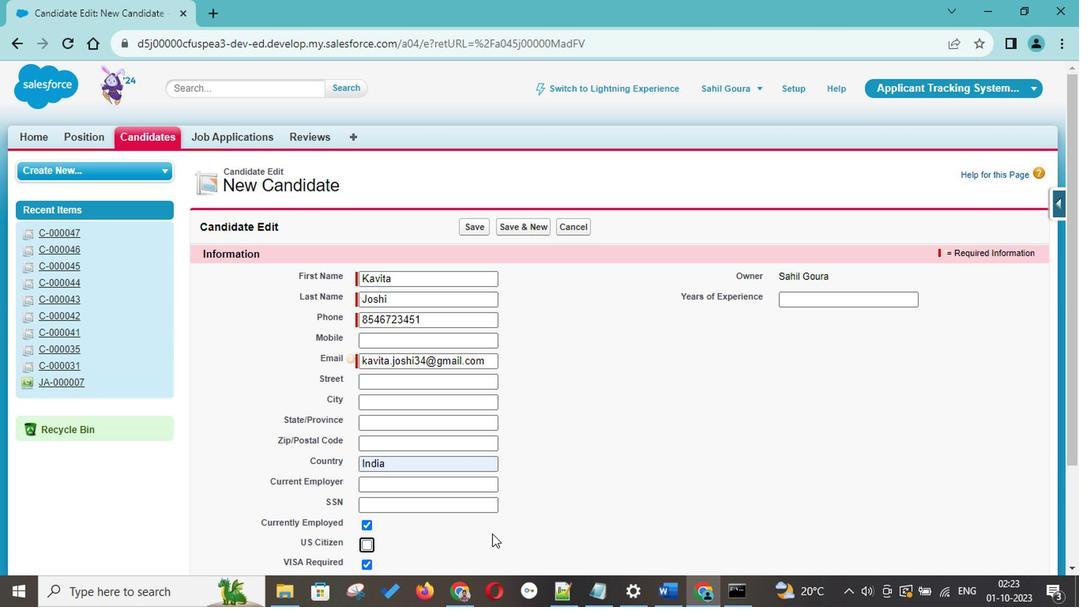 
Action: Mouse moved to (391, 444)
Screenshot: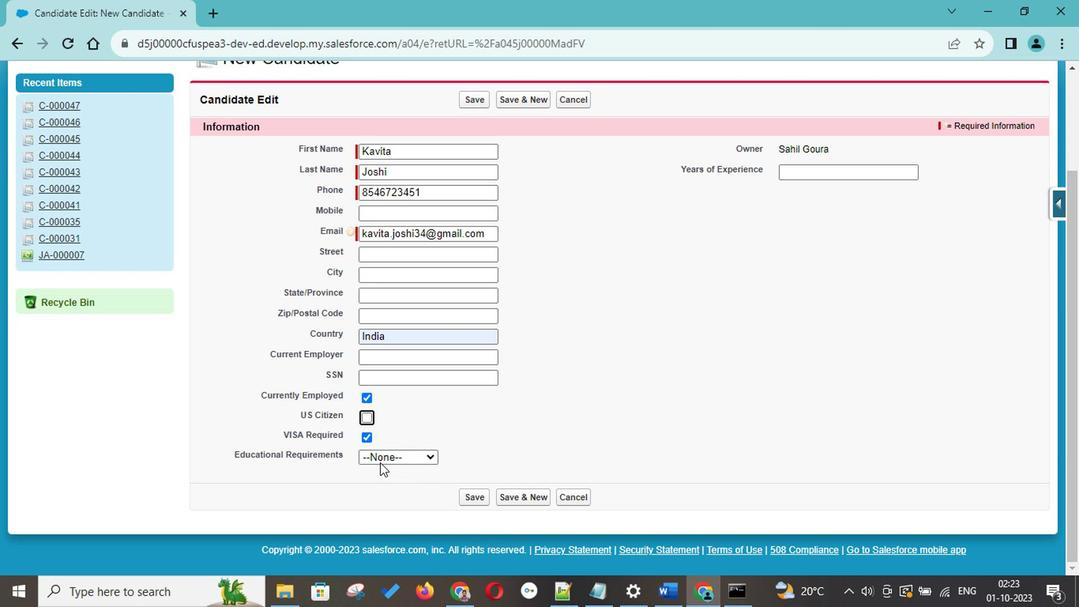 
Action: Mouse pressed left at (391, 444)
Screenshot: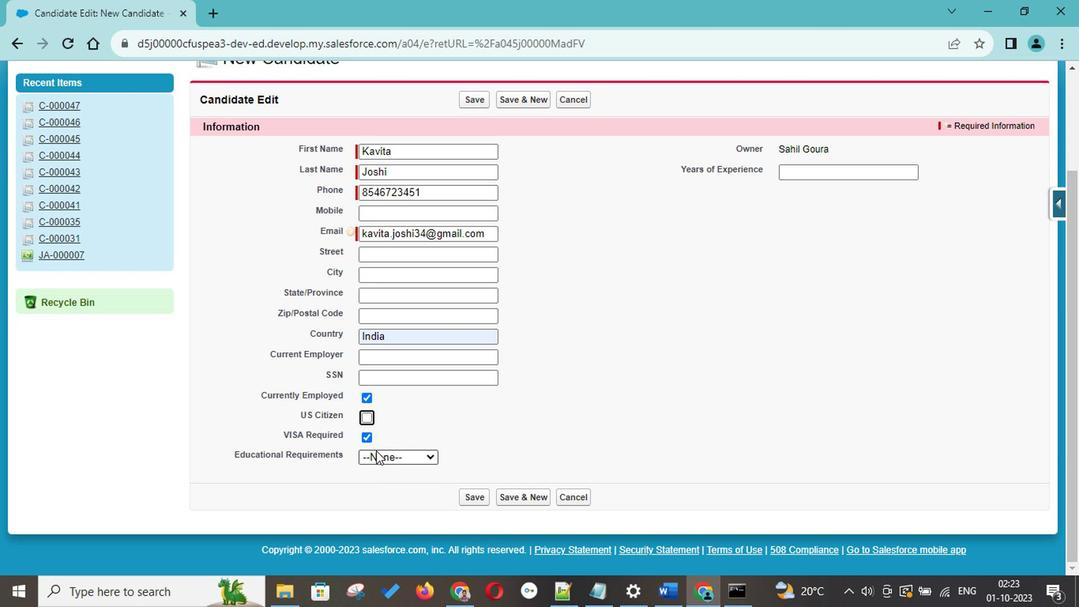 
Action: Mouse moved to (401, 469)
Screenshot: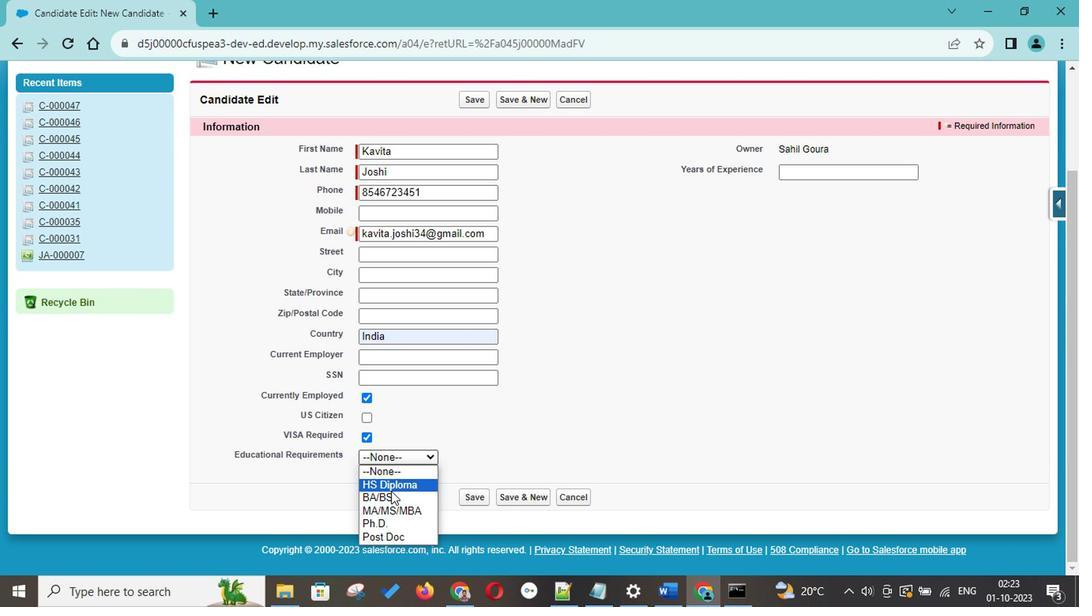 
Action: Mouse pressed left at (401, 469)
Screenshot: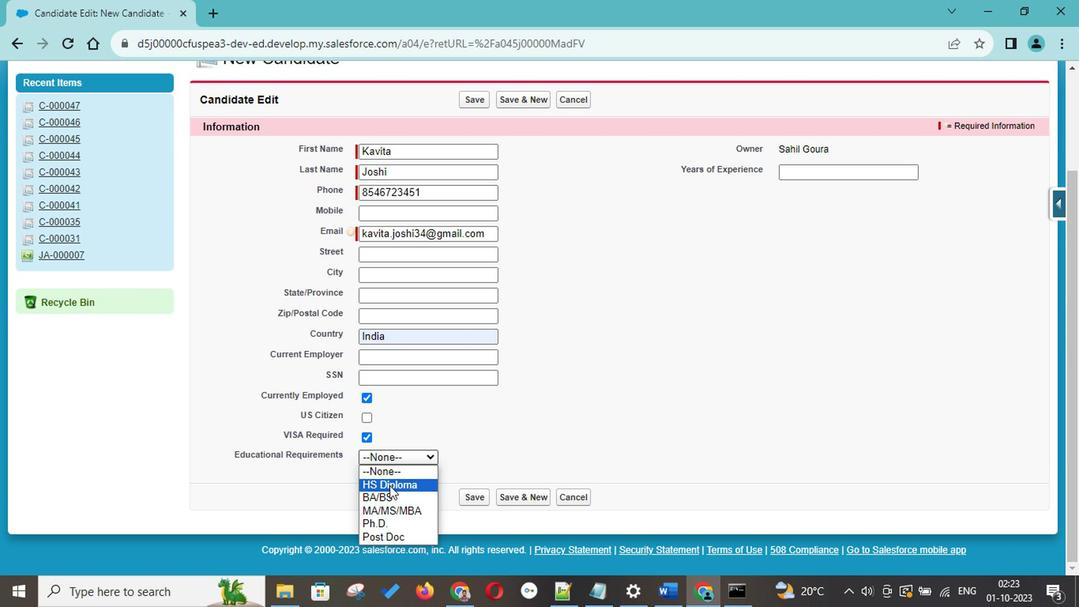 
Action: Mouse moved to (724, 245)
Screenshot: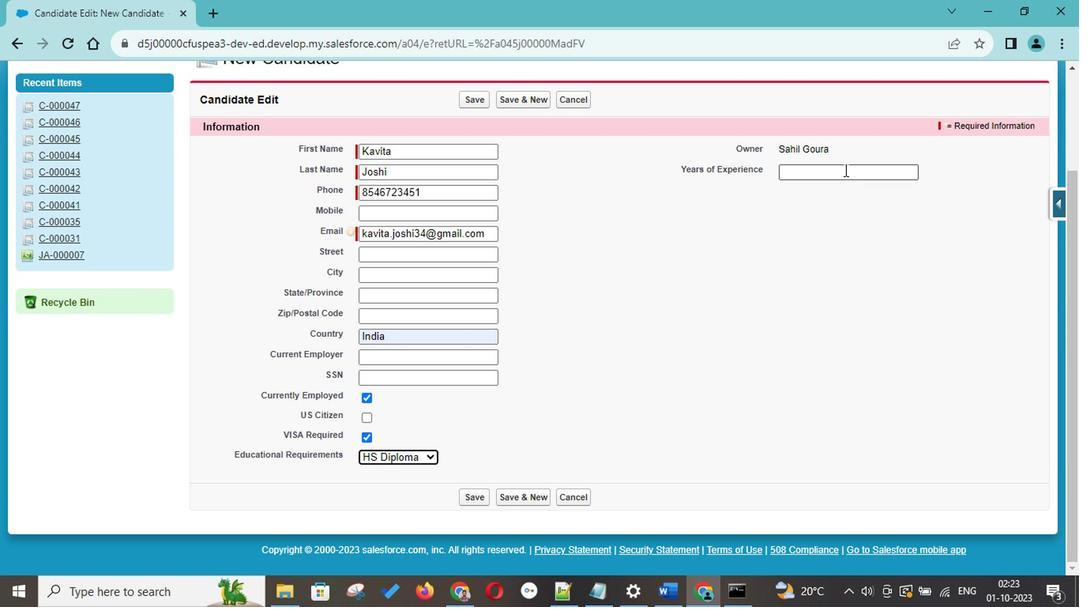 
Action: Mouse pressed left at (724, 245)
Screenshot: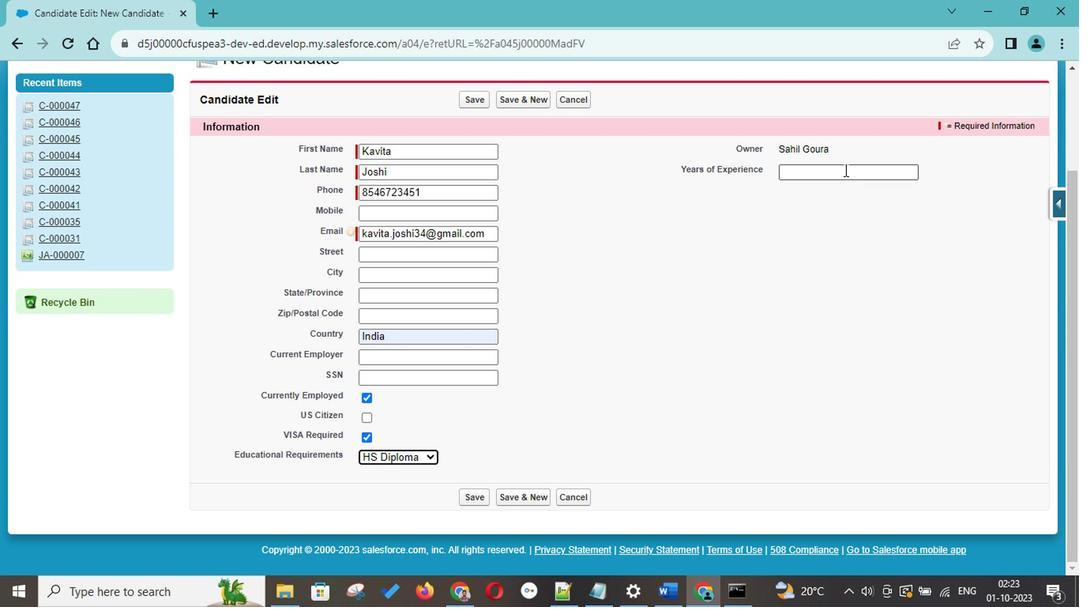 
Action: Key pressed 9.5
Screenshot: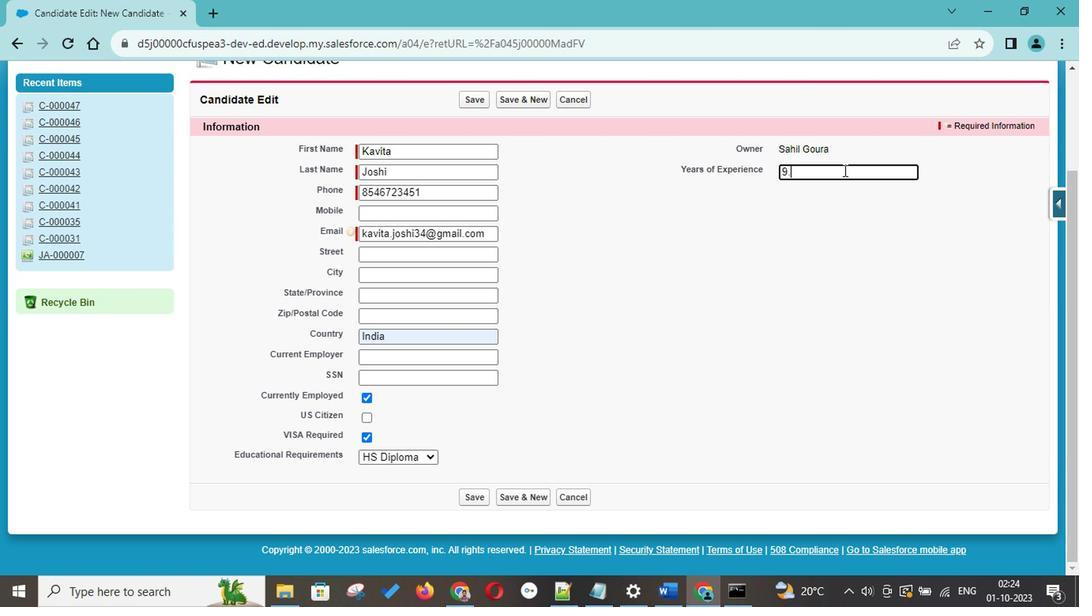 
Action: Mouse moved to (495, 476)
Screenshot: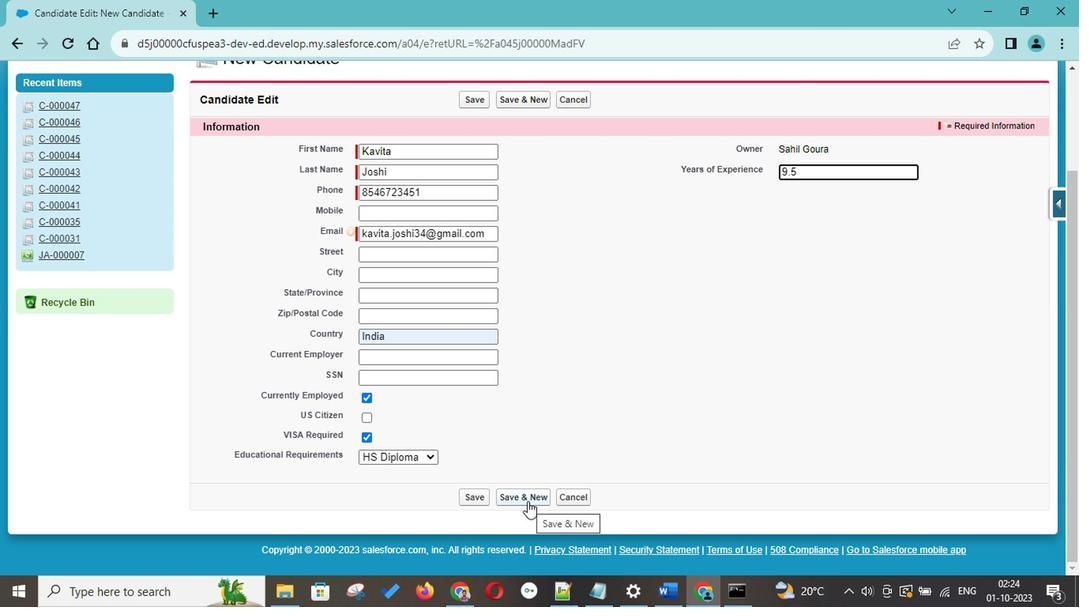 
Action: Mouse pressed left at (495, 476)
Screenshot: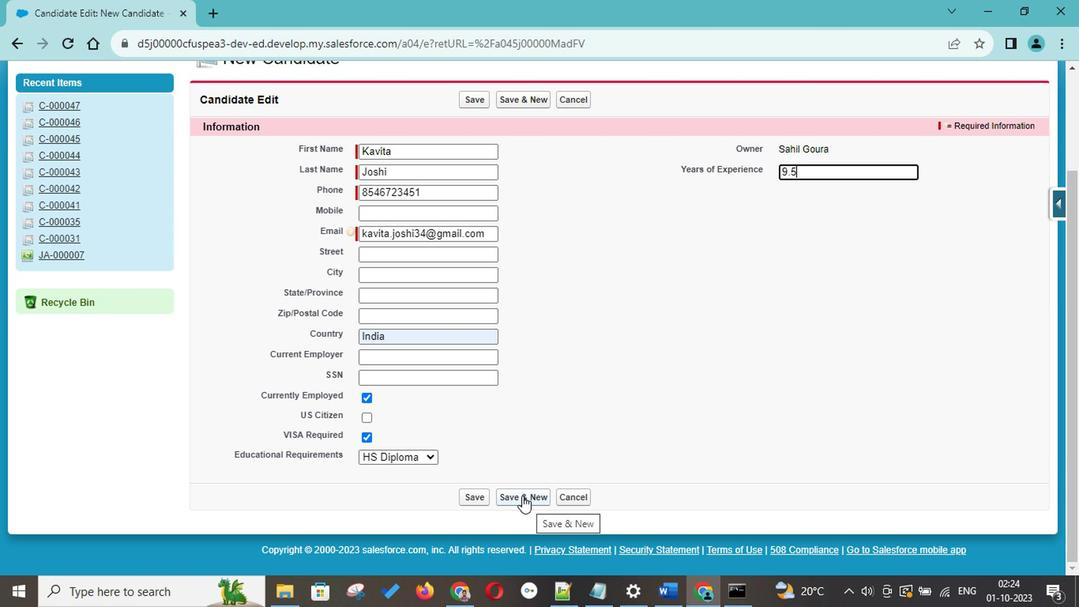 
Action: Key pressed <Key.shift>N<Key.backspace><Key.shift>Aryan<Key.space><Key.tab><Key.shift>Malhota<Key.backspace>ra<Key.tab>9574238462<Key.tab><Key.tab>ryn<Key.backspace><Key.backspace><Key.backspace>aryanmalhotra.24<Key.shift>@gmil<Key.backspace><Key.backspace>ail.com
Screenshot: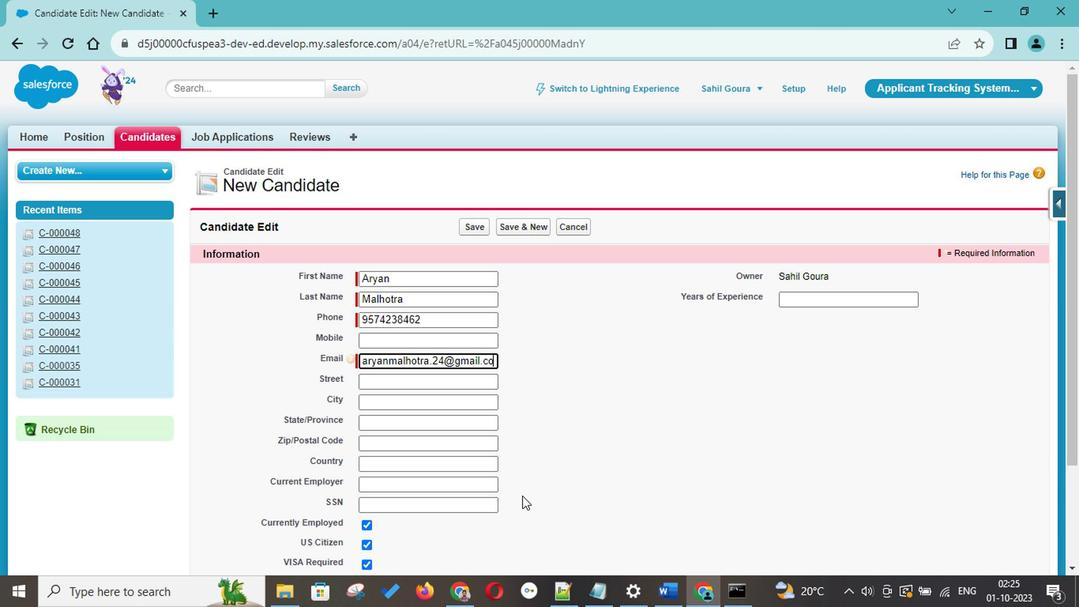 
Action: Mouse moved to (416, 455)
Screenshot: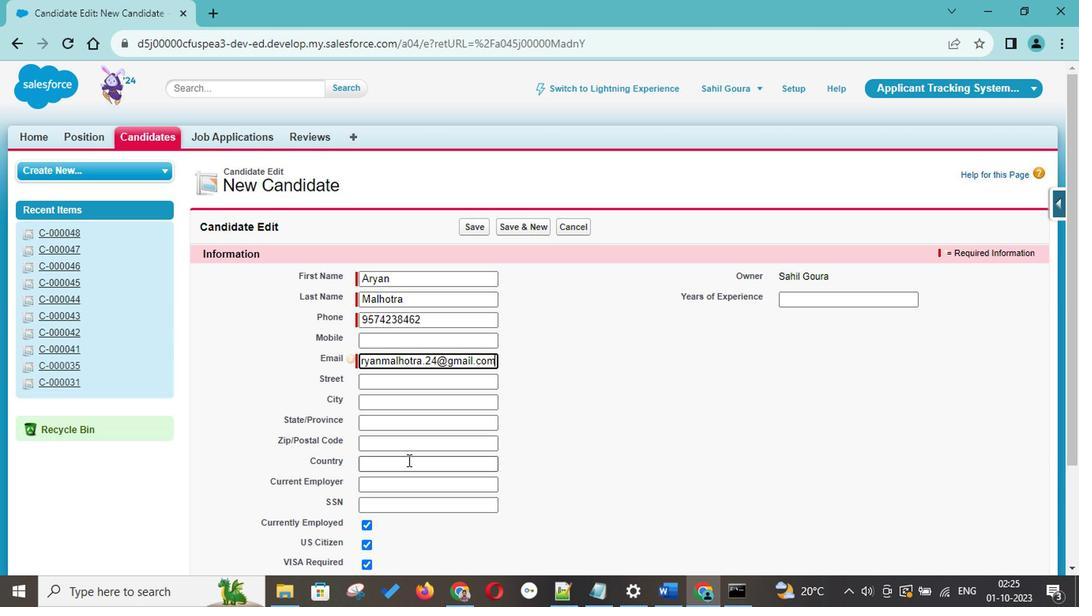
Action: Mouse pressed left at (416, 455)
Screenshot: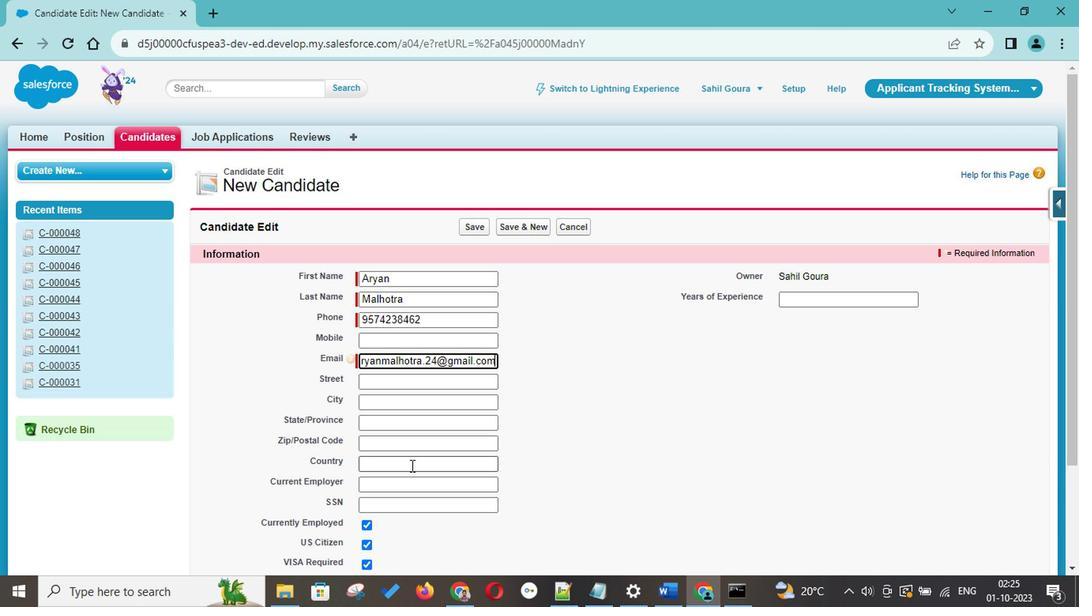
Action: Mouse moved to (434, 480)
Screenshot: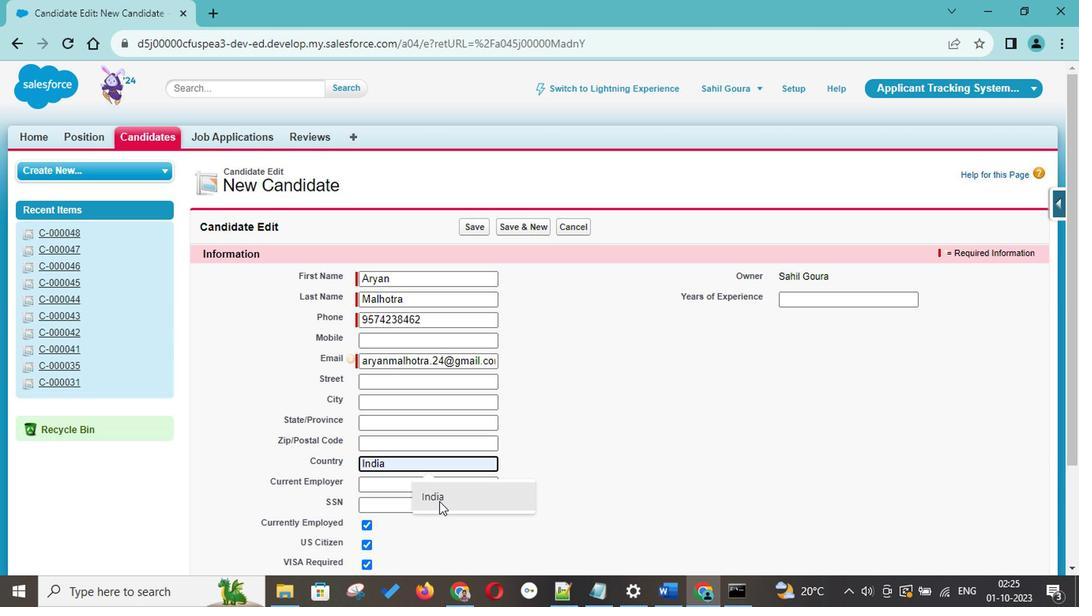 
Action: Mouse pressed left at (434, 480)
Screenshot: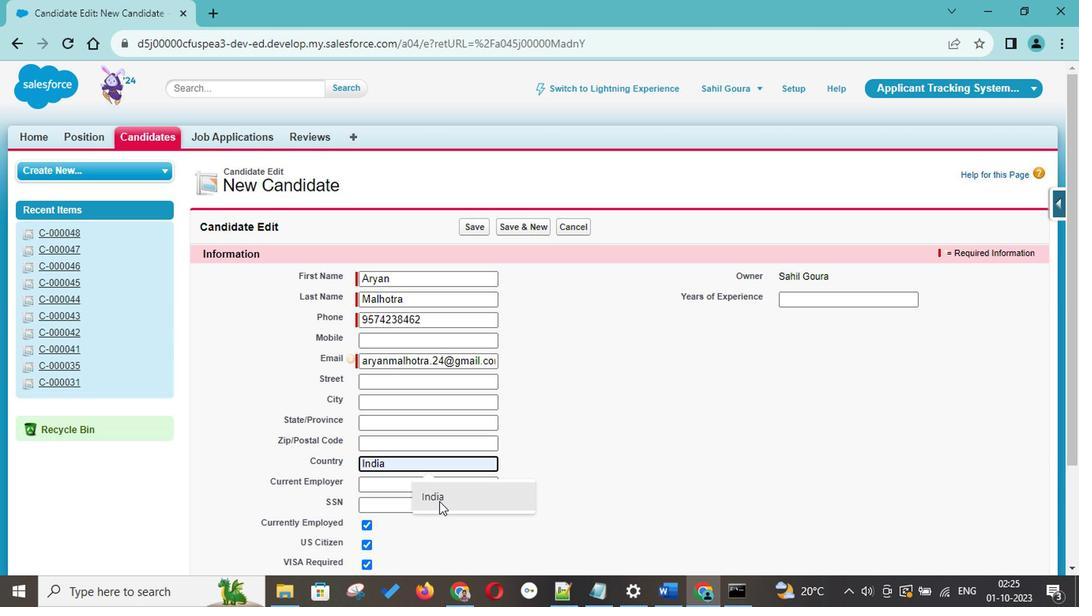 
Action: Mouse moved to (541, 448)
Screenshot: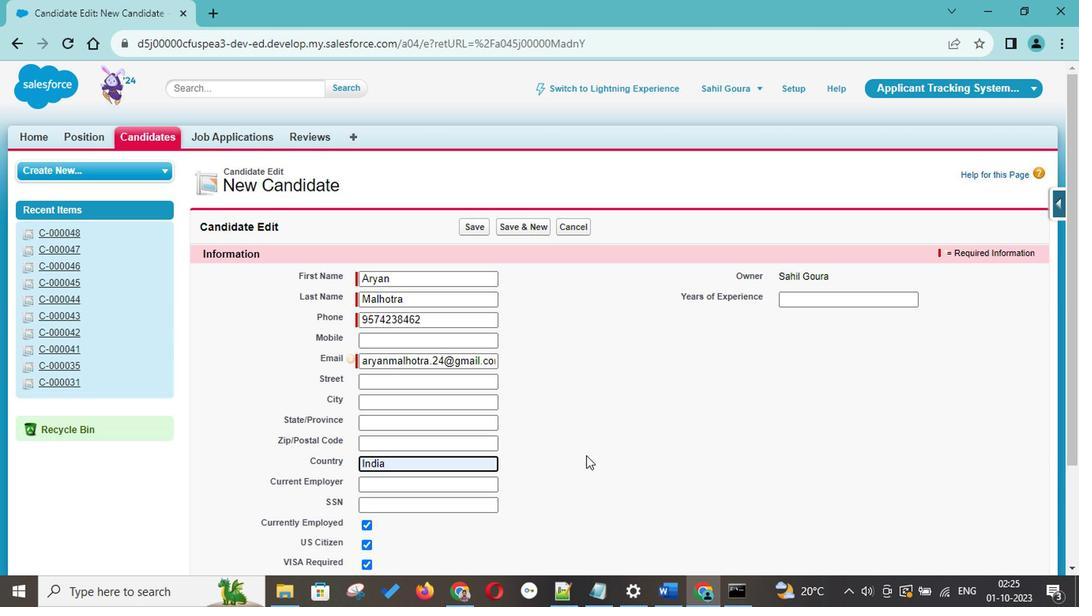 
Action: Mouse scrolled (541, 447) with delta (0, 0)
Screenshot: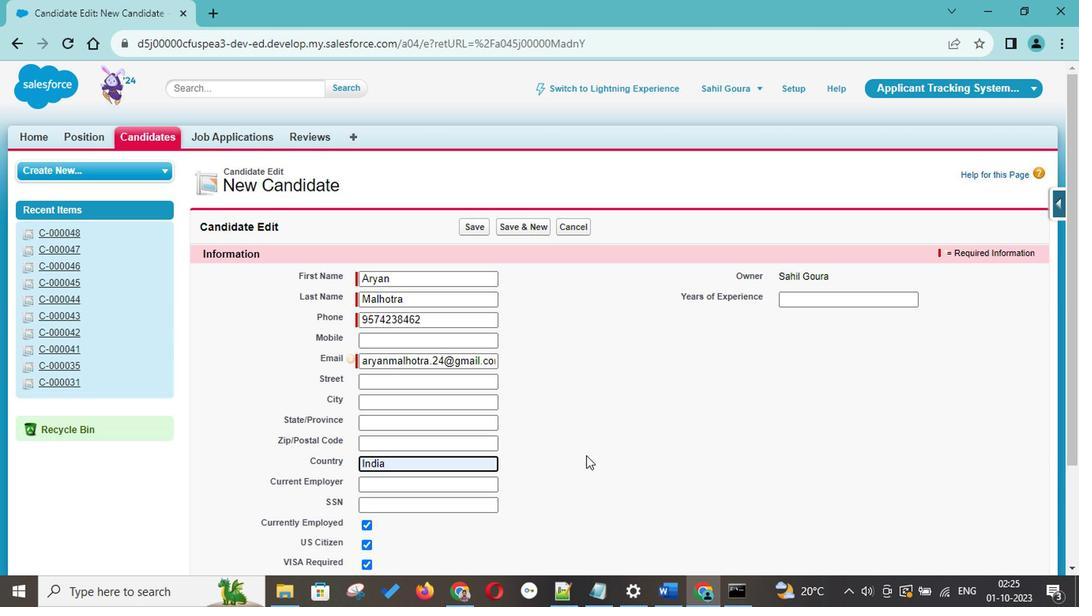 
Action: Mouse scrolled (541, 447) with delta (0, 0)
Screenshot: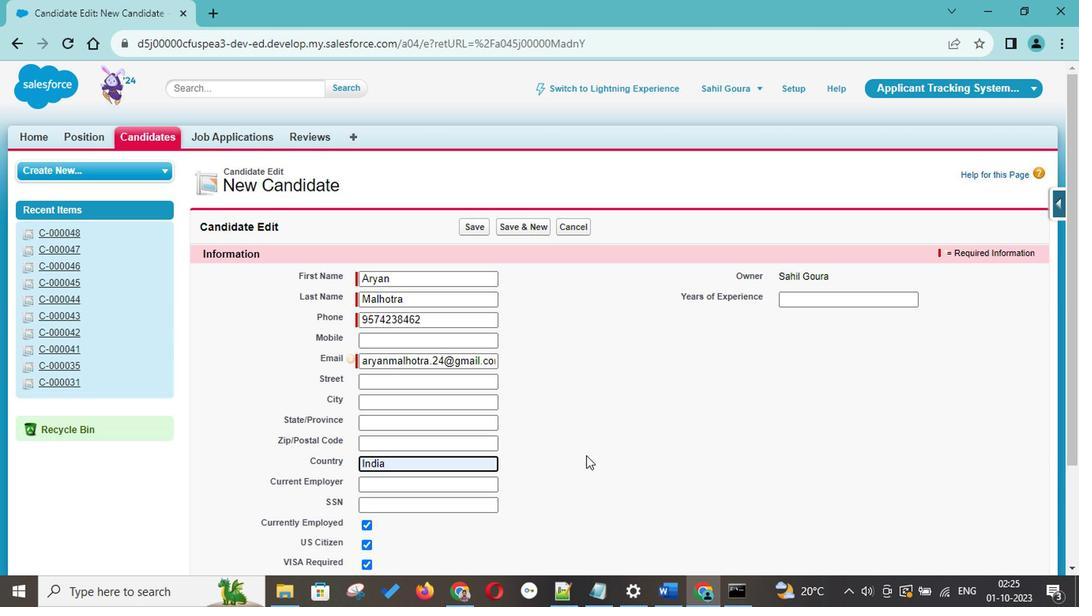 
Action: Mouse scrolled (541, 447) with delta (0, 0)
Screenshot: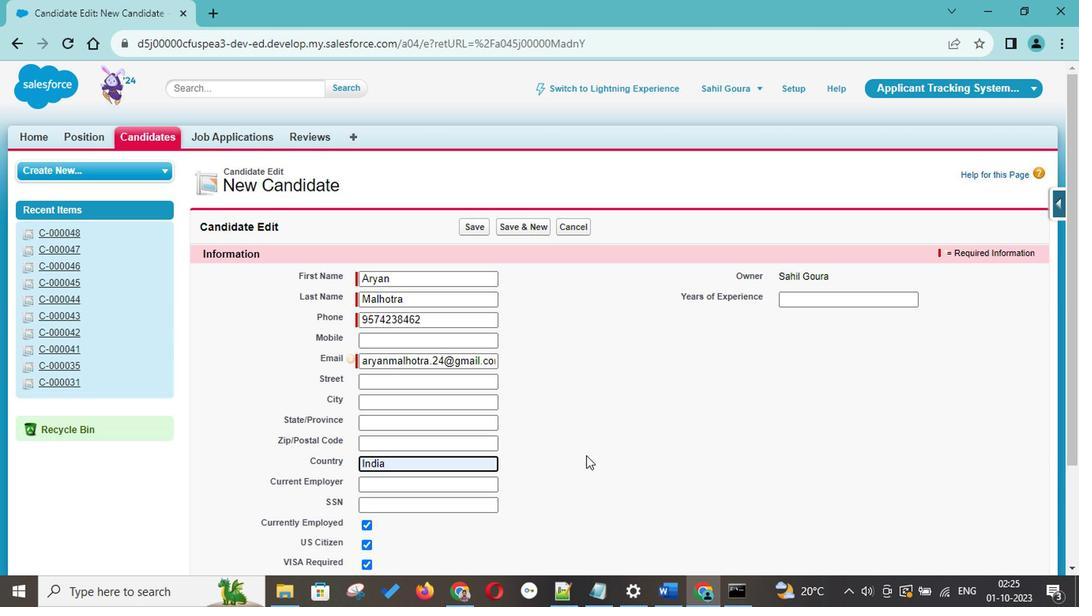 
Action: Mouse scrolled (541, 447) with delta (0, 0)
Screenshot: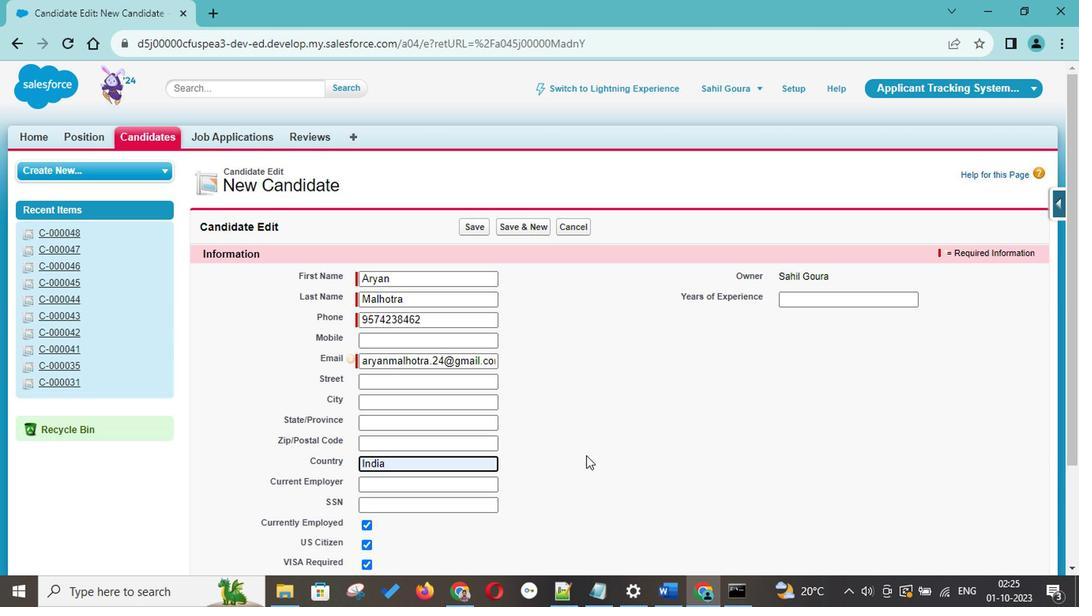 
Action: Mouse scrolled (541, 447) with delta (0, 0)
Screenshot: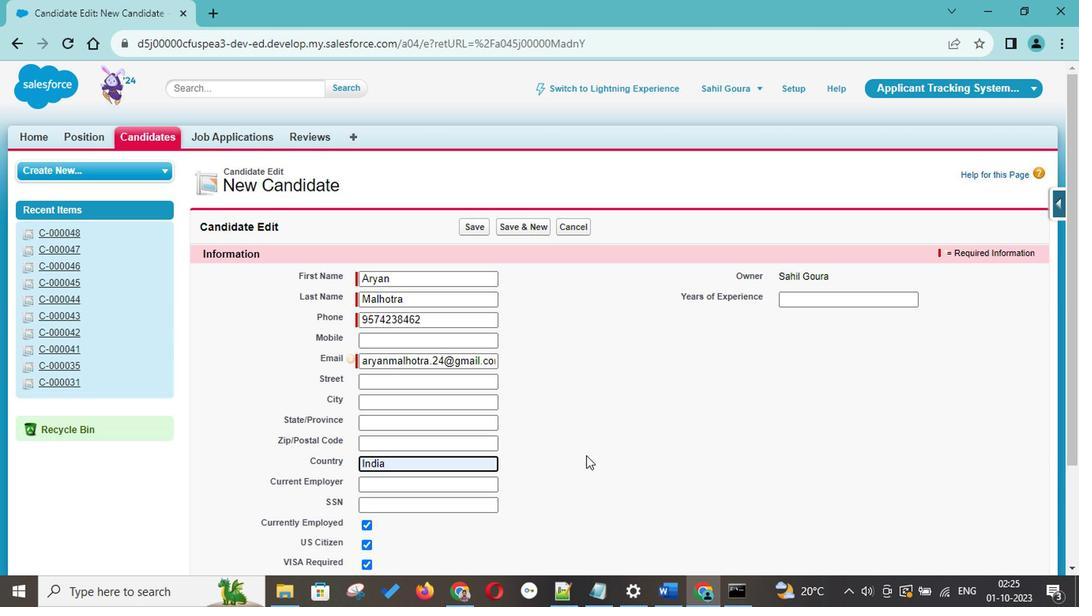 
Action: Mouse scrolled (541, 447) with delta (0, 0)
Screenshot: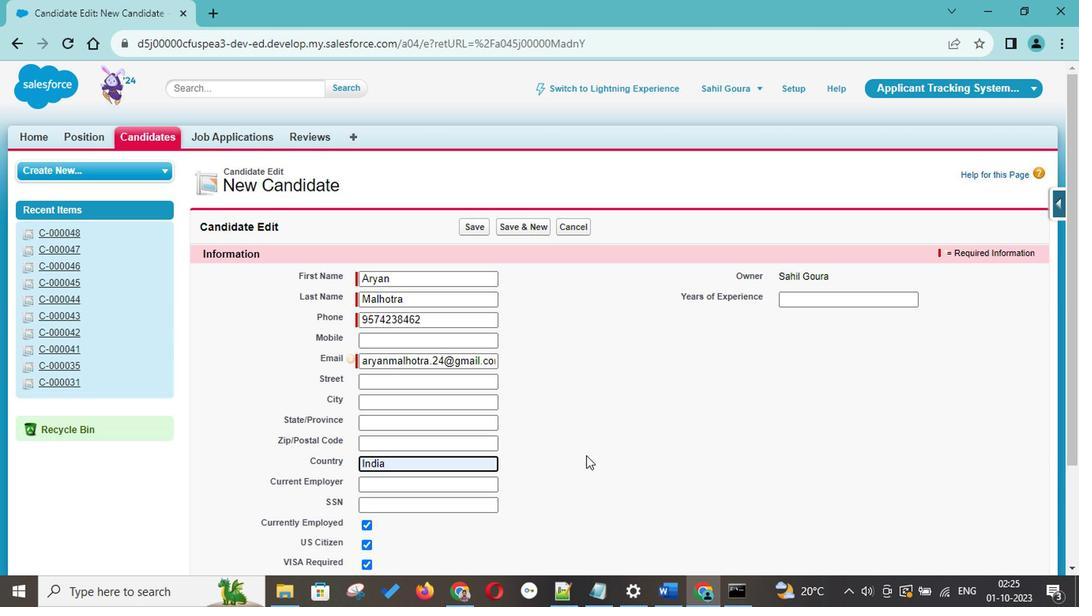 
Action: Mouse scrolled (541, 447) with delta (0, 0)
Screenshot: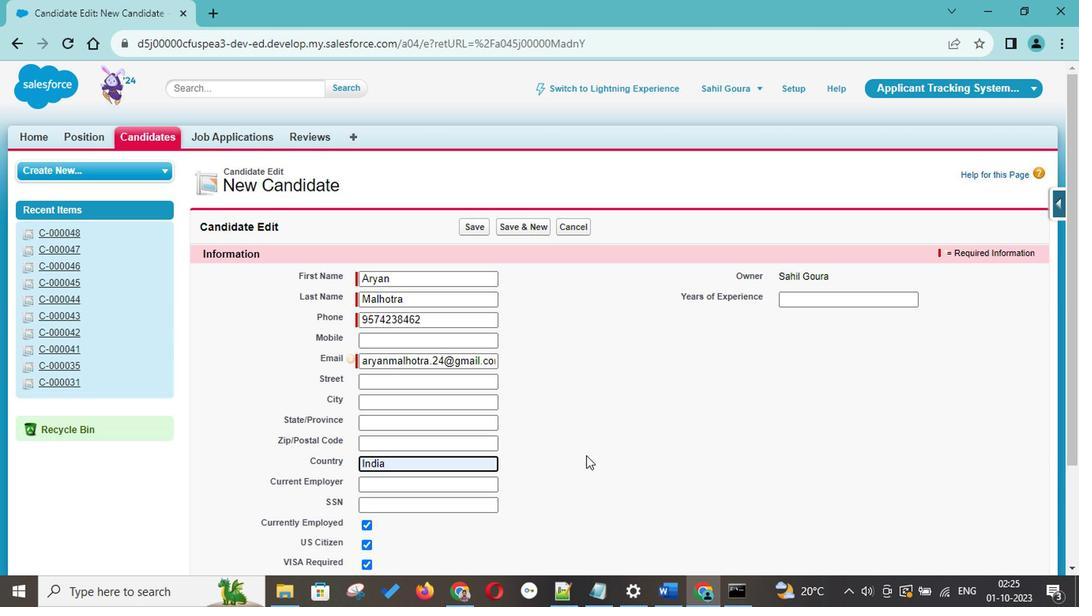 
Action: Mouse scrolled (541, 447) with delta (0, 0)
Screenshot: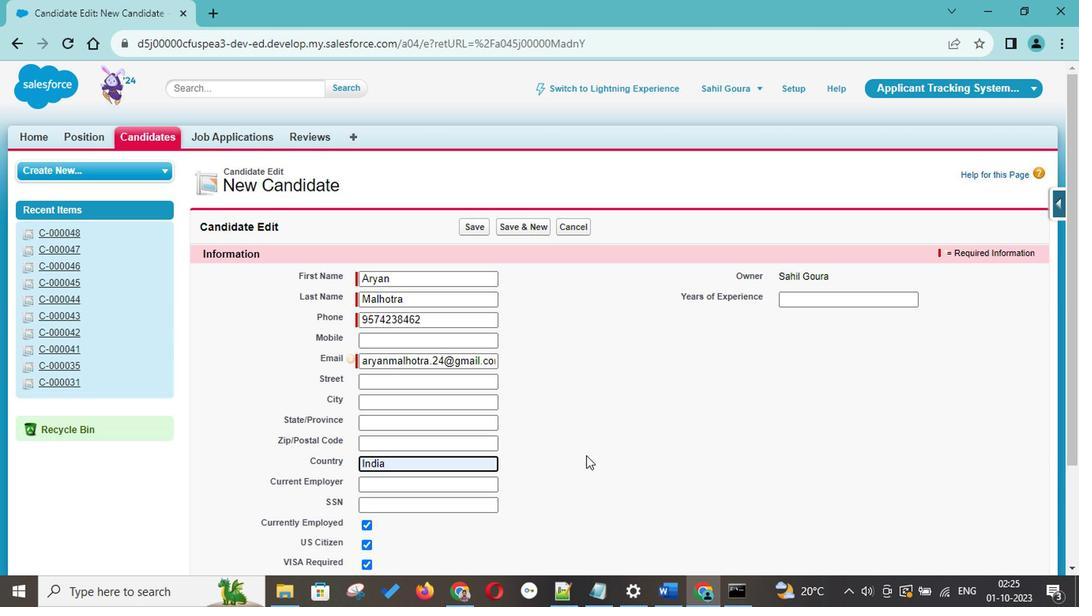 
Action: Mouse moved to (383, 421)
Screenshot: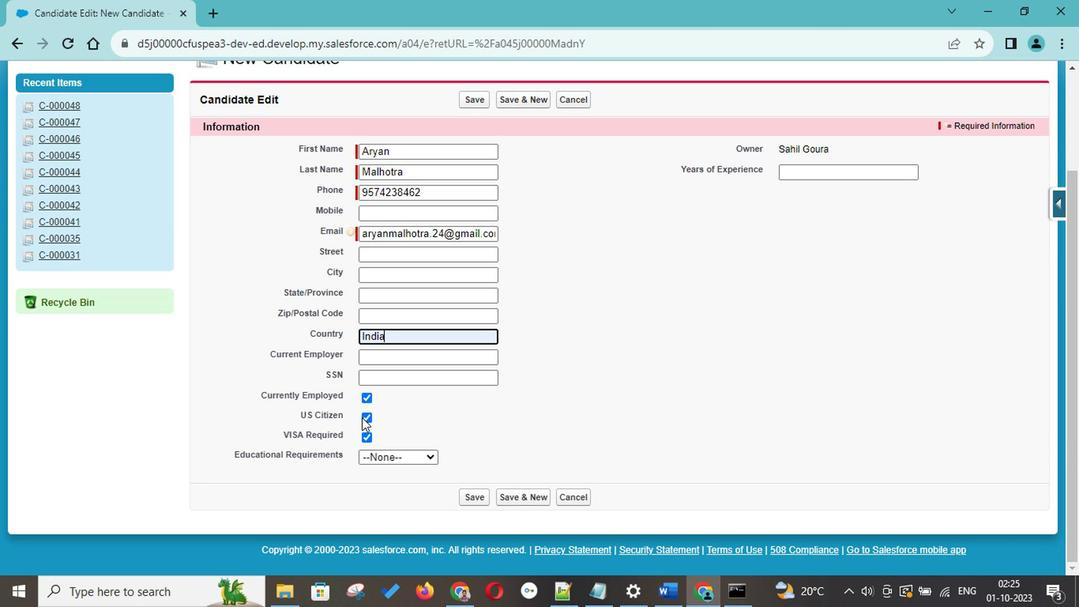 
Action: Mouse pressed left at (383, 421)
Screenshot: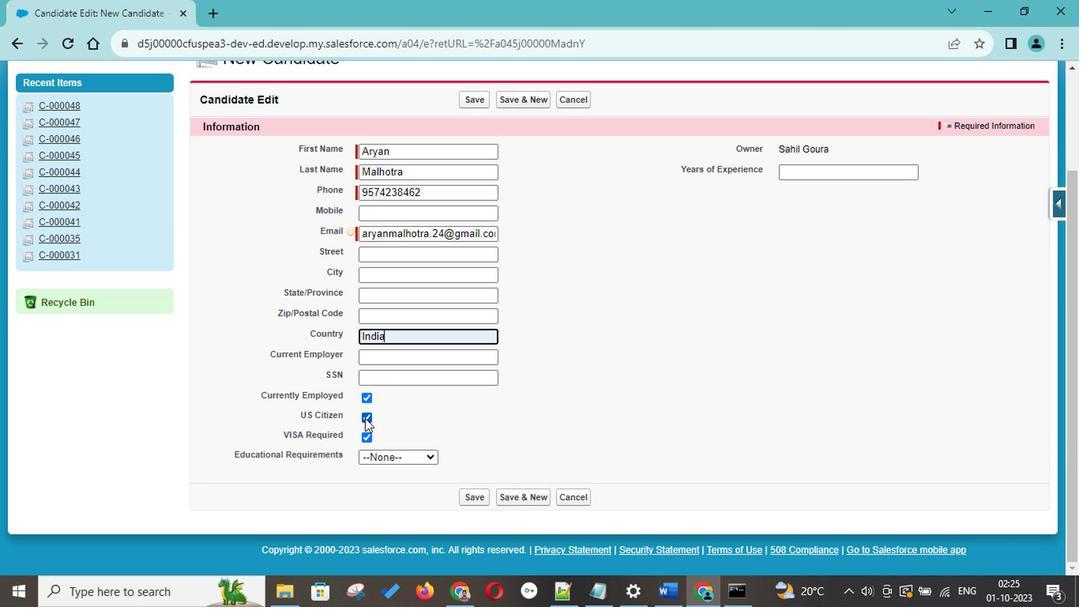 
Action: Mouse moved to (707, 249)
Screenshot: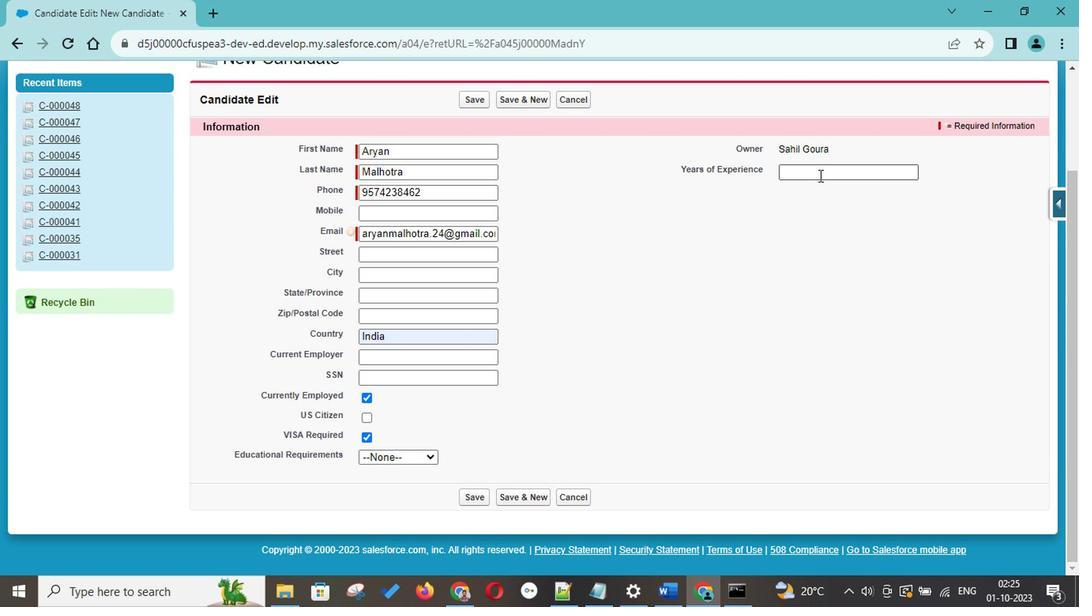 
Action: Mouse pressed left at (707, 249)
Screenshot: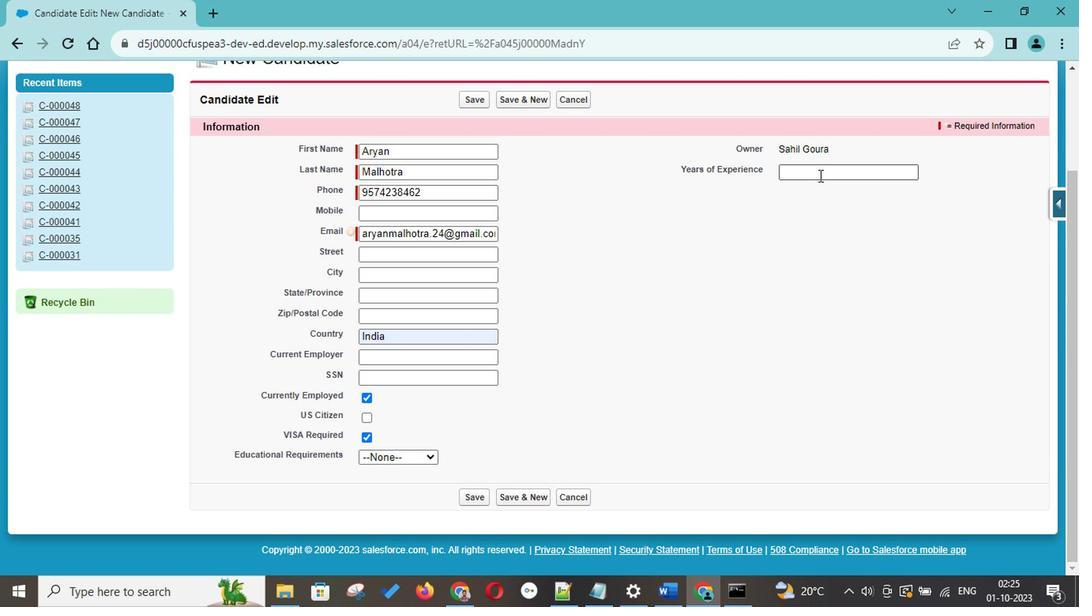 
Action: Mouse moved to (738, 349)
Screenshot: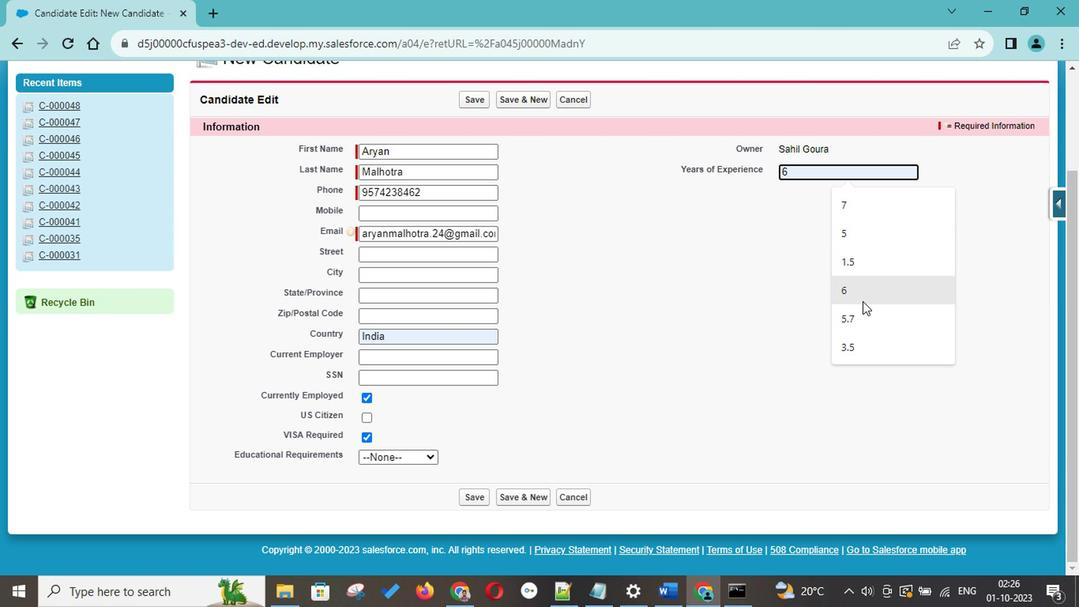 
Action: Mouse pressed left at (738, 349)
Screenshot: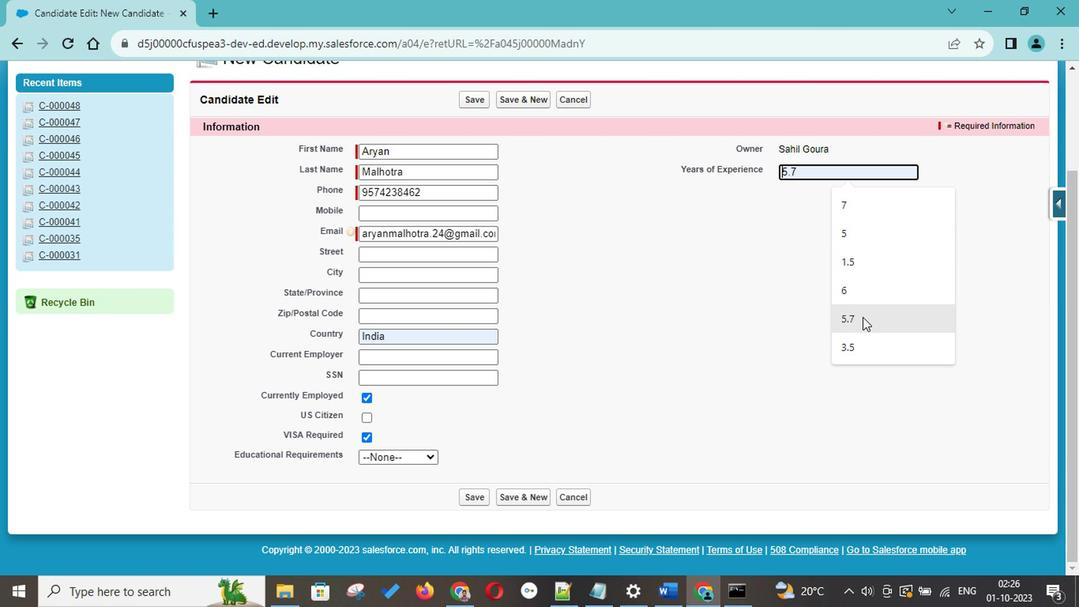 
Action: Mouse moved to (500, 477)
Screenshot: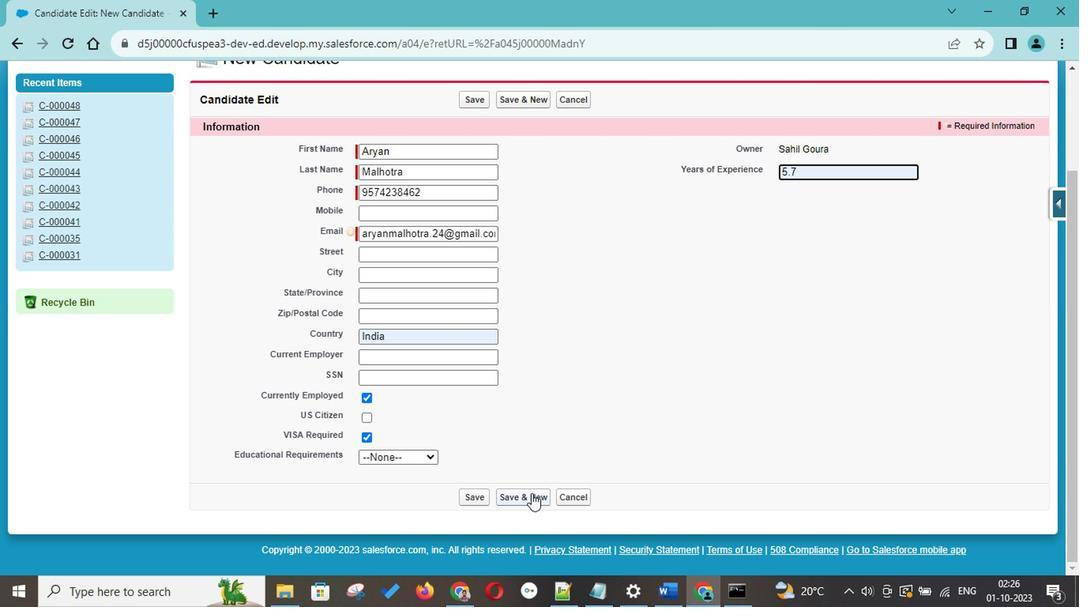 
Action: Mouse pressed left at (500, 477)
Screenshot: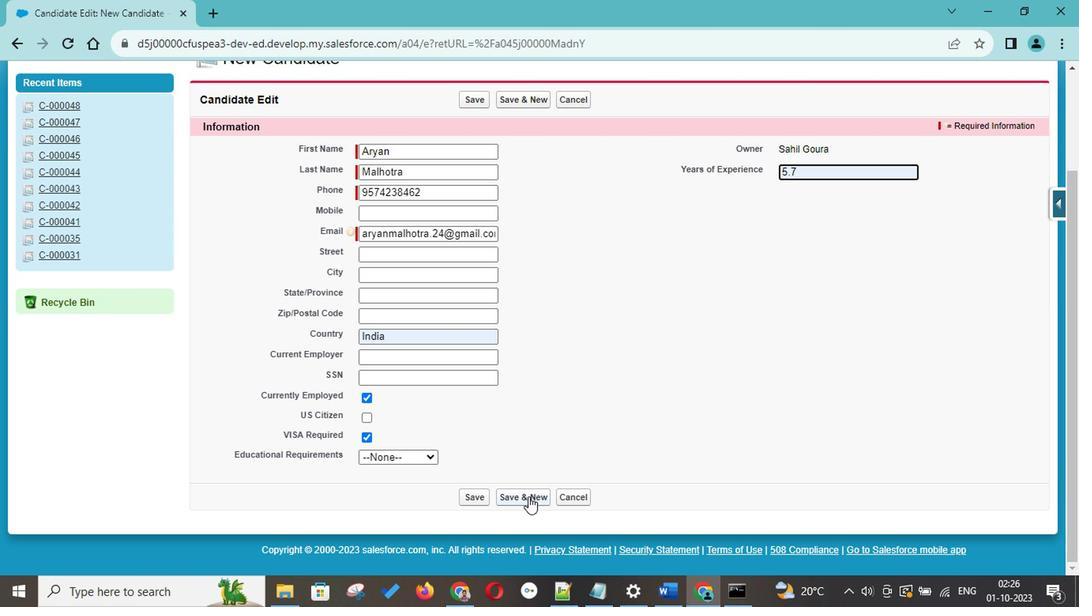 
Action: Key pressed <Key.shift>Meera<Key.tab><Key.shift>Joshi<Key.tab><Key.tab>
Screenshot: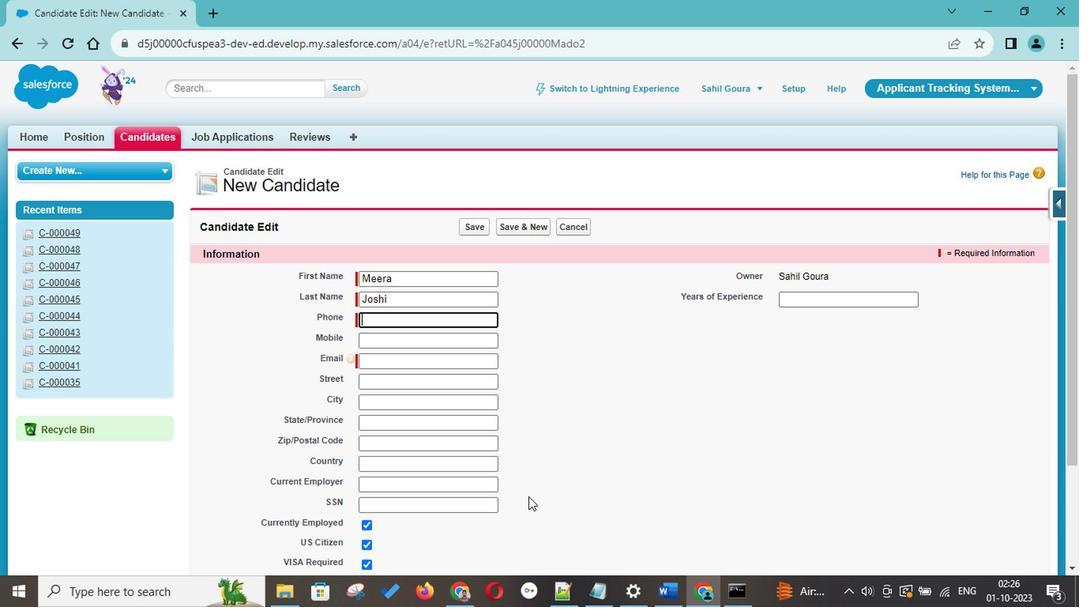 
Action: Mouse moved to (387, 354)
Screenshot: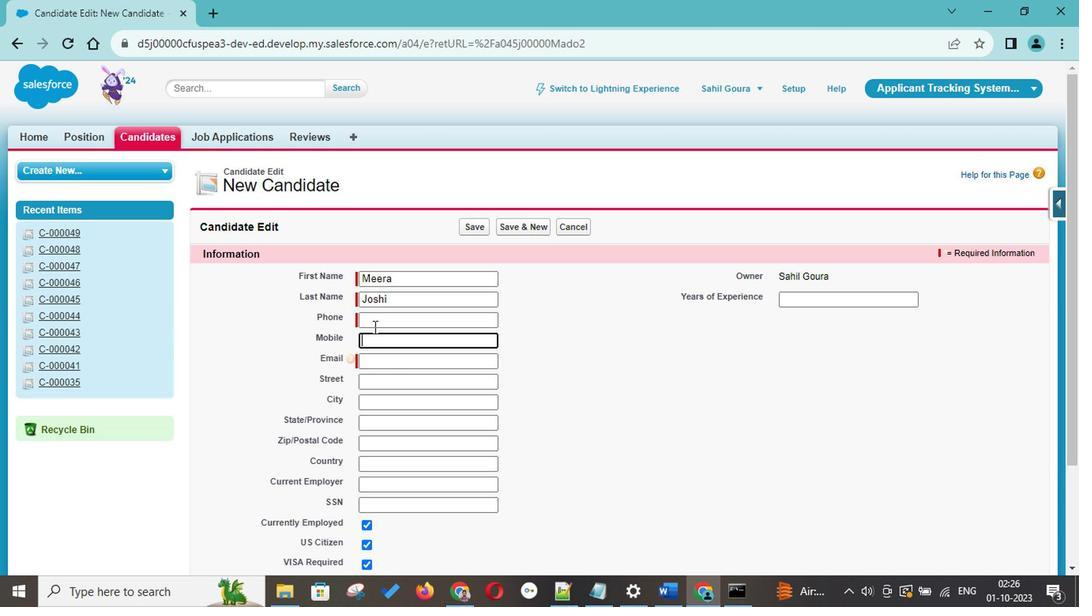 
Action: Mouse pressed left at (387, 354)
Screenshot: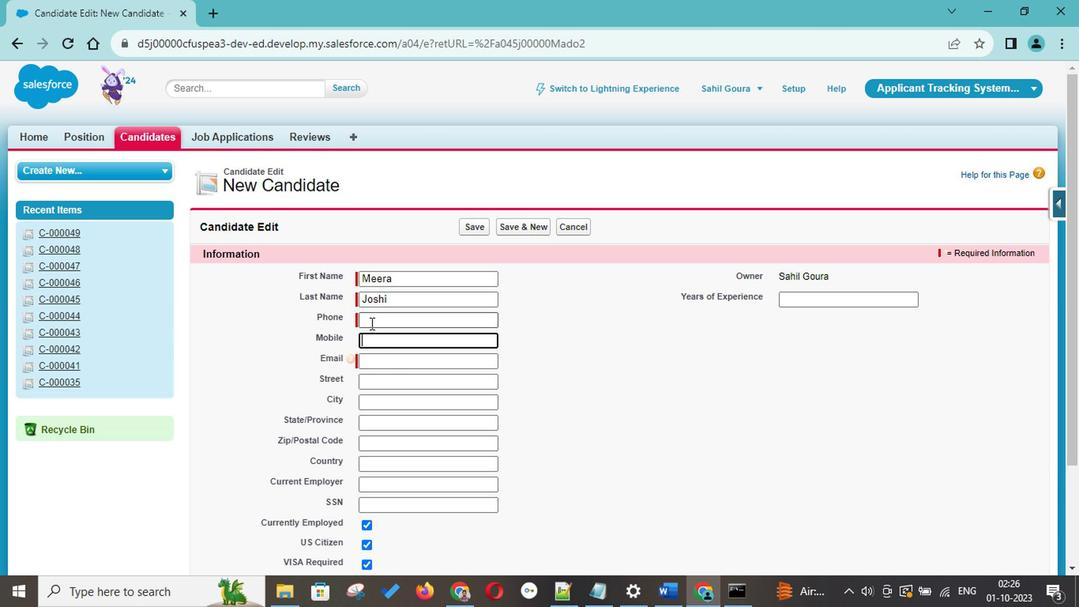 
Action: Key pressed 9763219842<Key.tab><Key.tab>meerajoshi48<Key.shift><Key.shift><Key.shift><Key.shift><Key.shift><Key.shift><Key.shift><Key.shift><Key.shift><Key.shift><Key.shift>@gmail.com
Screenshot: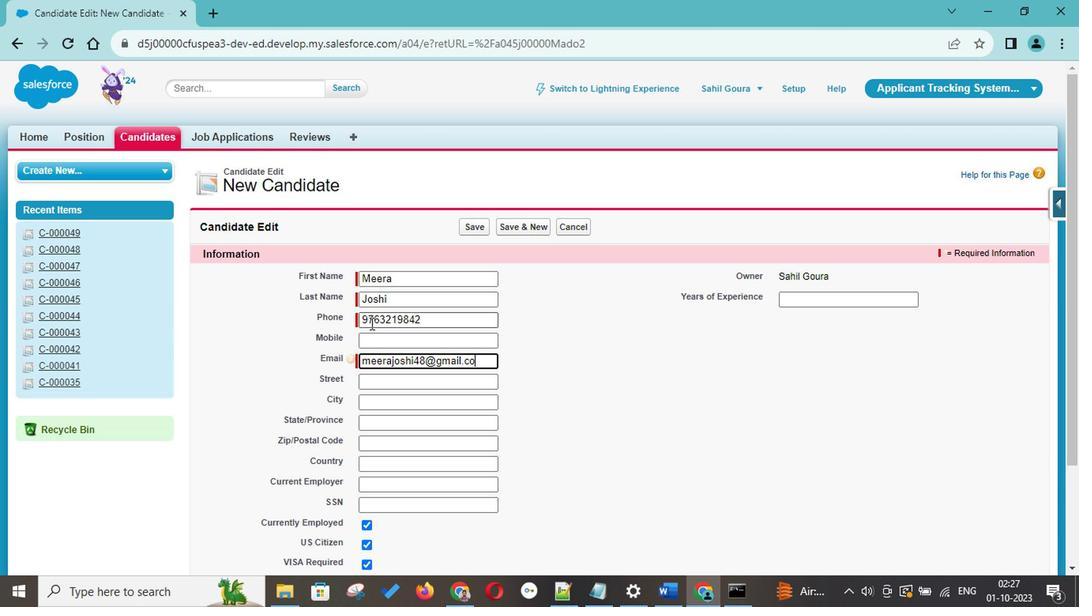 
Action: Mouse moved to (534, 394)
Screenshot: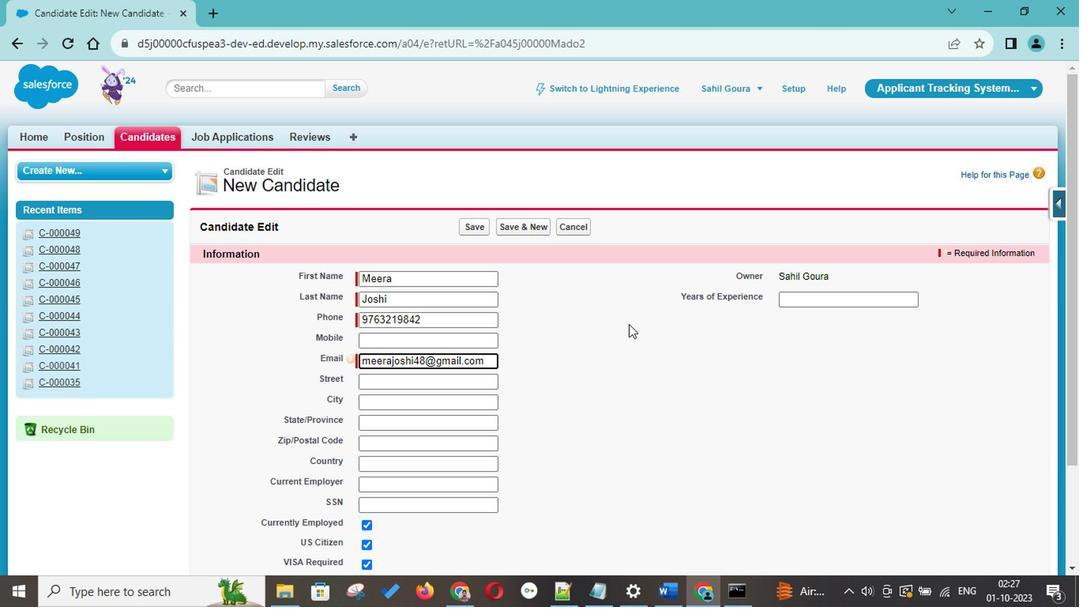 
Action: Mouse scrolled (534, 394) with delta (0, 0)
Screenshot: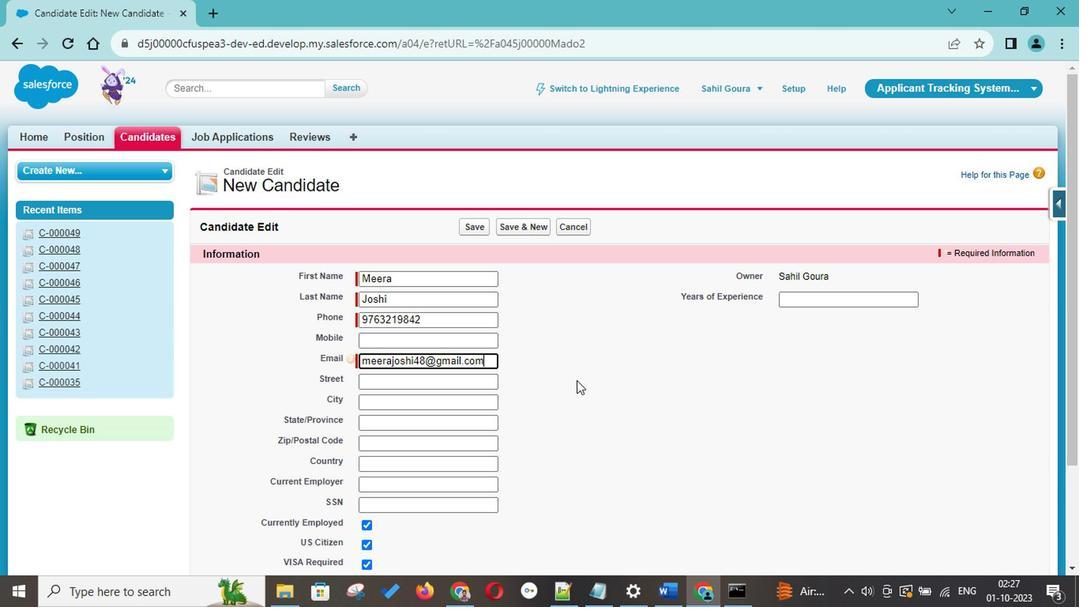 
Action: Mouse scrolled (534, 394) with delta (0, 0)
Screenshot: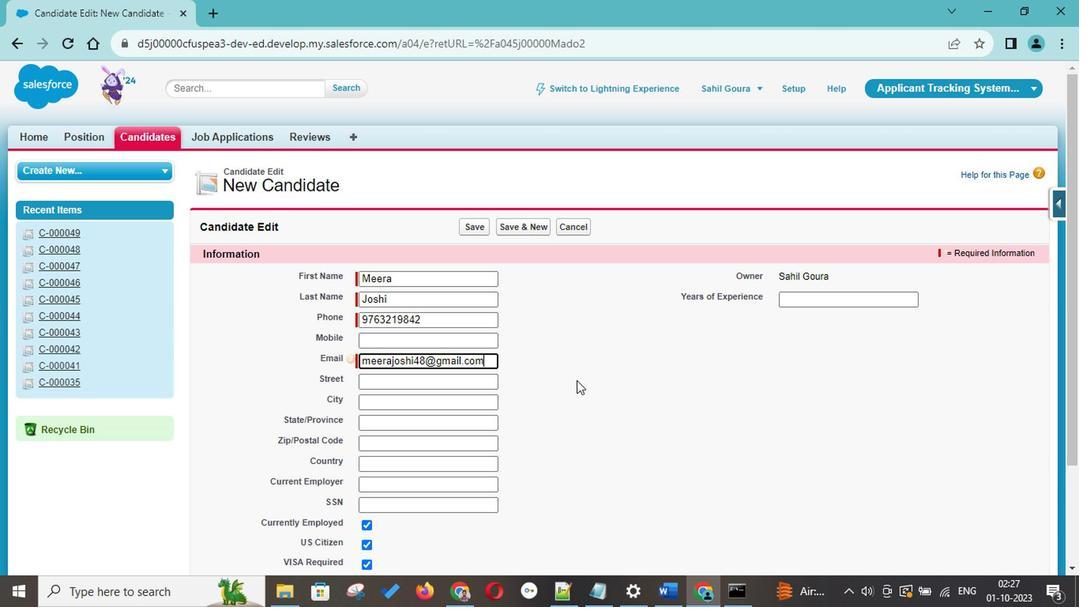 
Action: Mouse scrolled (534, 394) with delta (0, 0)
Screenshot: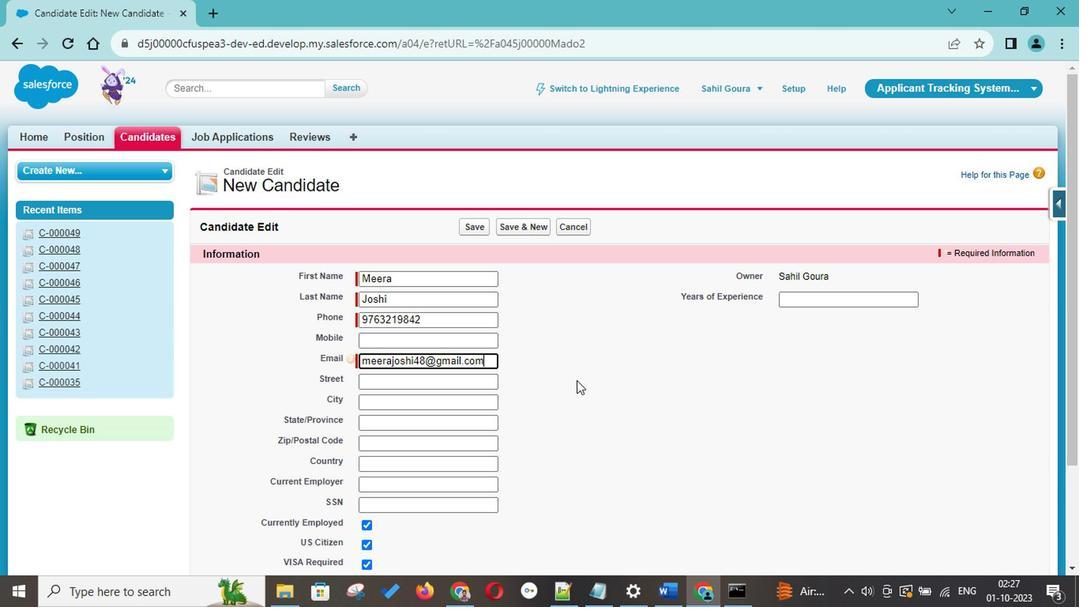 
Action: Mouse scrolled (534, 394) with delta (0, 0)
Screenshot: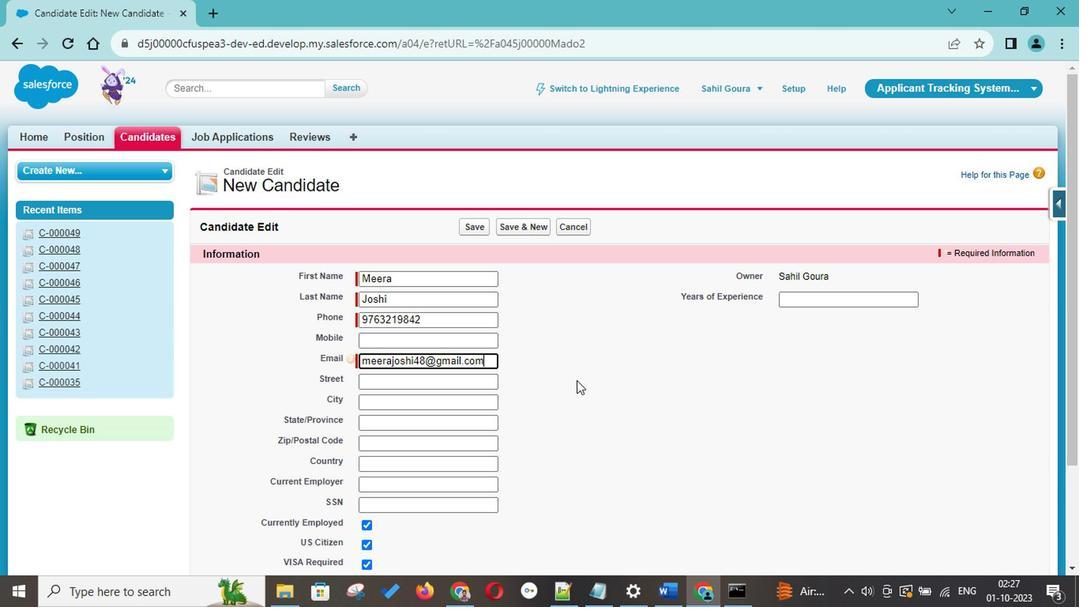 
Action: Mouse scrolled (534, 394) with delta (0, 0)
Screenshot: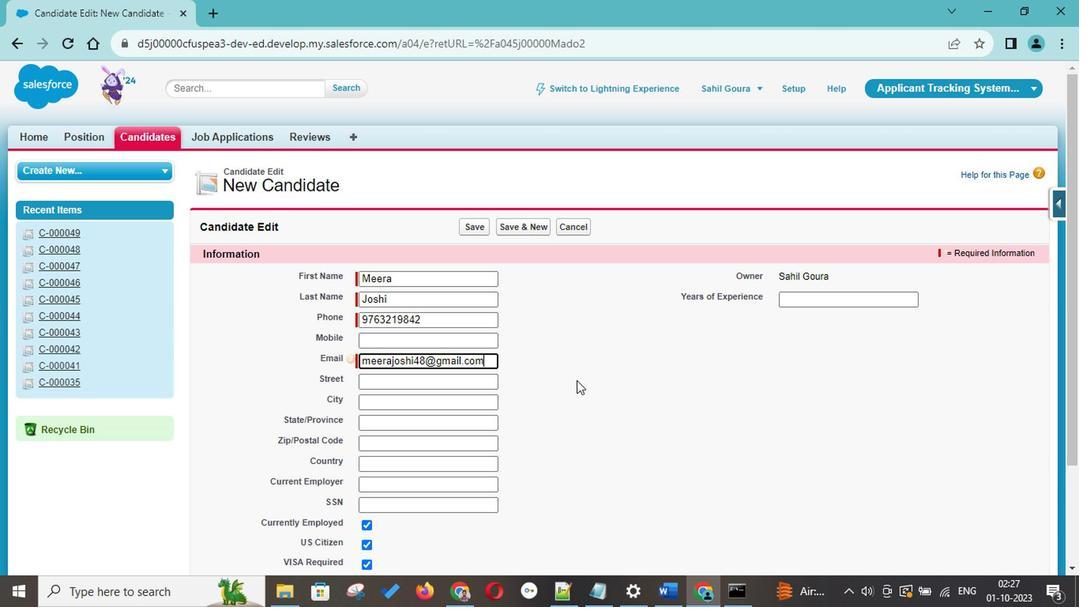 
Action: Mouse scrolled (534, 394) with delta (0, 0)
Screenshot: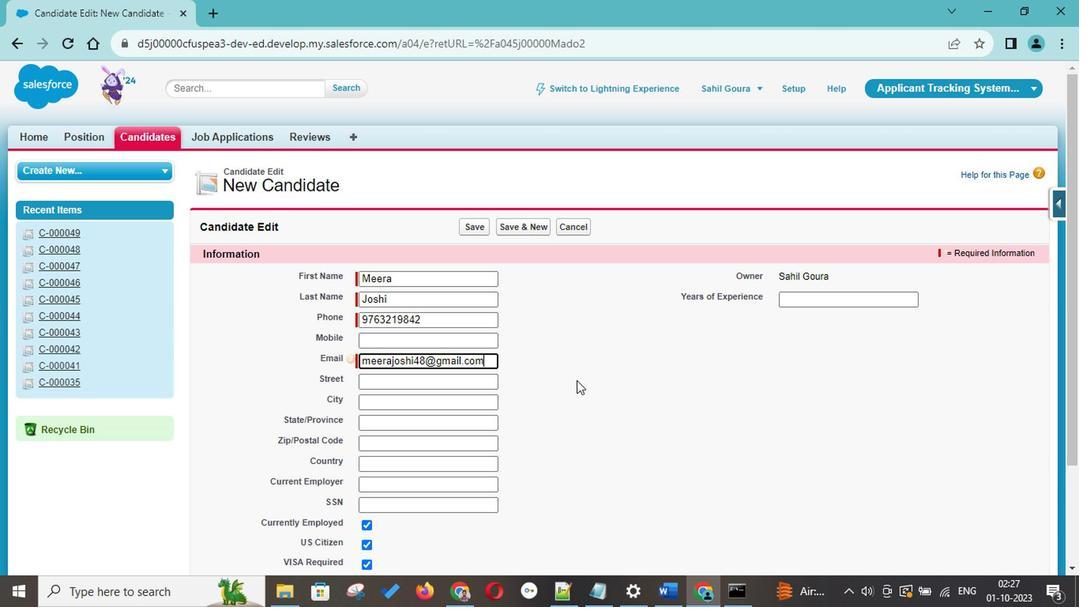 
Action: Mouse scrolled (534, 394) with delta (0, 0)
Screenshot: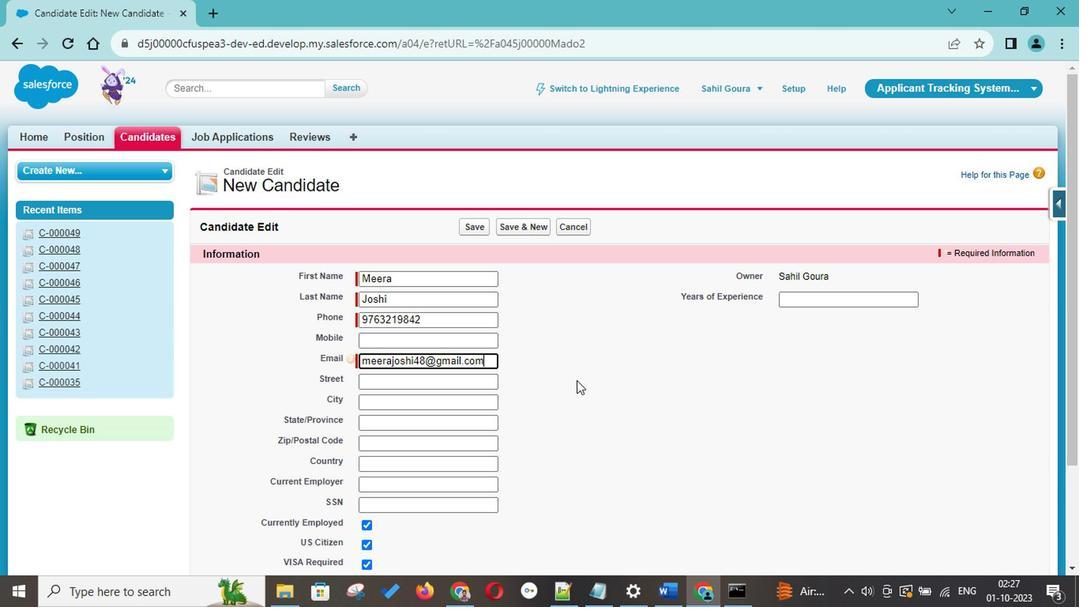 
Action: Mouse scrolled (534, 394) with delta (0, 0)
Screenshot: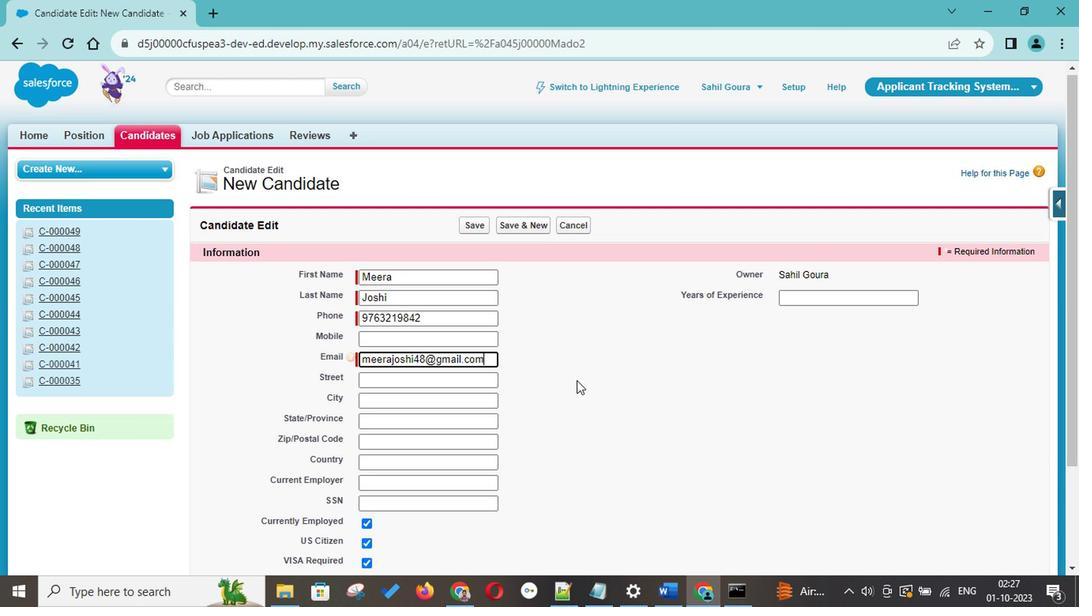
Action: Mouse scrolled (534, 394) with delta (0, 0)
